 Task: Compose an email with the signature Isabelle Ramirez with the subject Thank you for a recommendation and the message We apologize for the delay in responding to your query and assure you of our prompt action going forward. from softage.8@softage.net to softage.10@softage.net Select the bulleted list and change the font typography to strikethroughSelect the bulleted list and remove the font typography strikethrough Send the email. Finally, move the email from Sent Items to the label Holiday cards
Action: Mouse moved to (1036, 56)
Screenshot: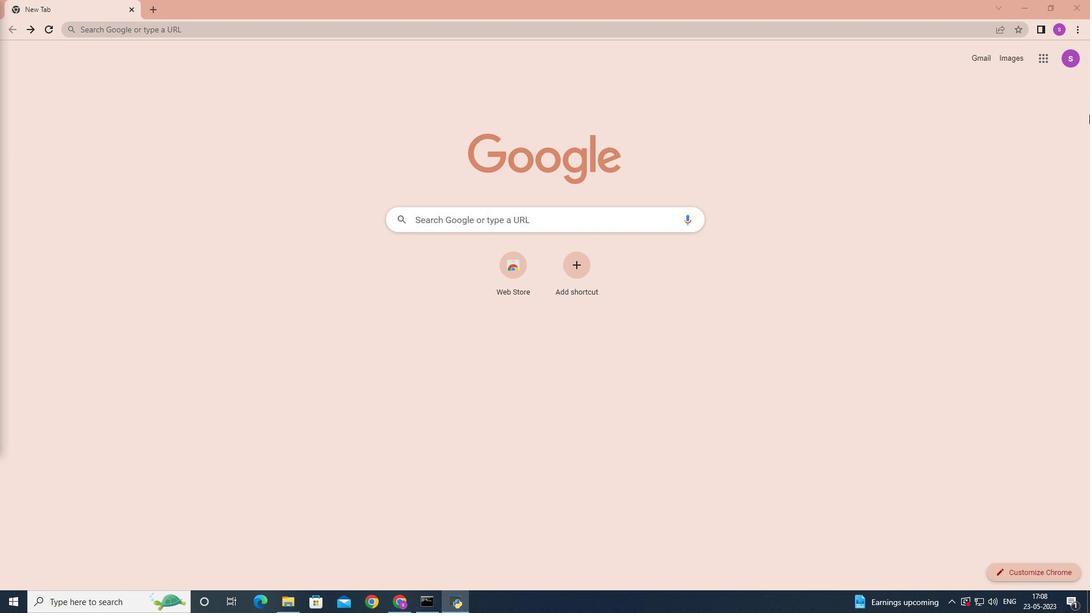 
Action: Mouse pressed left at (1036, 56)
Screenshot: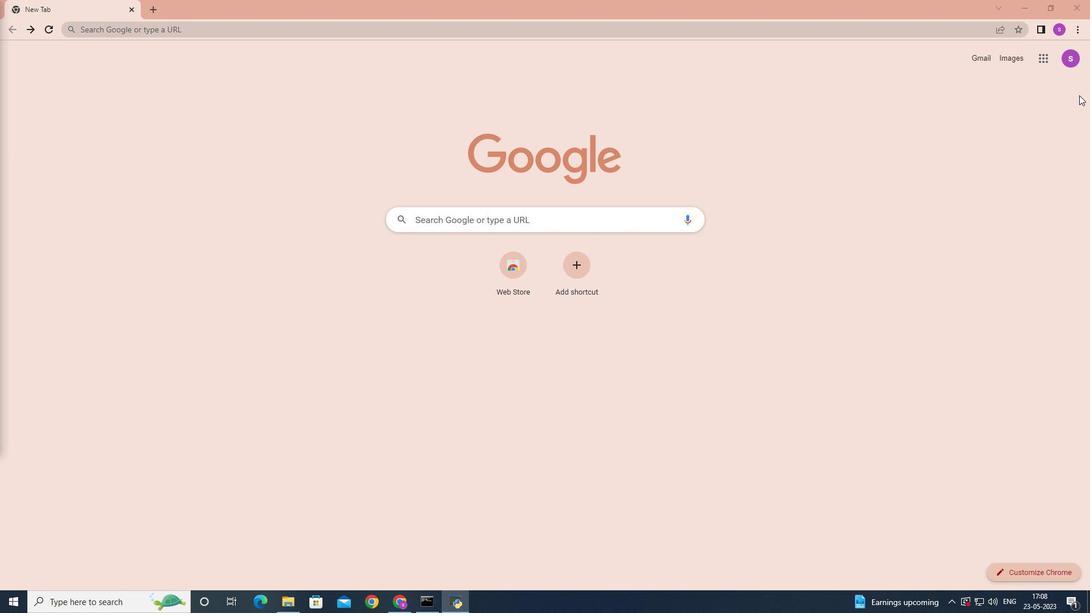 
Action: Mouse moved to (1005, 91)
Screenshot: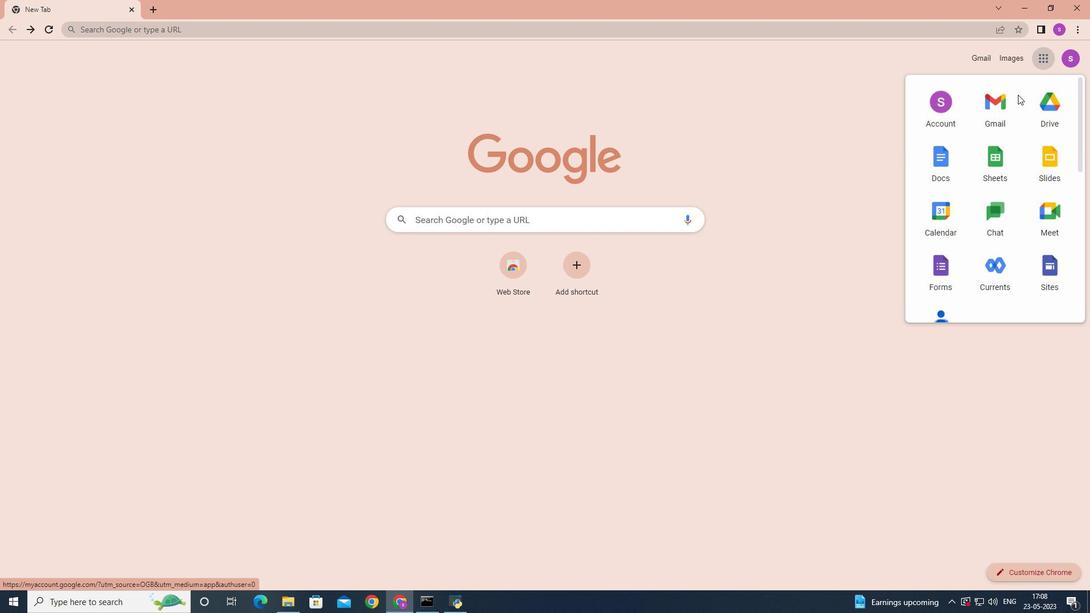 
Action: Mouse pressed left at (1005, 91)
Screenshot: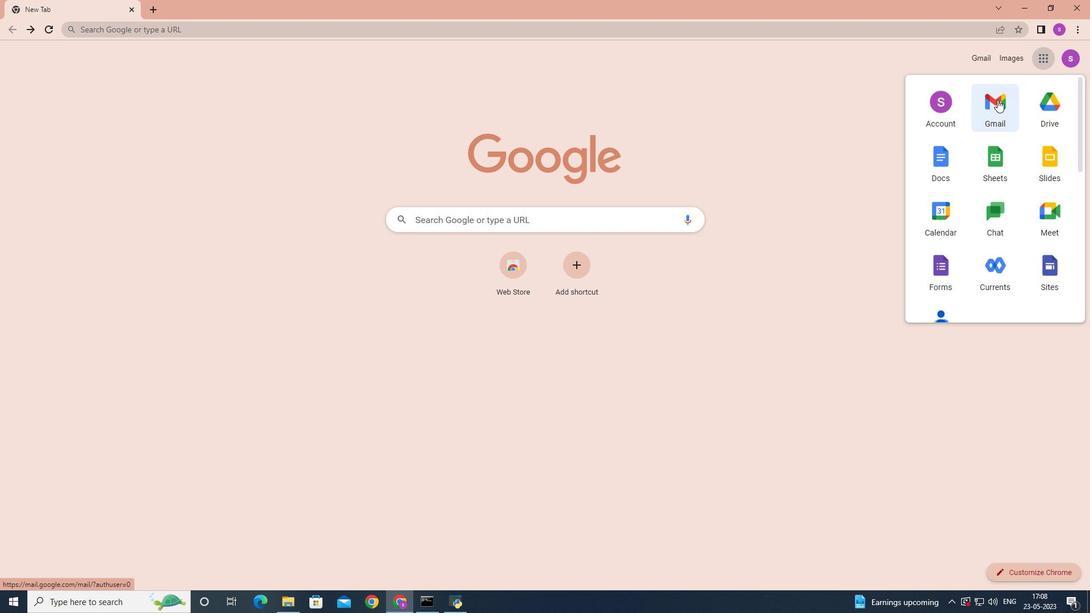 
Action: Mouse moved to (958, 62)
Screenshot: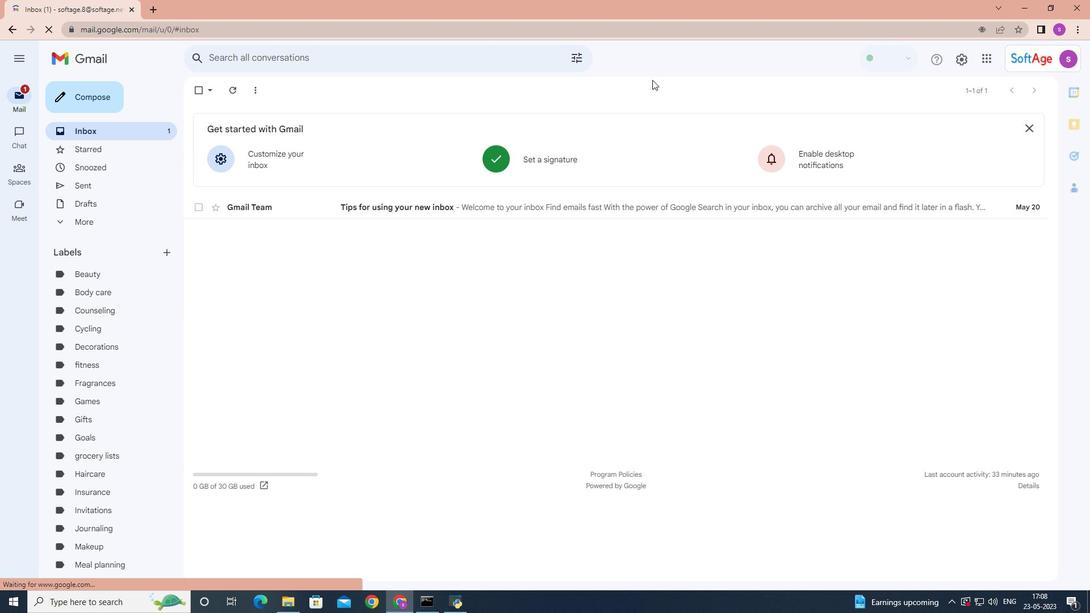 
Action: Mouse pressed left at (958, 62)
Screenshot: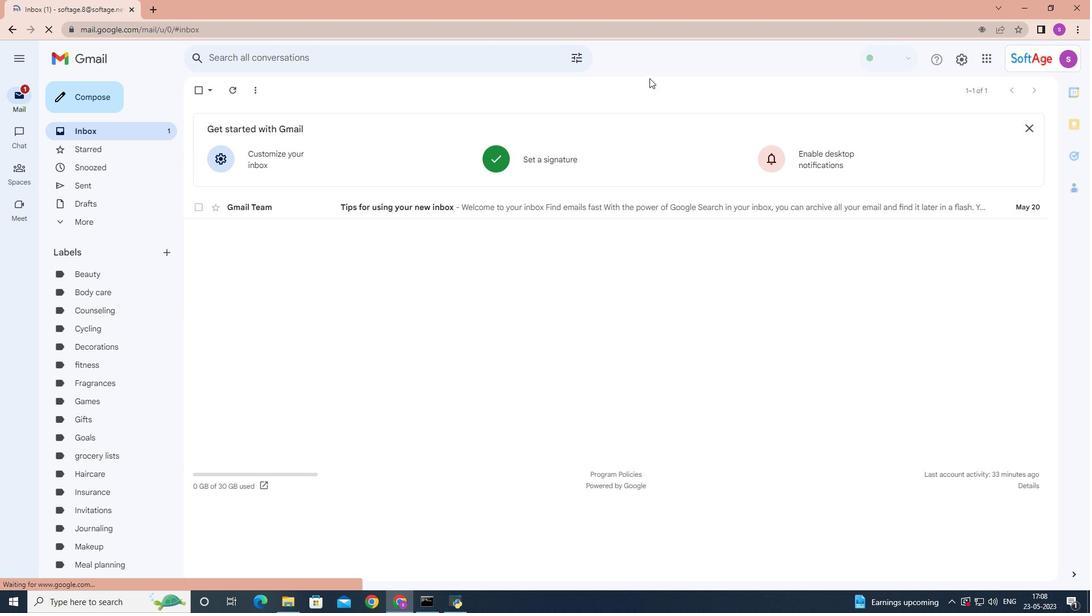 
Action: Mouse moved to (967, 110)
Screenshot: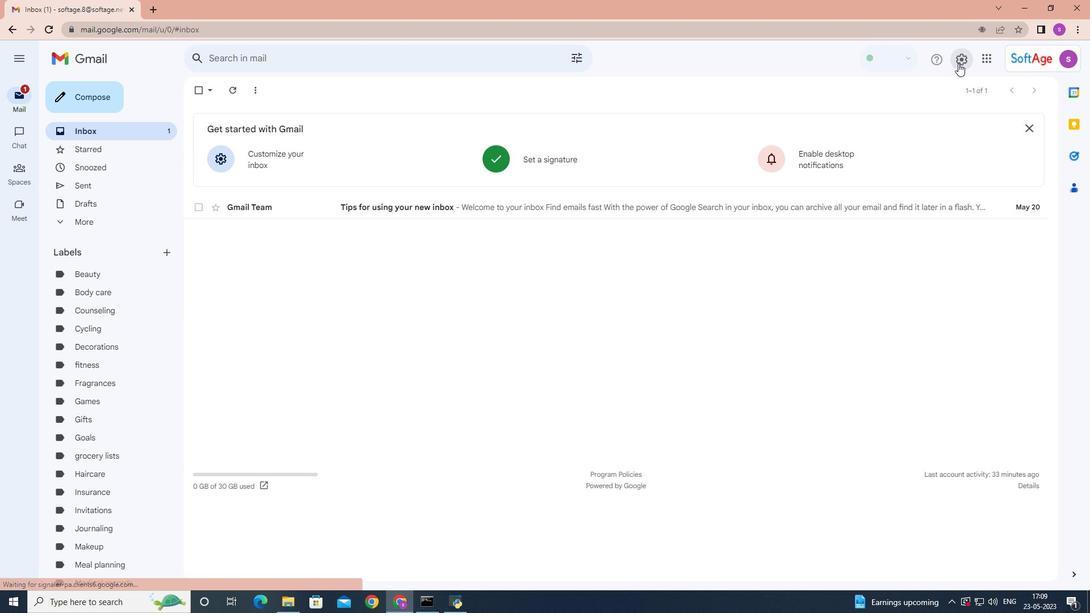 
Action: Mouse pressed left at (967, 110)
Screenshot: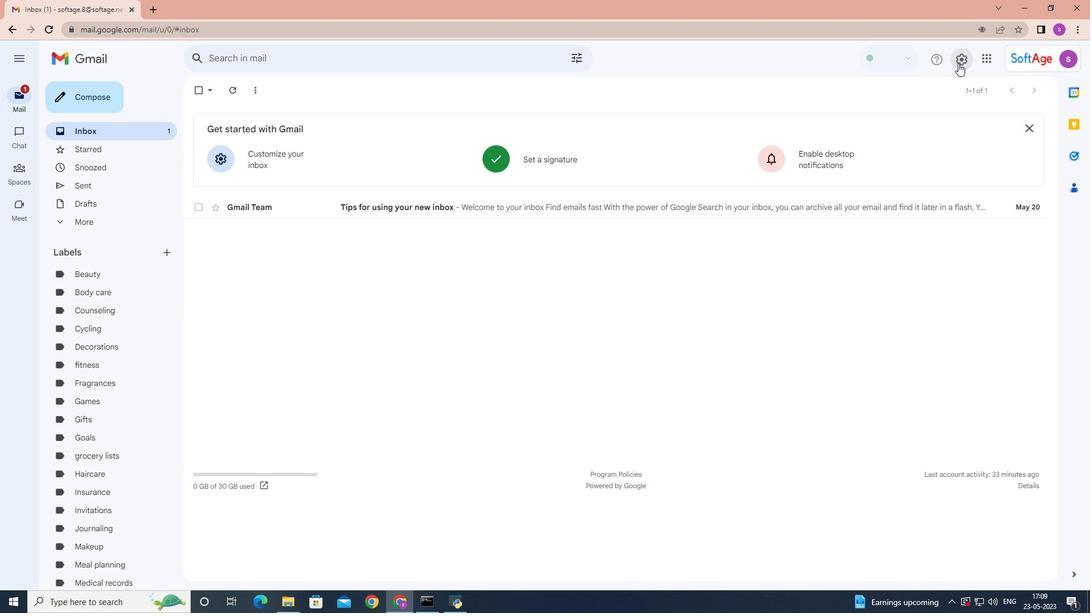 
Action: Mouse moved to (650, 147)
Screenshot: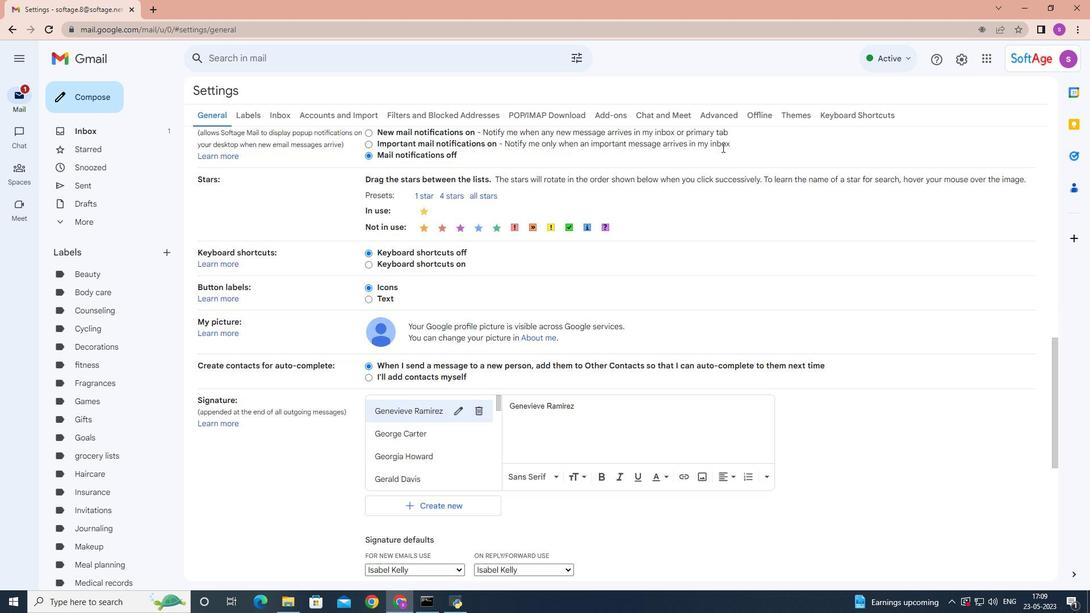 
Action: Mouse scrolled (650, 147) with delta (0, 0)
Screenshot: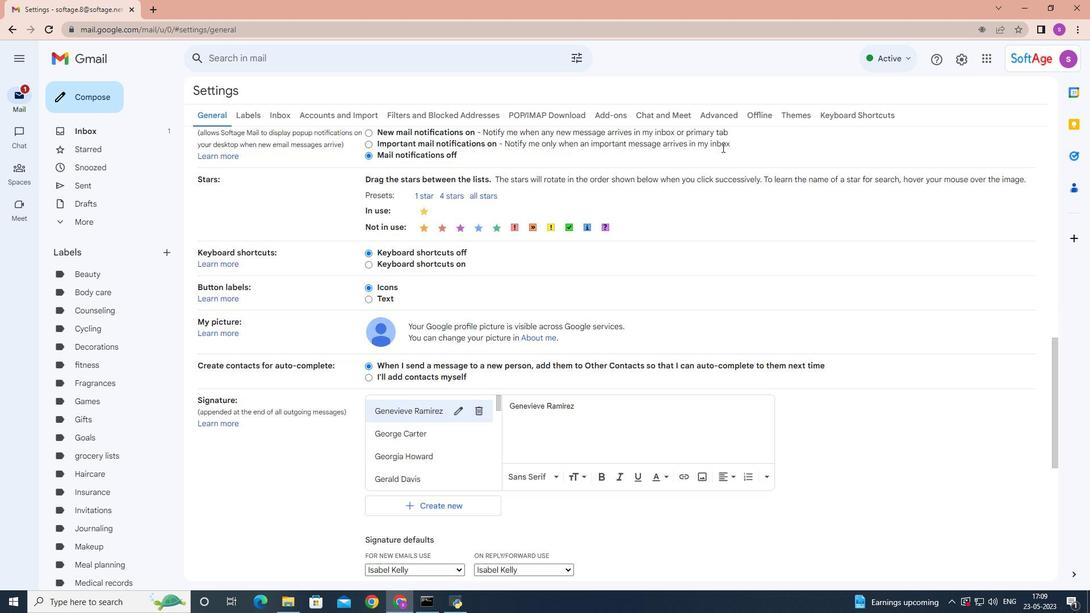 
Action: Mouse moved to (650, 148)
Screenshot: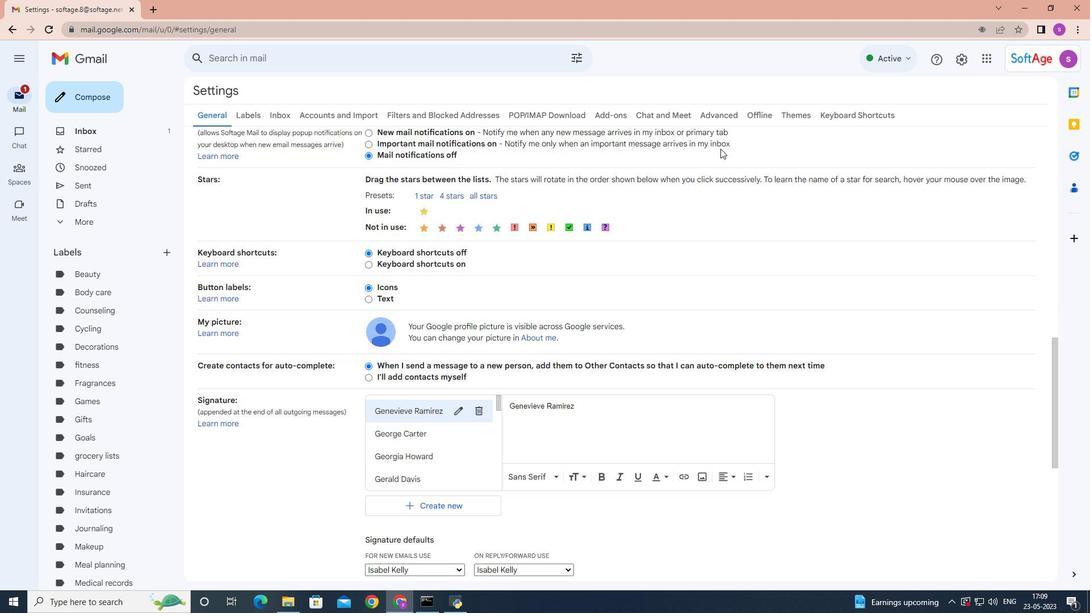 
Action: Mouse scrolled (650, 148) with delta (0, 0)
Screenshot: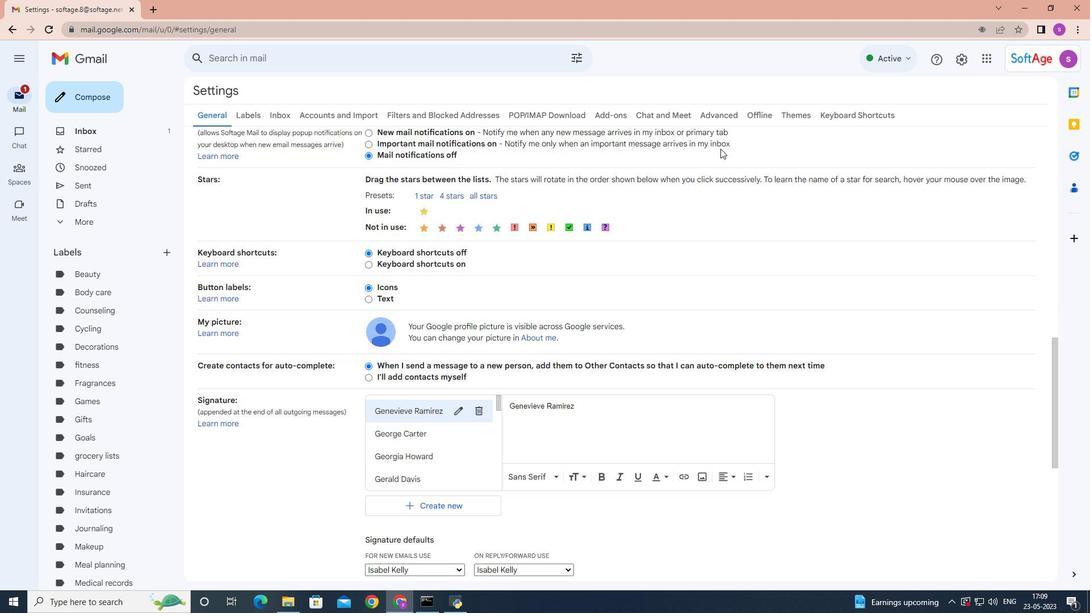 
Action: Mouse moved to (651, 149)
Screenshot: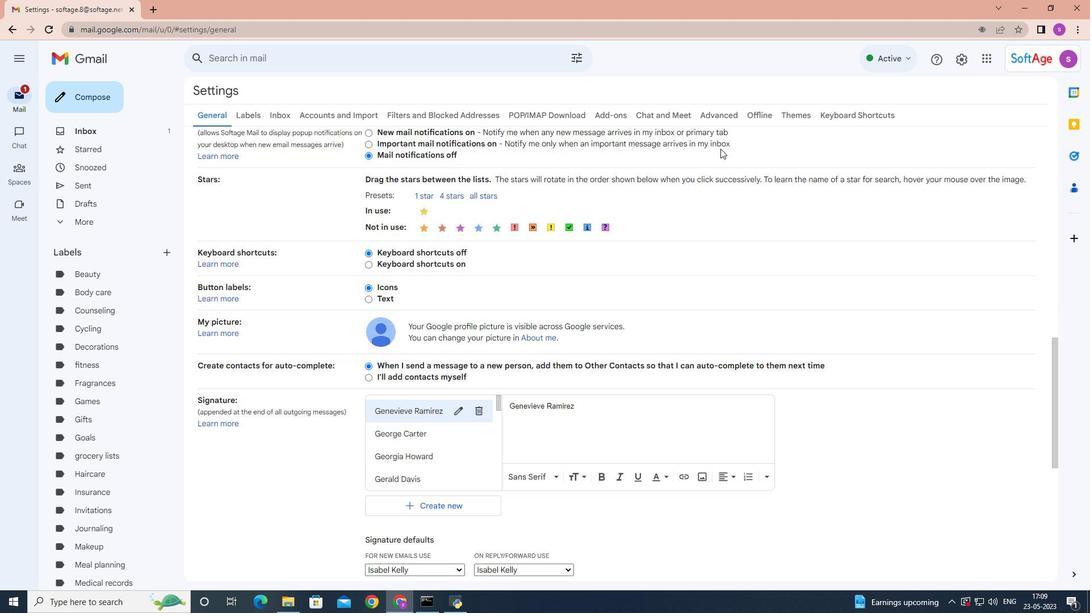 
Action: Mouse scrolled (651, 148) with delta (0, 0)
Screenshot: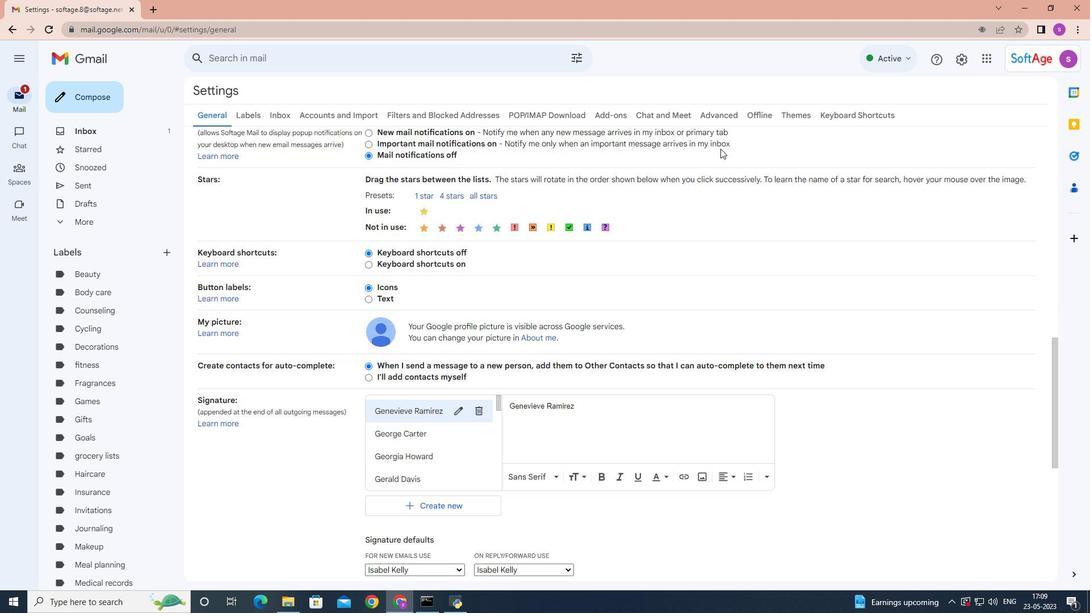 
Action: Mouse scrolled (651, 148) with delta (0, 0)
Screenshot: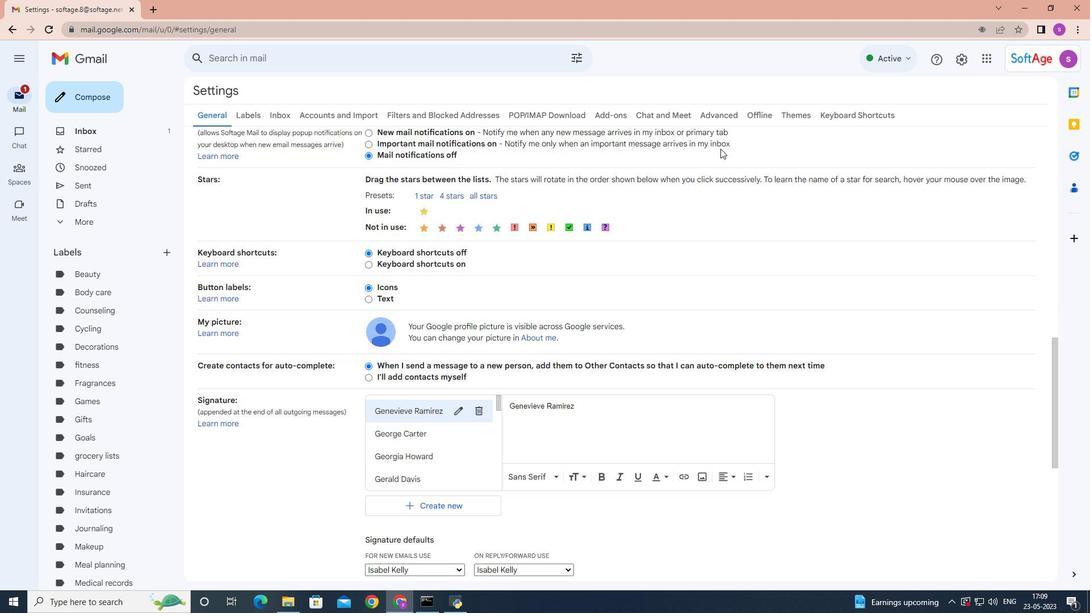 
Action: Mouse scrolled (651, 148) with delta (0, 0)
Screenshot: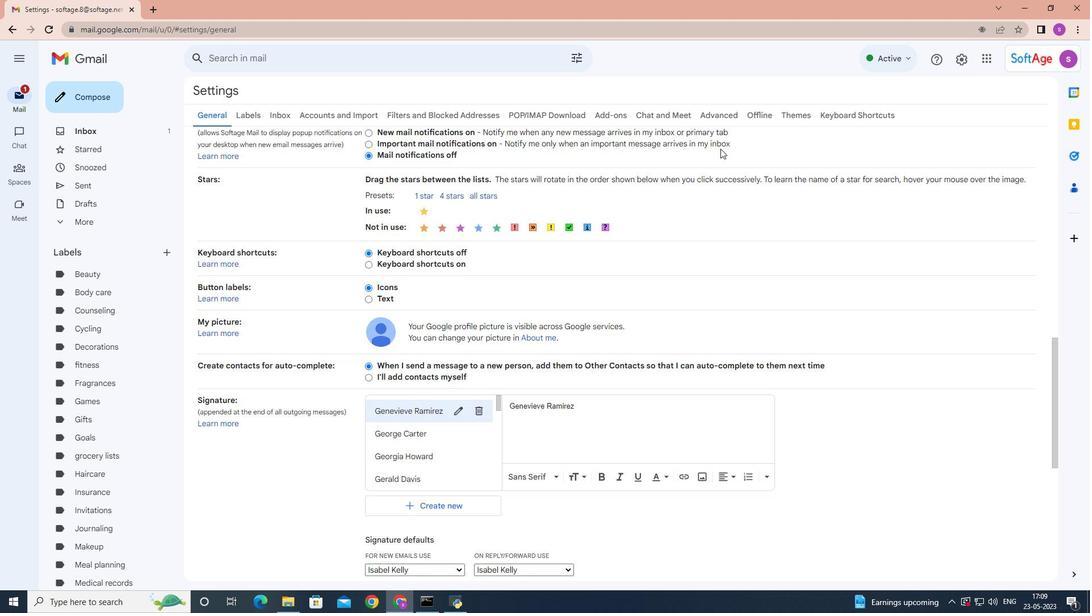 
Action: Mouse scrolled (651, 148) with delta (0, 0)
Screenshot: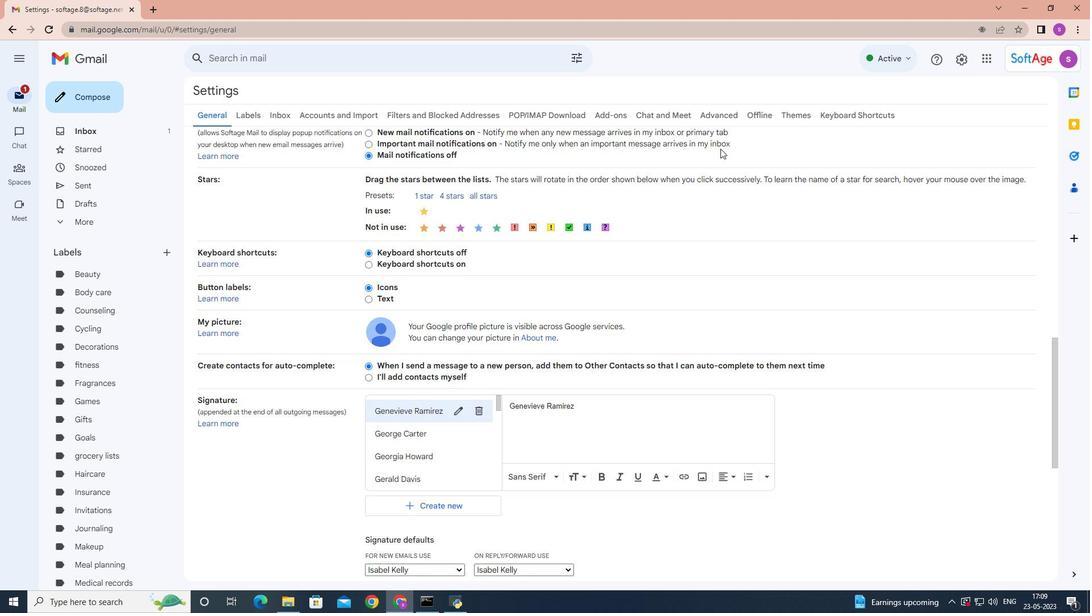 
Action: Mouse moved to (651, 149)
Screenshot: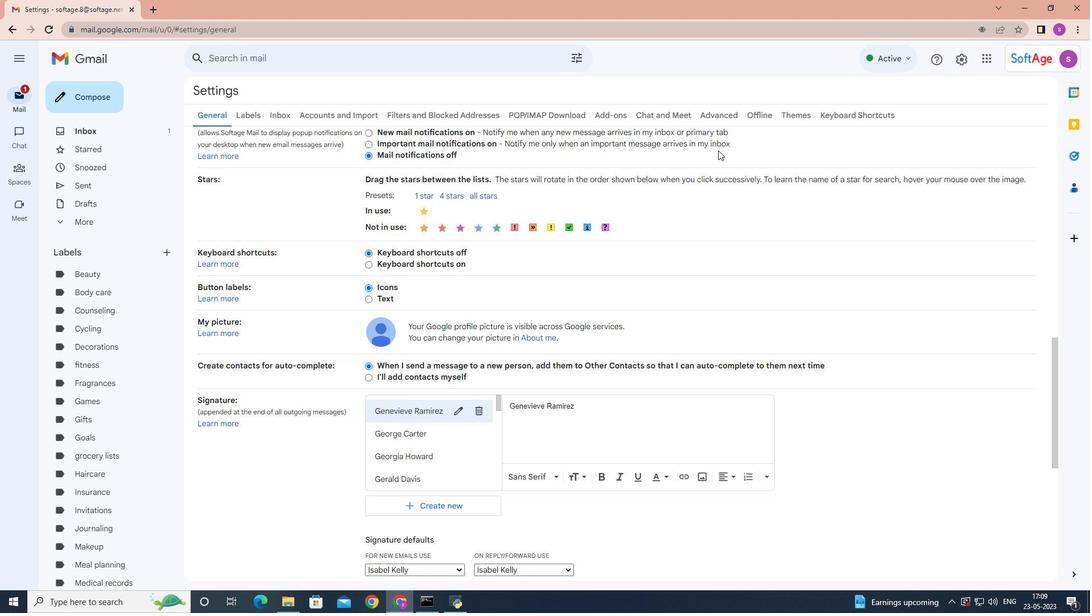 
Action: Mouse scrolled (651, 148) with delta (0, 0)
Screenshot: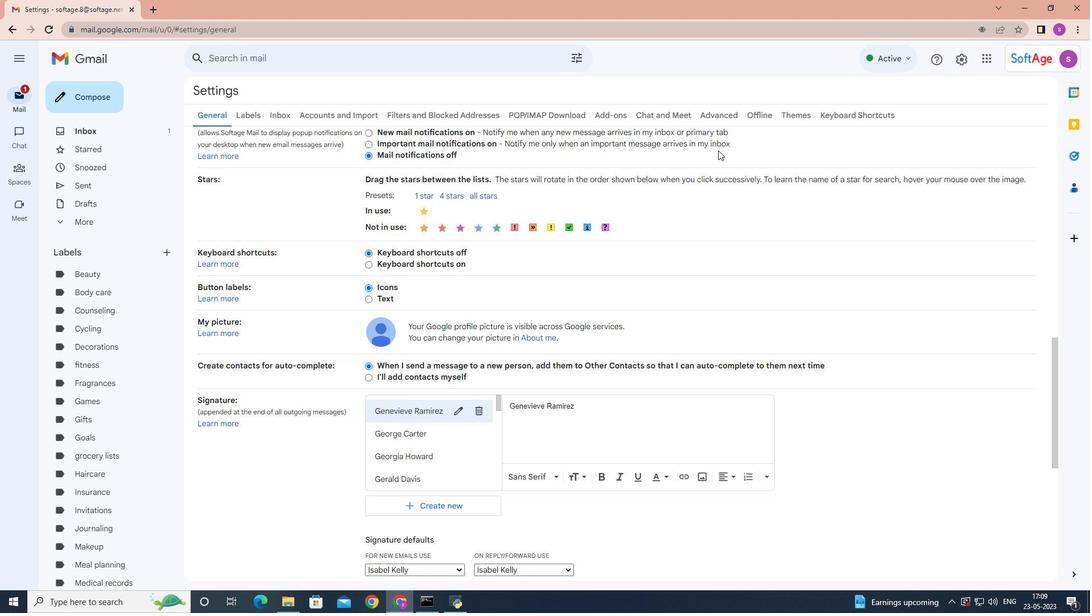 
Action: Mouse moved to (649, 150)
Screenshot: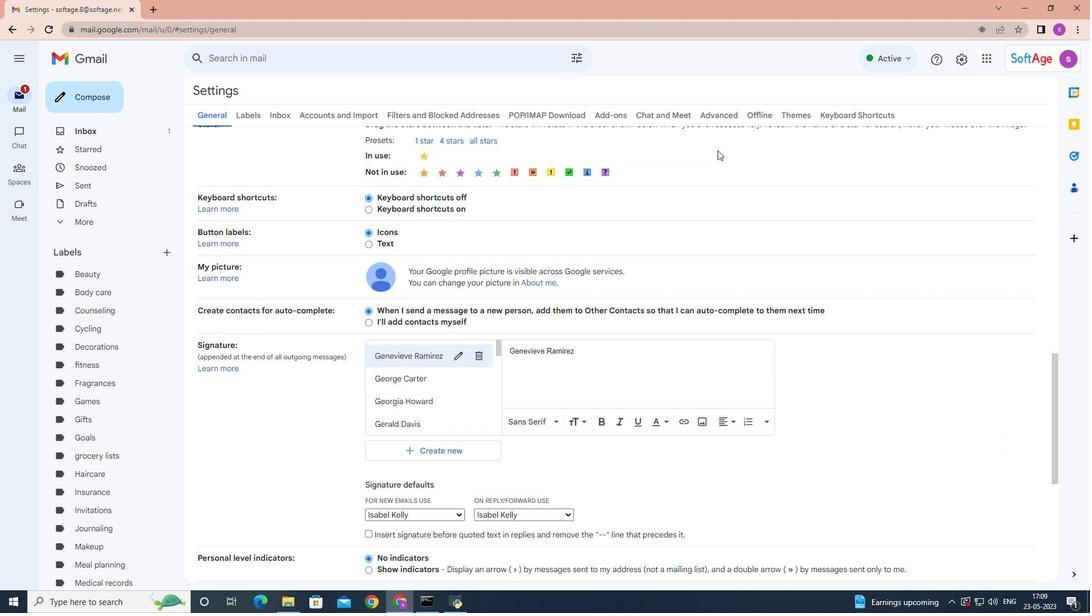
Action: Mouse scrolled (649, 149) with delta (0, 0)
Screenshot: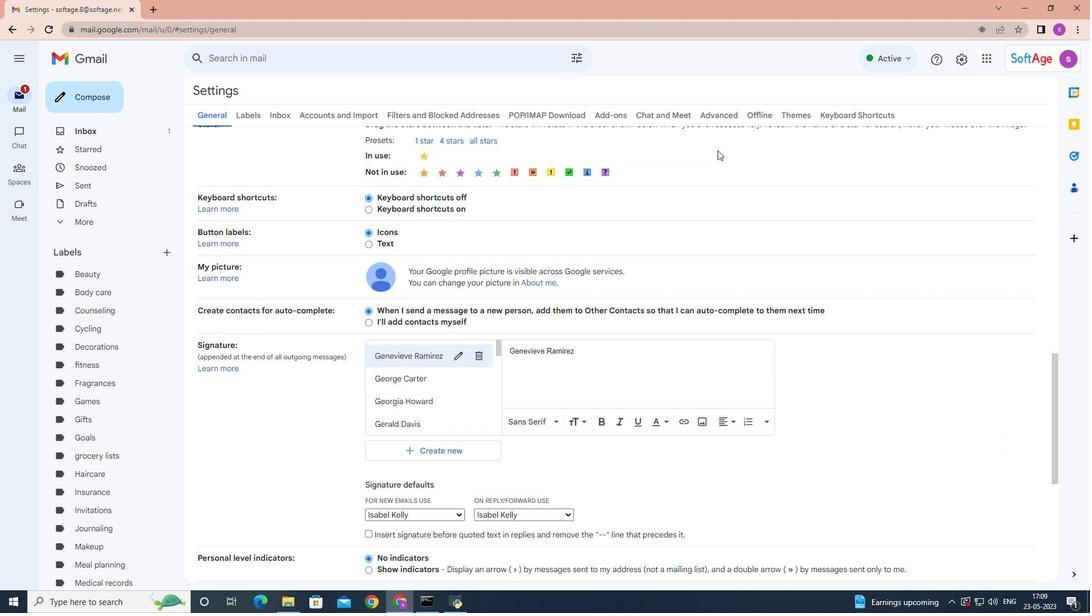 
Action: Mouse scrolled (649, 149) with delta (0, 0)
Screenshot: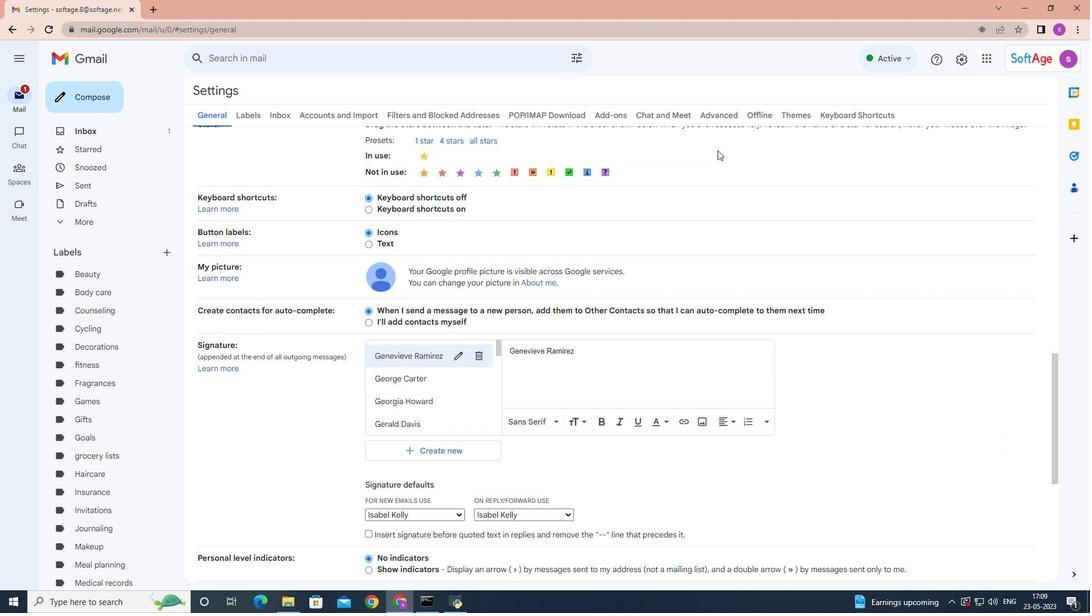 
Action: Mouse scrolled (649, 149) with delta (0, 0)
Screenshot: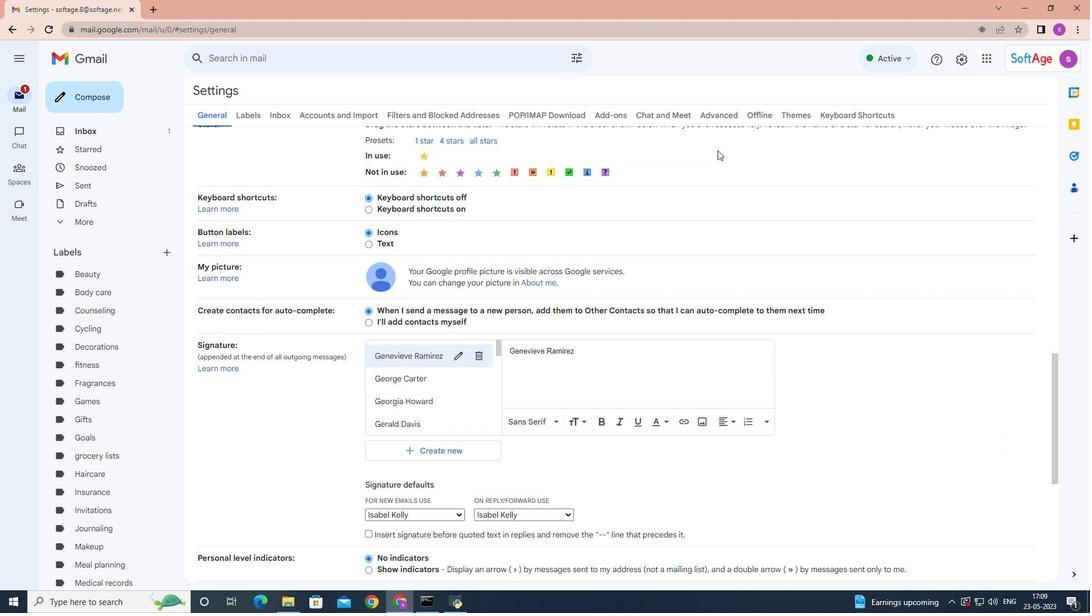 
Action: Mouse scrolled (649, 149) with delta (0, 0)
Screenshot: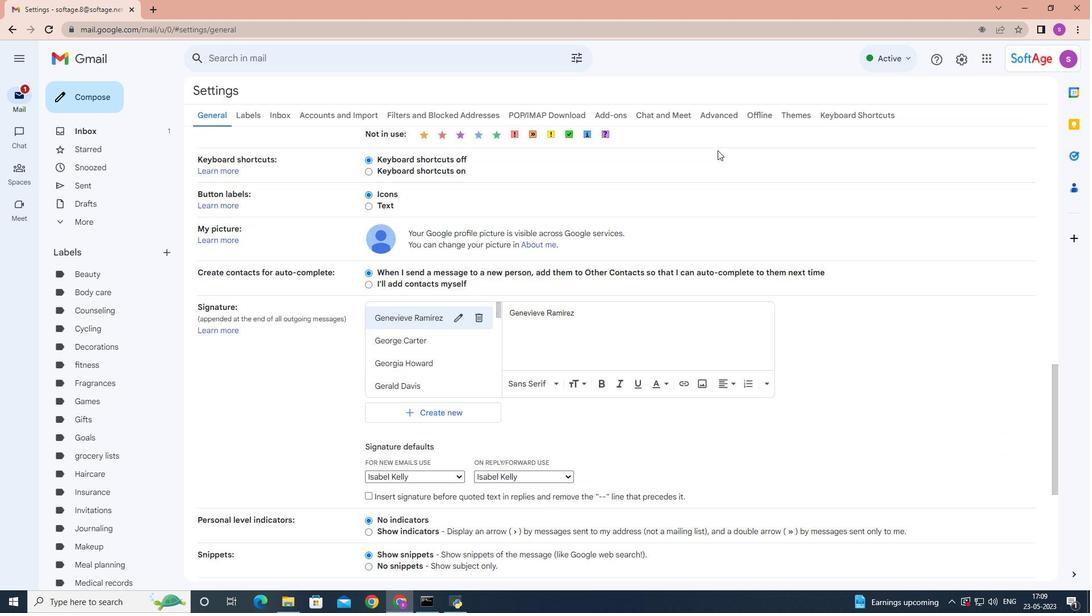 
Action: Mouse scrolled (649, 149) with delta (0, 0)
Screenshot: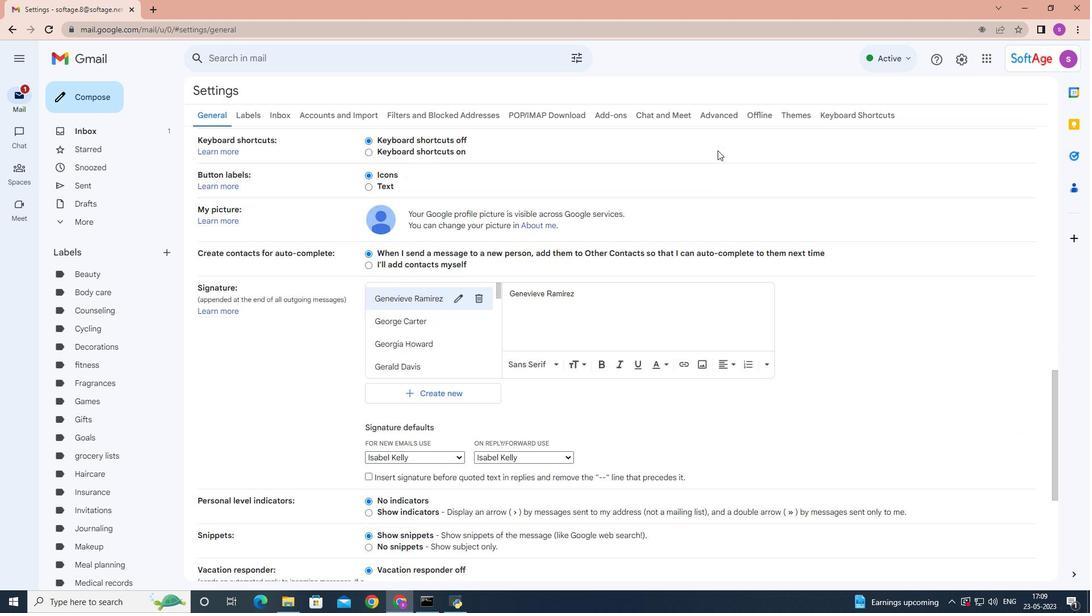 
Action: Mouse scrolled (649, 149) with delta (0, 0)
Screenshot: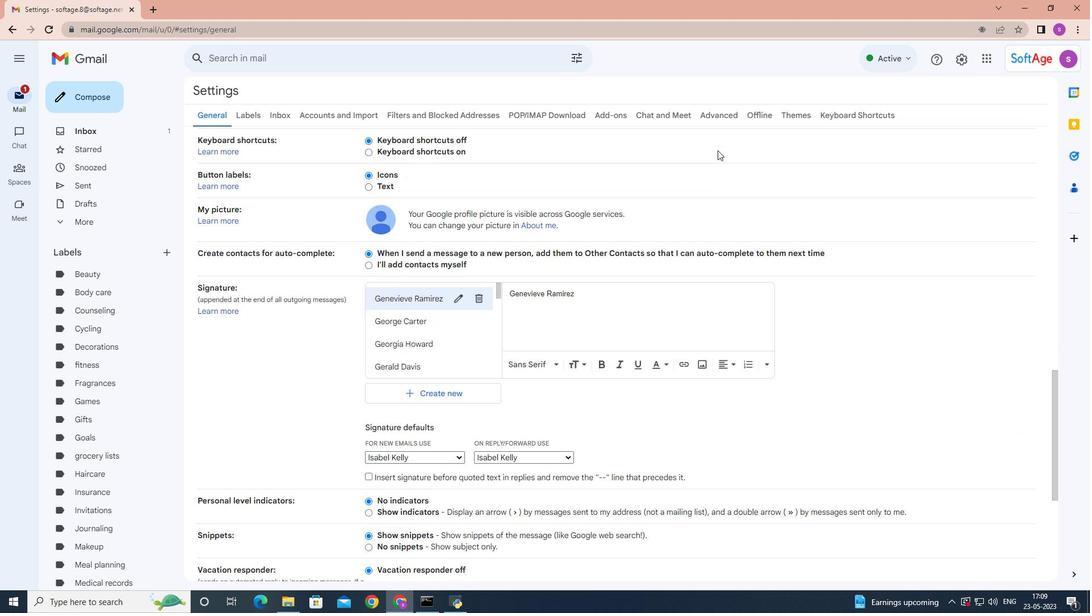 
Action: Mouse scrolled (649, 149) with delta (0, 0)
Screenshot: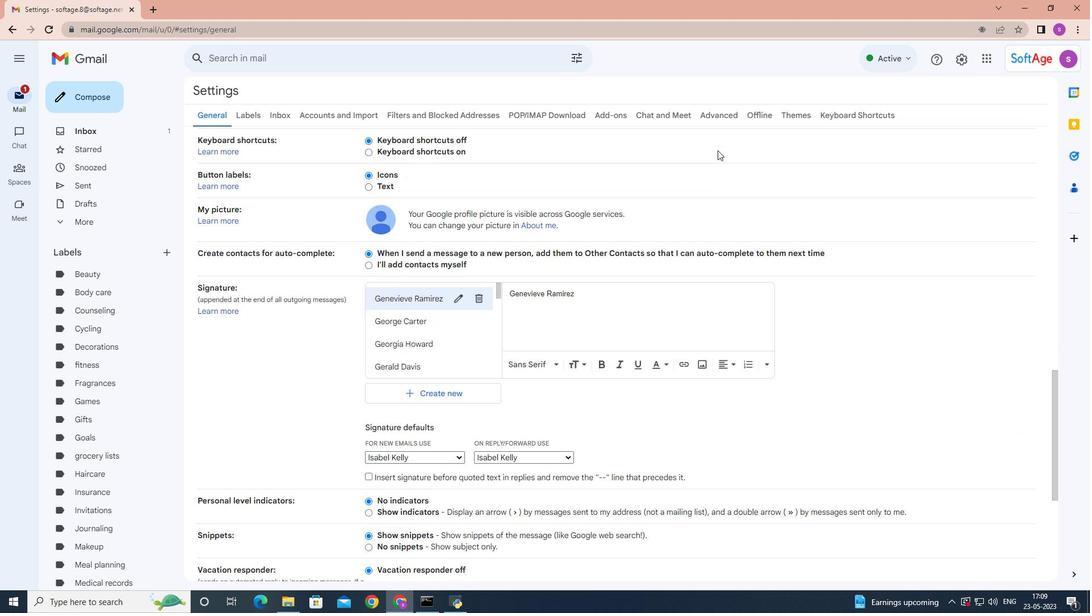 
Action: Mouse moved to (647, 151)
Screenshot: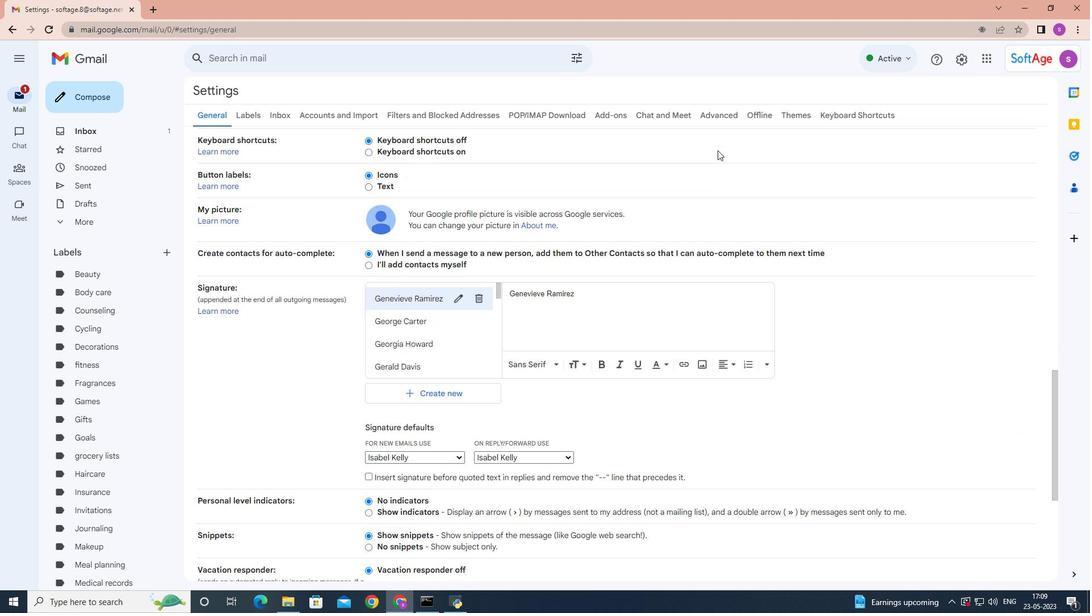
Action: Mouse scrolled (647, 150) with delta (0, 0)
Screenshot: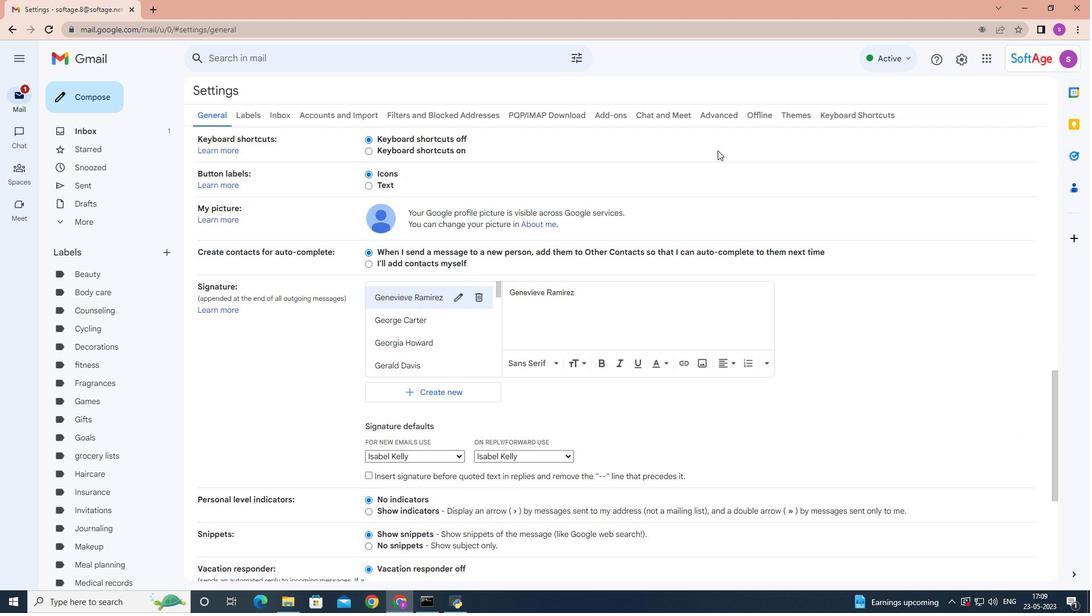 
Action: Mouse moved to (450, 385)
Screenshot: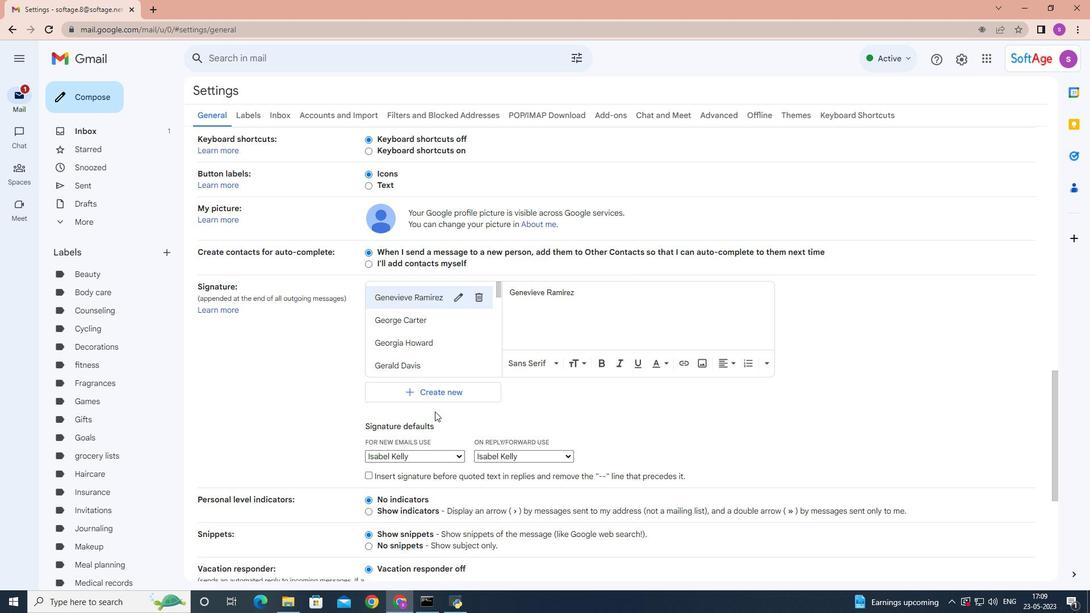 
Action: Mouse pressed left at (450, 385)
Screenshot: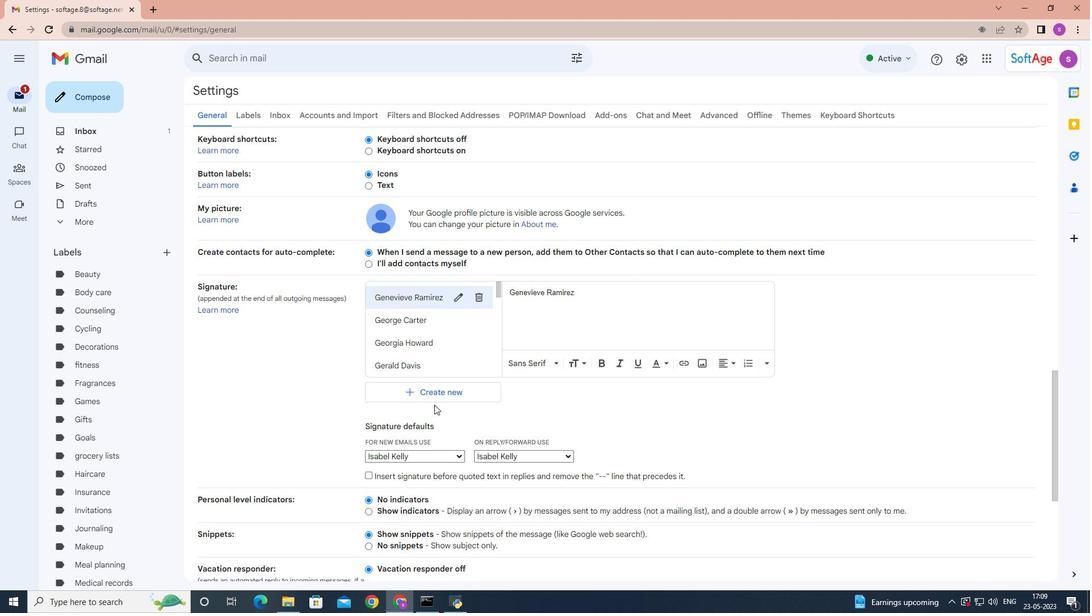 
Action: Mouse moved to (485, 337)
Screenshot: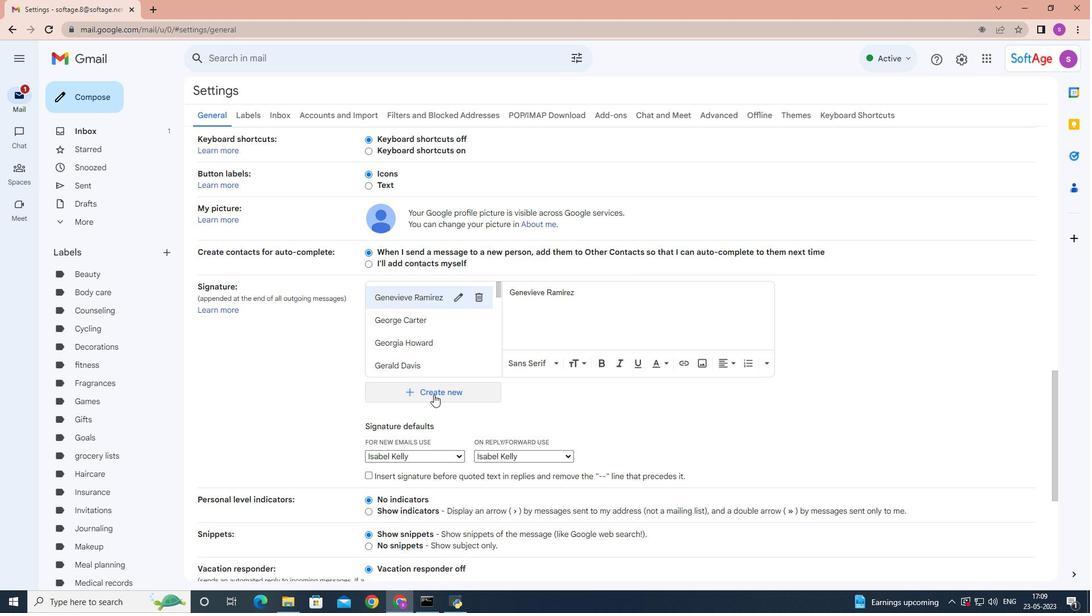 
Action: Key pressed <Key.shift>Isabelle<Key.space><Key.shift>Ramirez
Screenshot: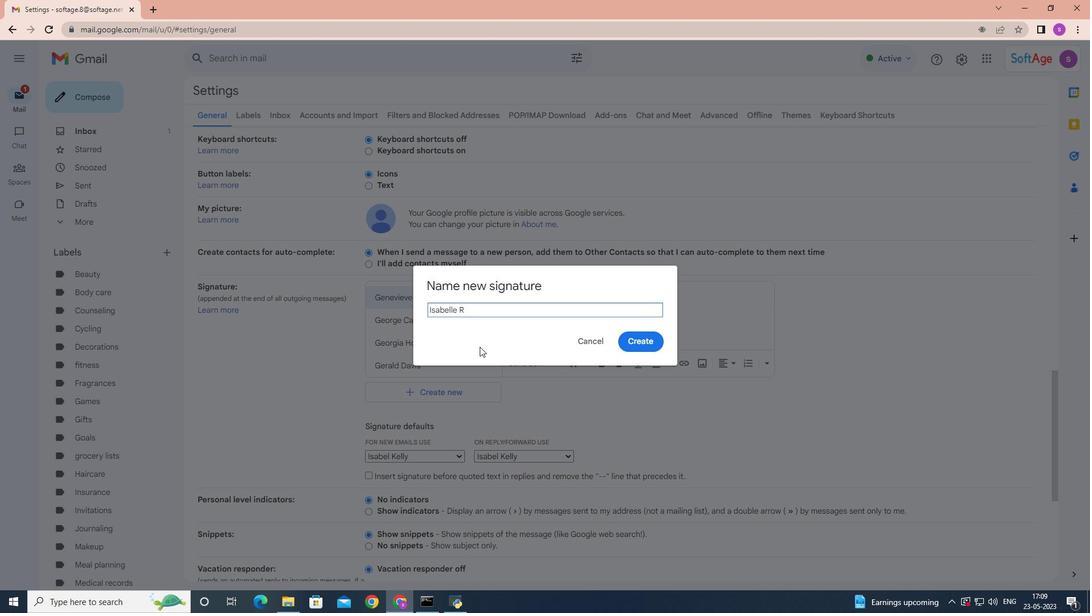 
Action: Mouse moved to (644, 337)
Screenshot: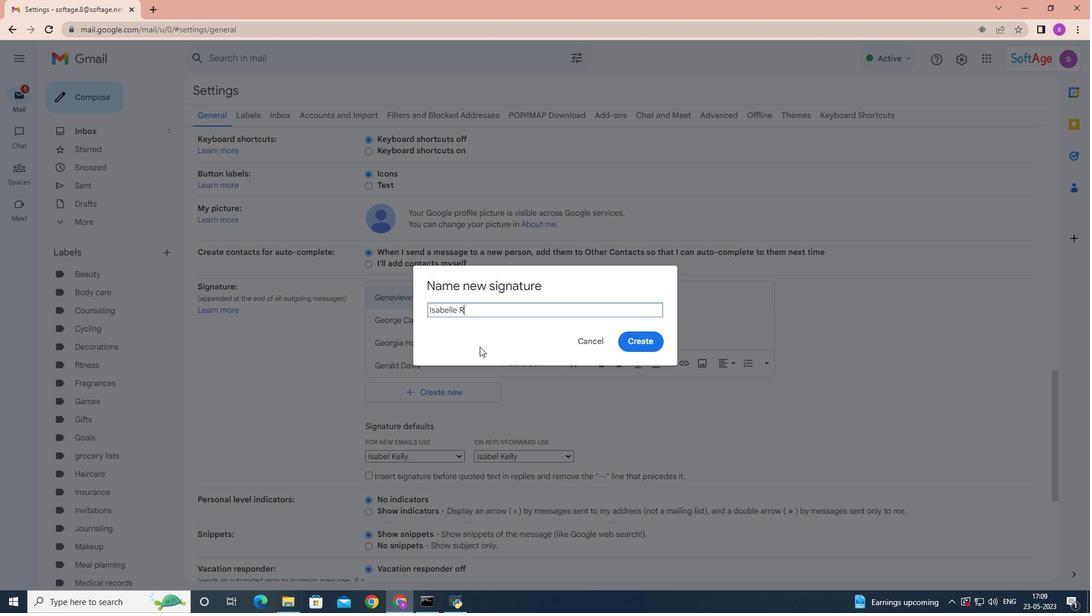 
Action: Mouse pressed left at (644, 337)
Screenshot: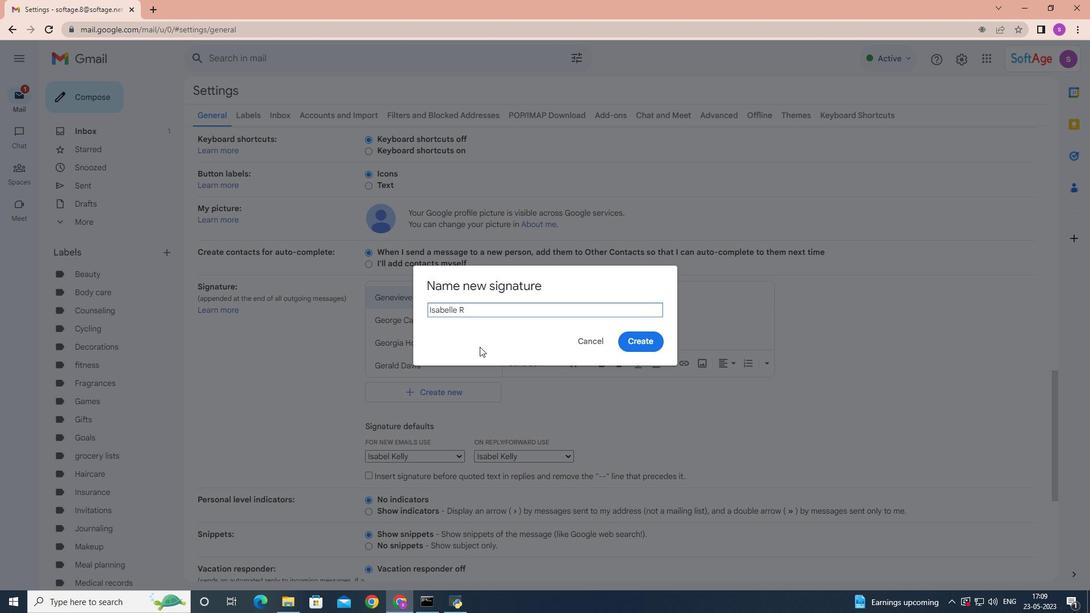 
Action: Key pressed <Key.shift>Isabelle<Key.space><Key.shift>Ramirez
Screenshot: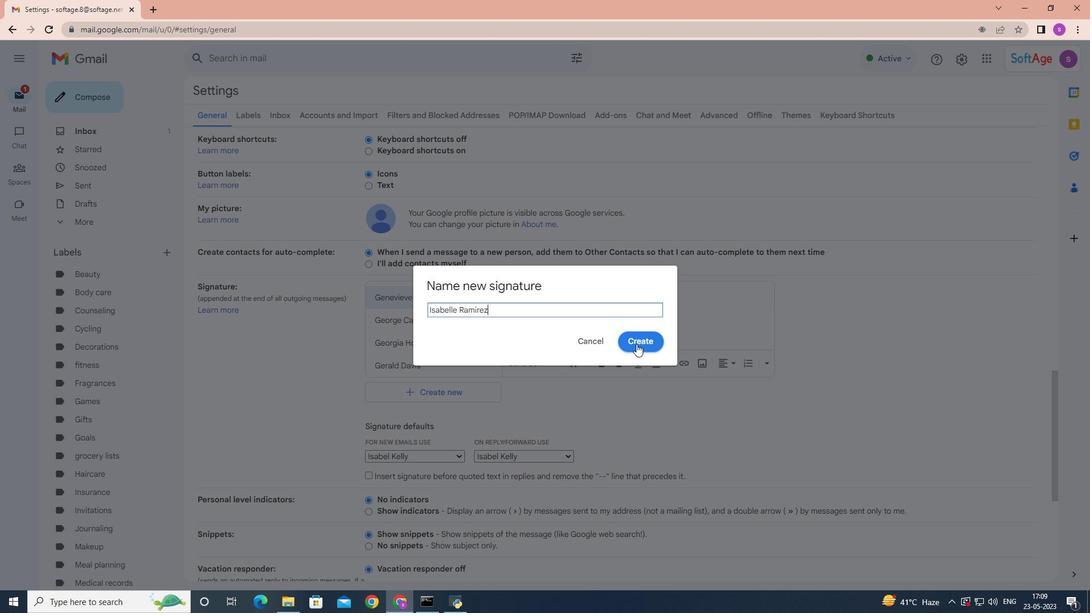 
Action: Mouse moved to (507, 389)
Screenshot: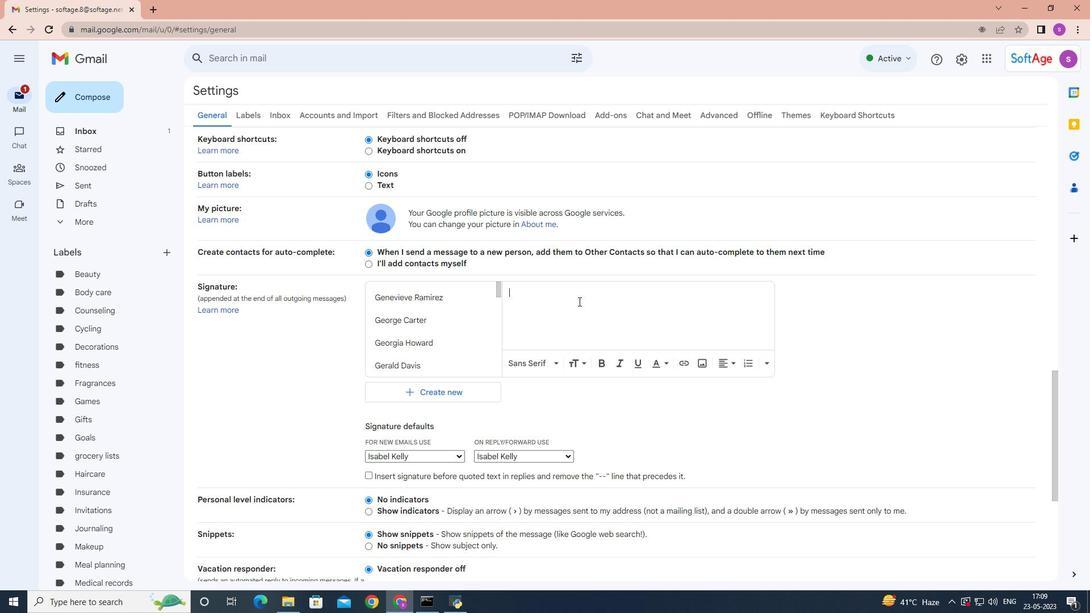 
Action: Mouse scrolled (507, 388) with delta (0, 0)
Screenshot: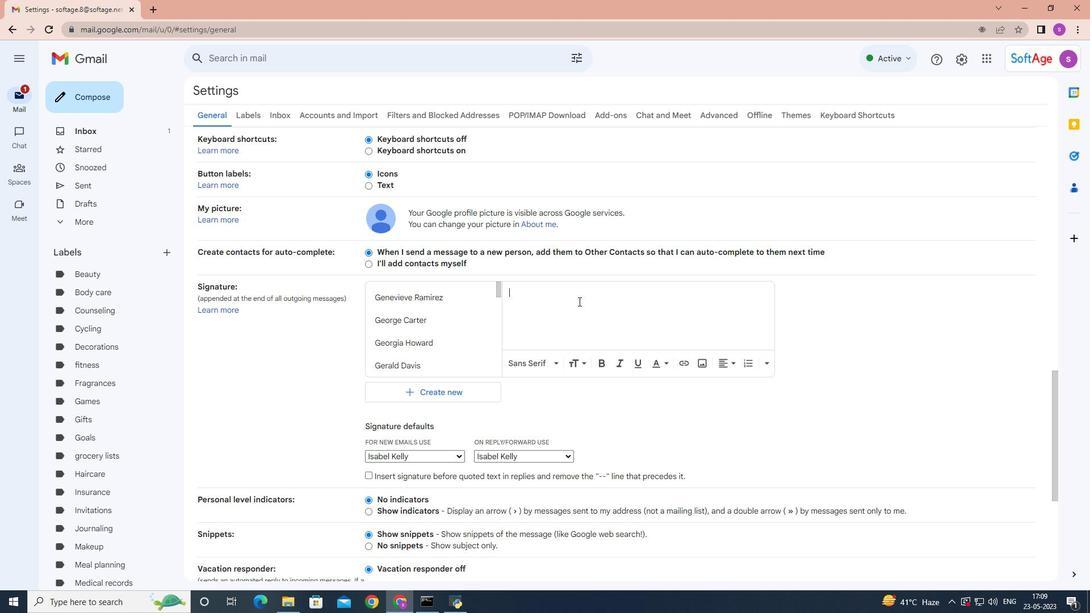 
Action: Mouse moved to (460, 398)
Screenshot: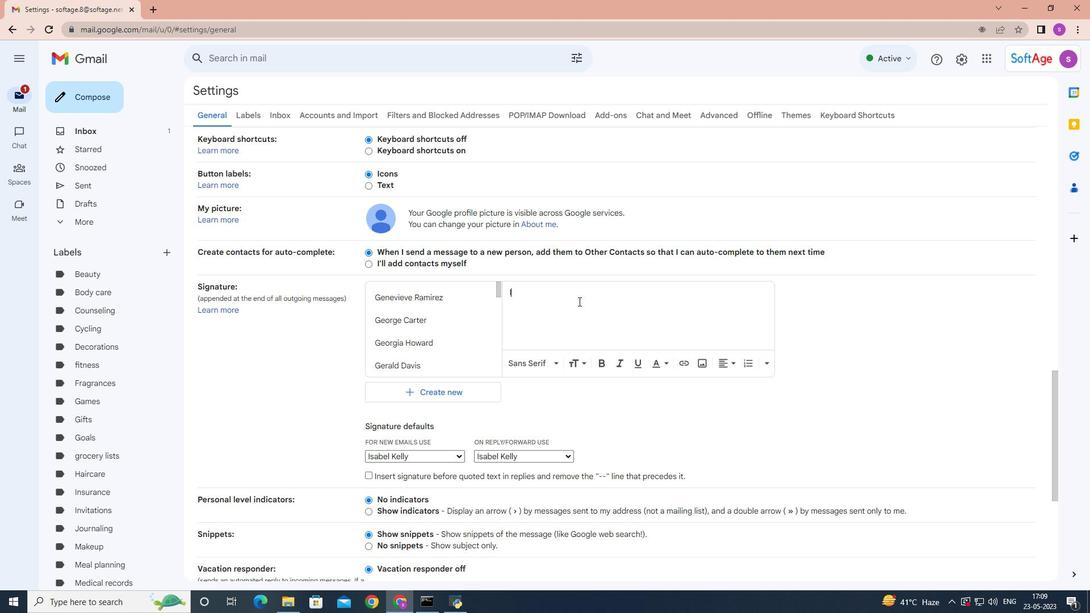 
Action: Mouse pressed left at (460, 398)
Screenshot: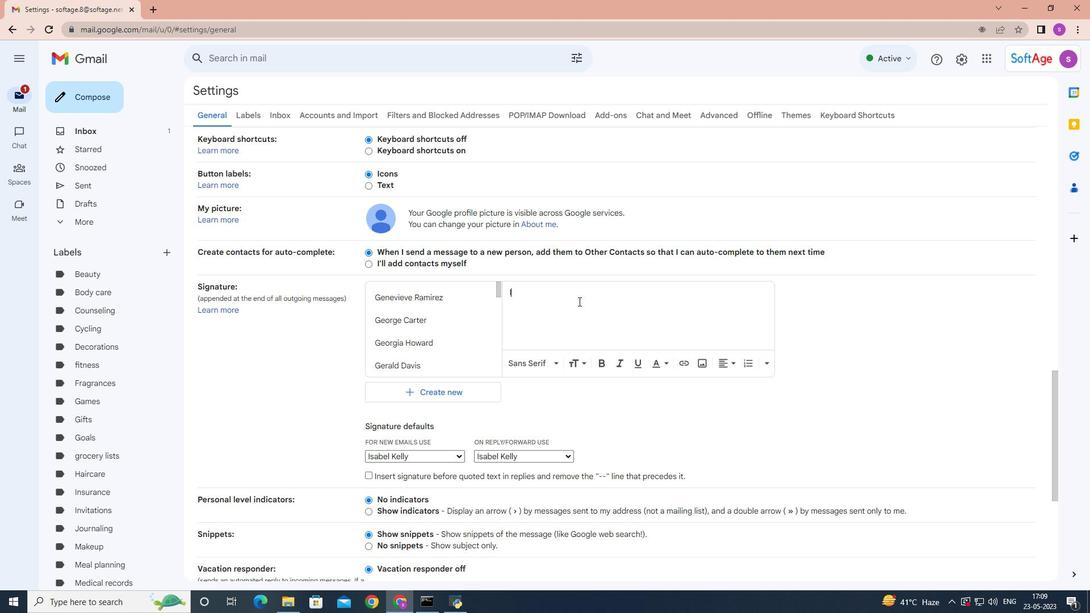 
Action: Mouse moved to (429, 384)
Screenshot: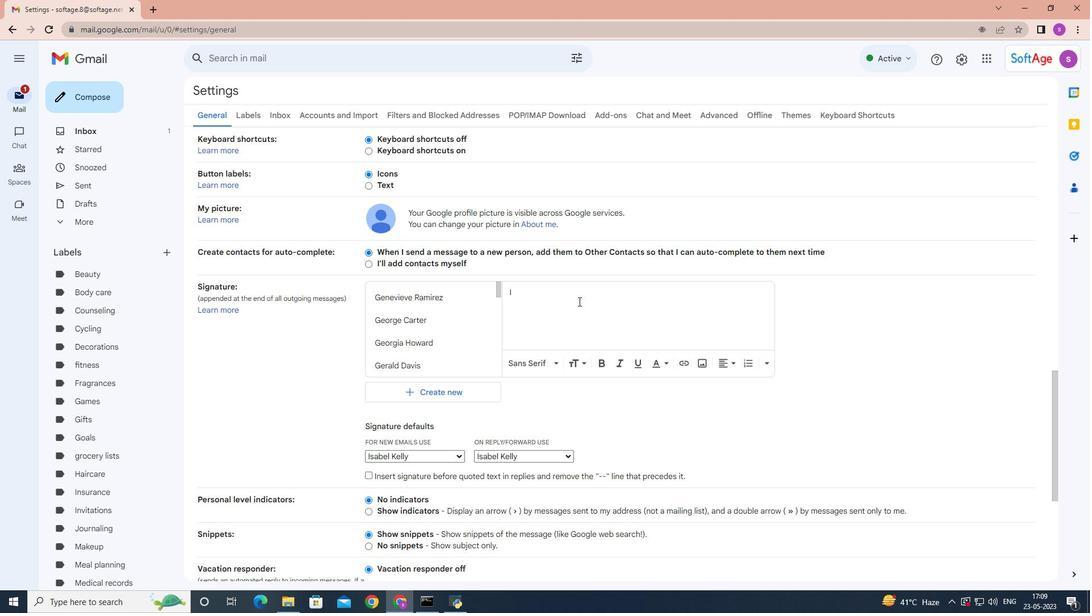 
Action: Mouse scrolled (429, 383) with delta (0, 0)
Screenshot: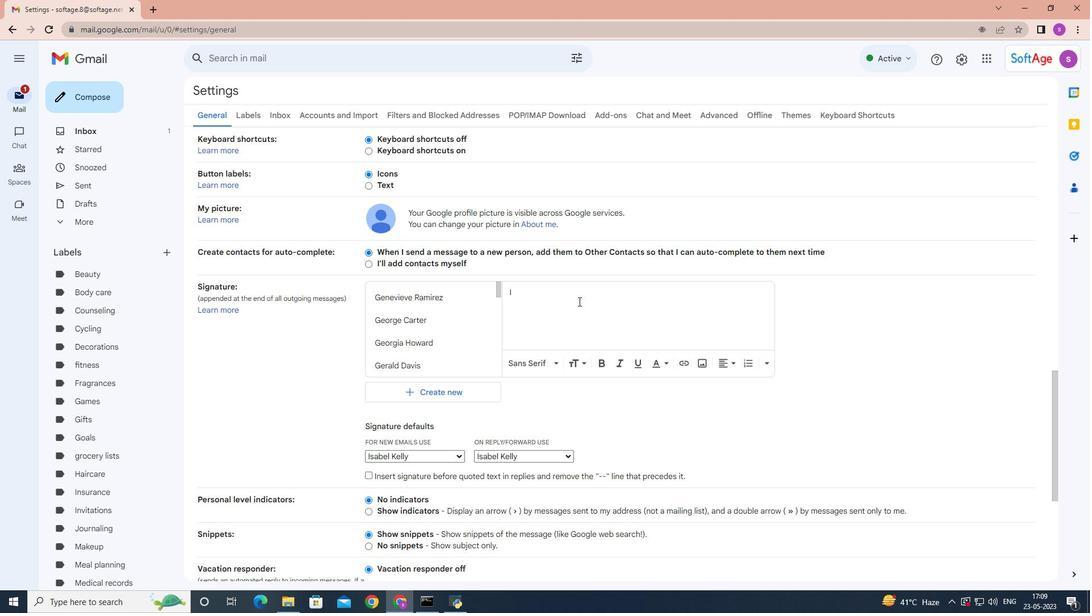 
Action: Mouse moved to (429, 383)
Screenshot: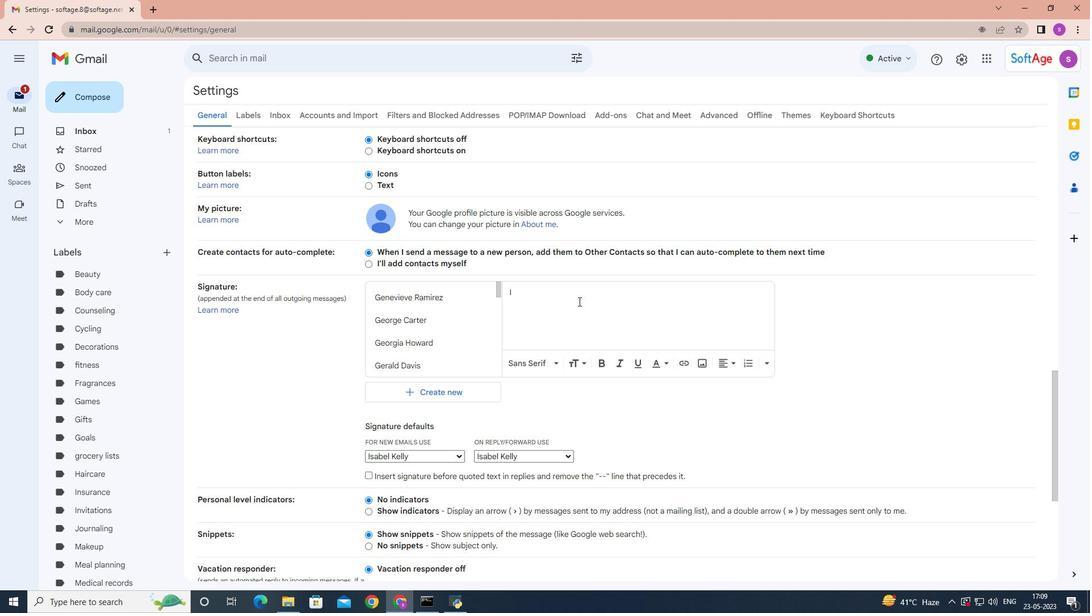 
Action: Mouse scrolled (429, 383) with delta (0, 0)
Screenshot: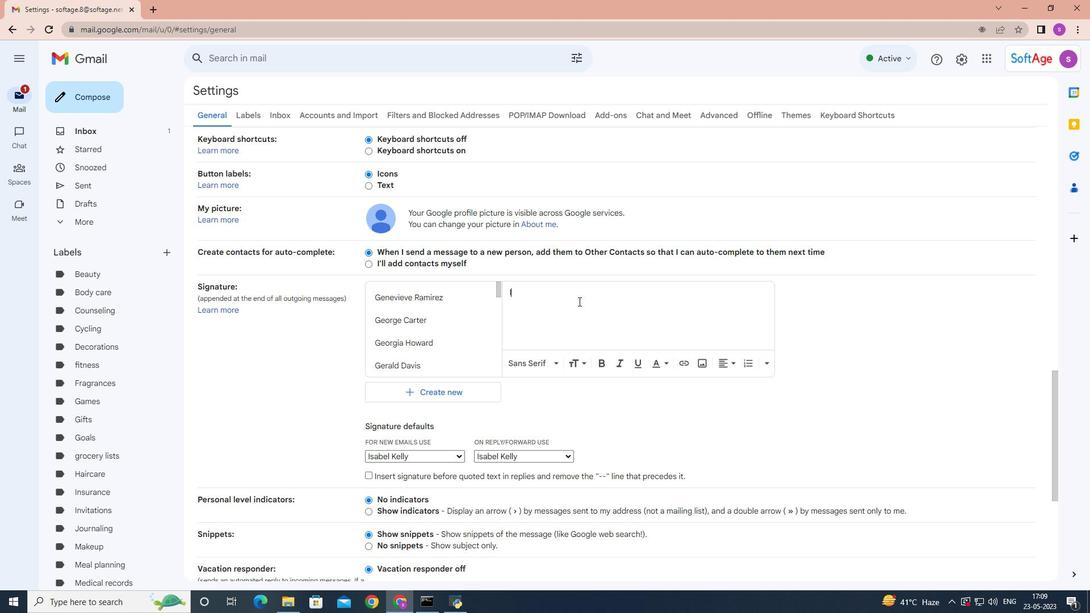 
Action: Mouse moved to (422, 376)
Screenshot: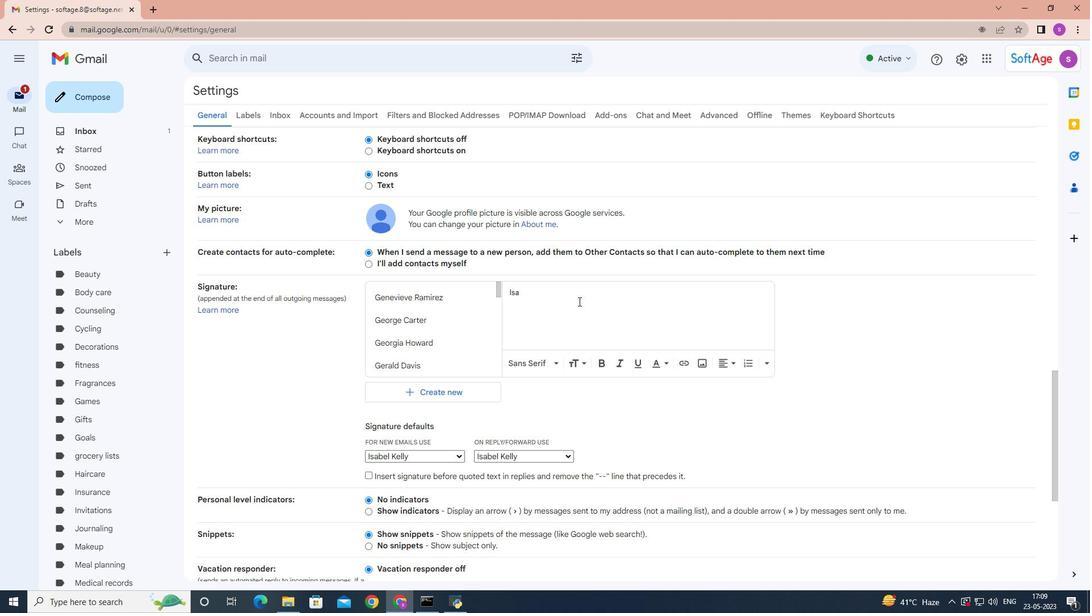
Action: Mouse pressed left at (422, 376)
Screenshot: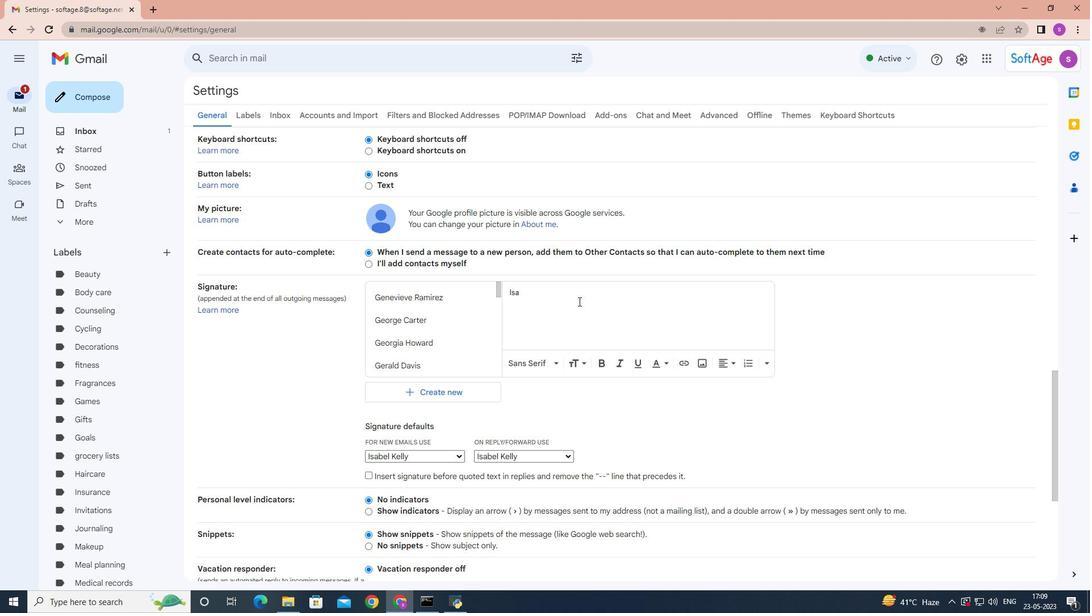 
Action: Mouse moved to (564, 403)
Screenshot: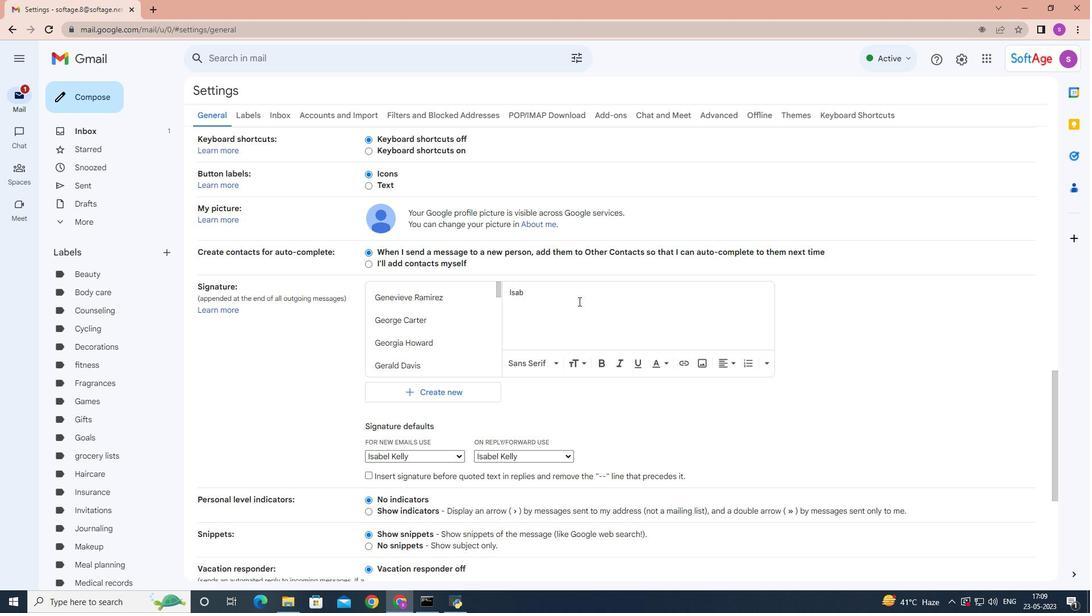
Action: Mouse pressed left at (564, 403)
Screenshot: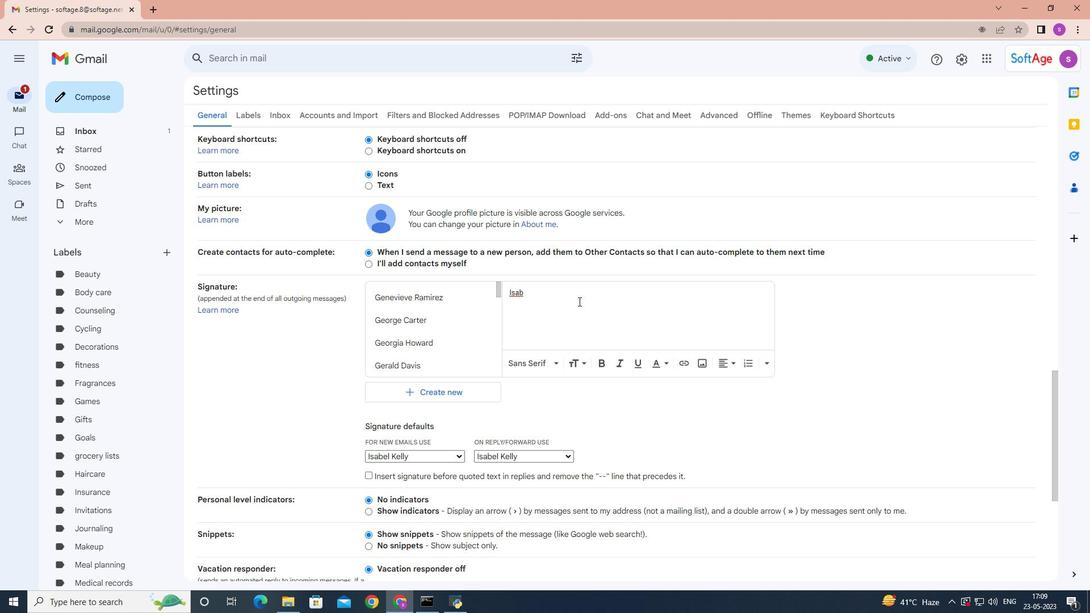 
Action: Mouse moved to (549, 376)
Screenshot: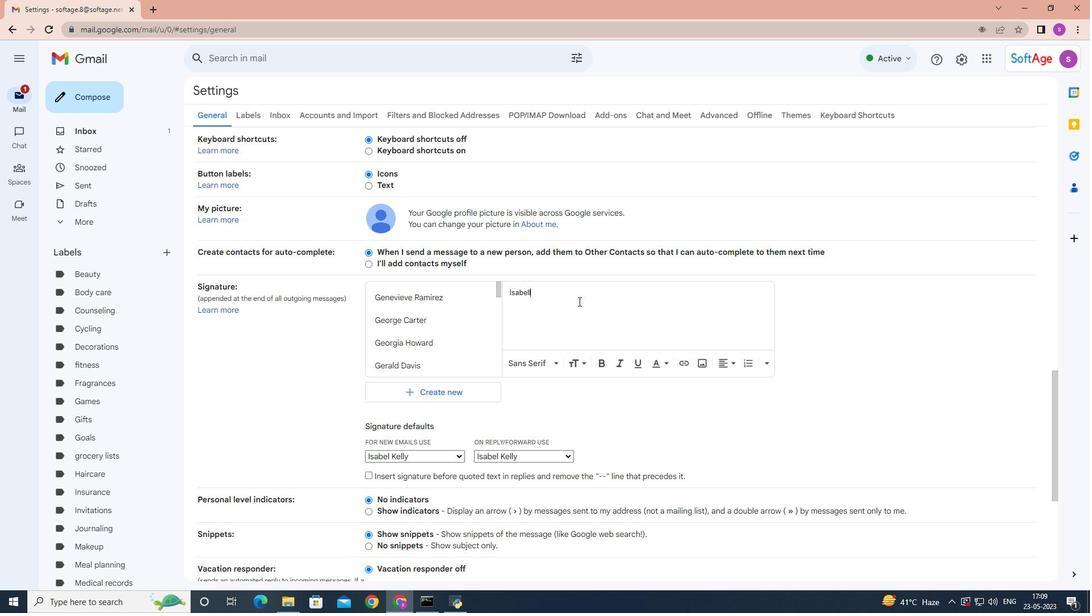 
Action: Mouse scrolled (549, 376) with delta (0, 0)
Screenshot: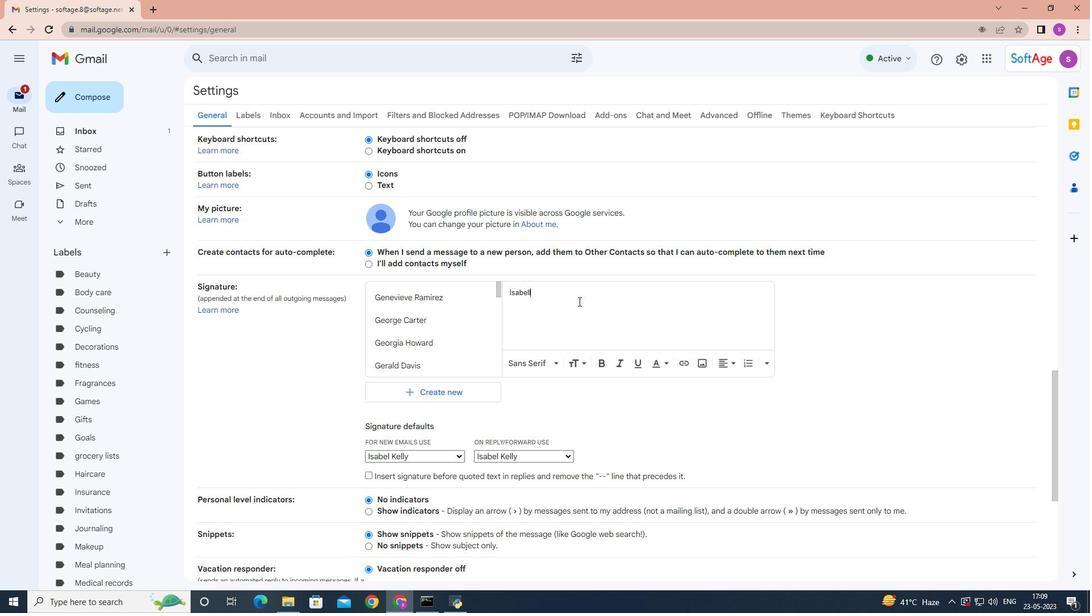 
Action: Mouse scrolled (549, 376) with delta (0, 0)
Screenshot: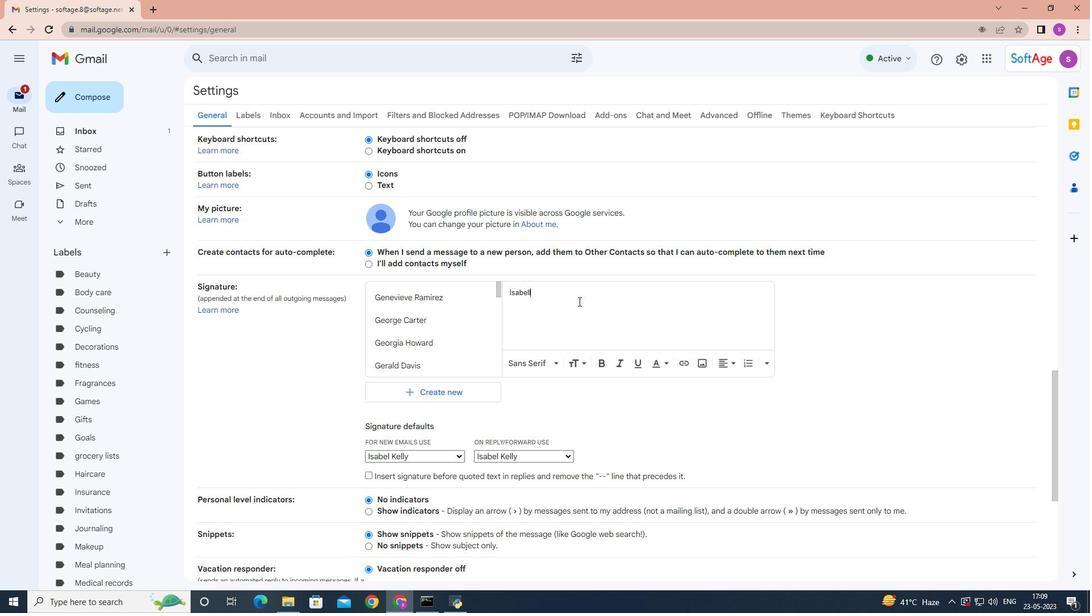 
Action: Mouse moved to (533, 375)
Screenshot: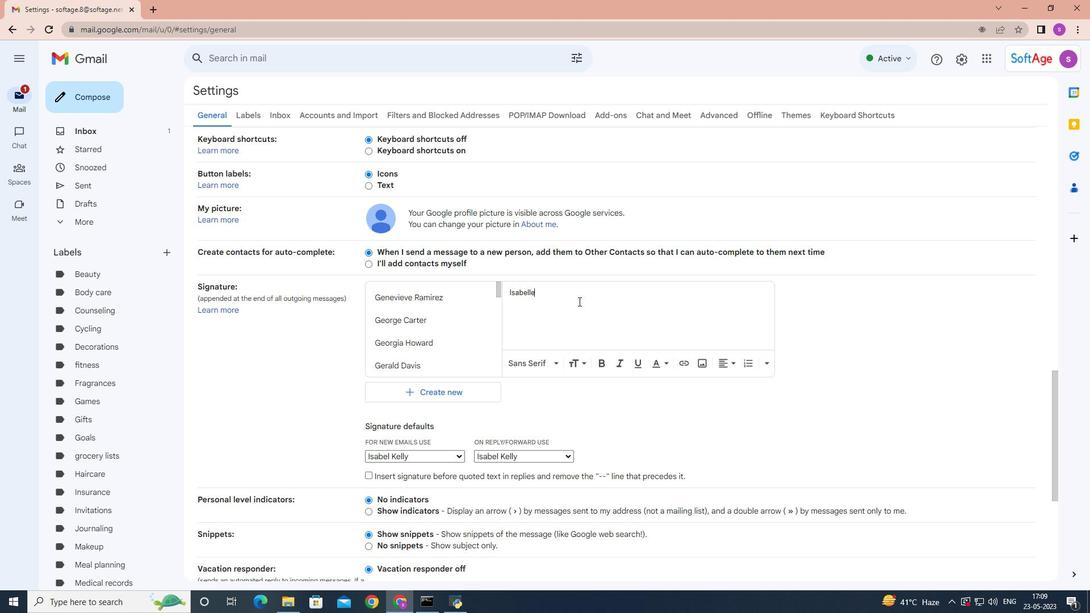 
Action: Mouse pressed left at (533, 375)
Screenshot: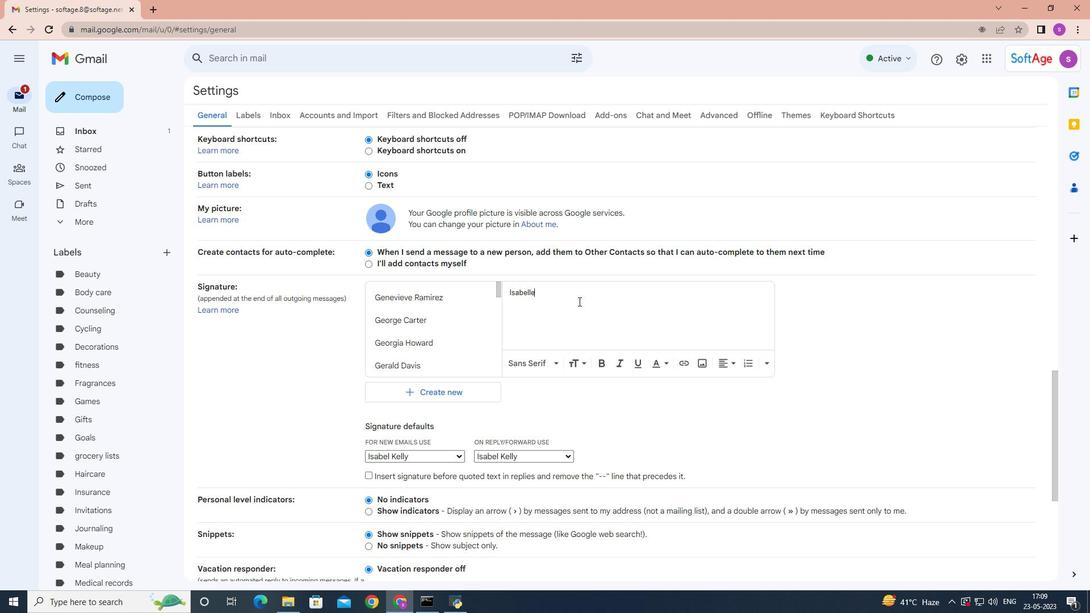 
Action: Mouse moved to (746, 373)
Screenshot: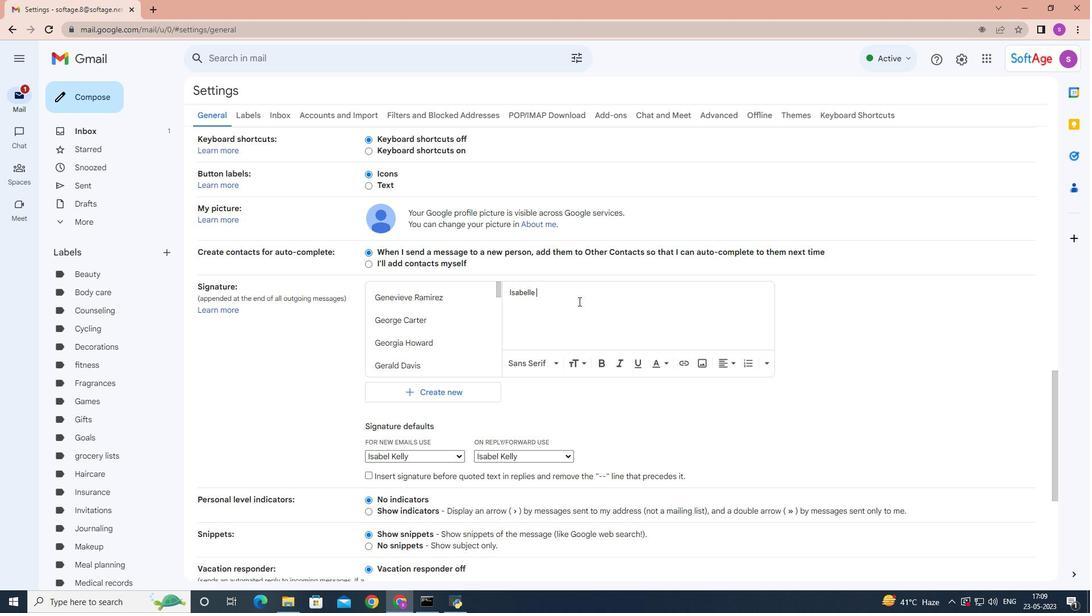 
Action: Mouse scrolled (746, 372) with delta (0, 0)
Screenshot: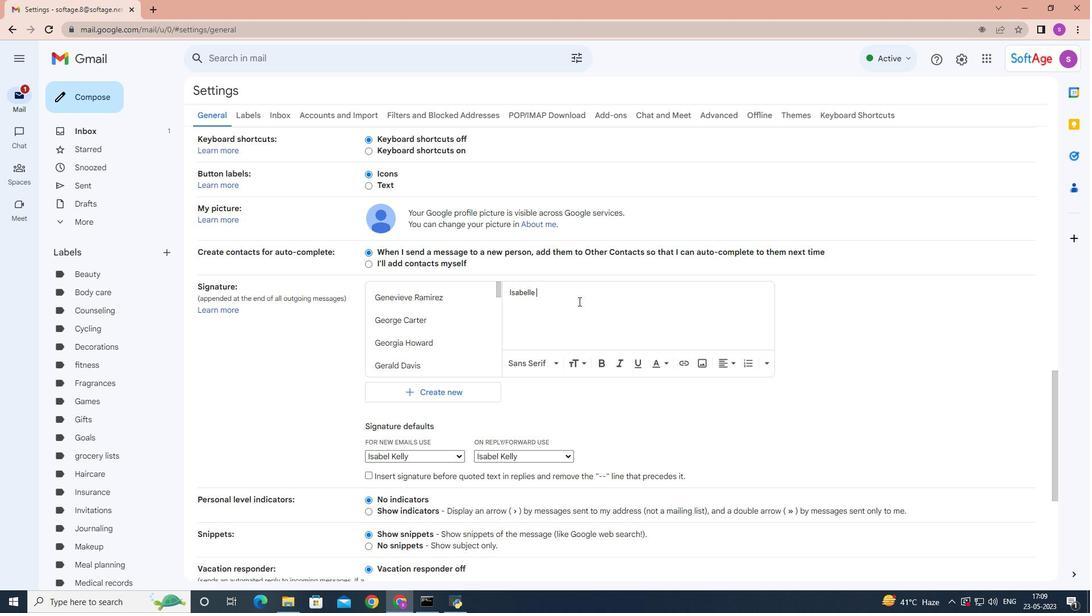 
Action: Mouse scrolled (746, 372) with delta (0, 0)
Screenshot: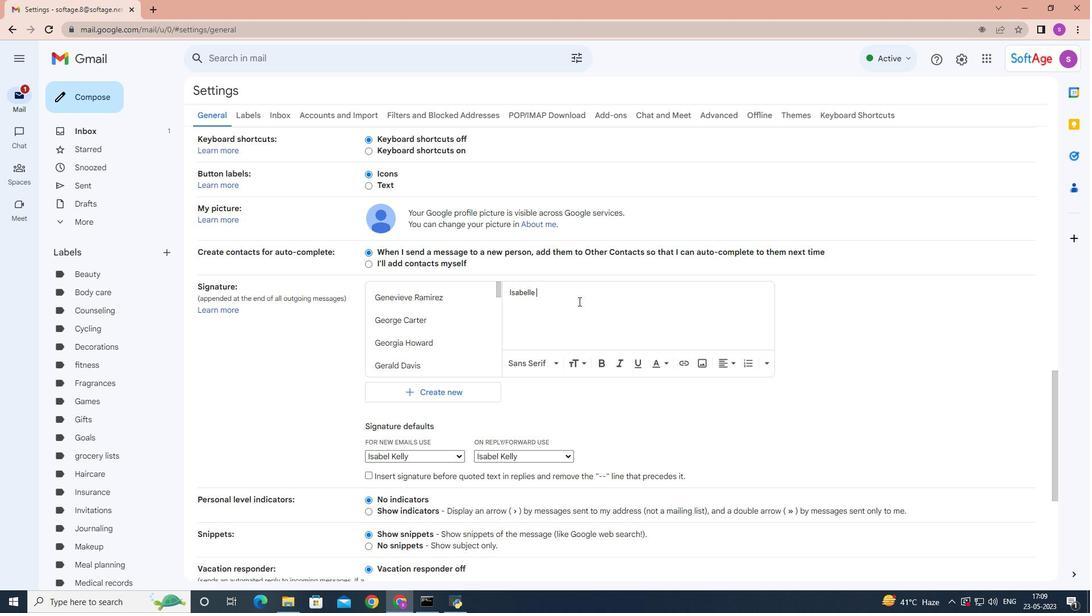 
Action: Mouse moved to (746, 373)
Screenshot: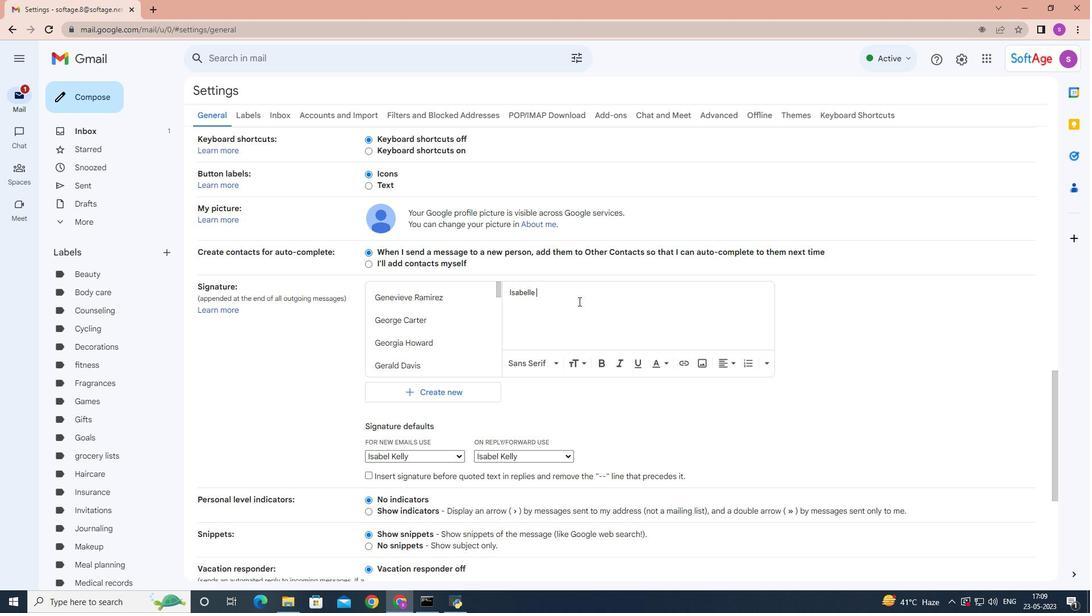
Action: Mouse scrolled (746, 372) with delta (0, 0)
Screenshot: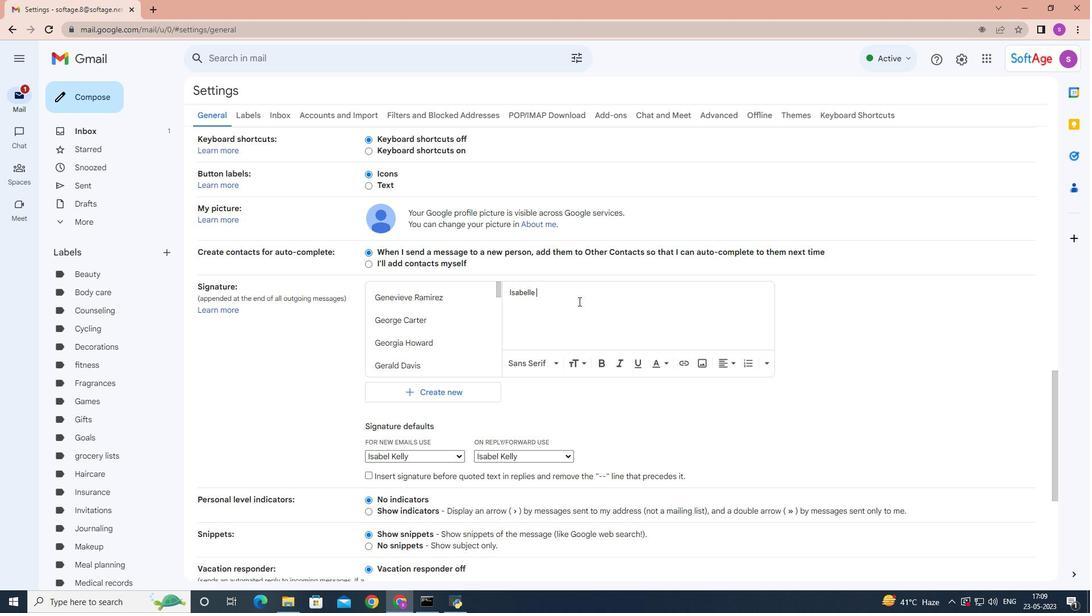 
Action: Mouse moved to (746, 371)
Screenshot: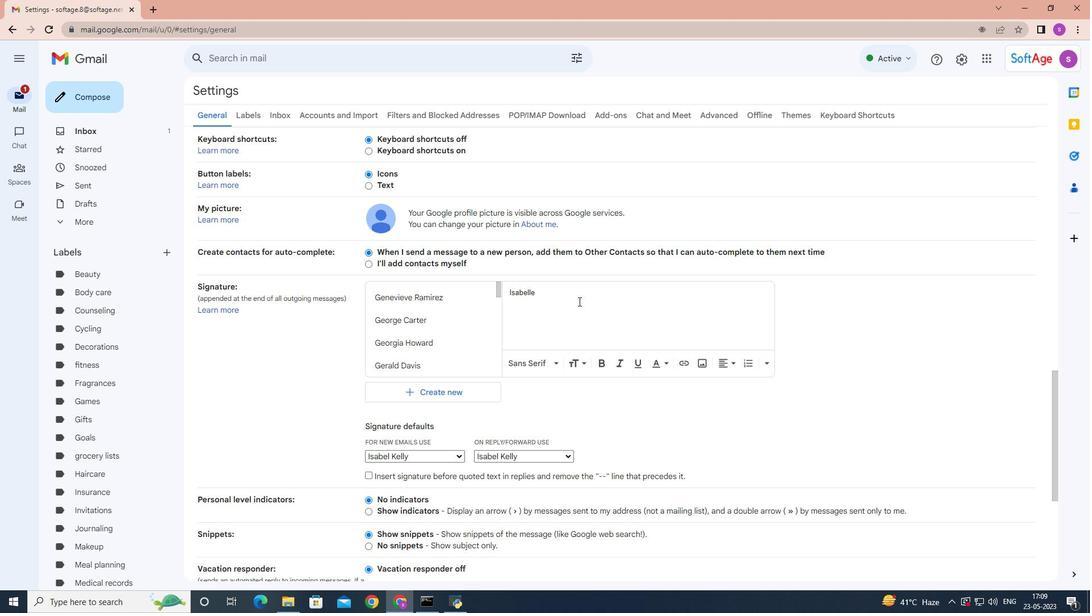 
Action: Mouse scrolled (746, 371) with delta (0, 0)
Screenshot: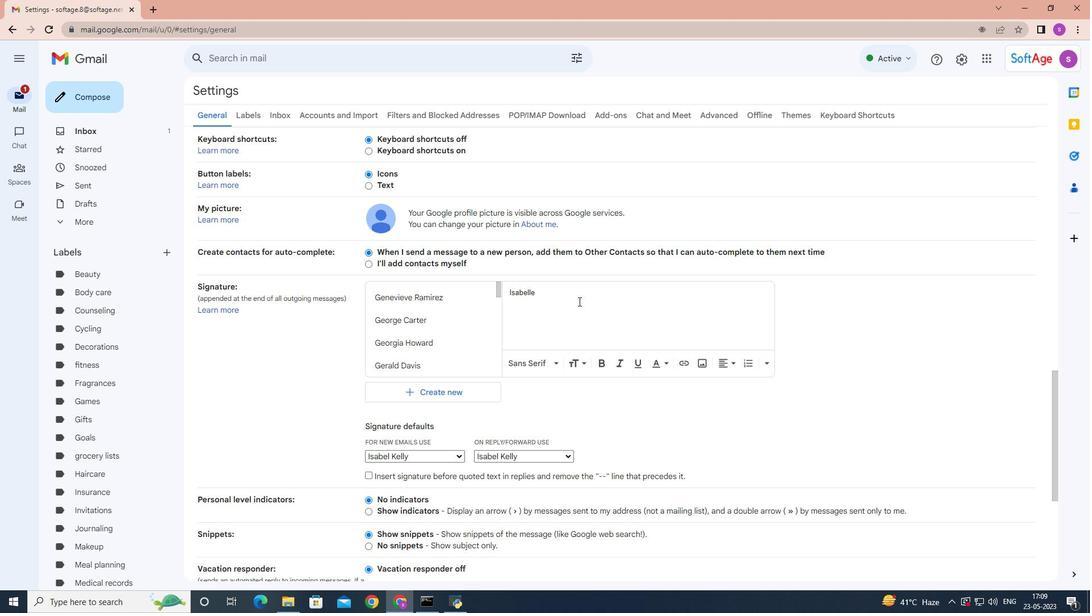 
Action: Mouse moved to (609, 518)
Screenshot: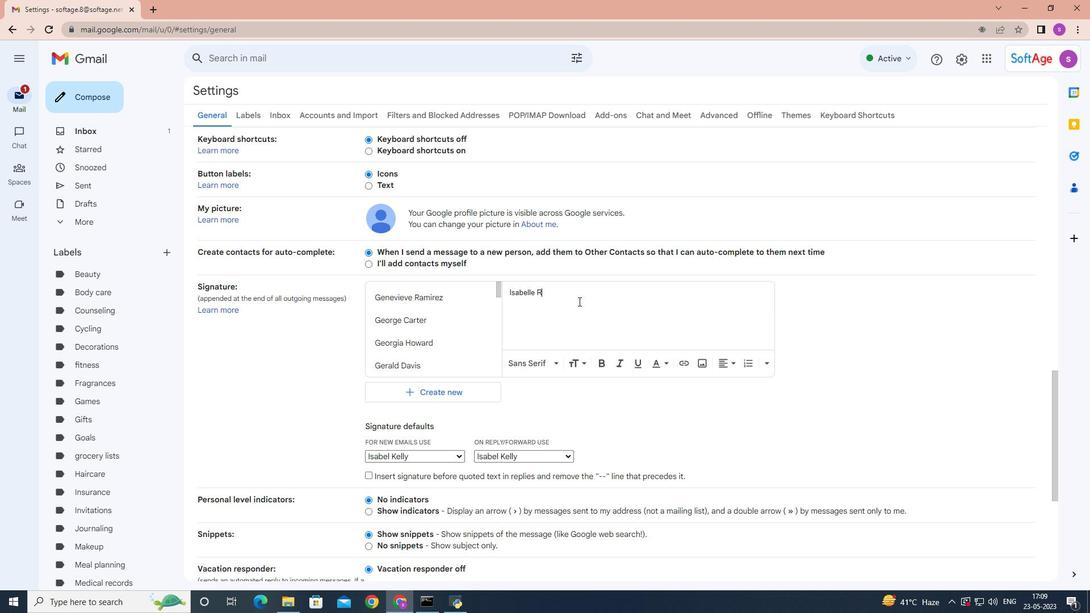 
Action: Mouse pressed left at (609, 518)
Screenshot: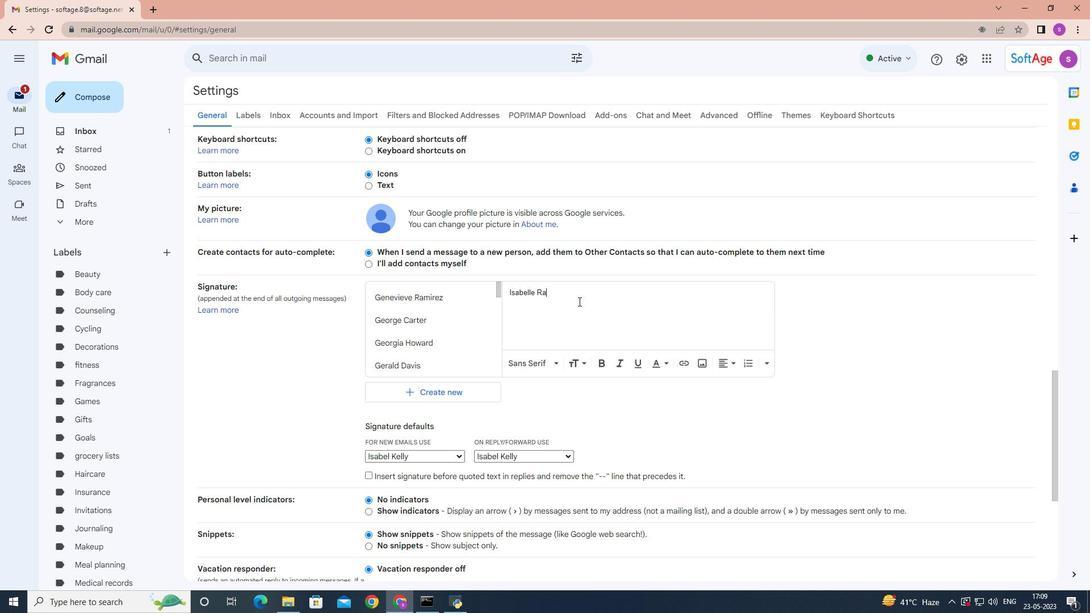 
Action: Mouse moved to (756, 450)
Screenshot: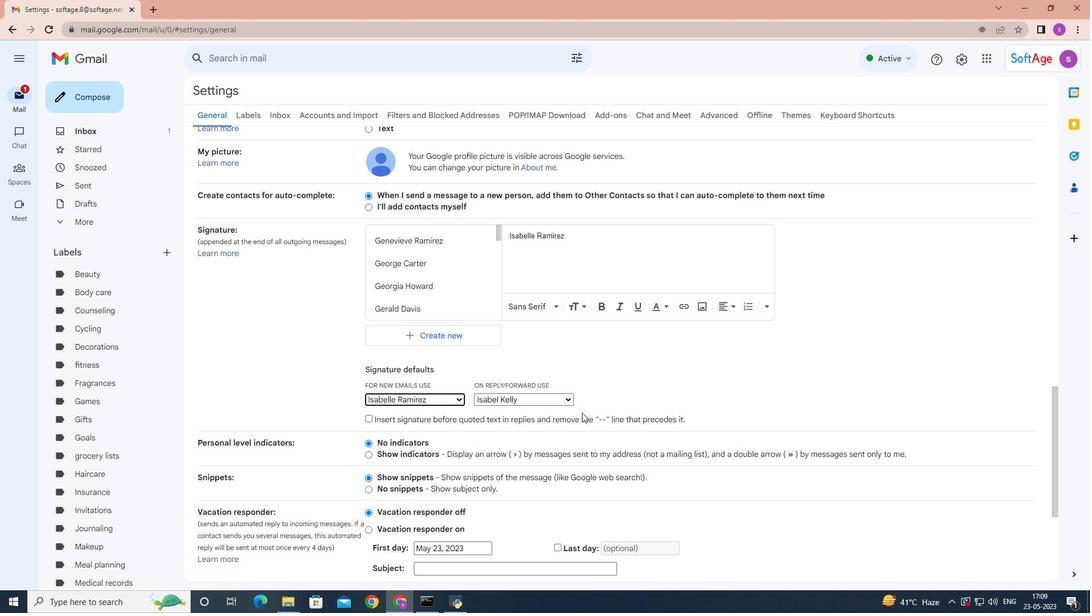 
Action: Mouse scrolled (756, 450) with delta (0, 0)
Screenshot: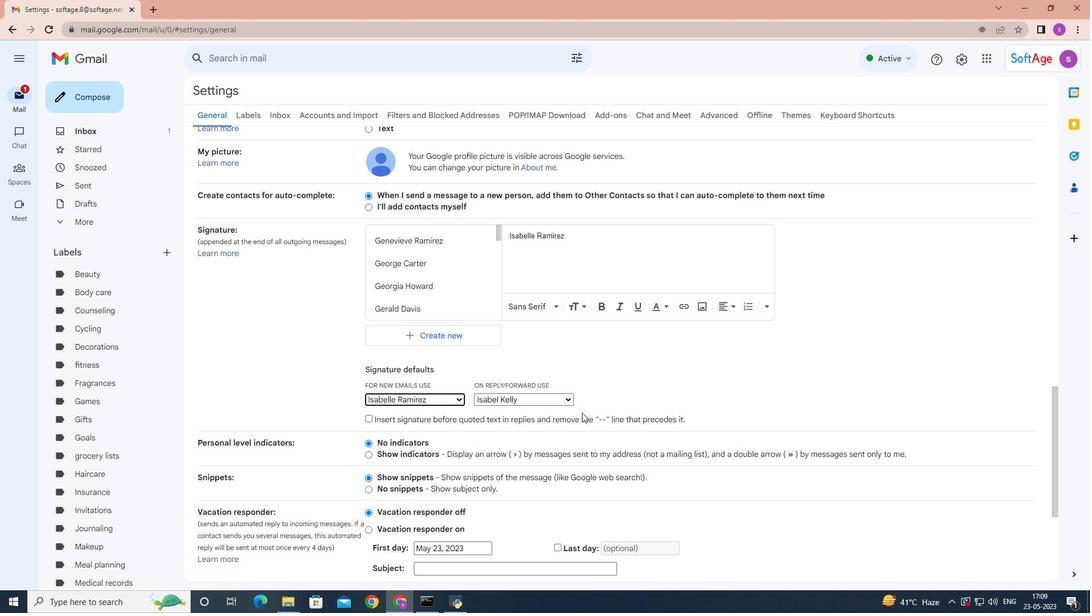 
Action: Mouse moved to (768, 450)
Screenshot: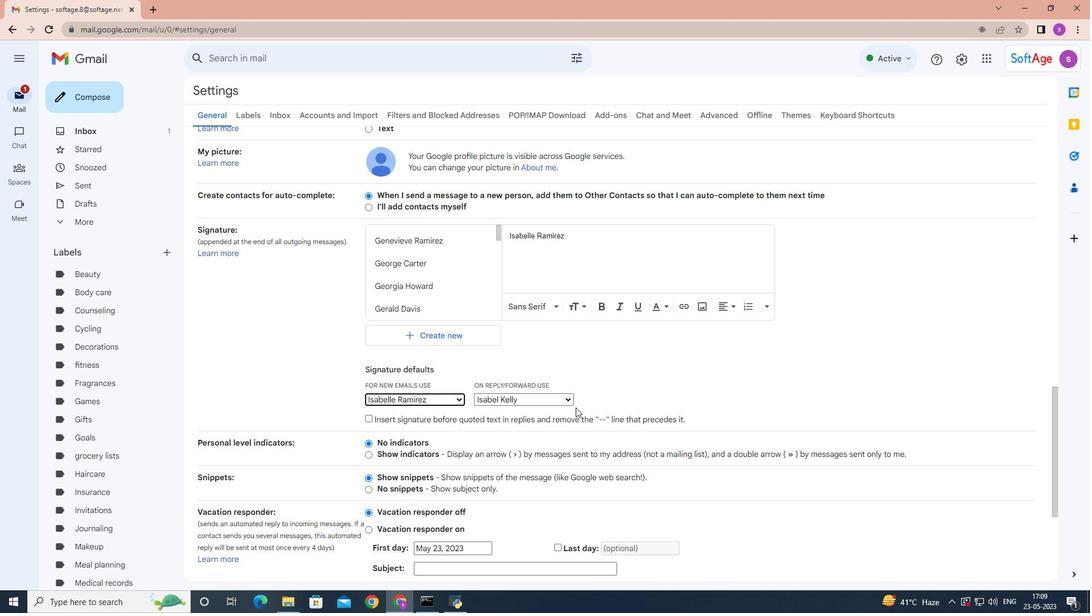 
Action: Mouse scrolled (766, 450) with delta (0, 0)
Screenshot: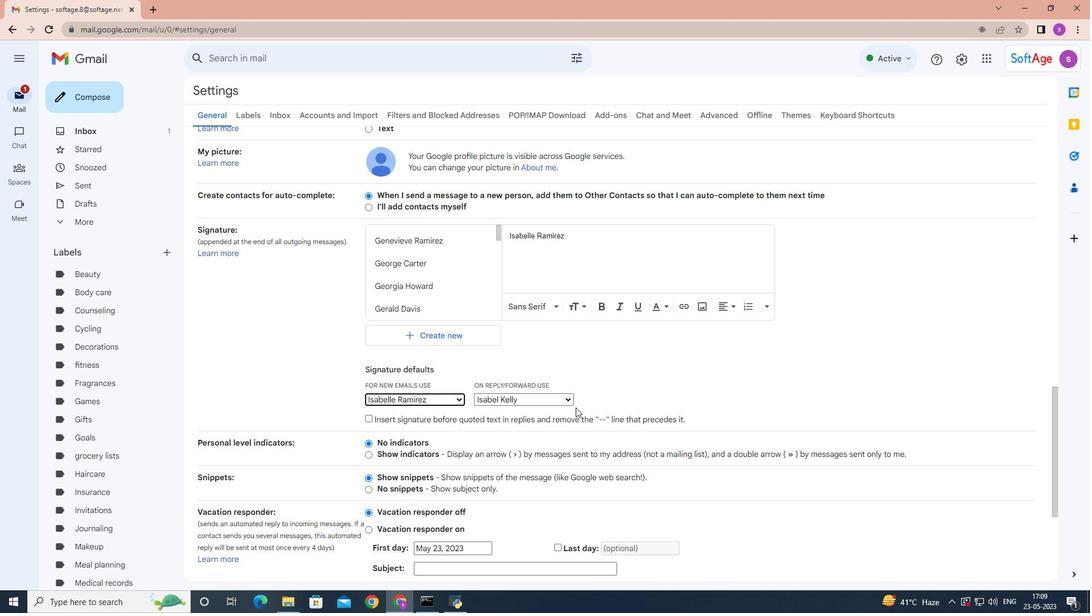 
Action: Mouse moved to (774, 450)
Screenshot: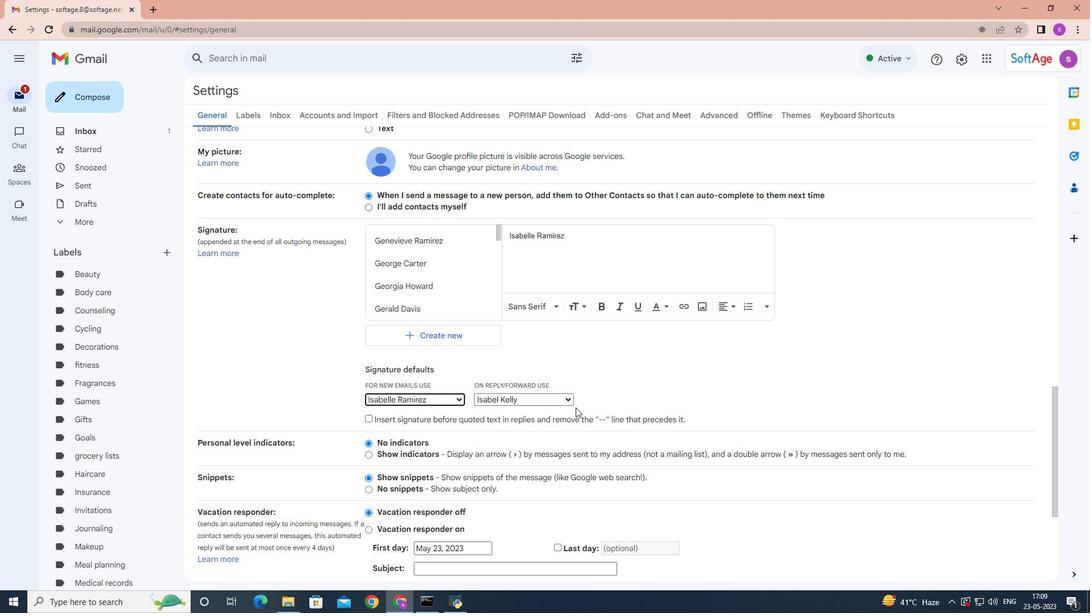 
Action: Mouse scrolled (774, 450) with delta (0, 0)
Screenshot: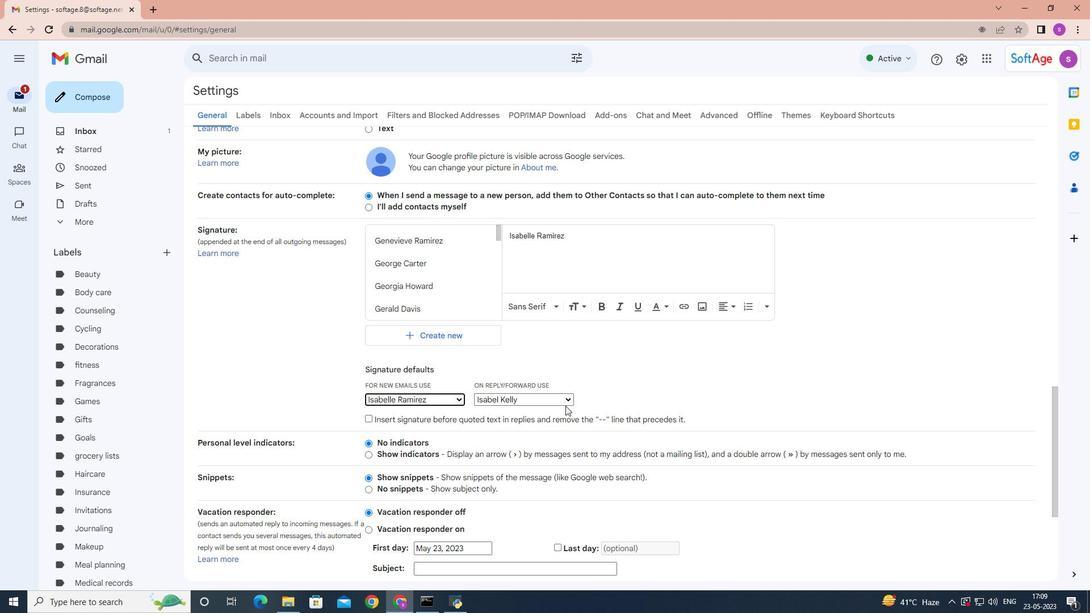 
Action: Mouse moved to (775, 450)
Screenshot: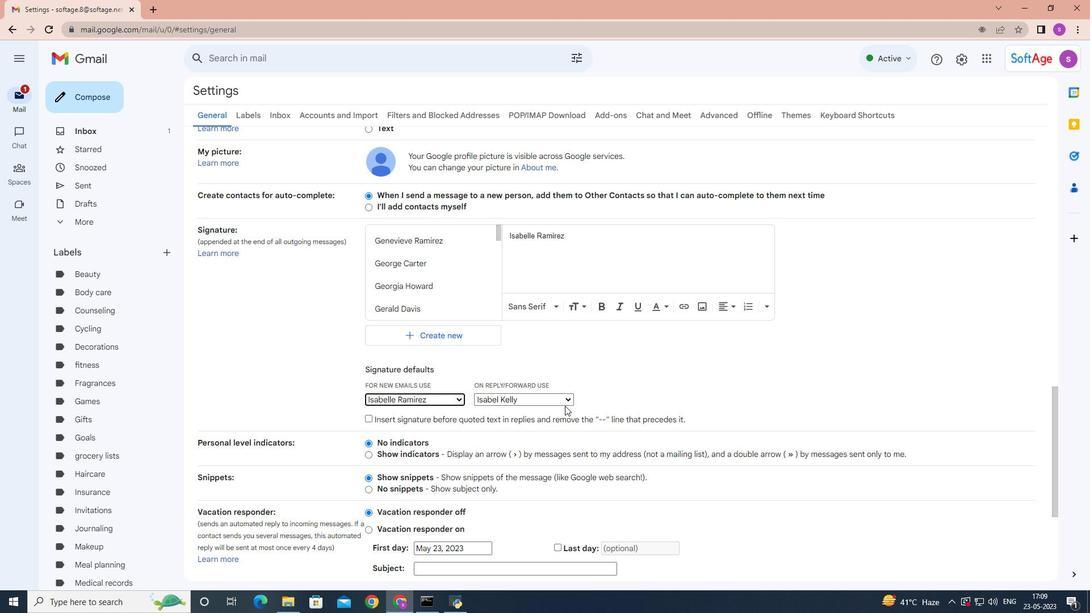 
Action: Mouse scrolled (775, 450) with delta (0, 0)
Screenshot: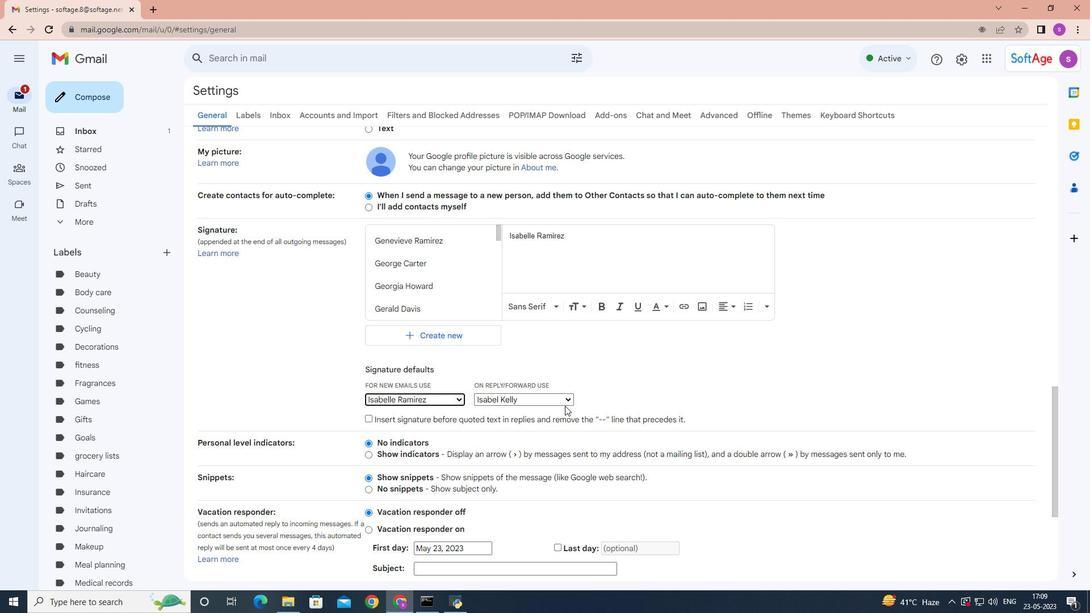 
Action: Mouse moved to (829, 425)
Screenshot: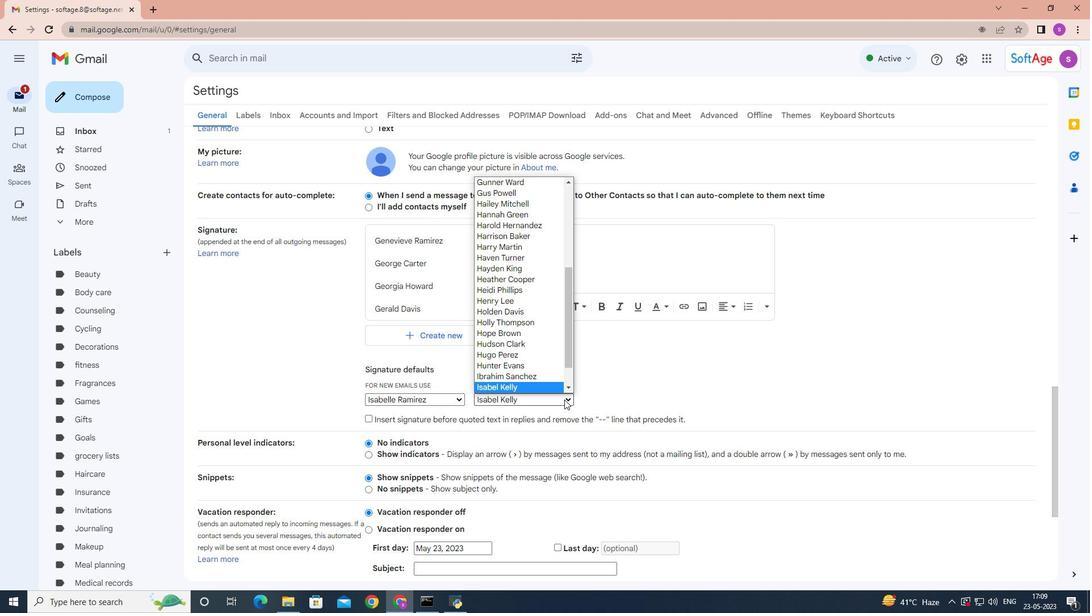 
Action: Mouse scrolled (829, 425) with delta (0, 0)
Screenshot: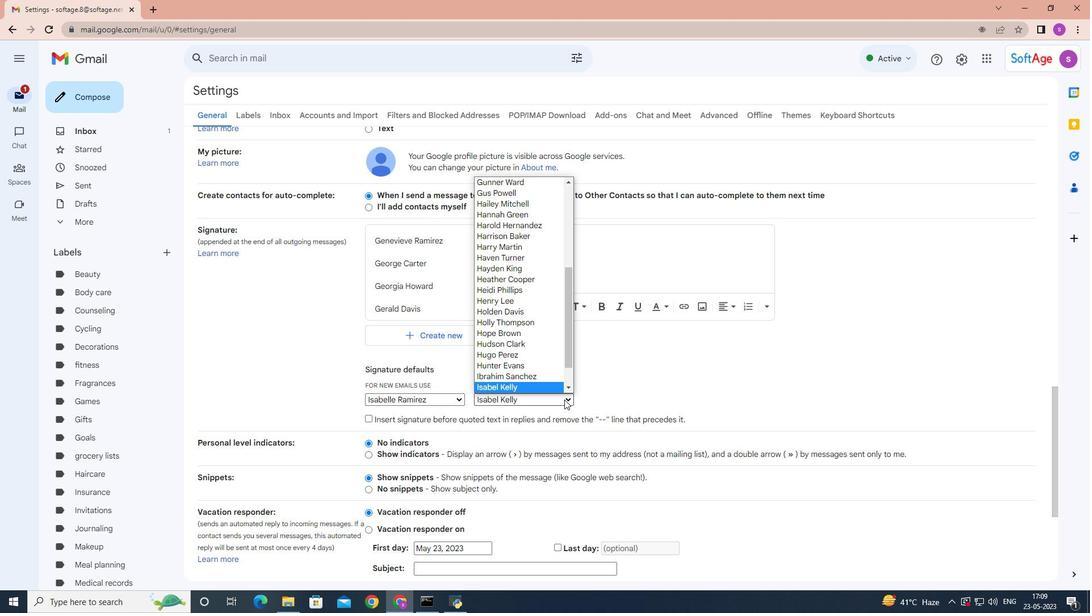 
Action: Mouse moved to (828, 424)
Screenshot: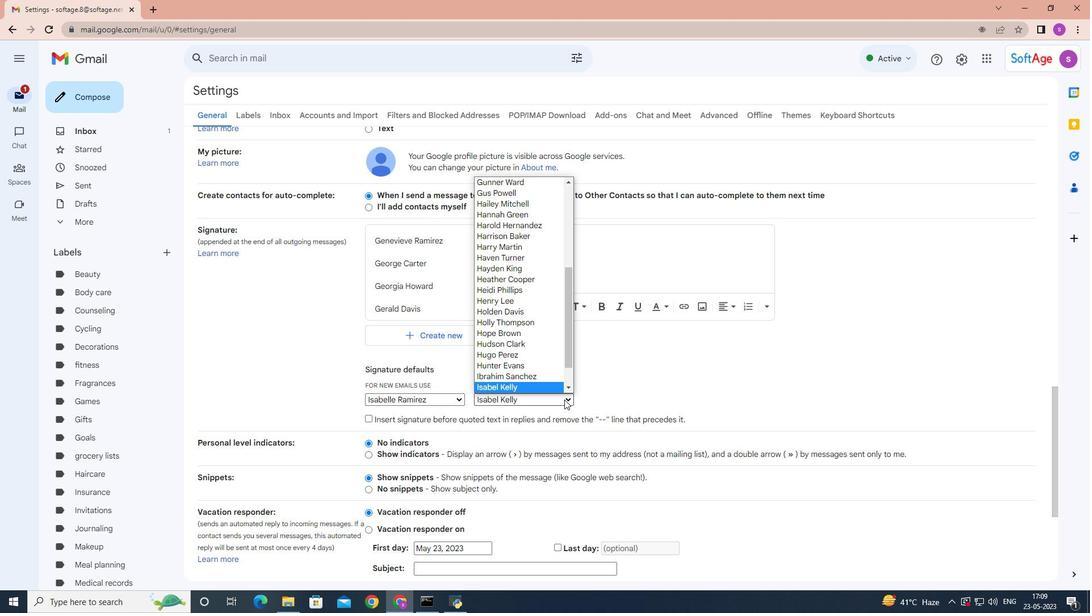 
Action: Mouse scrolled (828, 425) with delta (0, 0)
Screenshot: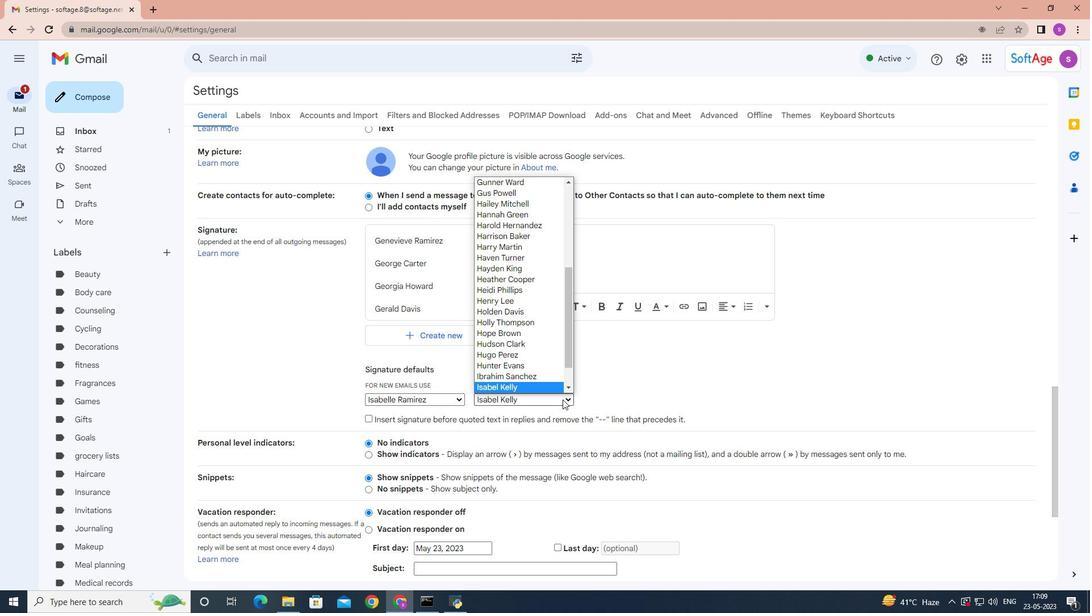 
Action: Mouse moved to (828, 424)
Screenshot: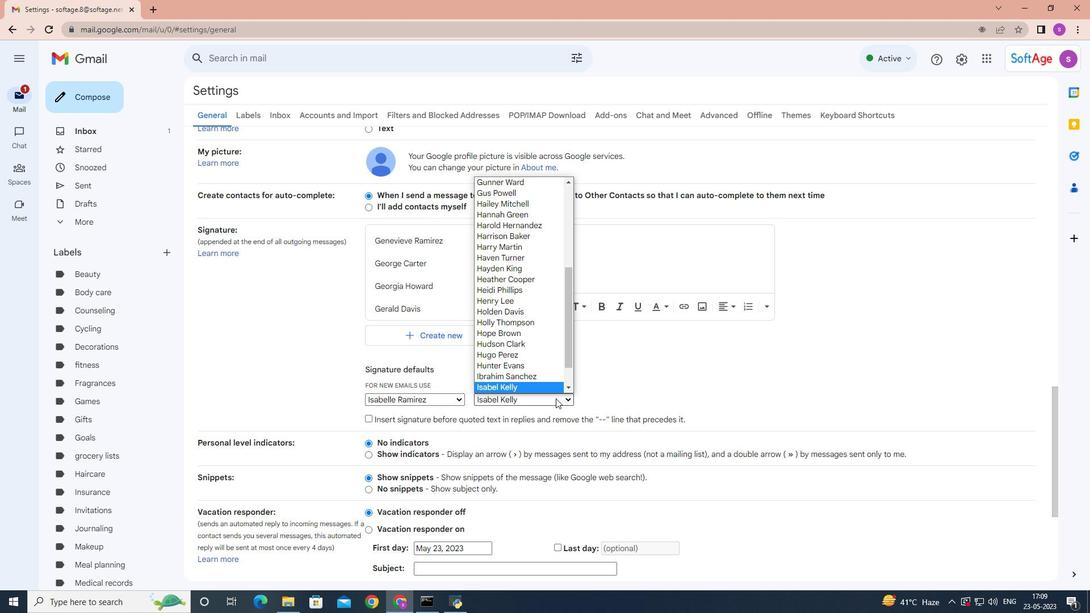 
Action: Mouse scrolled (828, 425) with delta (0, 0)
Screenshot: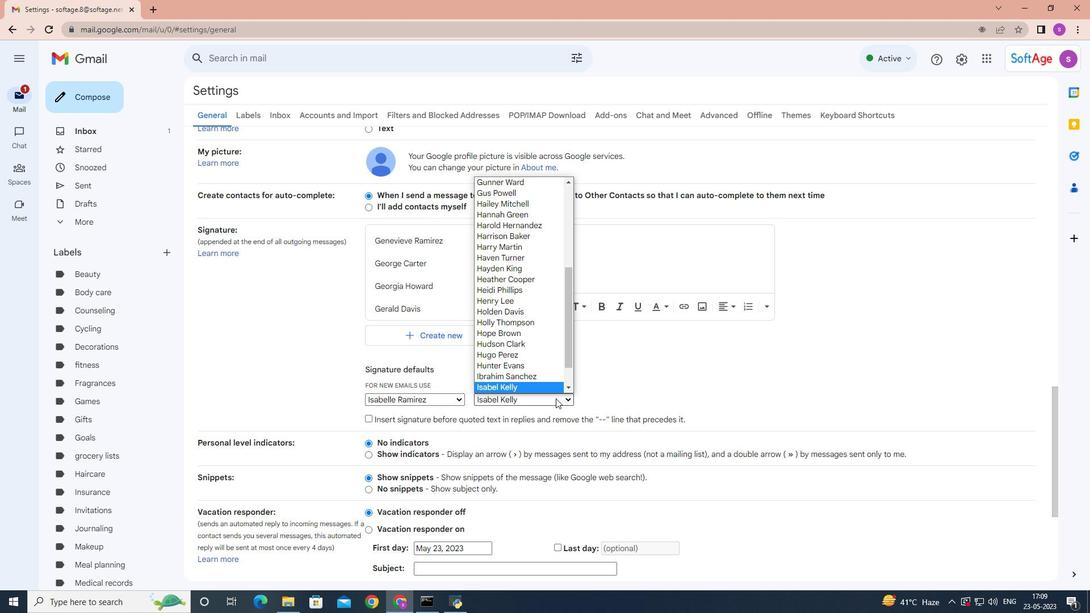 
Action: Mouse moved to (827, 424)
Screenshot: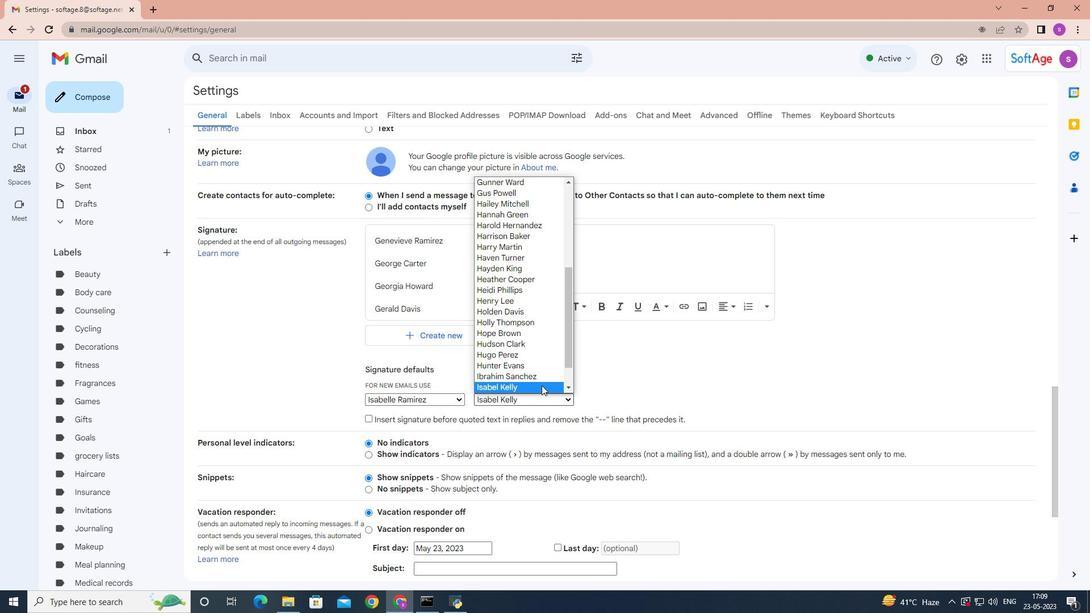 
Action: Mouse scrolled (827, 425) with delta (0, 0)
Screenshot: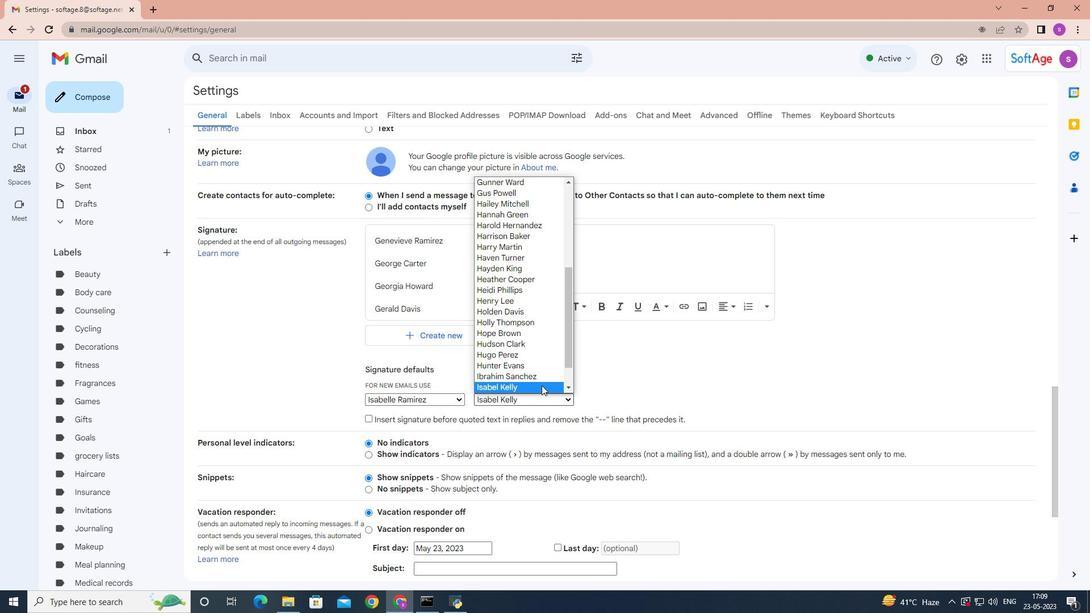 
Action: Mouse moved to (782, 392)
Screenshot: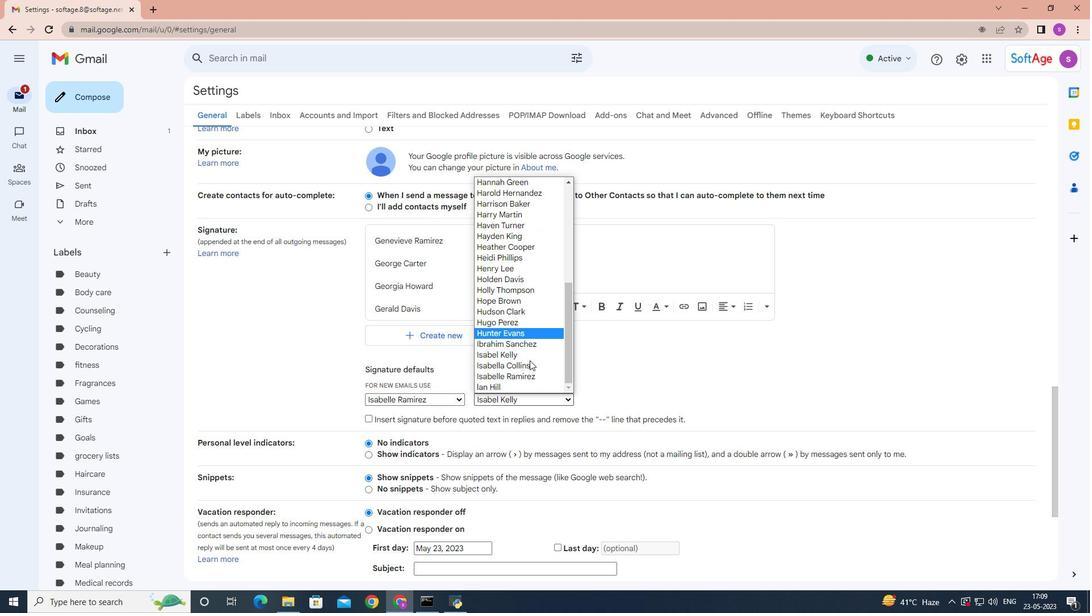 
Action: Mouse scrolled (782, 391) with delta (0, 0)
Screenshot: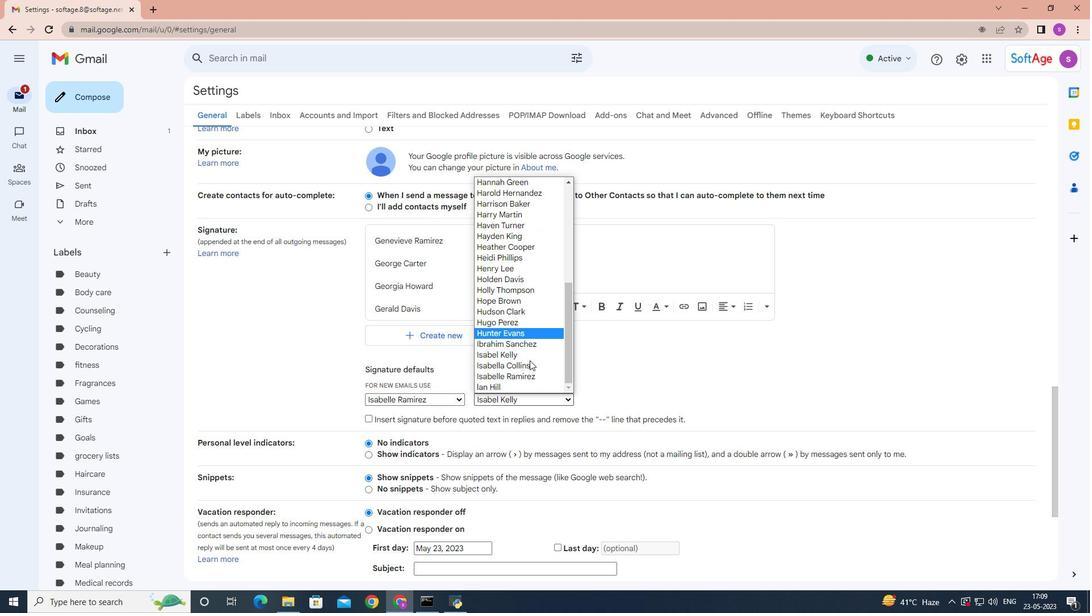 
Action: Mouse moved to (782, 392)
Screenshot: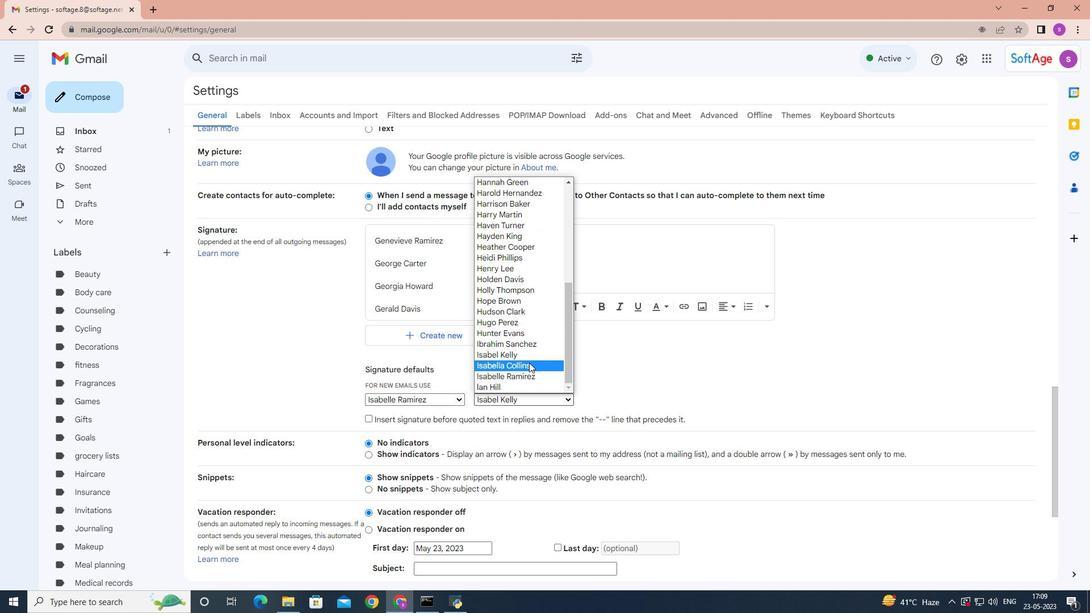 
Action: Mouse scrolled (782, 392) with delta (0, 0)
Screenshot: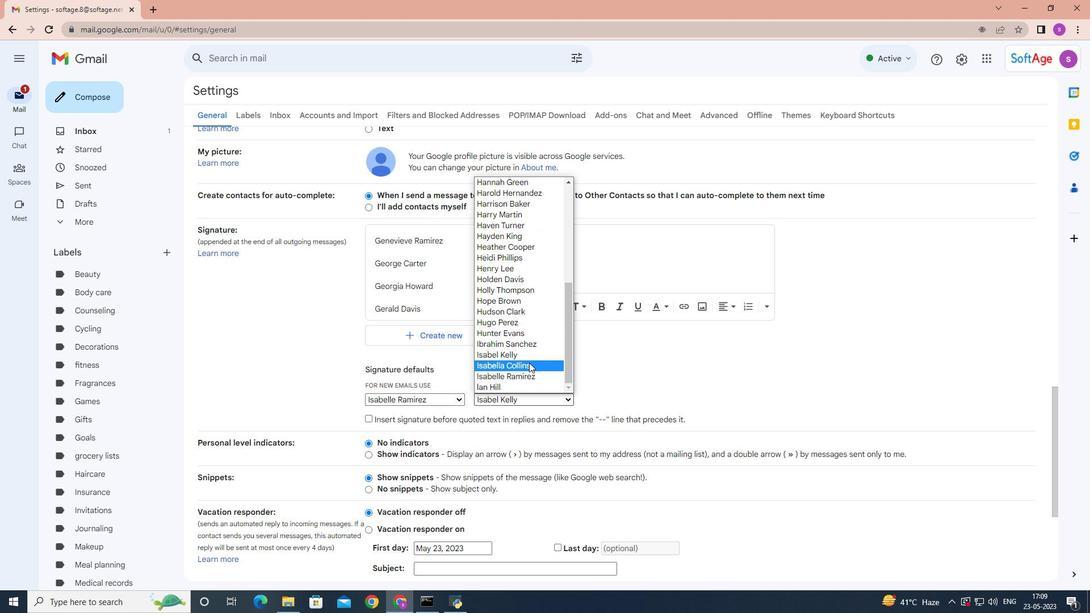
Action: Mouse moved to (783, 392)
Screenshot: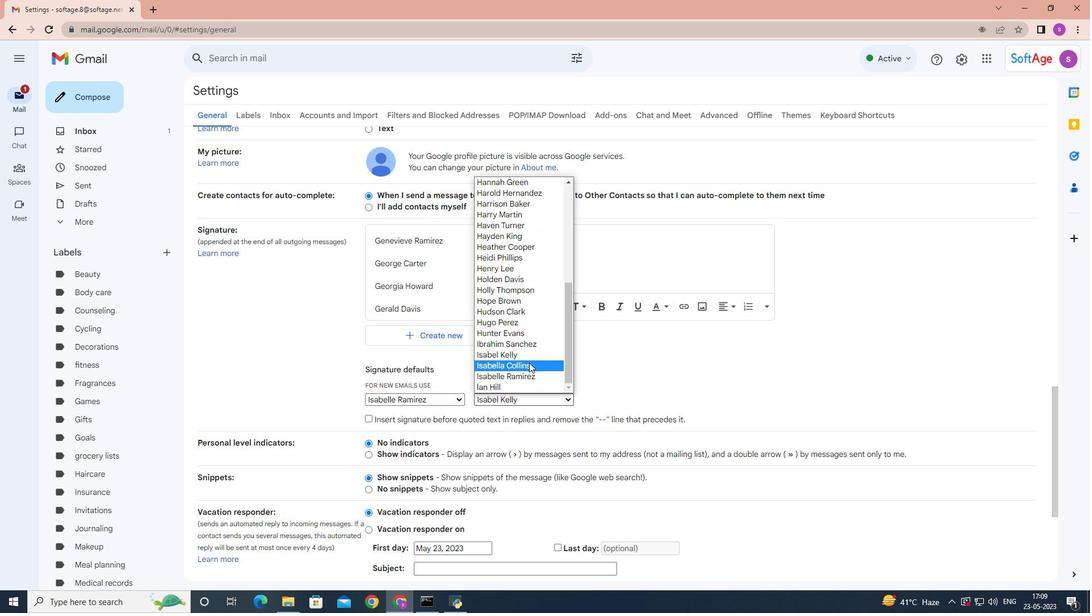 
Action: Mouse scrolled (783, 392) with delta (0, 0)
Screenshot: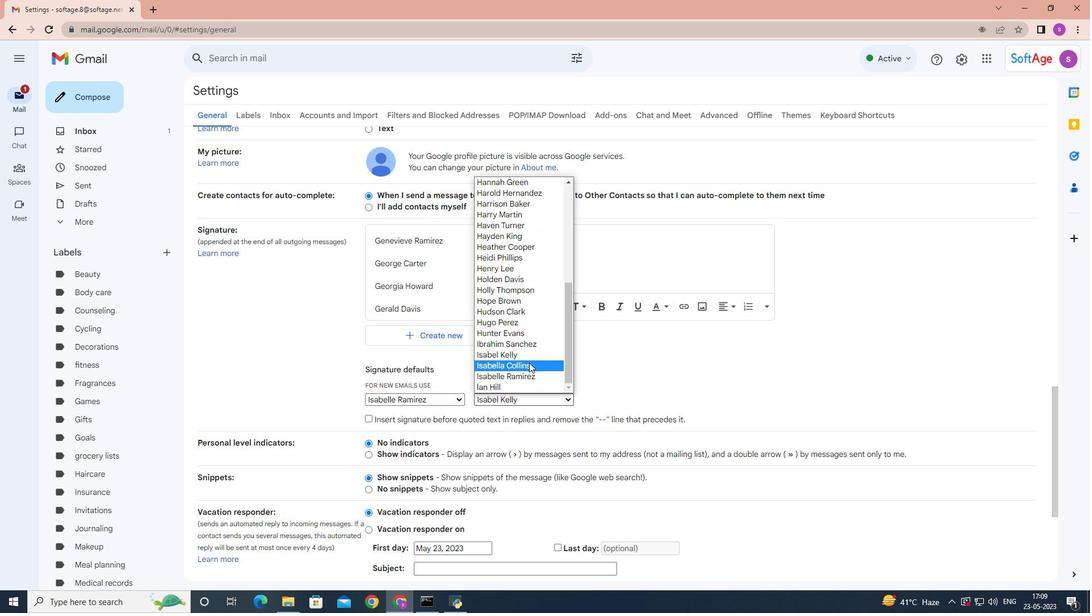 
Action: Mouse moved to (783, 392)
Screenshot: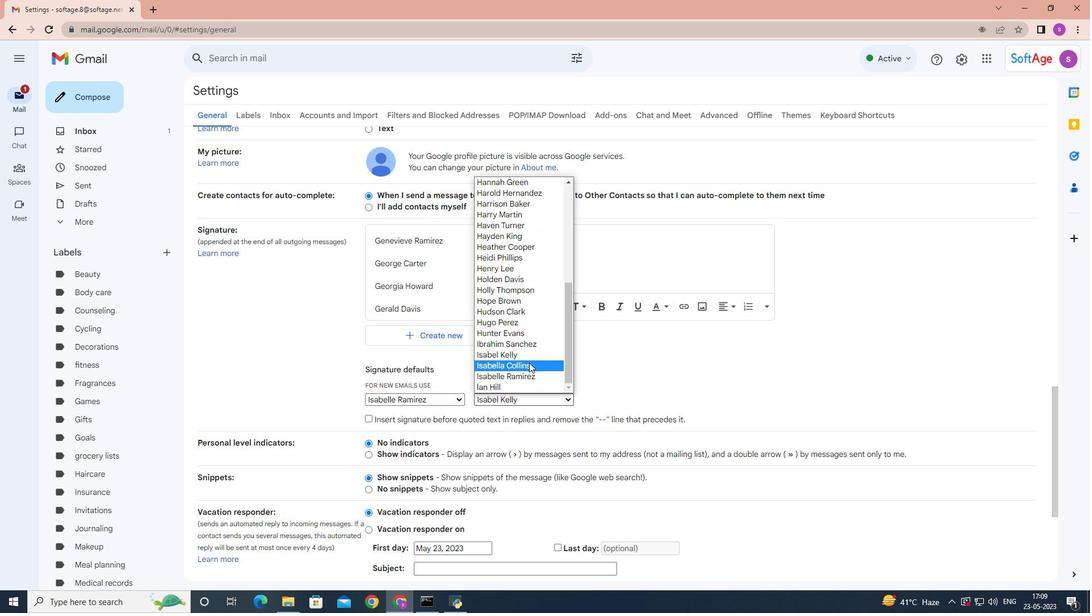 
Action: Mouse scrolled (783, 392) with delta (0, 0)
Screenshot: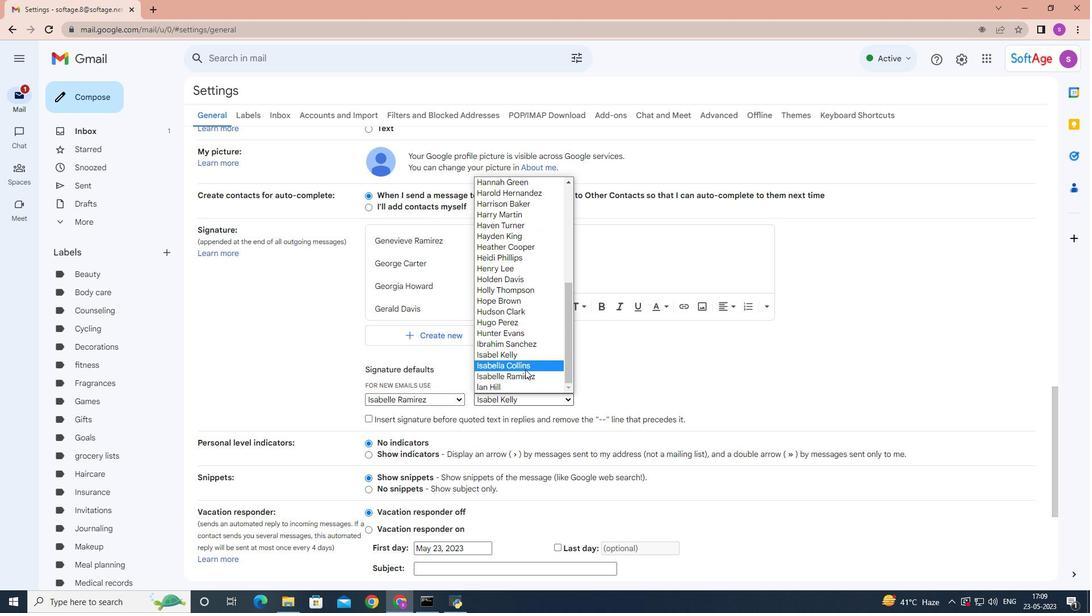 
Action: Mouse scrolled (783, 392) with delta (0, 0)
Screenshot: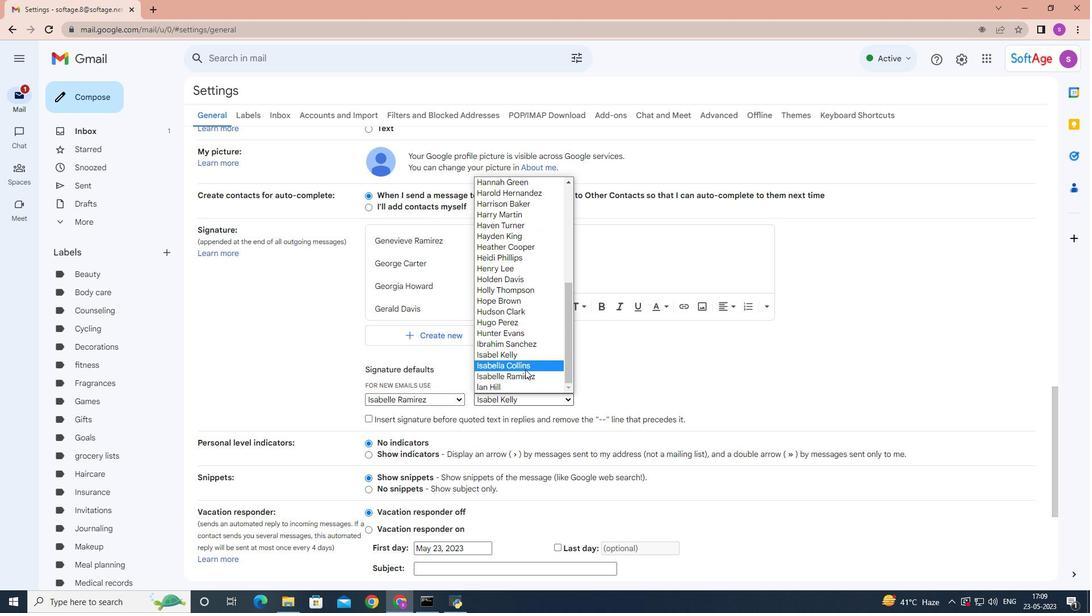 
Action: Mouse moved to (783, 393)
Screenshot: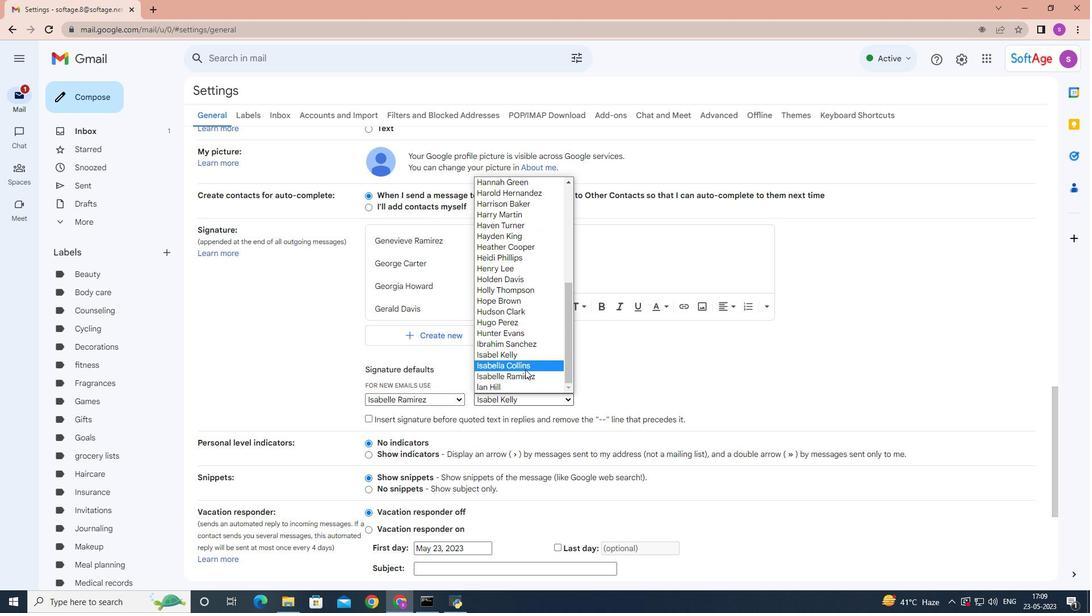 
Action: Mouse scrolled (783, 392) with delta (0, 0)
Screenshot: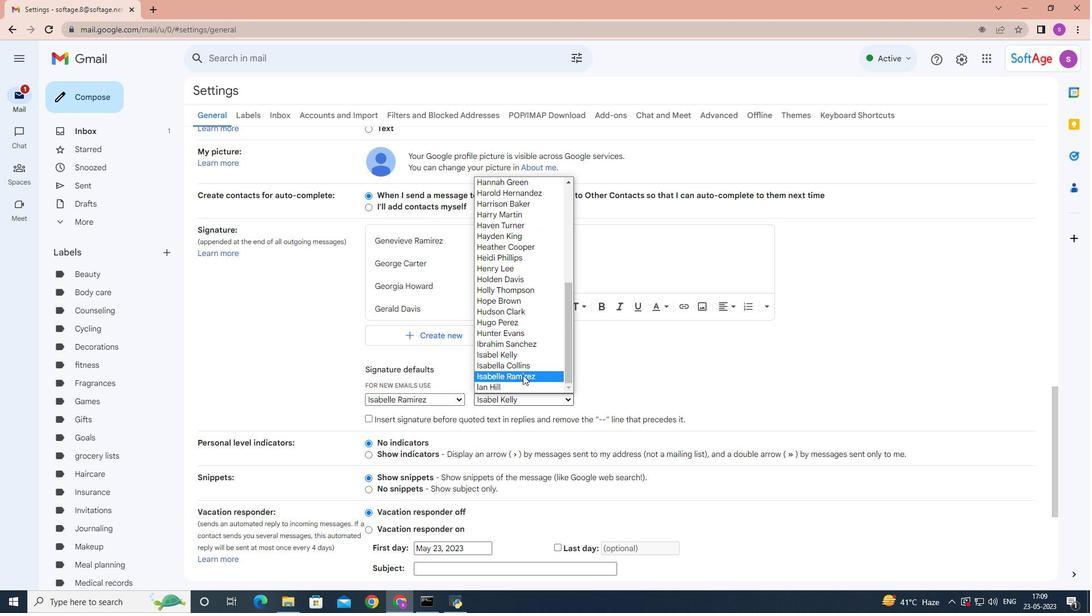 
Action: Mouse moved to (759, 391)
Screenshot: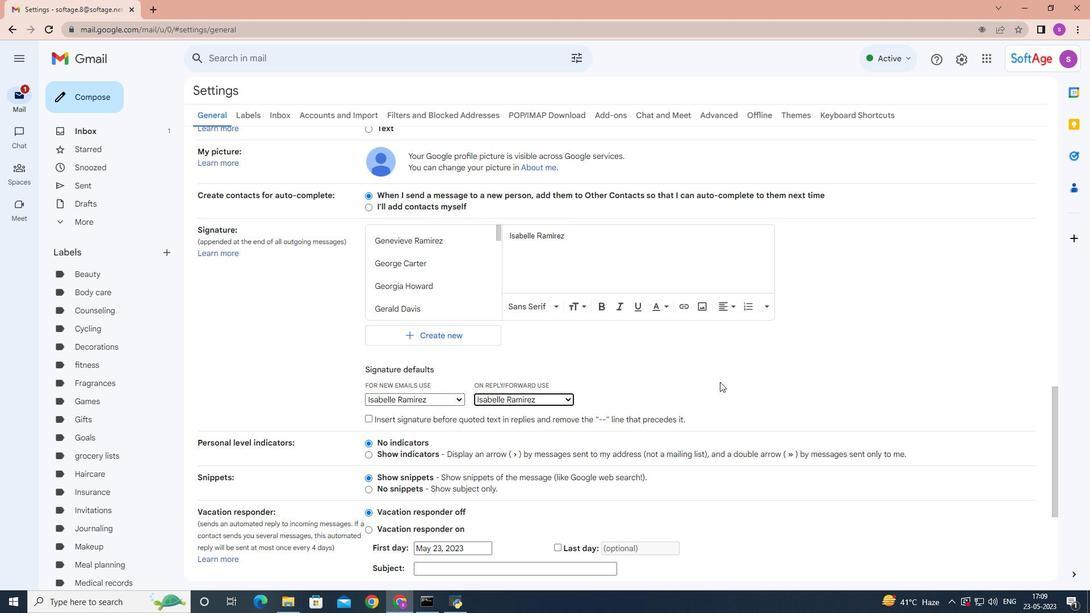 
Action: Mouse scrolled (759, 390) with delta (0, 0)
Screenshot: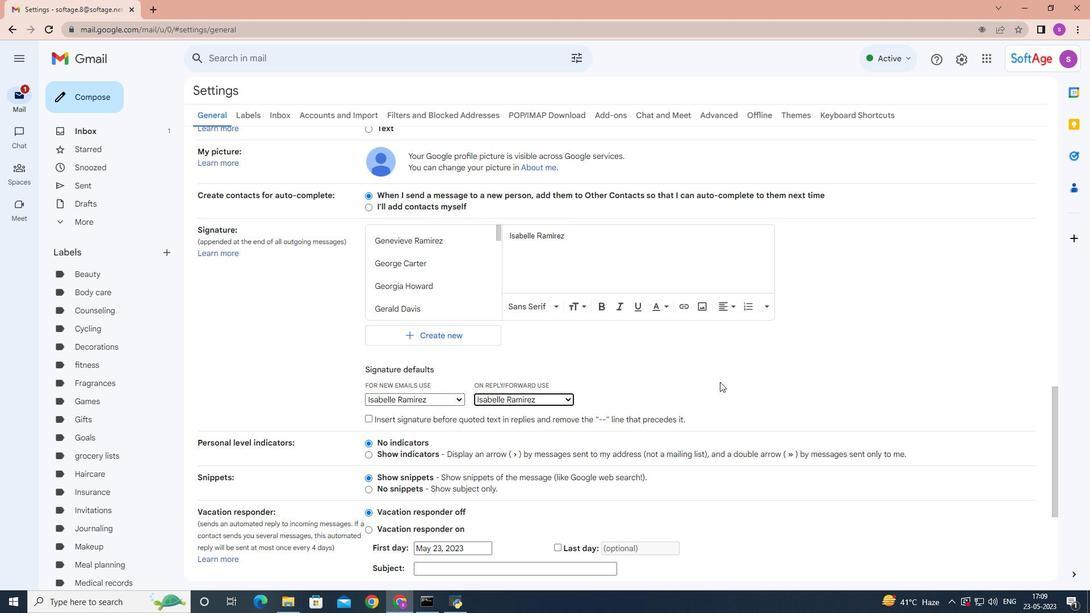 
Action: Mouse scrolled (759, 390) with delta (0, 0)
Screenshot: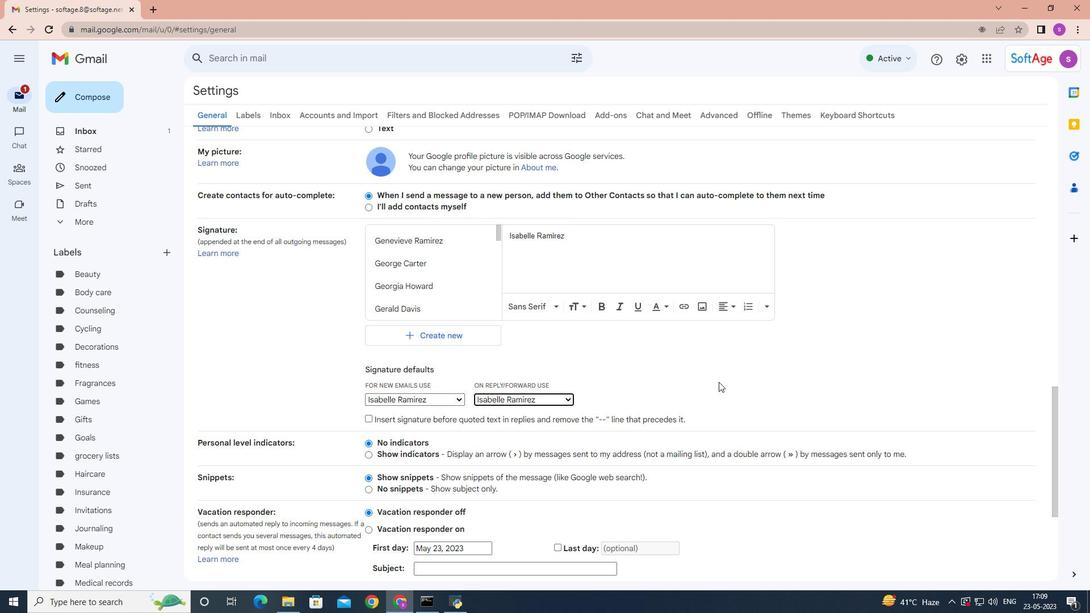 
Action: Mouse scrolled (759, 390) with delta (0, 0)
Screenshot: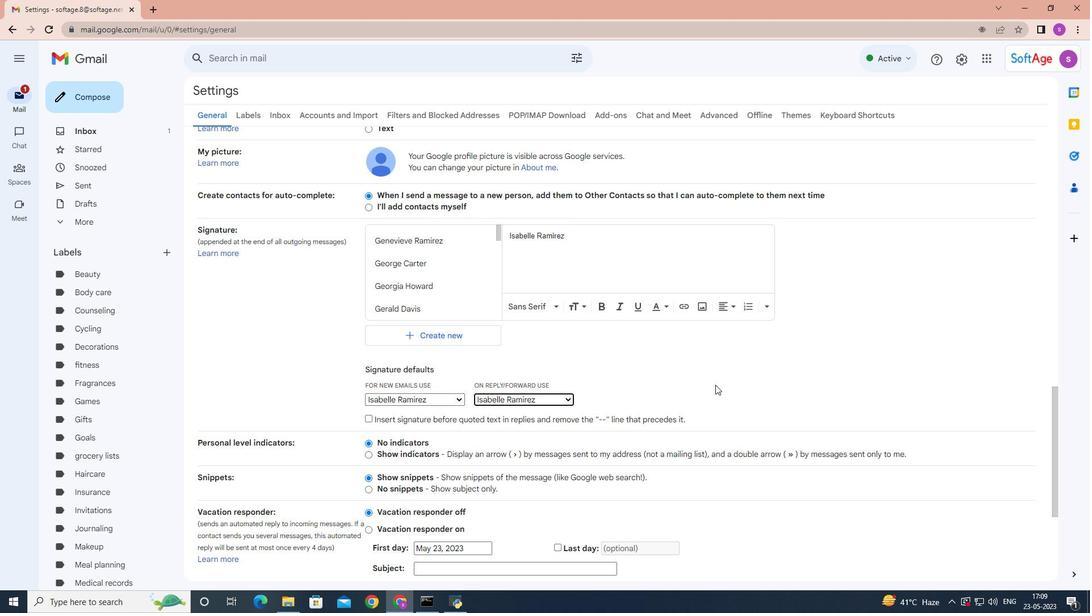 
Action: Mouse scrolled (759, 390) with delta (0, 0)
Screenshot: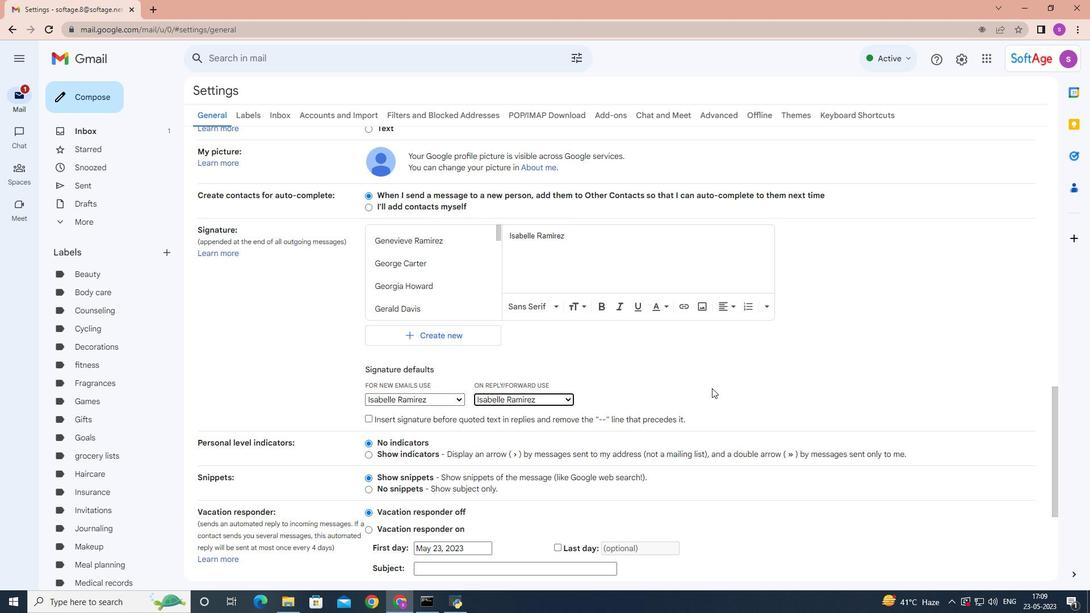 
Action: Mouse moved to (657, 333)
Screenshot: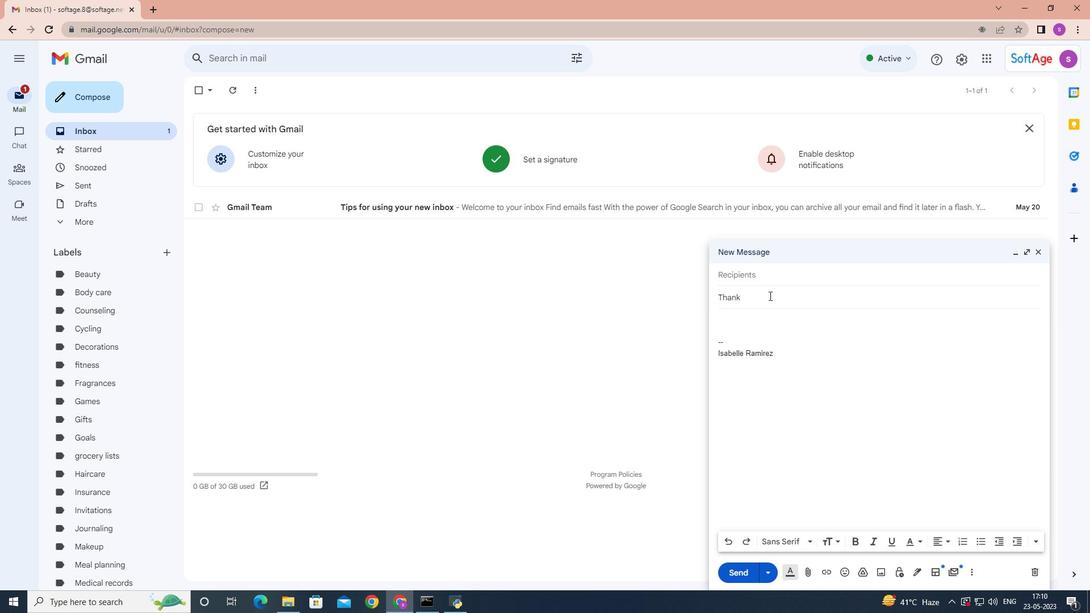 
Action: Mouse pressed left at (657, 333)
Screenshot: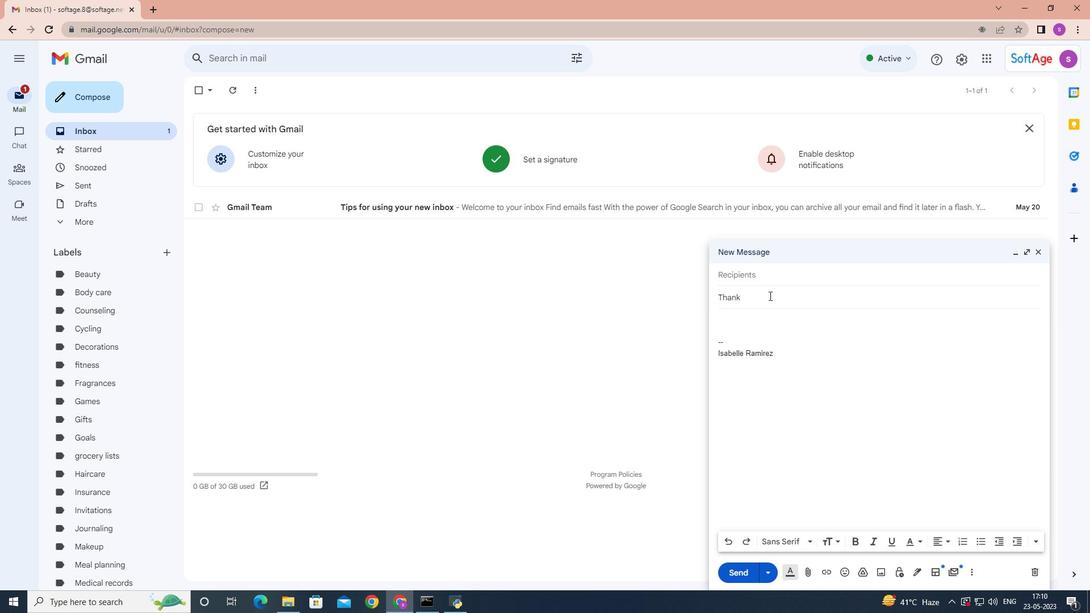 
Action: Mouse moved to (611, 524)
Screenshot: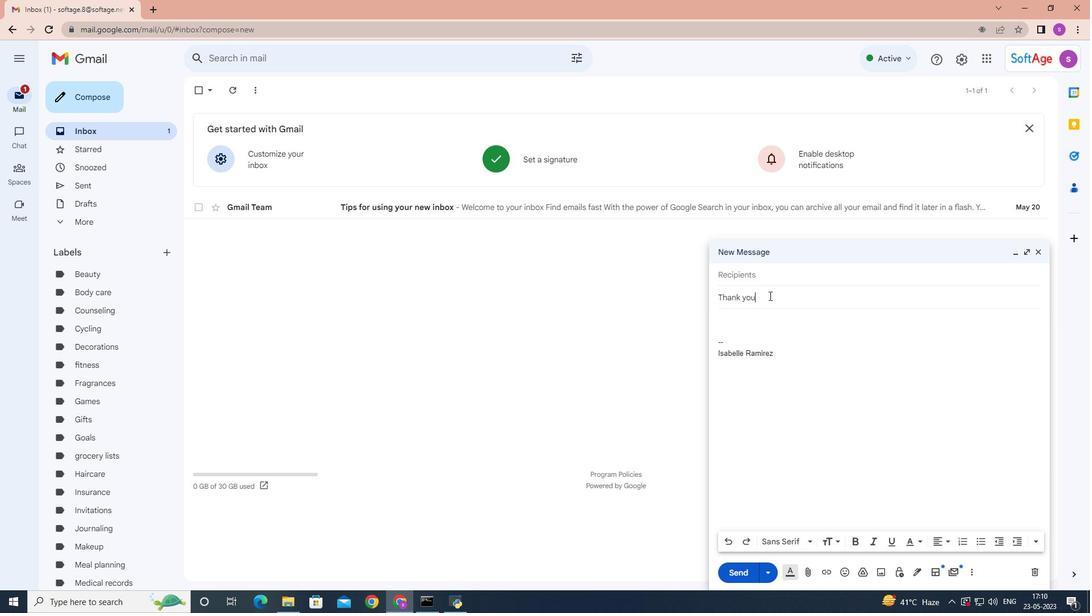 
Action: Mouse pressed left at (611, 524)
Screenshot: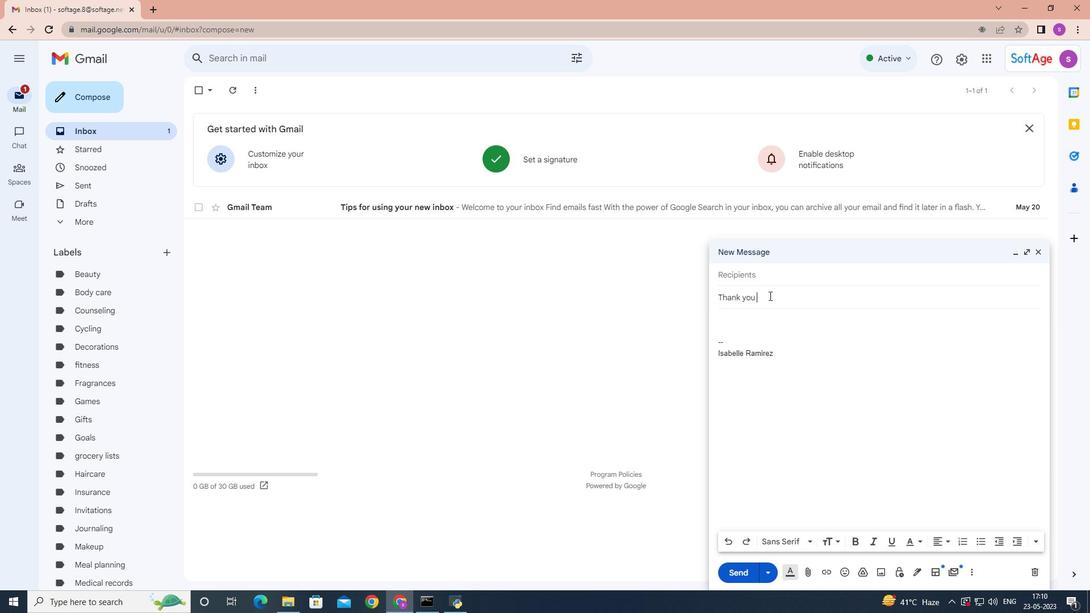 
Action: Mouse moved to (506, 595)
Screenshot: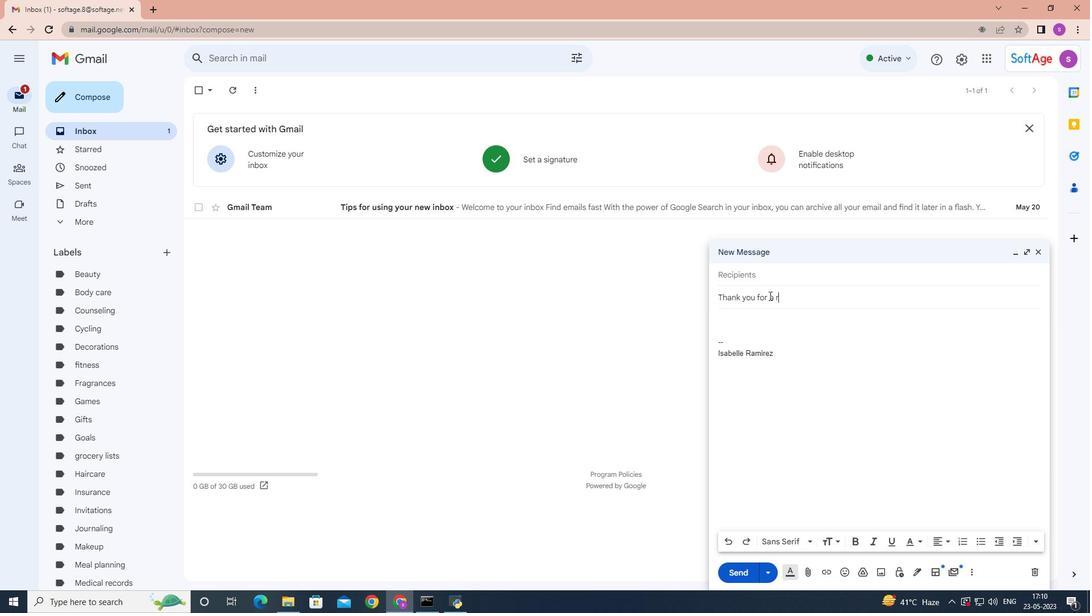 
Action: Mouse pressed left at (506, 595)
Screenshot: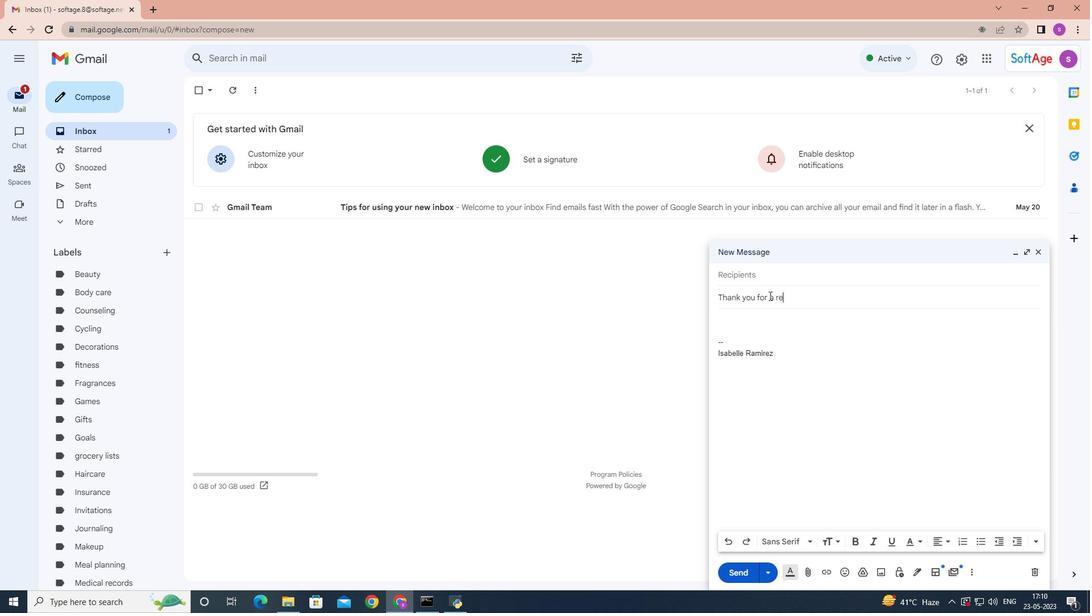 
Action: Mouse moved to (1075, 7)
Screenshot: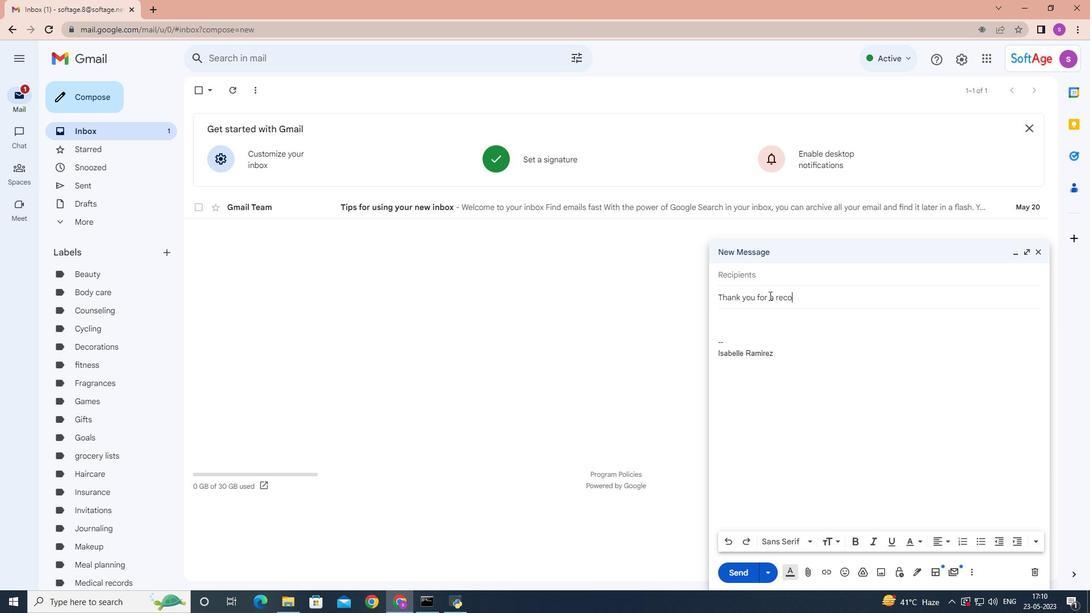
Action: Mouse pressed left at (1075, 7)
Screenshot: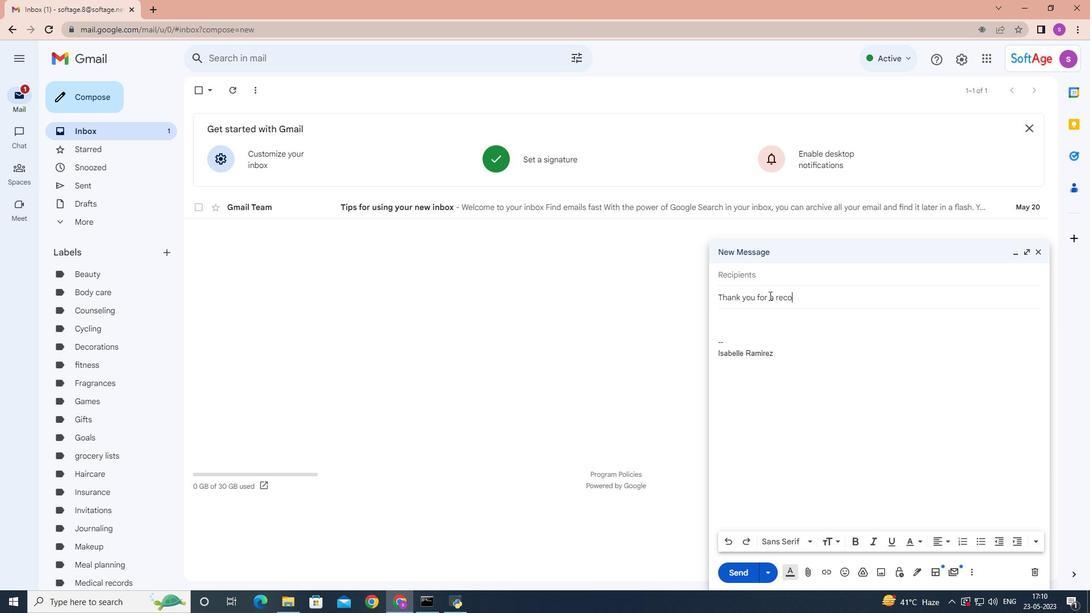 
Action: Mouse moved to (508, 519)
Screenshot: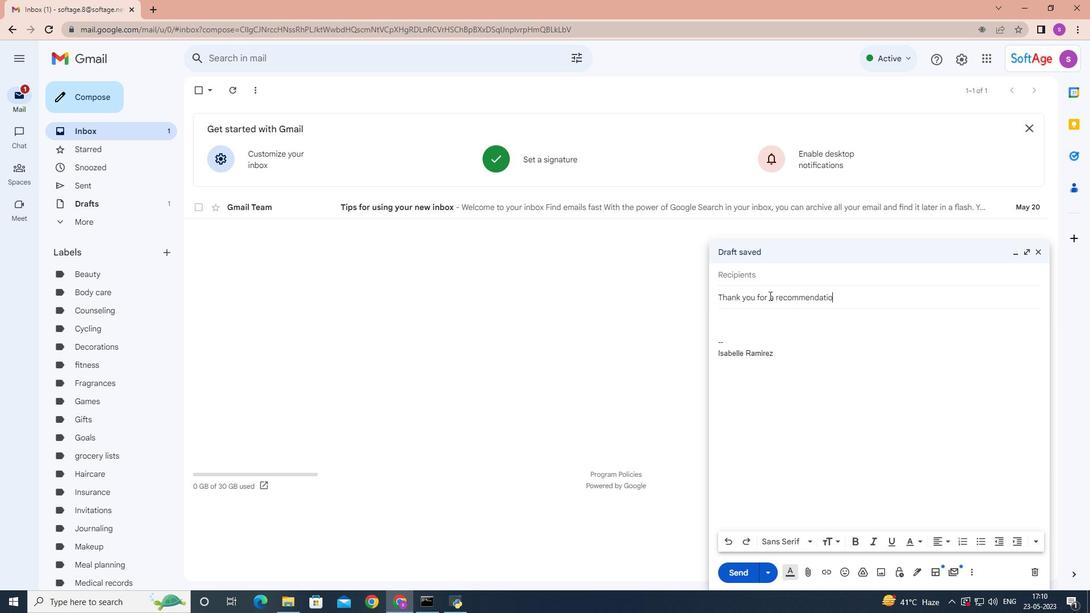 
Action: Mouse pressed left at (508, 519)
Screenshot: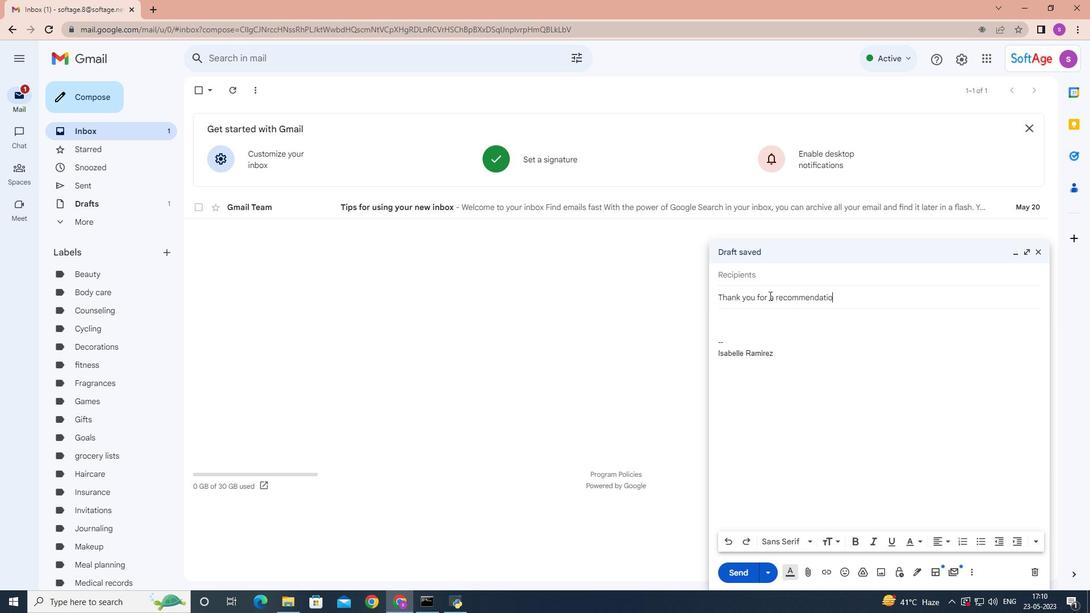 
Action: Mouse moved to (507, 516)
Screenshot: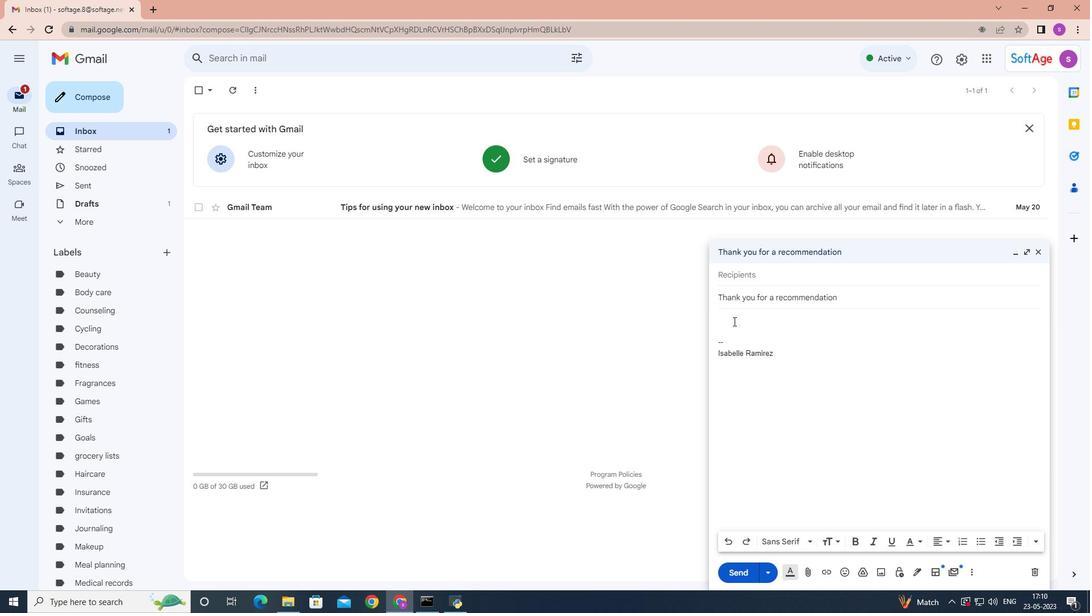 
Action: Mouse pressed left at (507, 516)
Screenshot: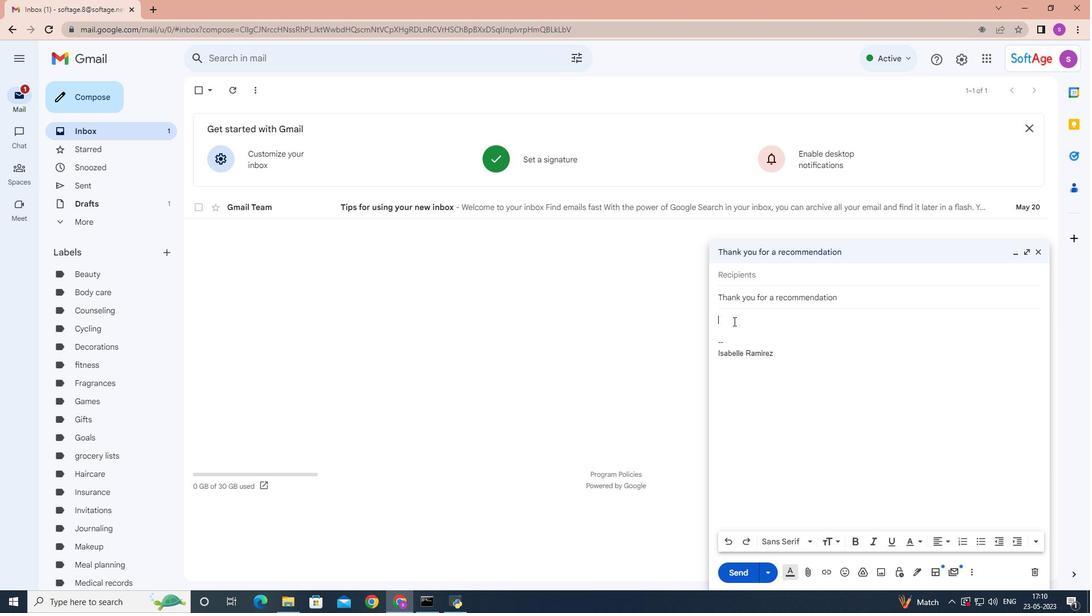 
Action: Mouse moved to (756, 480)
Screenshot: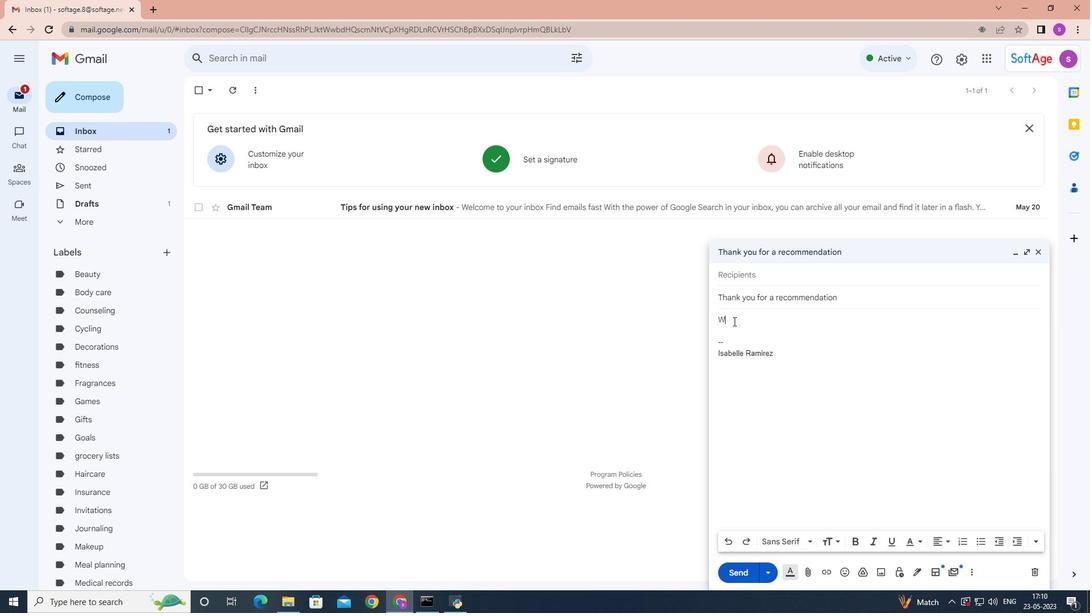 
Action: Mouse scrolled (756, 480) with delta (0, 0)
Screenshot: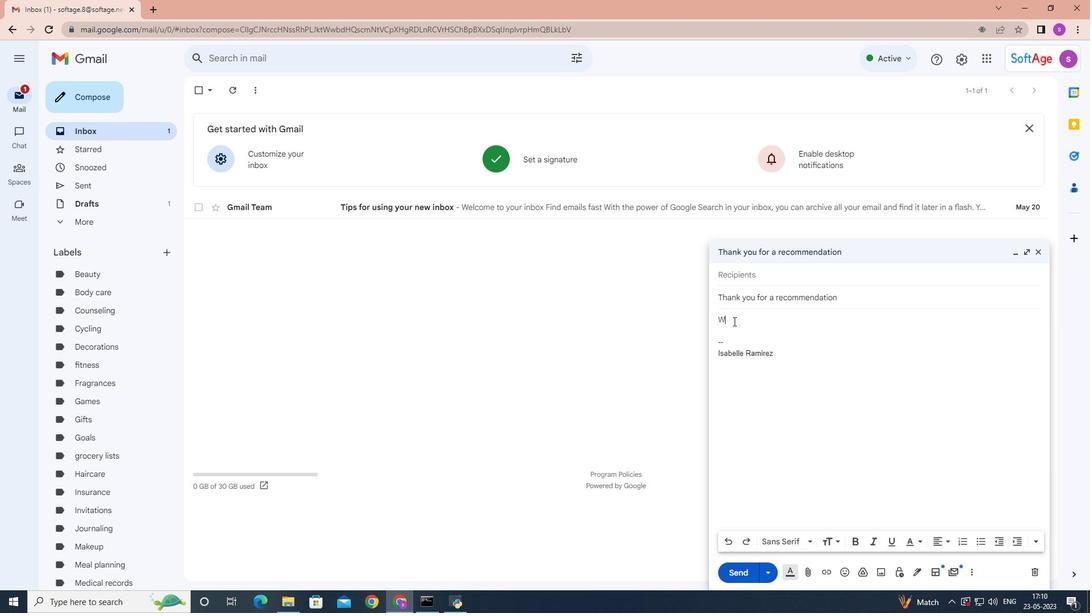 
Action: Mouse moved to (798, 475)
Screenshot: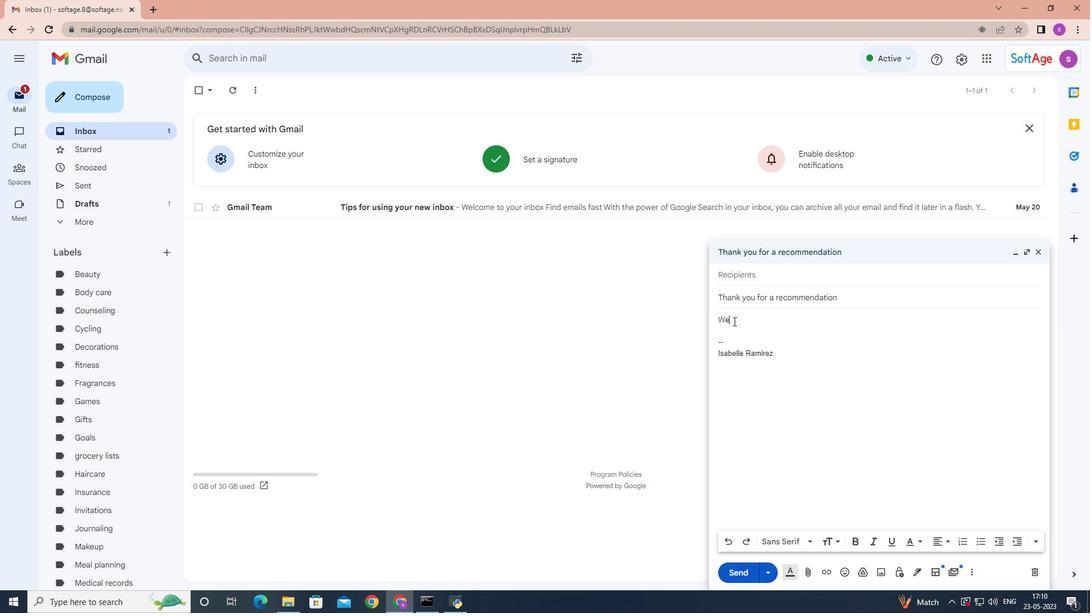 
Action: Mouse scrolled (798, 475) with delta (0, 0)
Screenshot: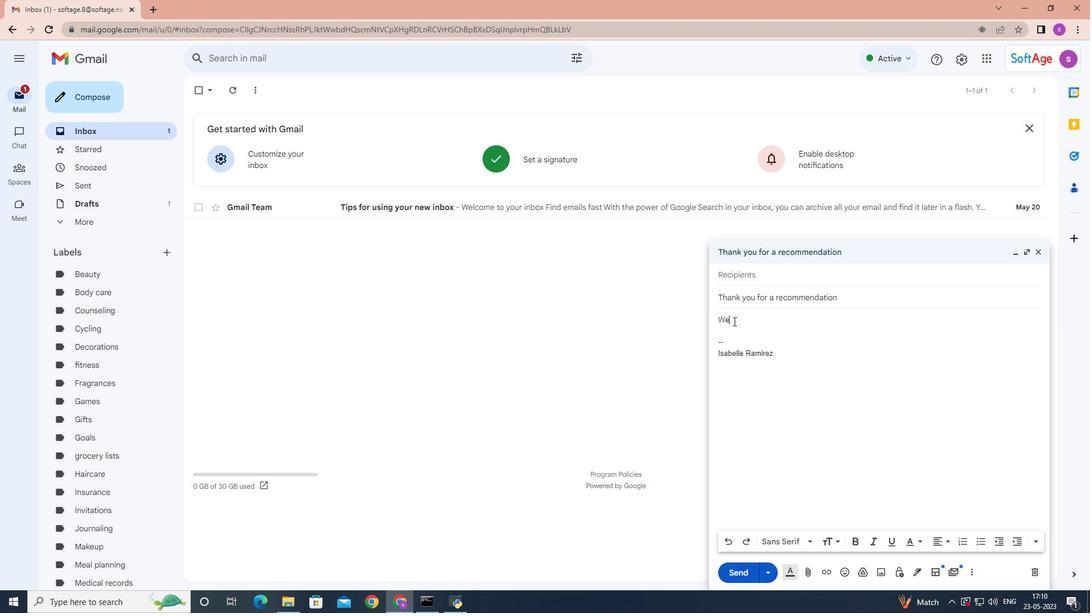 
Action: Mouse moved to (799, 474)
Screenshot: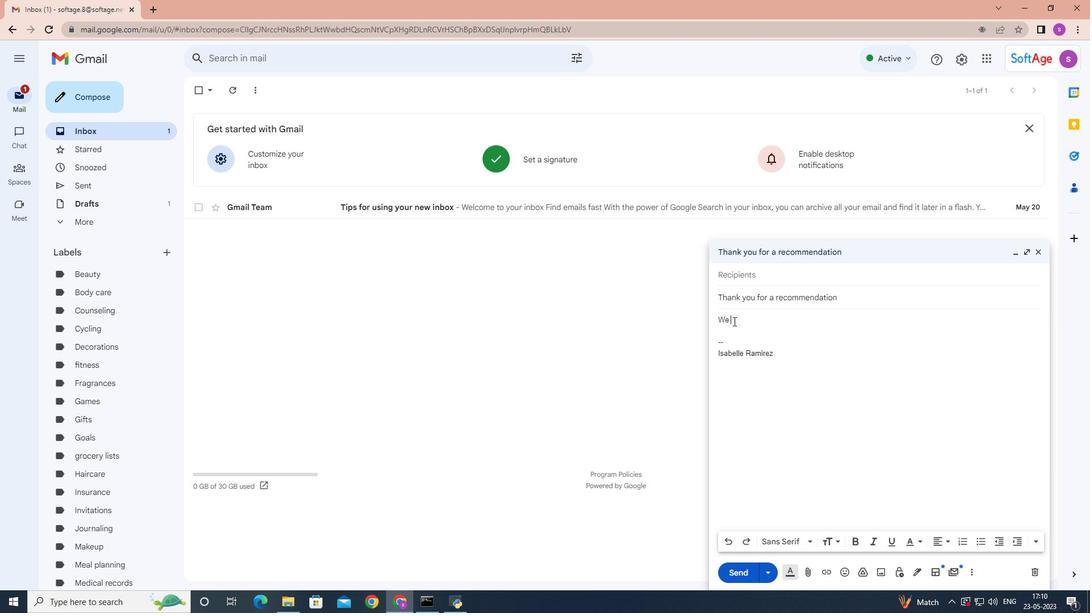 
Action: Mouse scrolled (799, 475) with delta (0, 0)
Screenshot: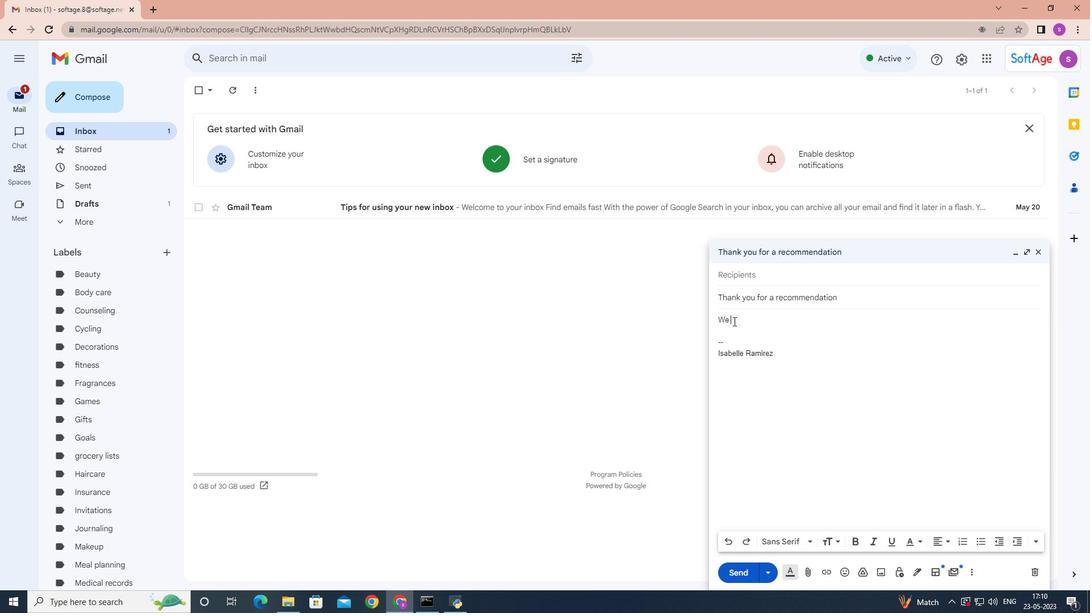 
Action: Mouse scrolled (799, 475) with delta (0, 0)
Screenshot: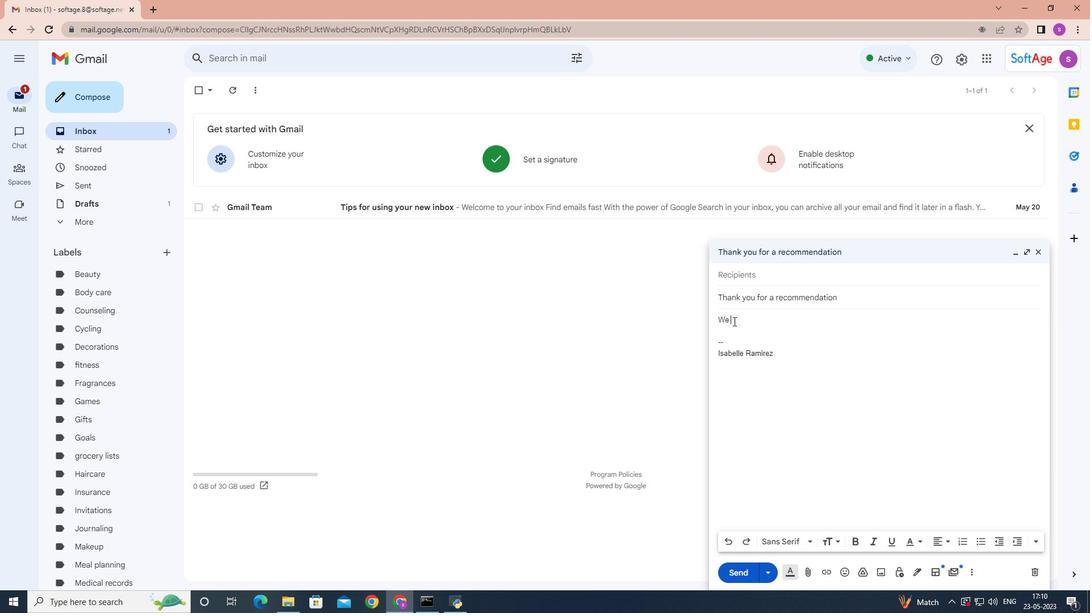 
Action: Mouse scrolled (799, 475) with delta (0, 0)
Screenshot: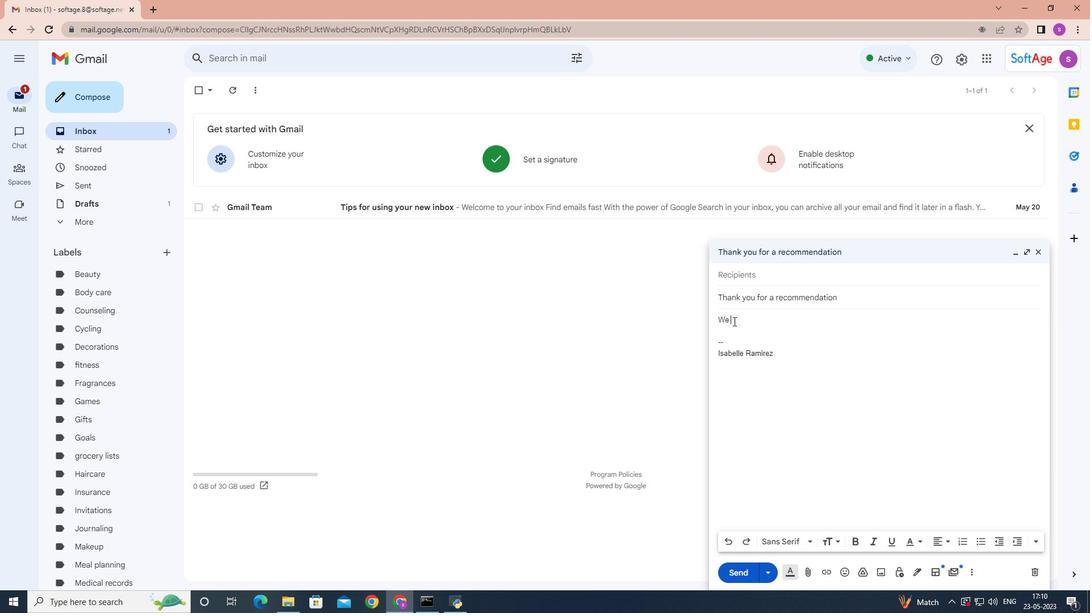 
Action: Mouse scrolled (799, 475) with delta (0, 0)
Screenshot: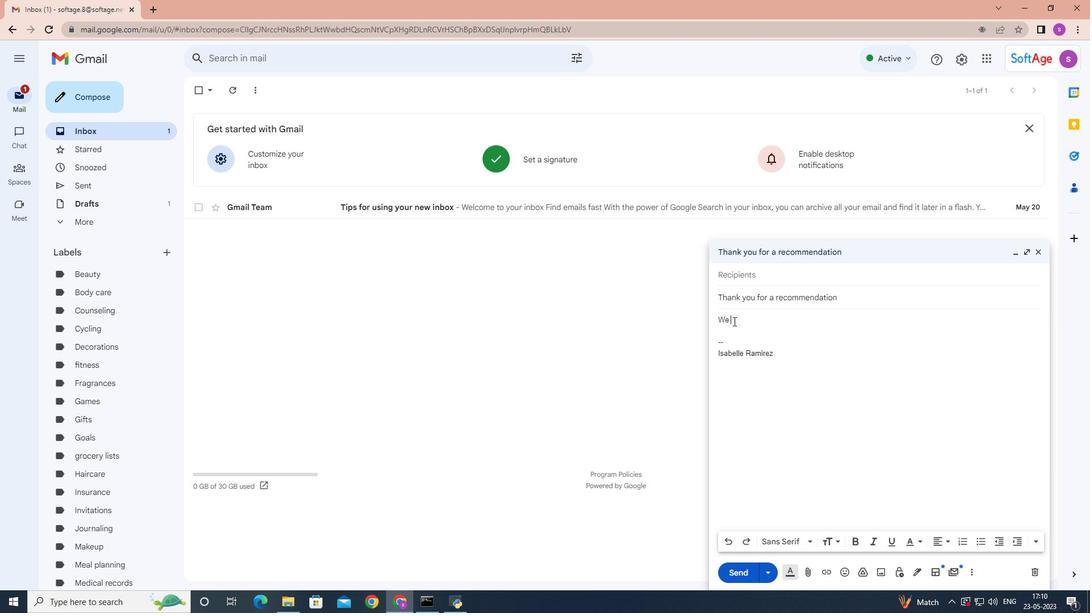 
Action: Mouse moved to (800, 420)
Screenshot: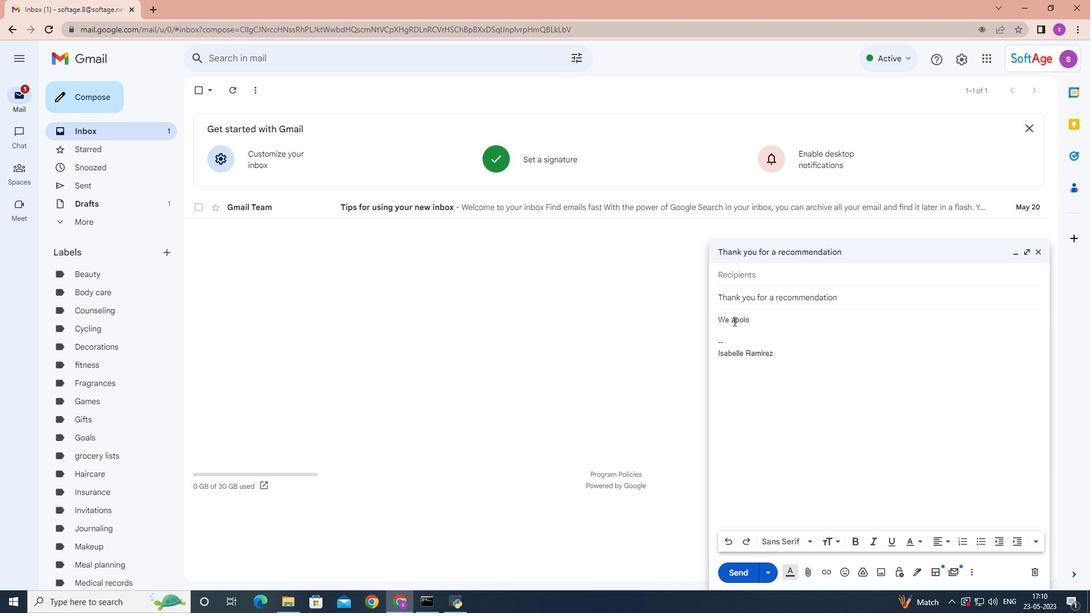 
Action: Mouse scrolled (800, 419) with delta (0, 0)
Screenshot: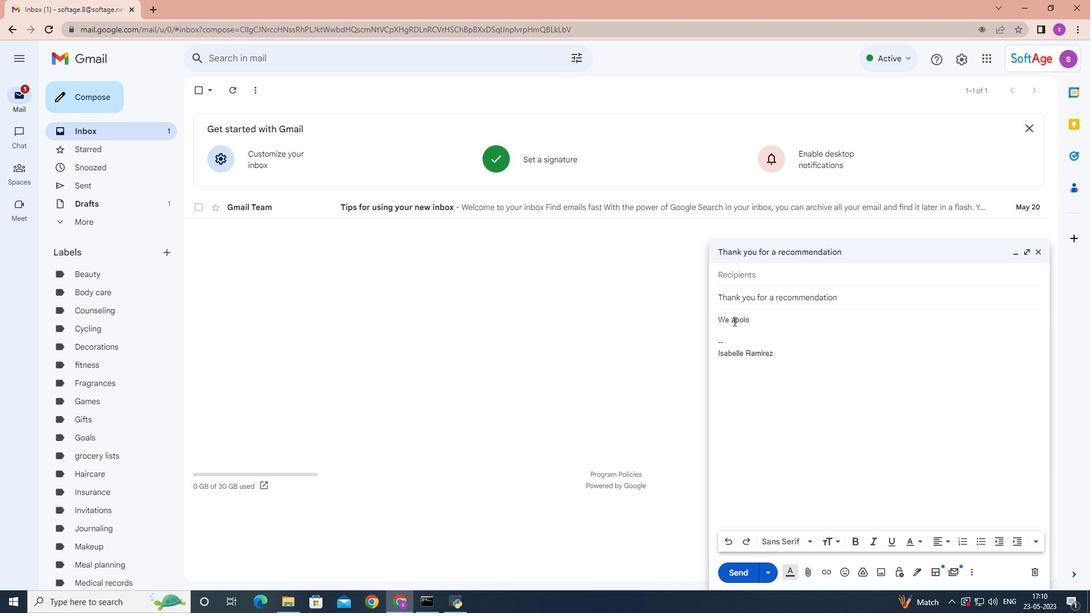 
Action: Mouse moved to (801, 420)
Screenshot: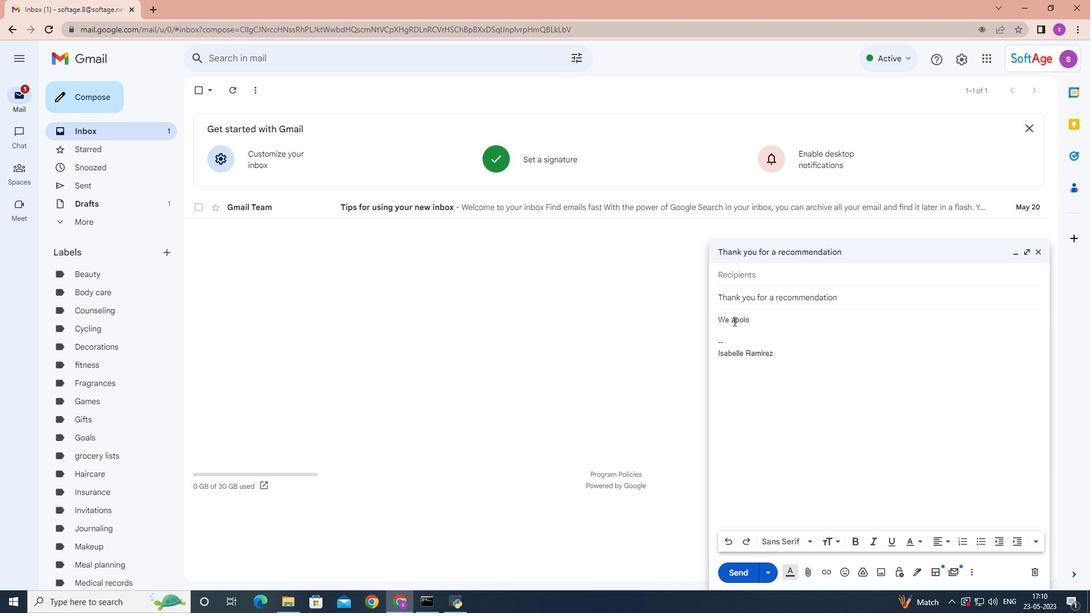
Action: Mouse scrolled (801, 420) with delta (0, 0)
Screenshot: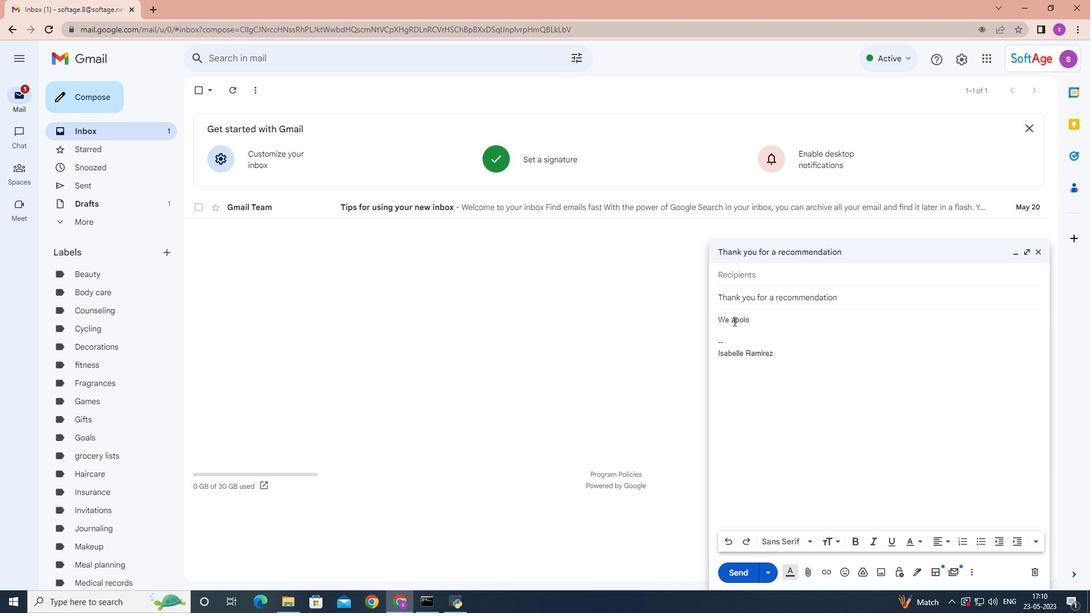 
Action: Mouse scrolled (801, 420) with delta (0, 0)
Screenshot: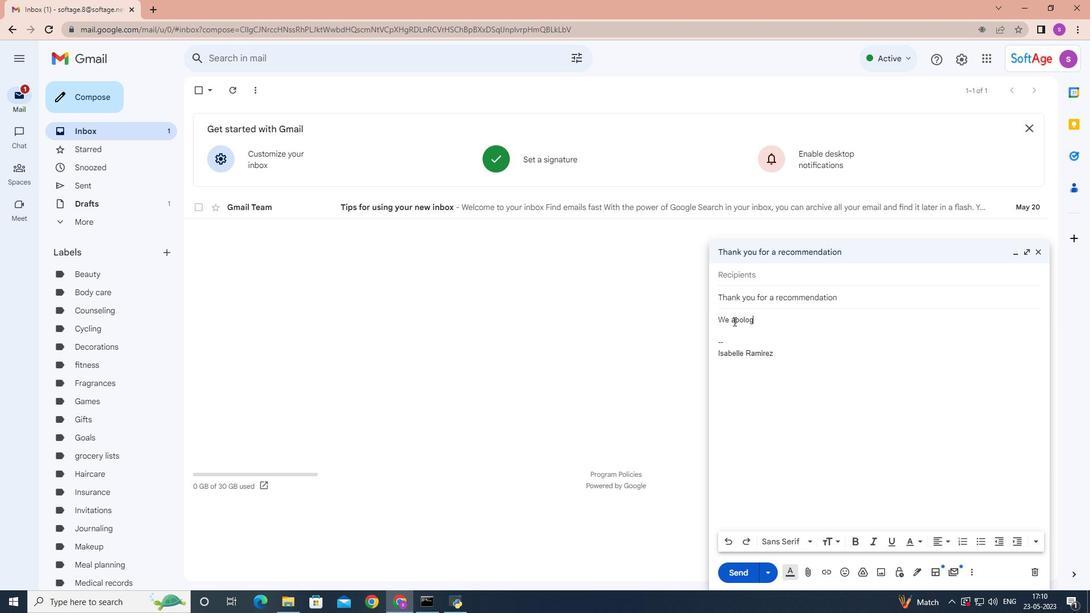 
Action: Mouse moved to (824, 440)
Screenshot: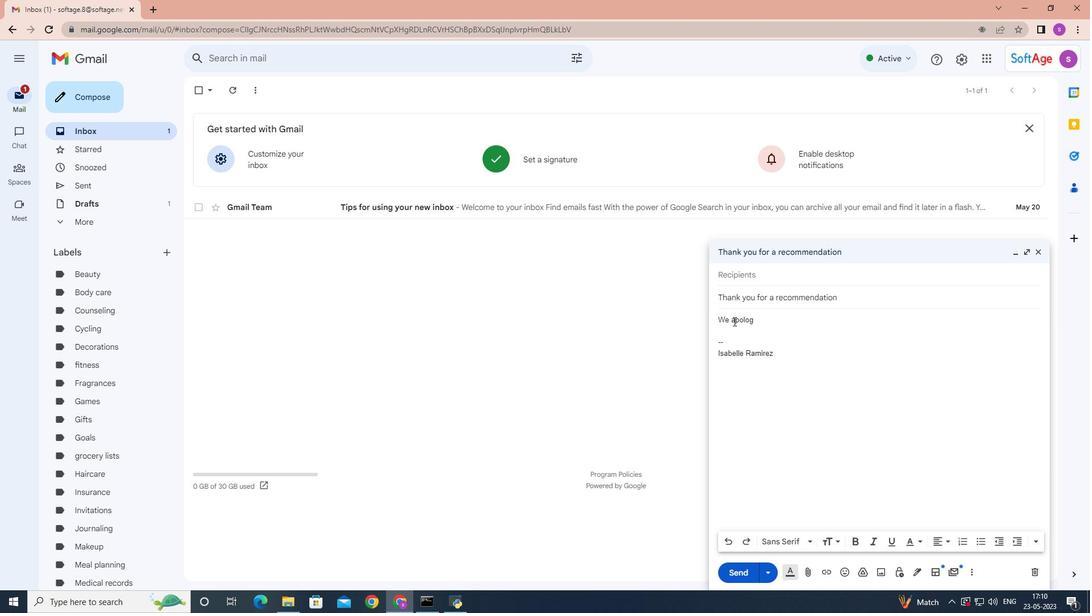 
Action: Mouse scrolled (824, 439) with delta (0, 0)
Screenshot: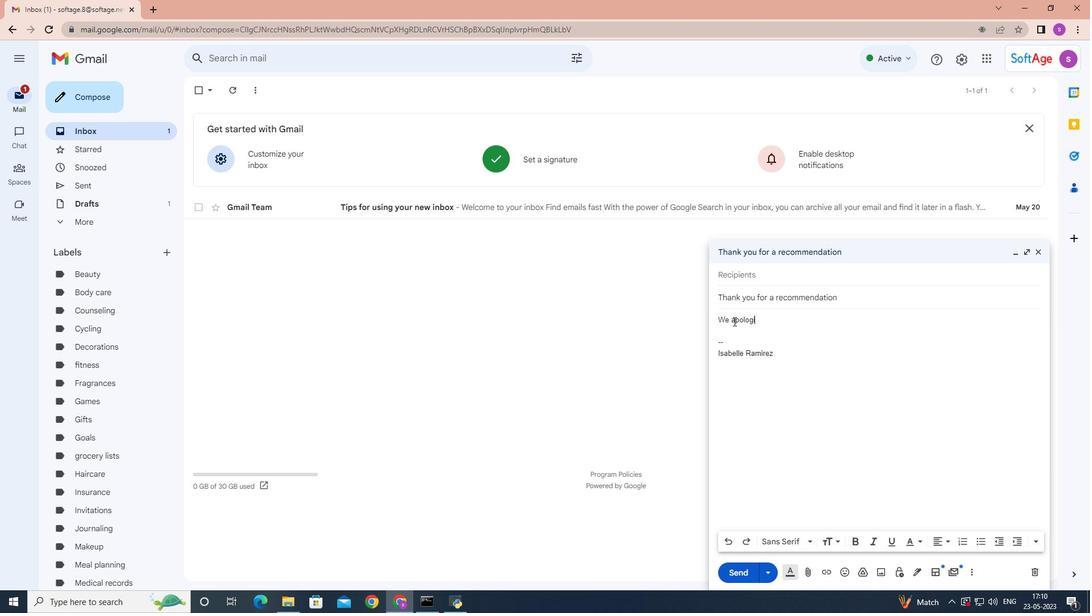 
Action: Mouse moved to (916, 414)
Screenshot: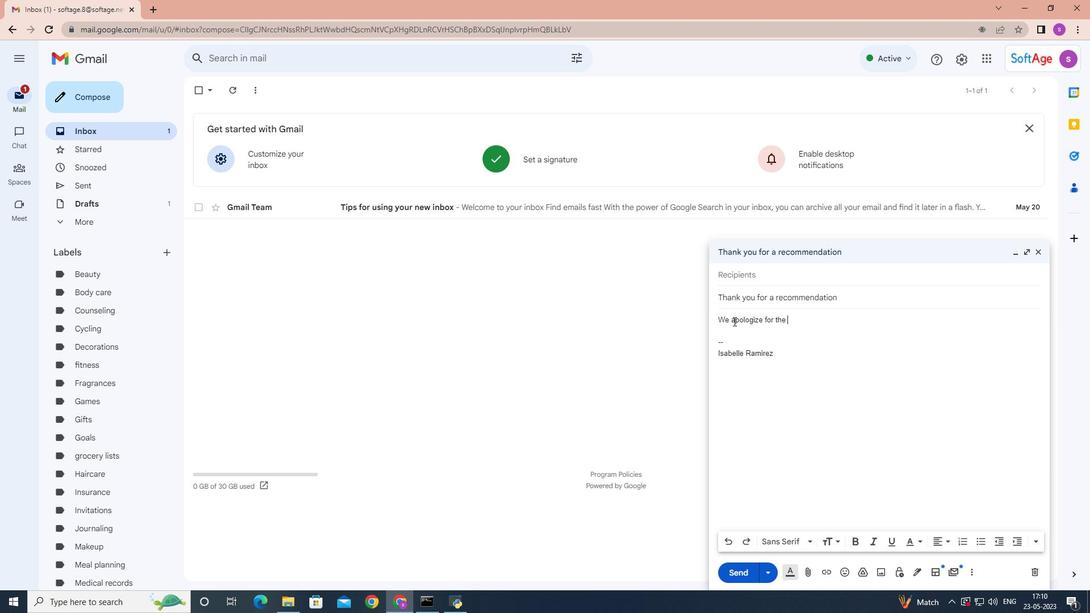 
Action: Mouse scrolled (916, 415) with delta (0, 0)
Screenshot: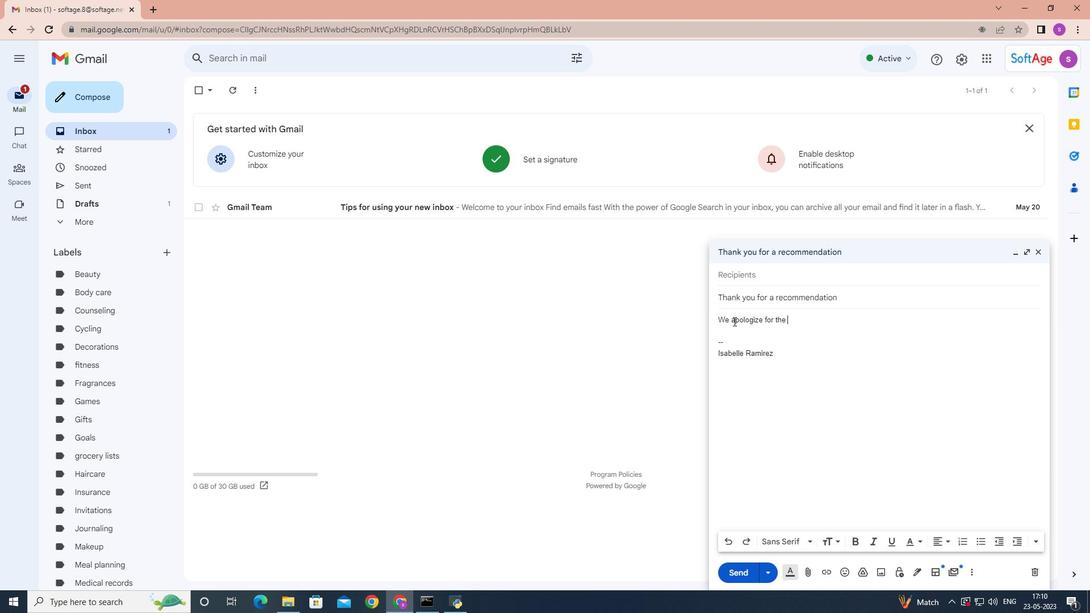 
Action: Mouse moved to (920, 411)
Screenshot: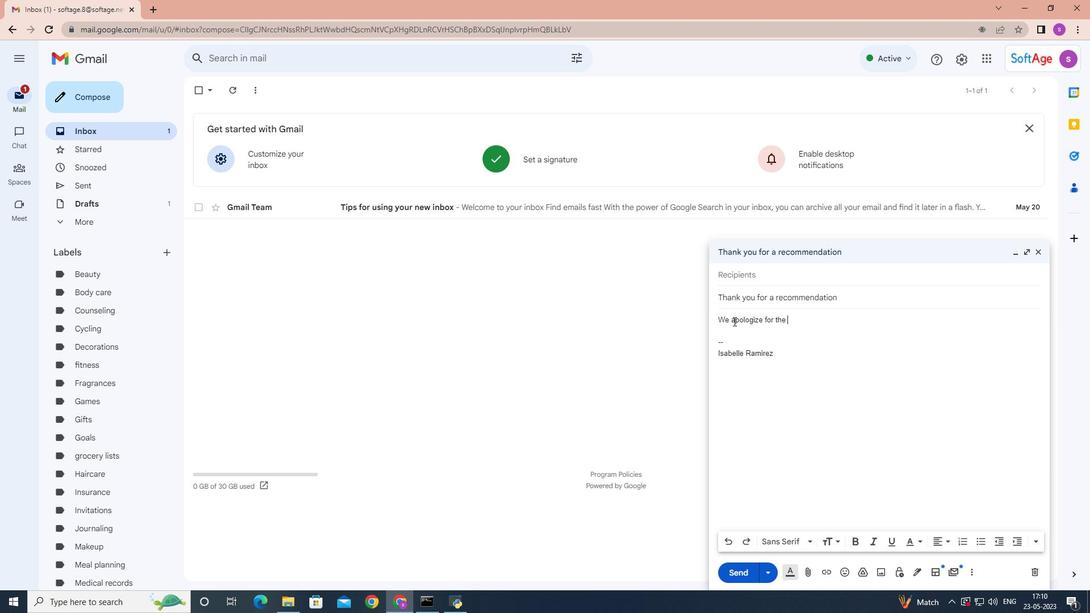 
Action: Mouse scrolled (920, 412) with delta (0, 0)
Screenshot: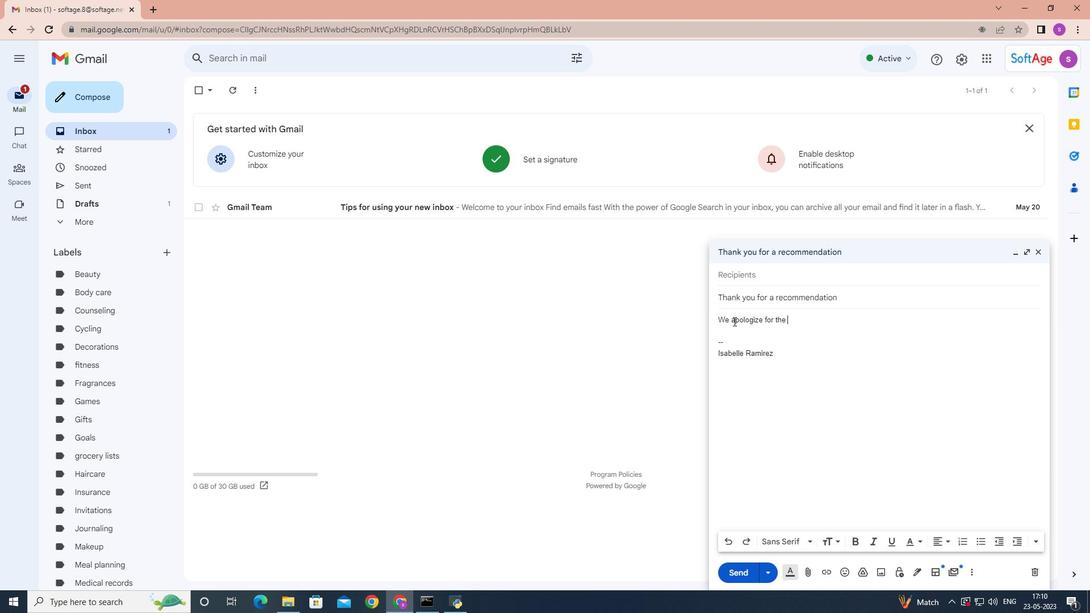 
Action: Mouse moved to (918, 412)
Screenshot: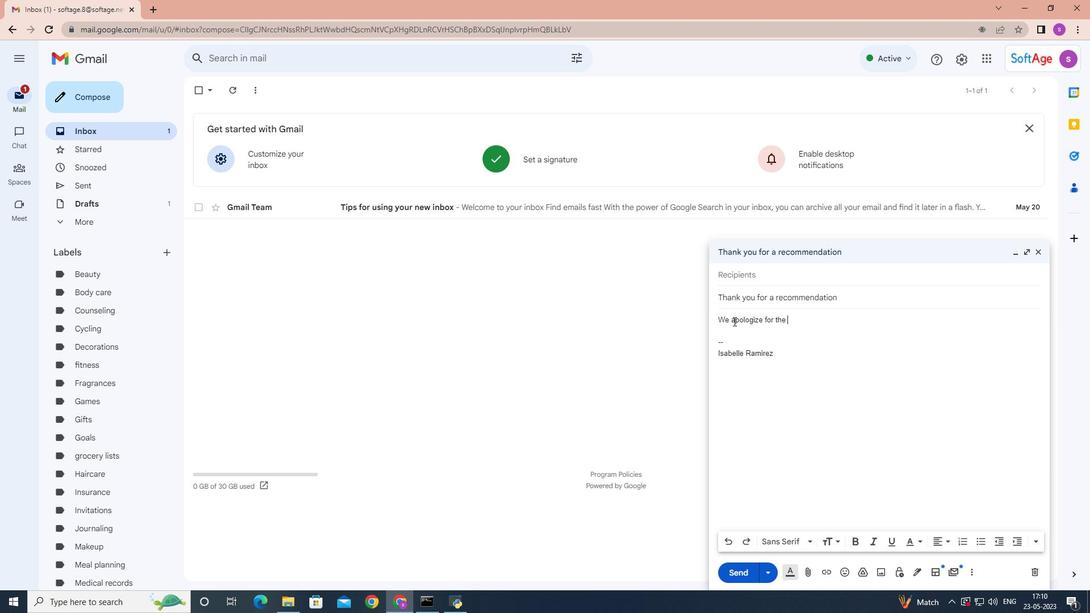 
Action: Mouse scrolled (918, 412) with delta (0, 0)
Screenshot: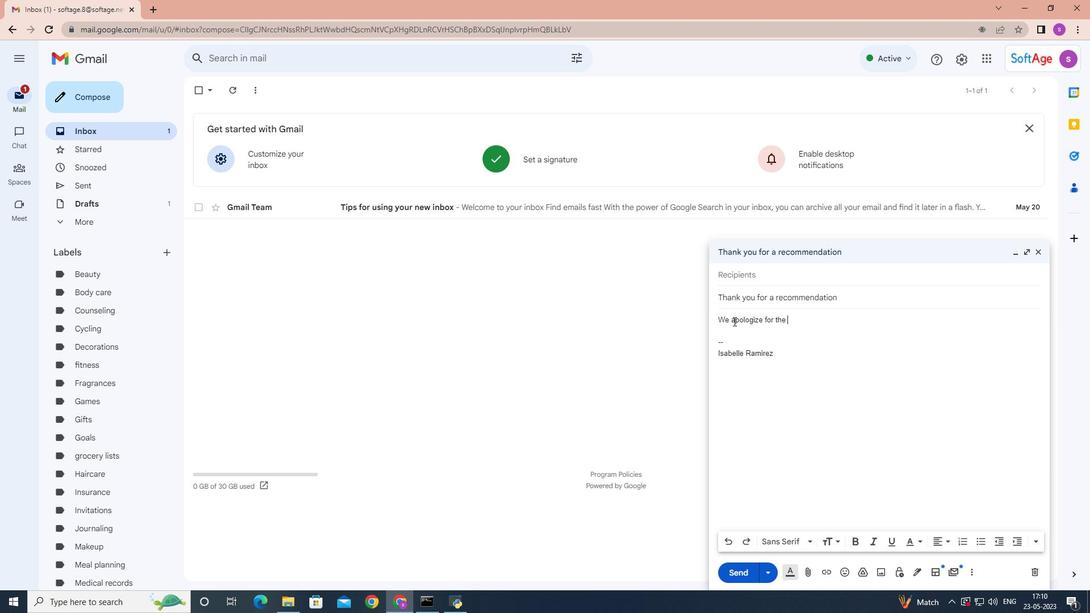 
Action: Mouse moved to (917, 412)
Screenshot: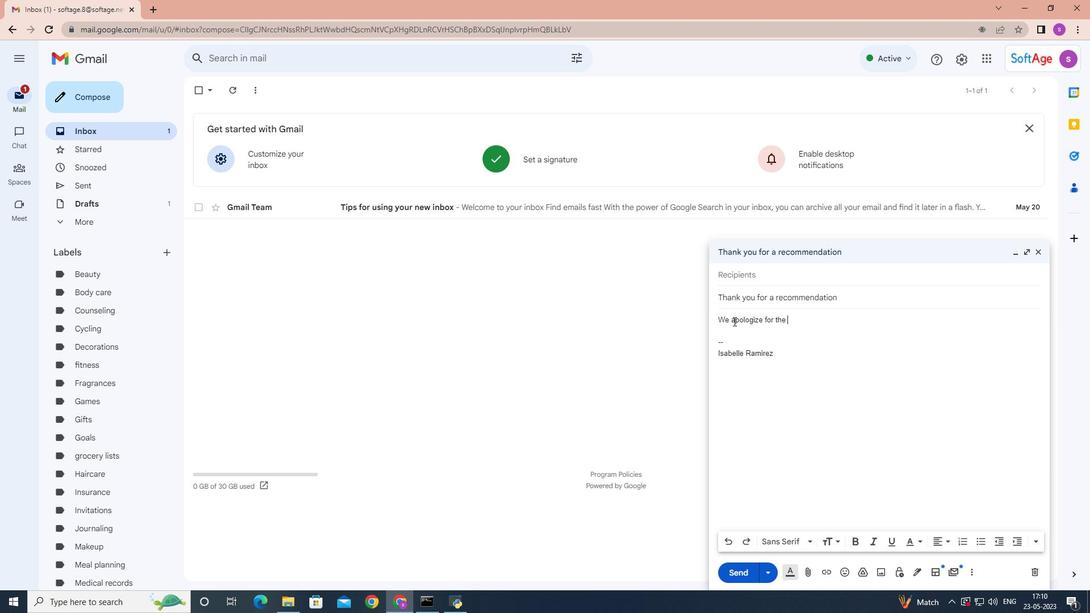 
Action: Mouse scrolled (917, 413) with delta (0, 0)
Screenshot: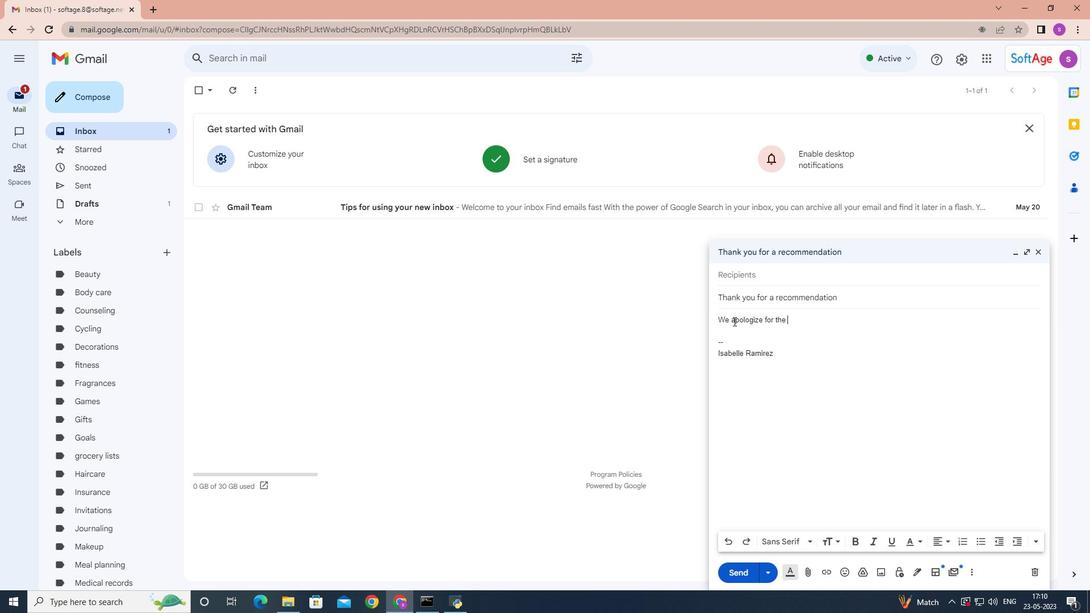 
Action: Mouse scrolled (917, 413) with delta (0, 0)
Screenshot: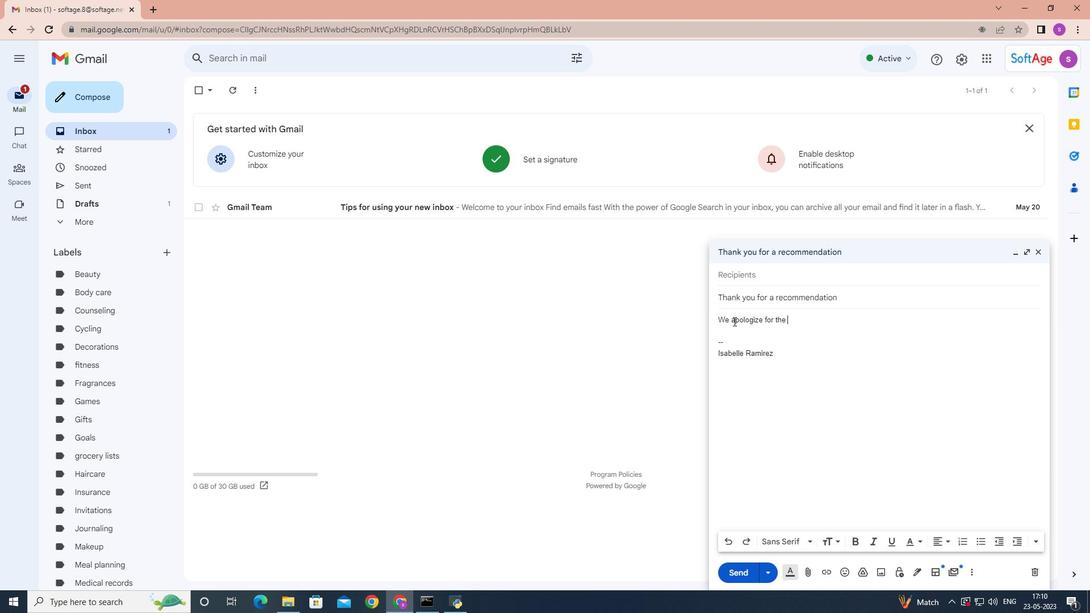 
Action: Mouse scrolled (917, 413) with delta (0, 0)
Screenshot: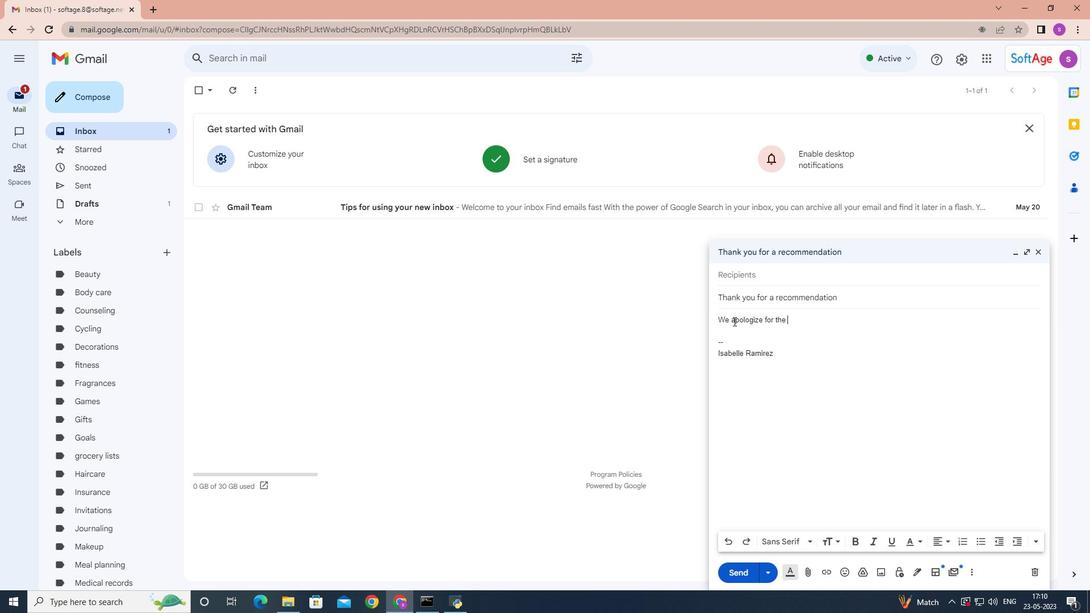 
Action: Mouse scrolled (917, 413) with delta (0, 0)
Screenshot: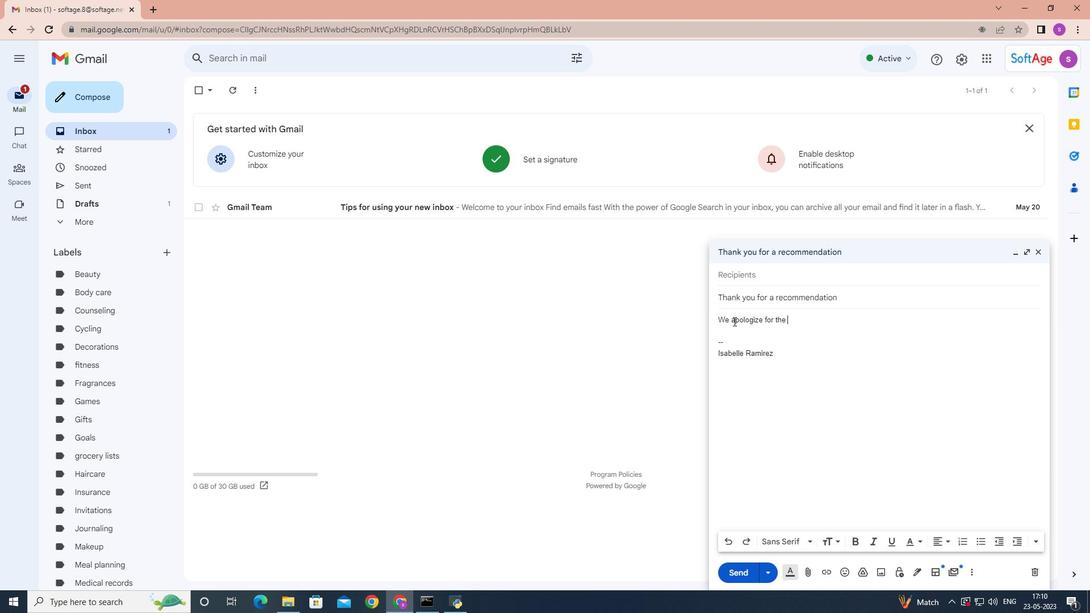 
Action: Mouse moved to (923, 410)
Screenshot: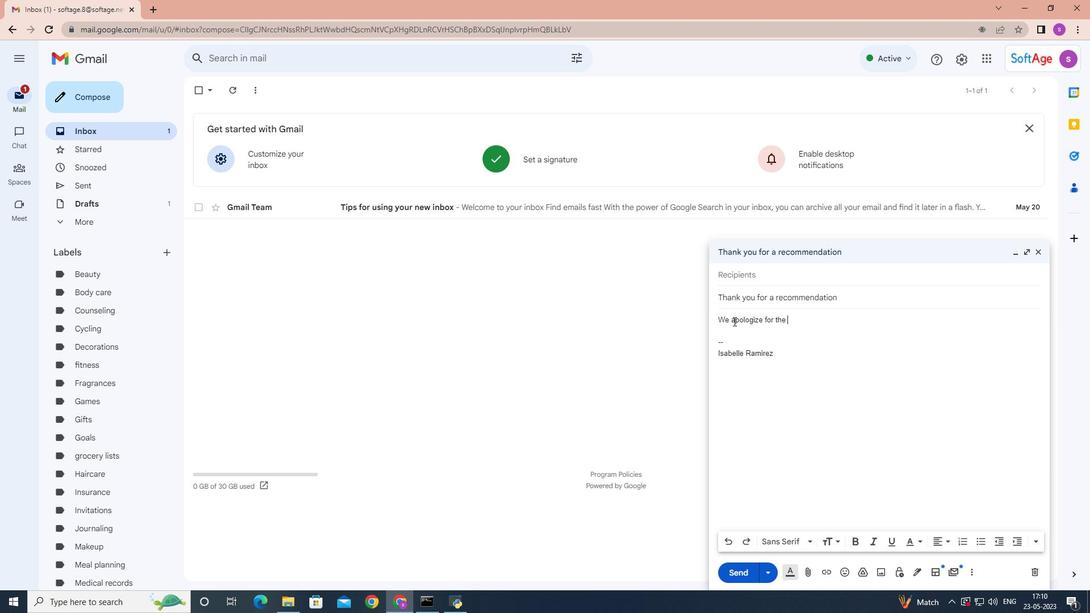 
Action: Mouse scrolled (923, 409) with delta (0, 0)
Screenshot: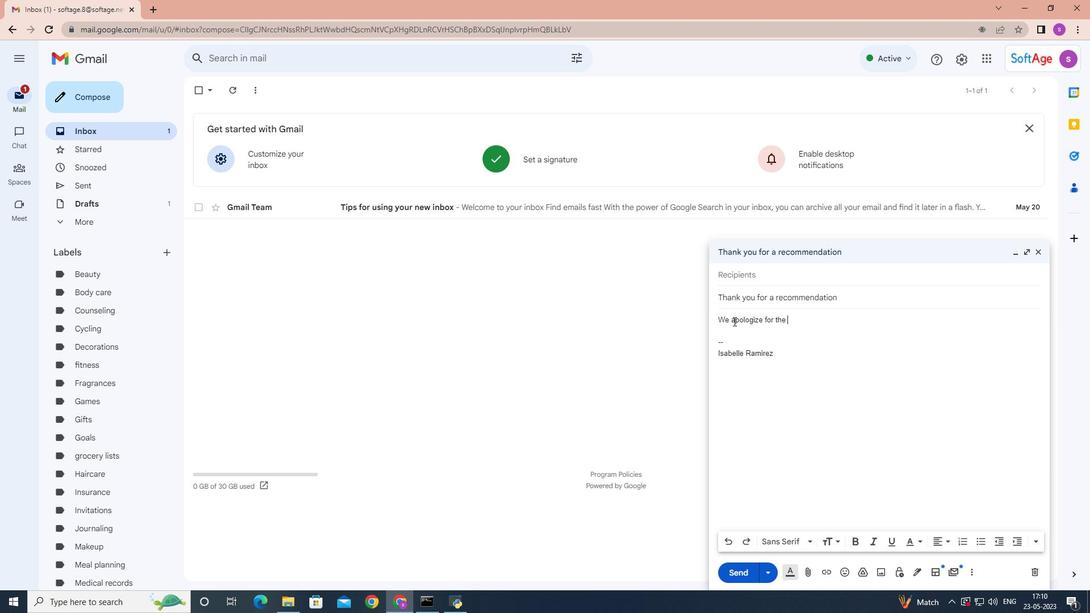 
Action: Mouse moved to (920, 411)
Screenshot: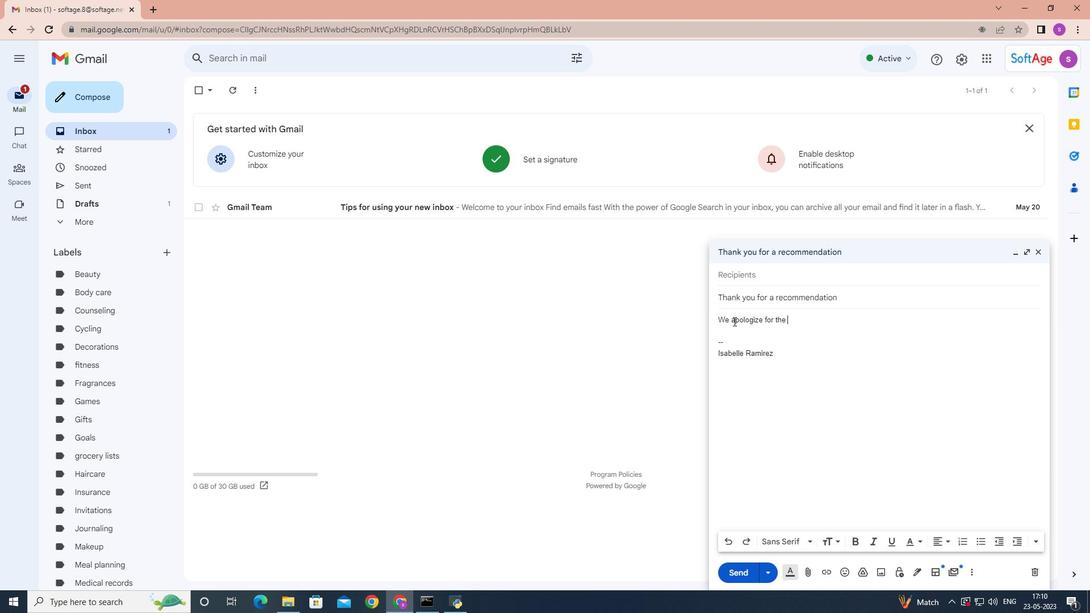 
Action: Mouse scrolled (920, 410) with delta (0, 0)
Screenshot: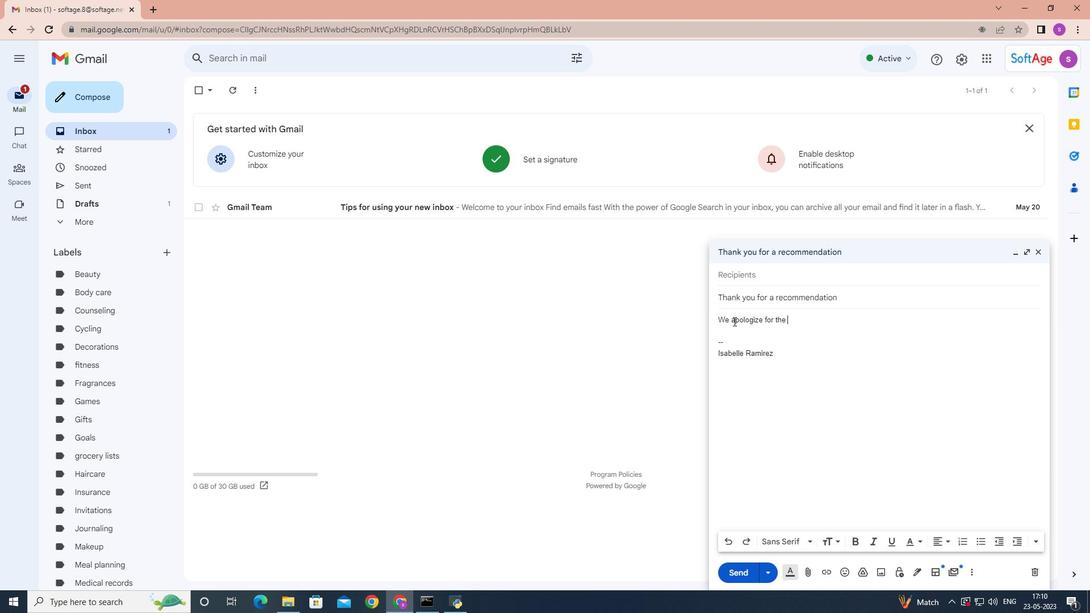 
Action: Mouse moved to (917, 412)
Screenshot: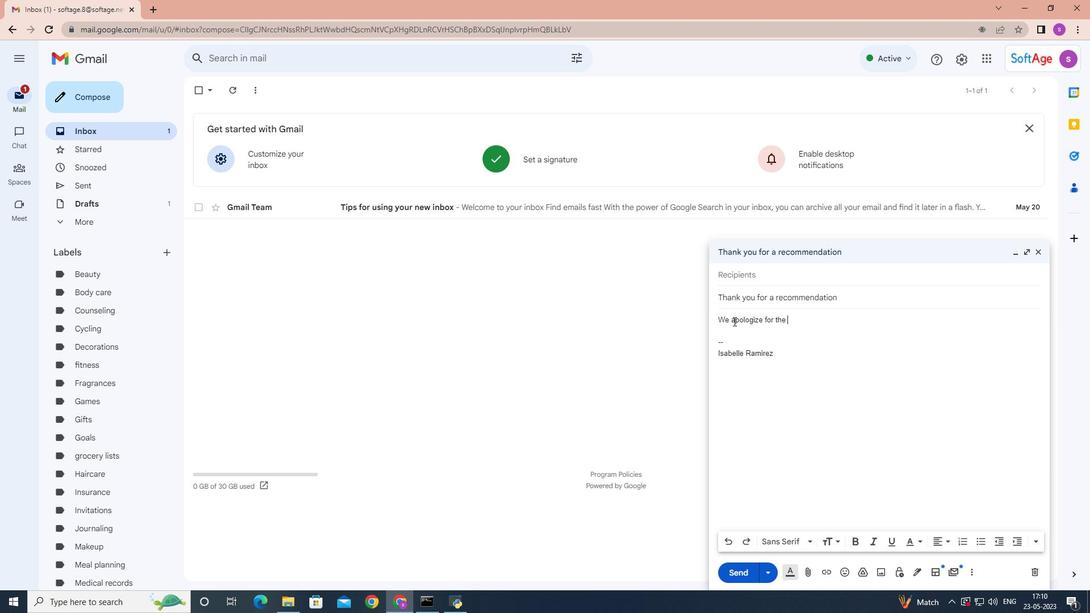 
Action: Mouse scrolled (917, 411) with delta (0, 0)
Screenshot: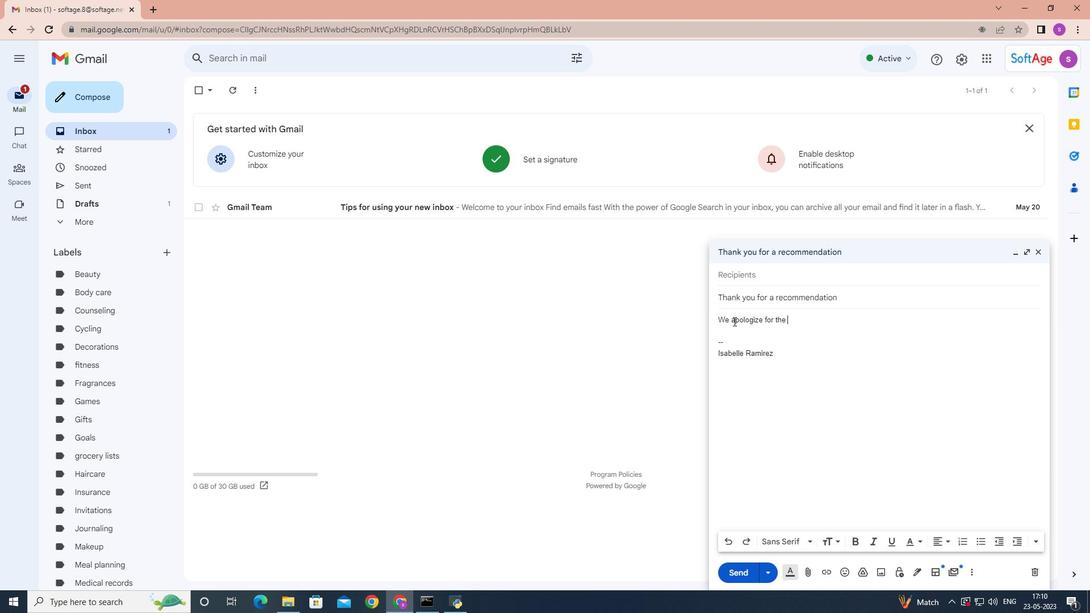 
Action: Mouse moved to (915, 411)
Screenshot: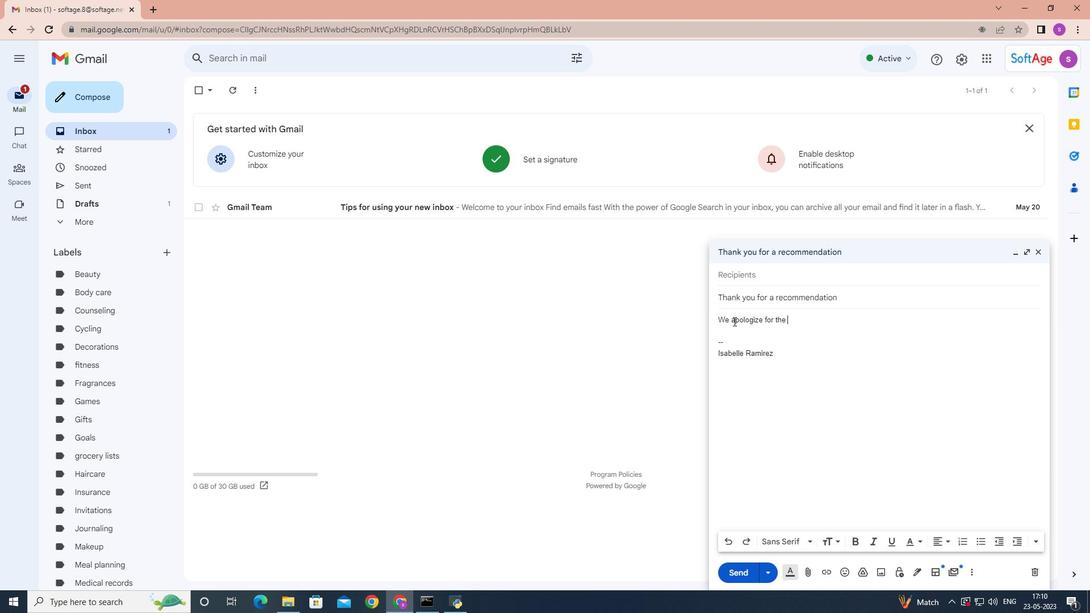
Action: Mouse scrolled (915, 410) with delta (0, 0)
Screenshot: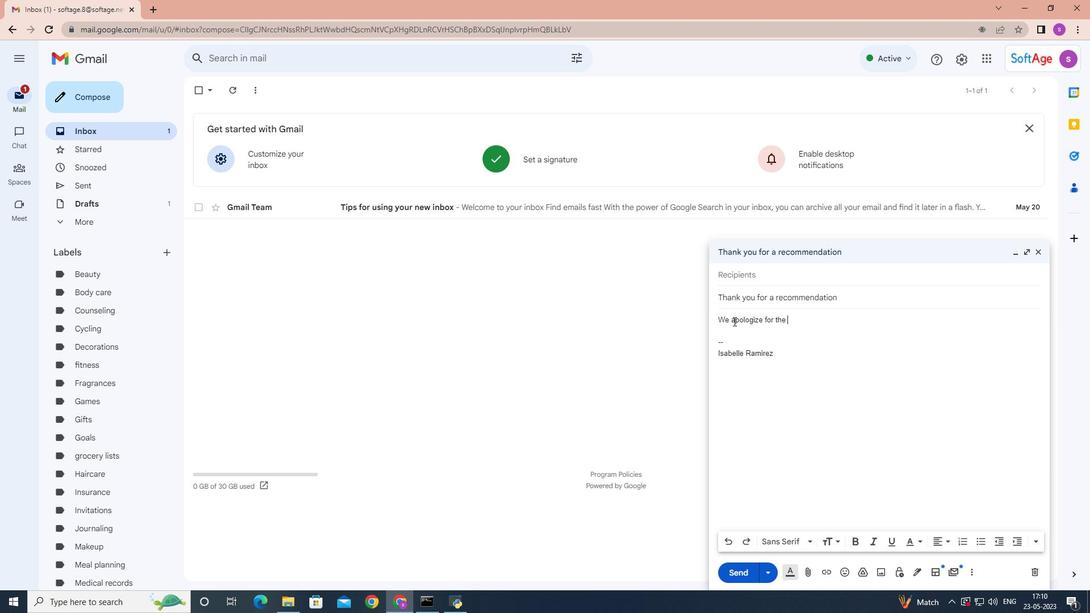 
Action: Mouse moved to (910, 408)
Screenshot: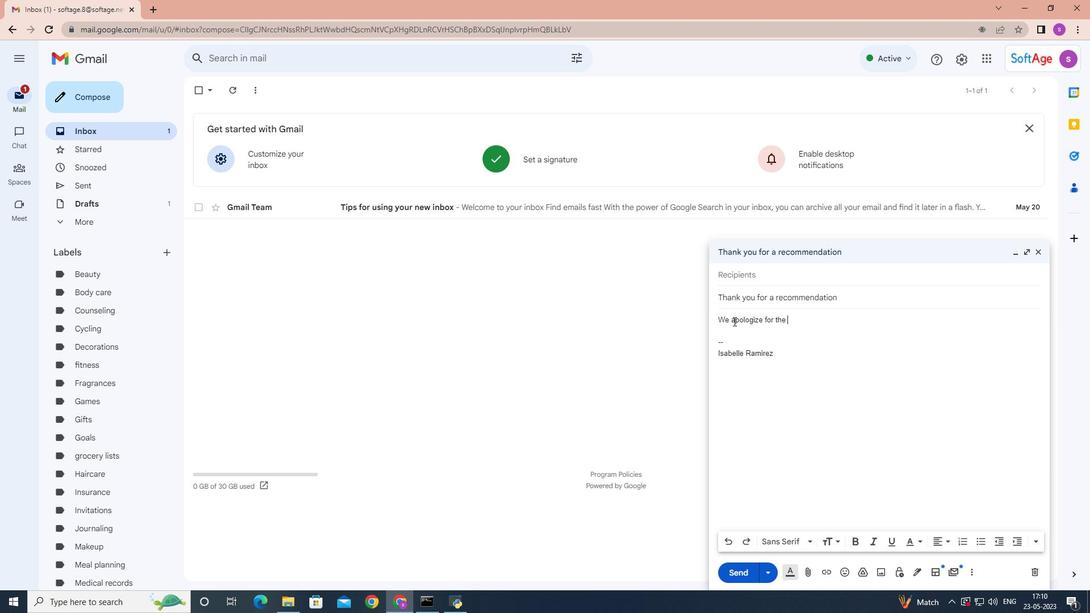 
Action: Mouse scrolled (910, 407) with delta (0, 0)
Screenshot: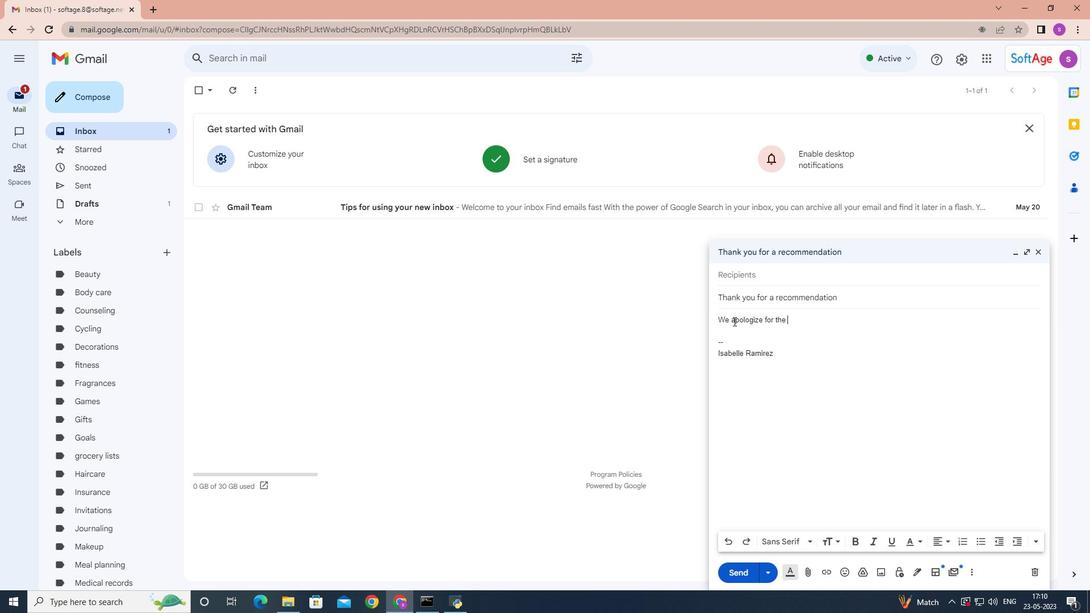 
Action: Mouse moved to (908, 407)
Screenshot: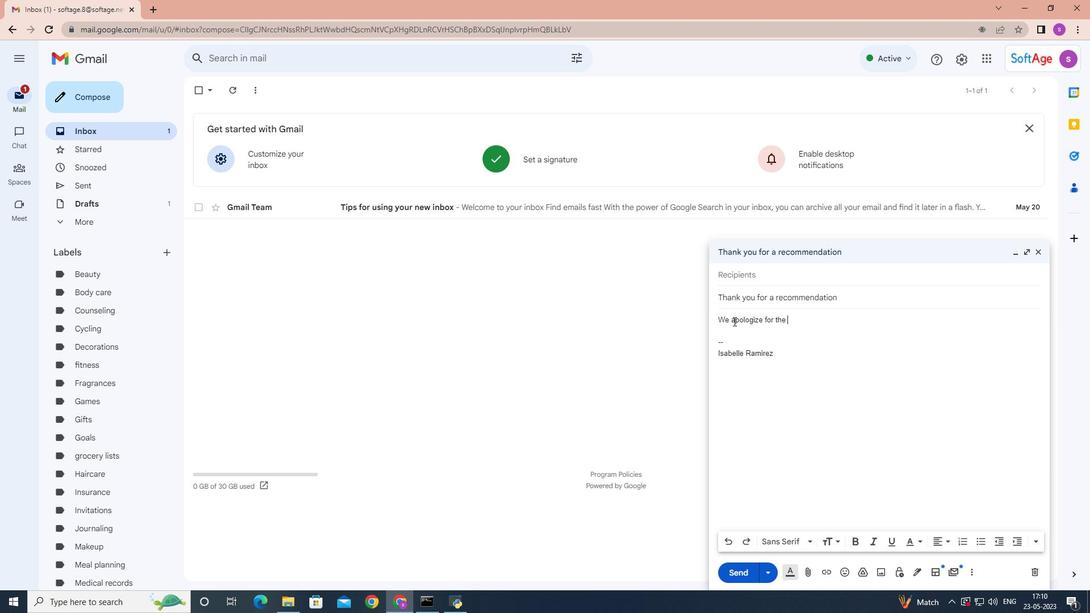 
Action: Mouse scrolled (908, 405) with delta (0, -1)
Screenshot: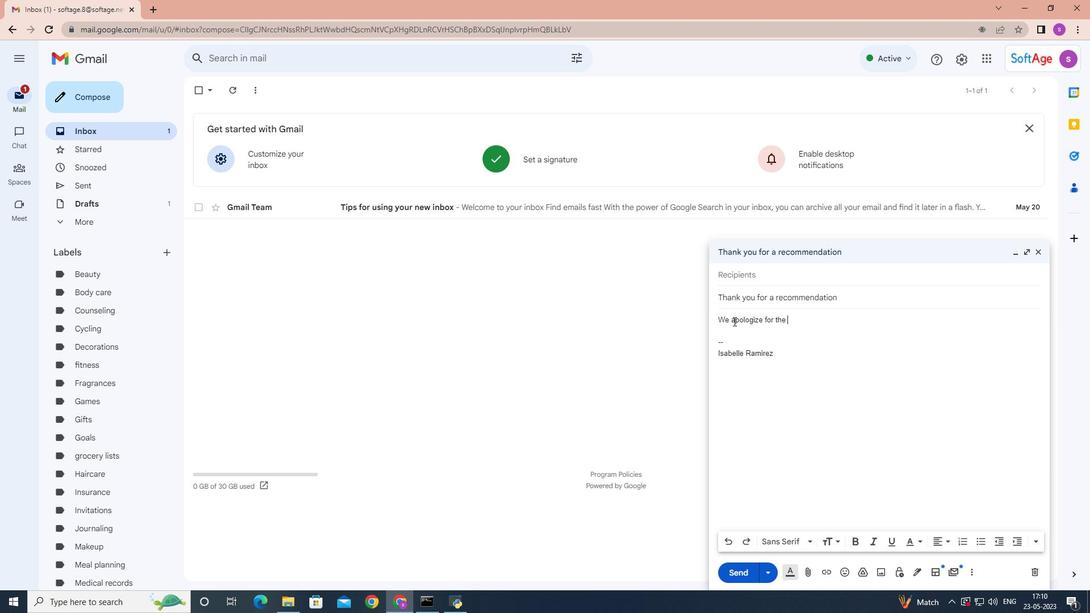 
Action: Mouse moved to (906, 404)
Screenshot: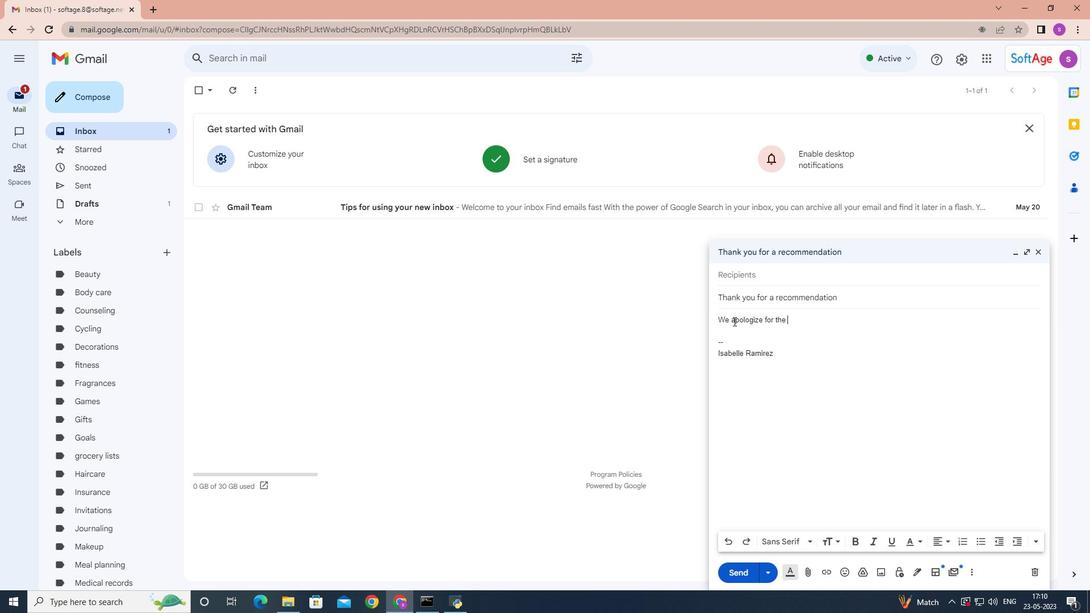 
Action: Mouse scrolled (906, 404) with delta (0, 0)
Screenshot: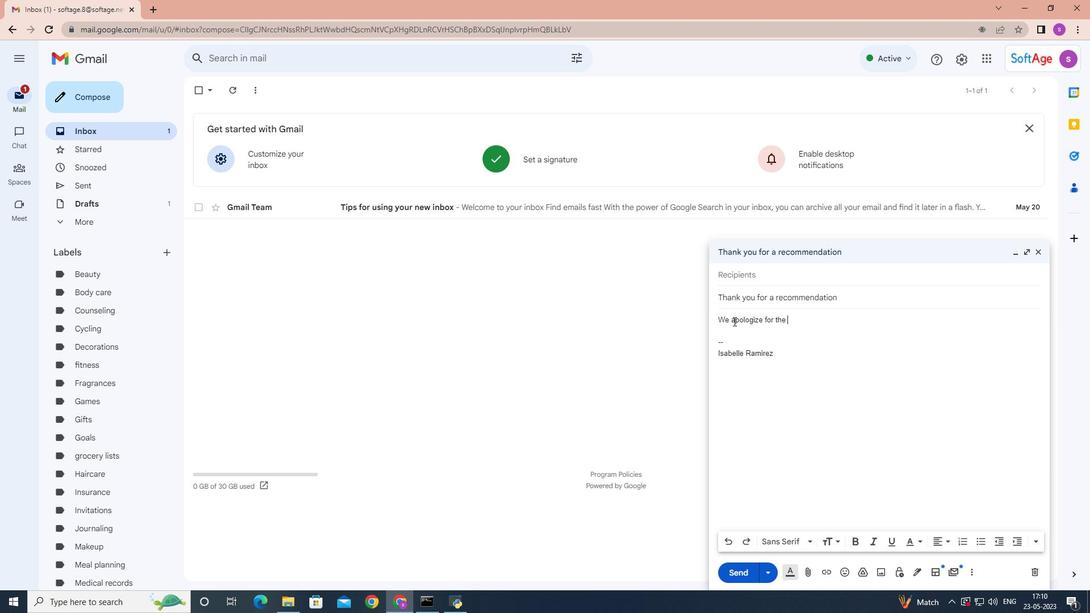 
Action: Mouse moved to (905, 404)
Screenshot: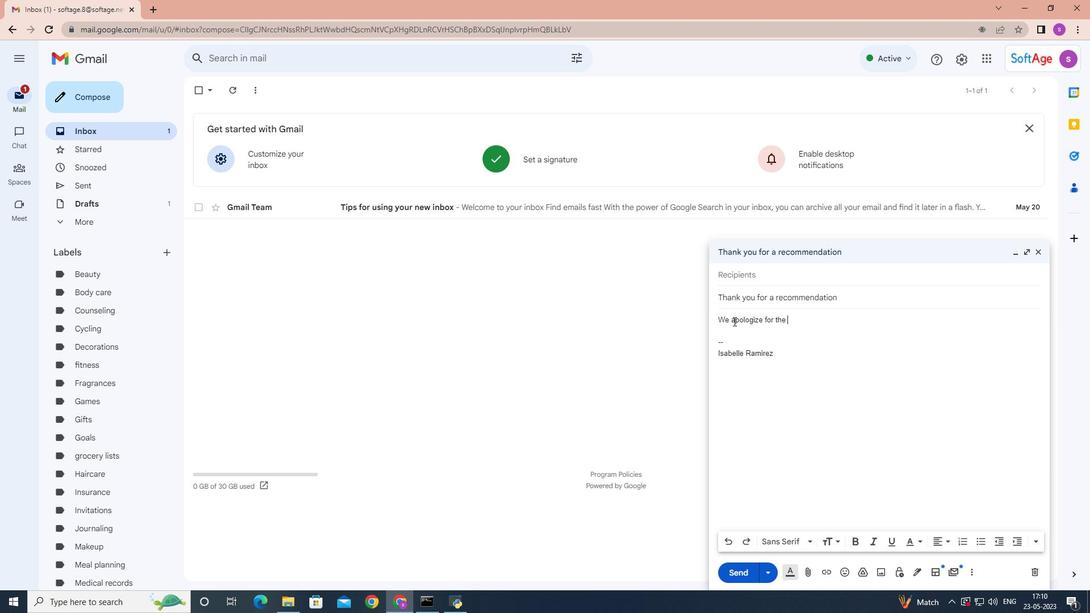 
Action: Mouse scrolled (906, 404) with delta (0, 0)
Screenshot: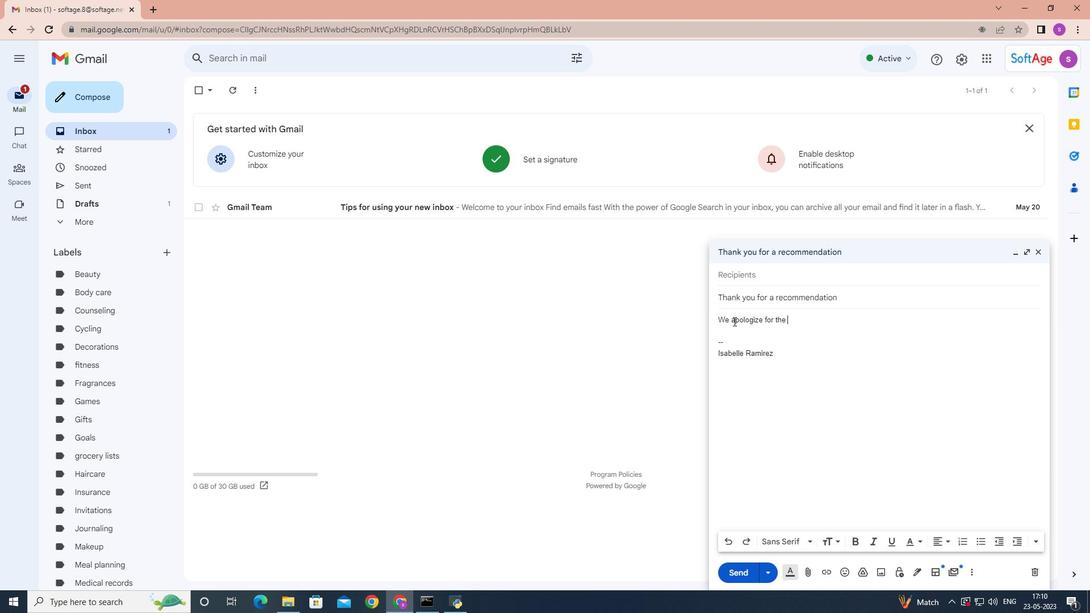 
Action: Mouse moved to (901, 403)
Screenshot: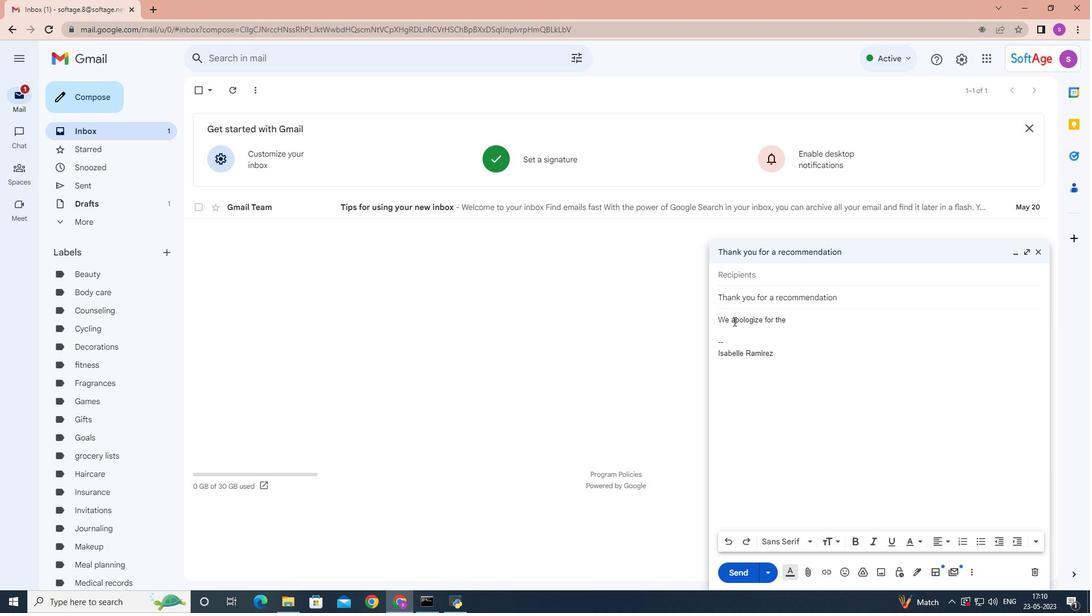 
Action: Mouse scrolled (901, 403) with delta (0, 0)
Screenshot: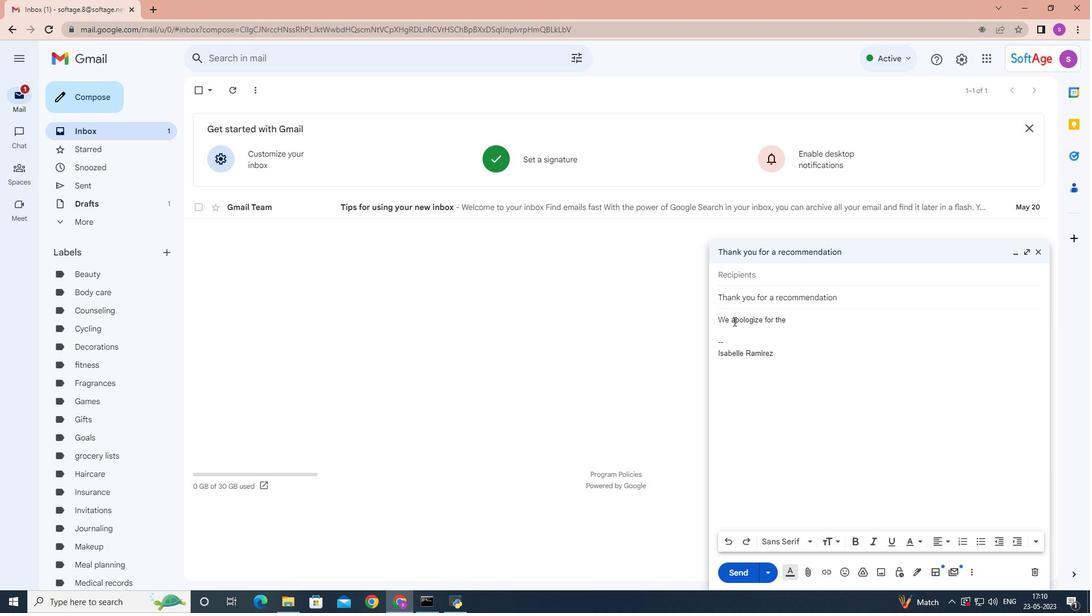 
Action: Mouse moved to (885, 460)
Screenshot: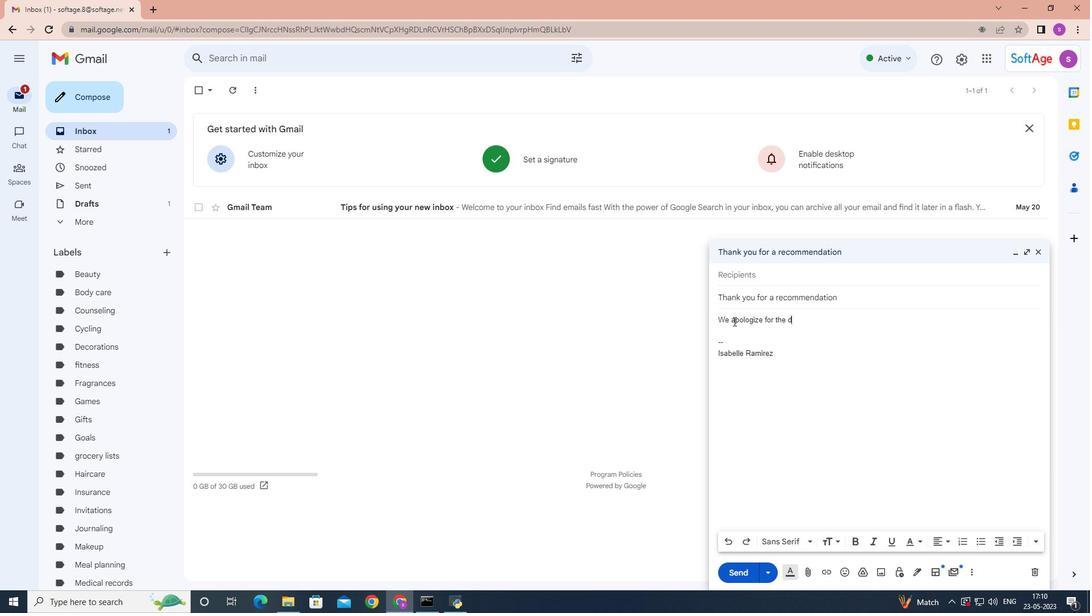 
Action: Mouse scrolled (885, 459) with delta (0, 0)
Screenshot: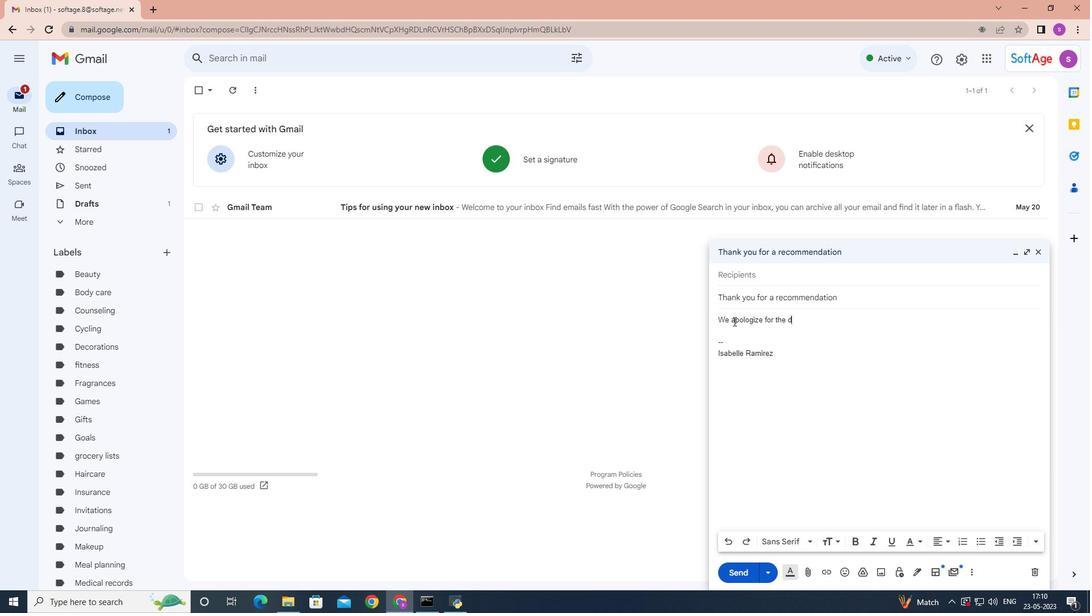 
Action: Mouse moved to (883, 463)
Screenshot: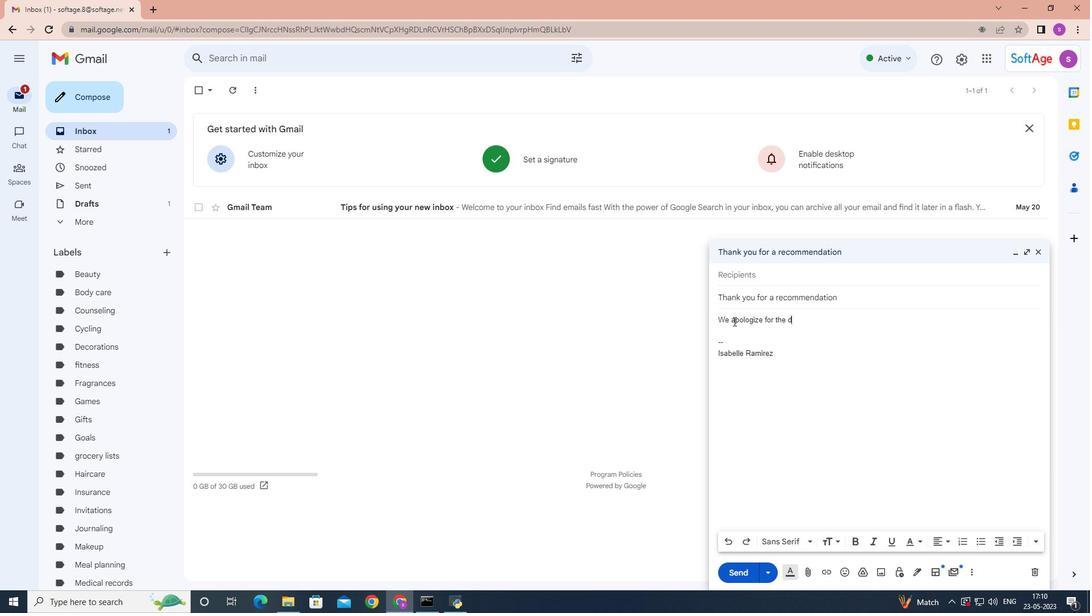 
Action: Mouse scrolled (883, 462) with delta (0, 0)
Screenshot: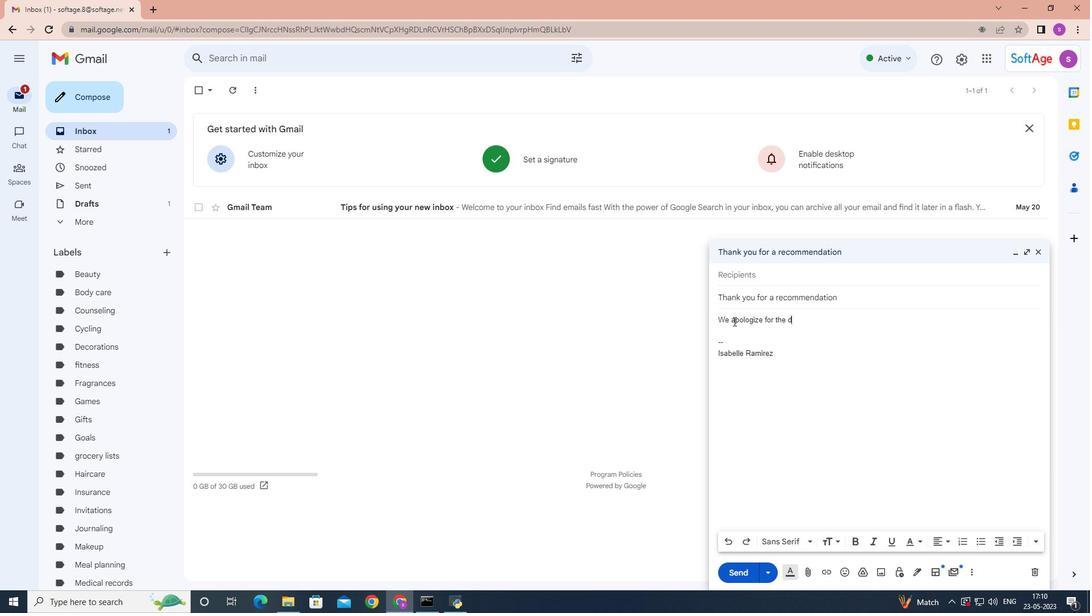 
Action: Mouse moved to (882, 463)
Screenshot: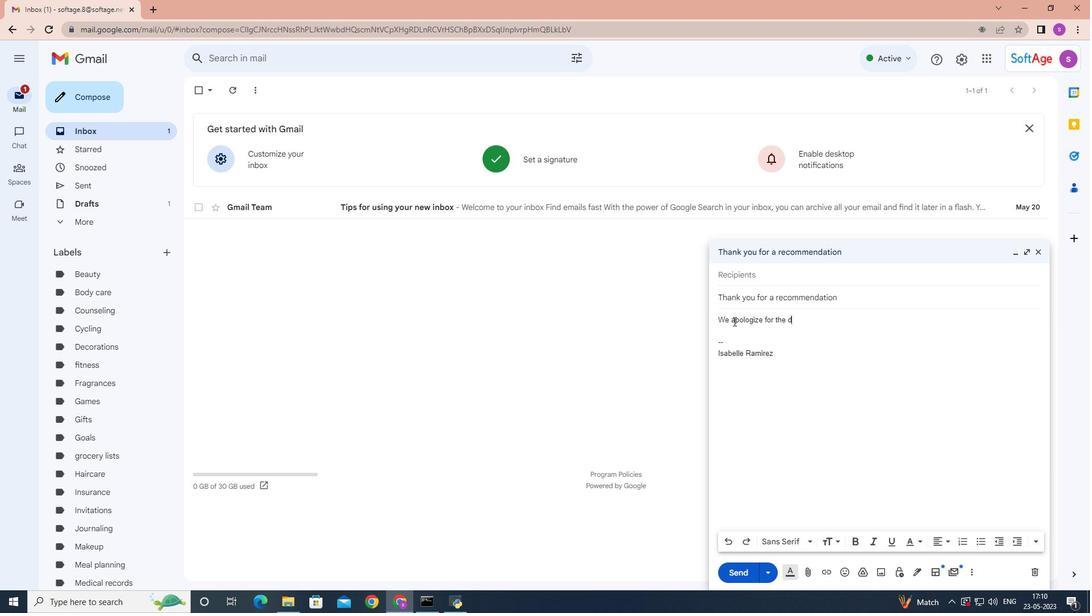 
Action: Mouse scrolled (882, 463) with delta (0, 0)
Screenshot: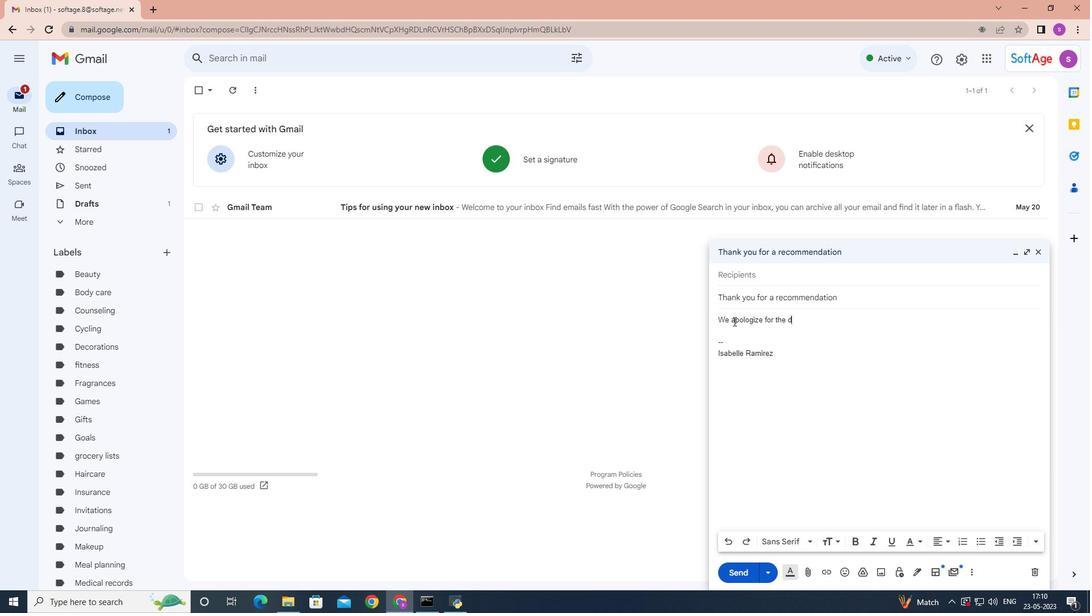 
Action: Mouse moved to (880, 464)
Screenshot: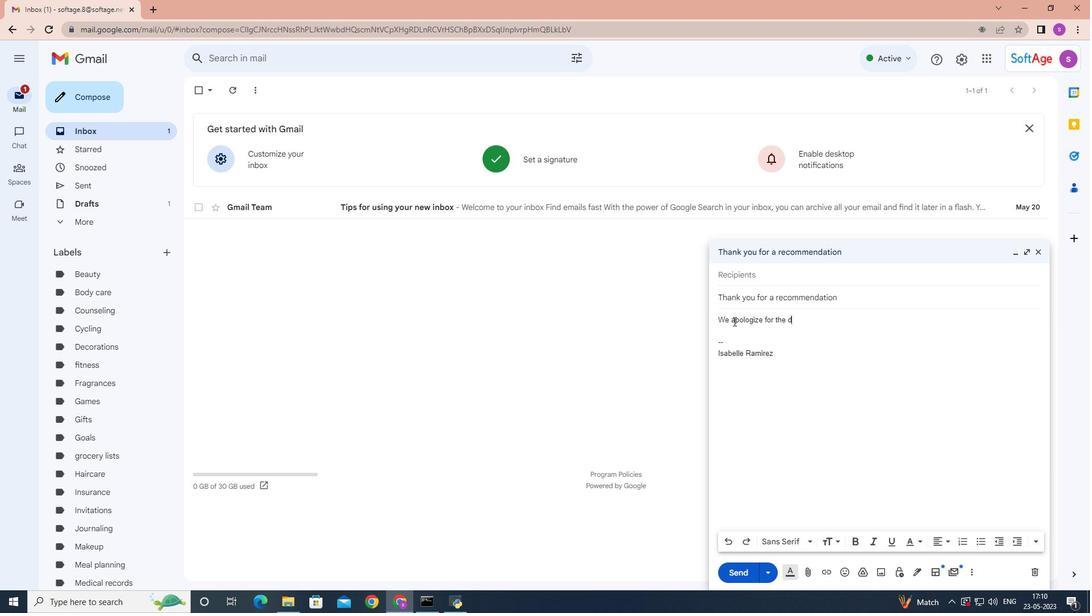 
Action: Mouse scrolled (880, 463) with delta (0, 0)
Screenshot: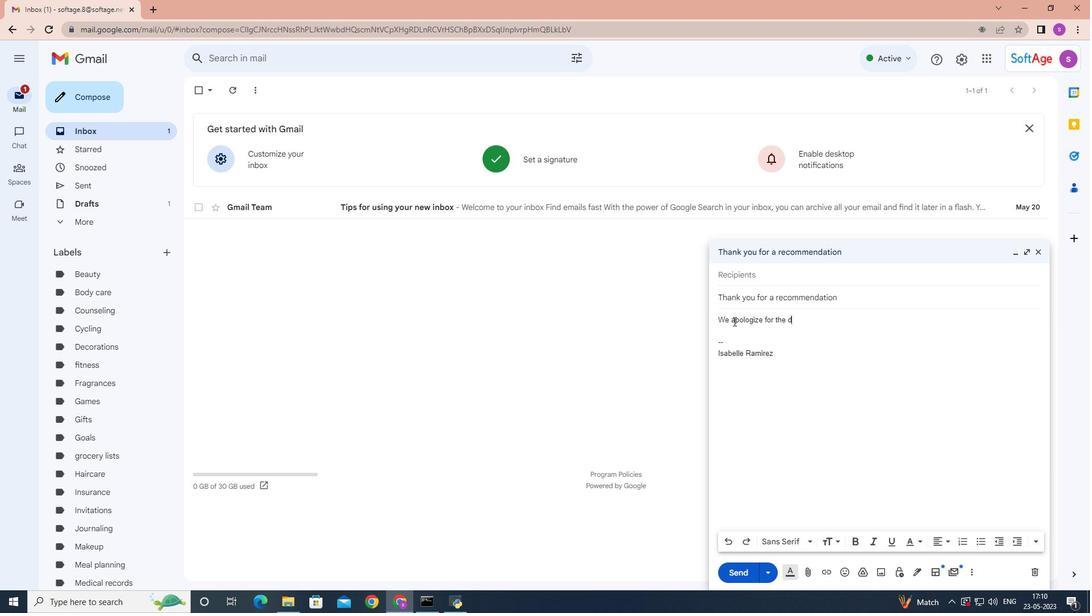 
Action: Mouse moved to (1031, 496)
Screenshot: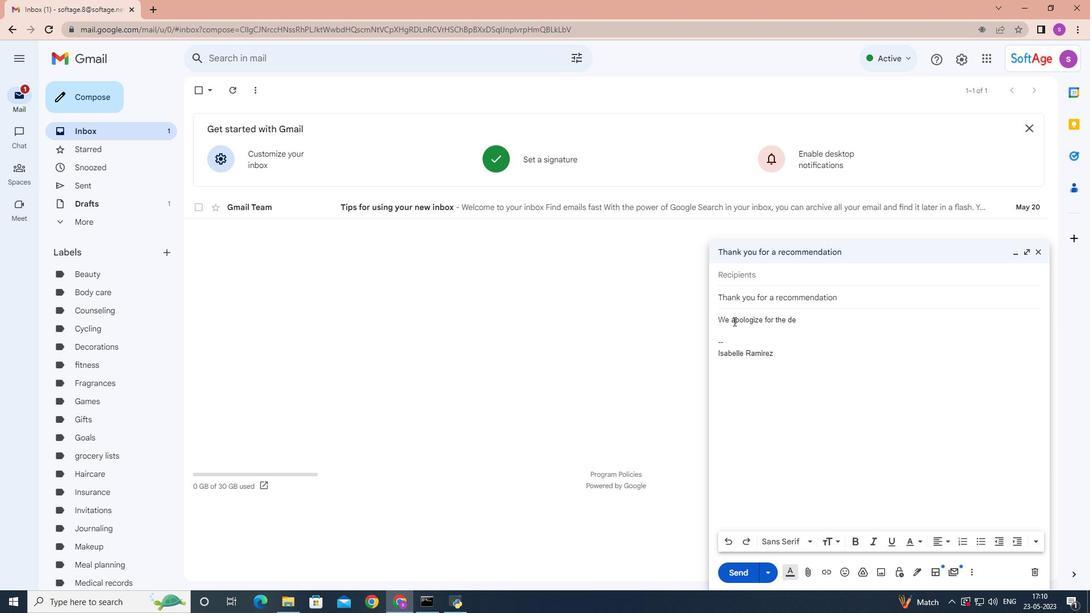 
Action: Mouse scrolled (1031, 496) with delta (0, 0)
Screenshot: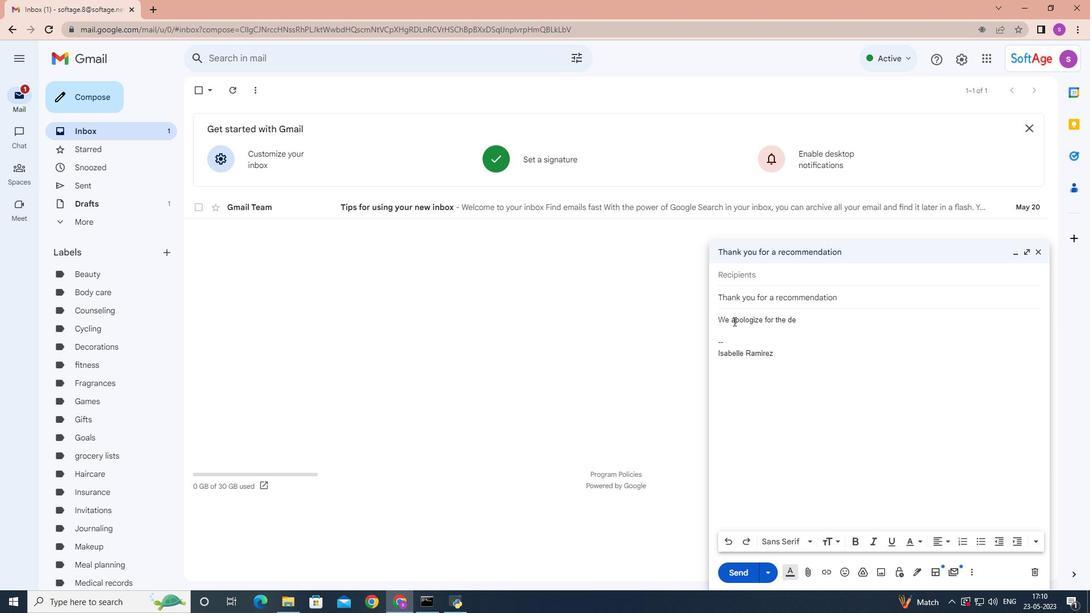 
Action: Mouse scrolled (1031, 496) with delta (0, 0)
Screenshot: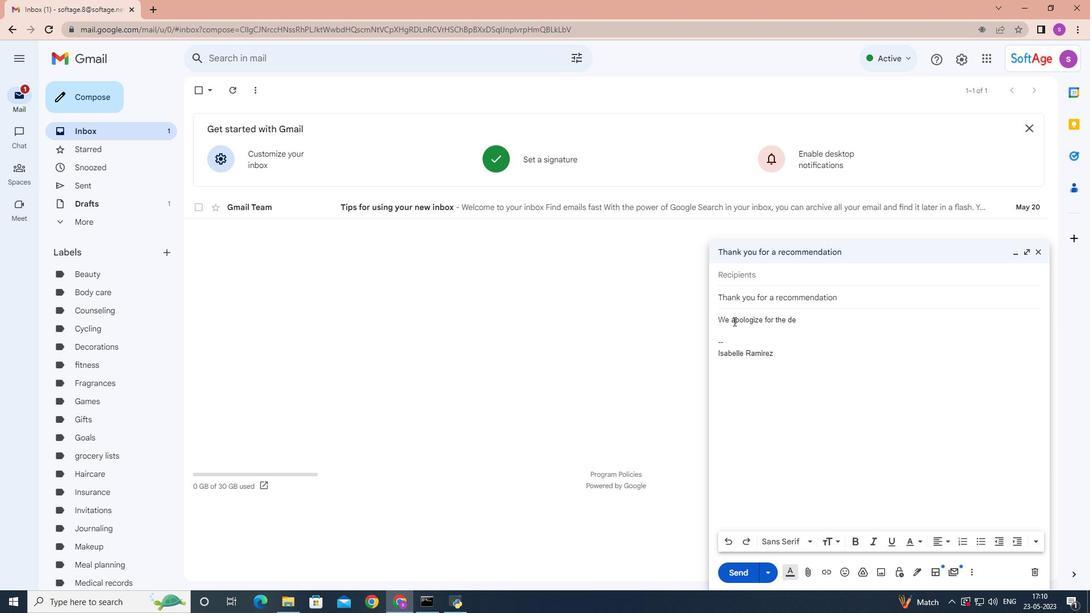 
Action: Mouse moved to (928, 388)
Screenshot: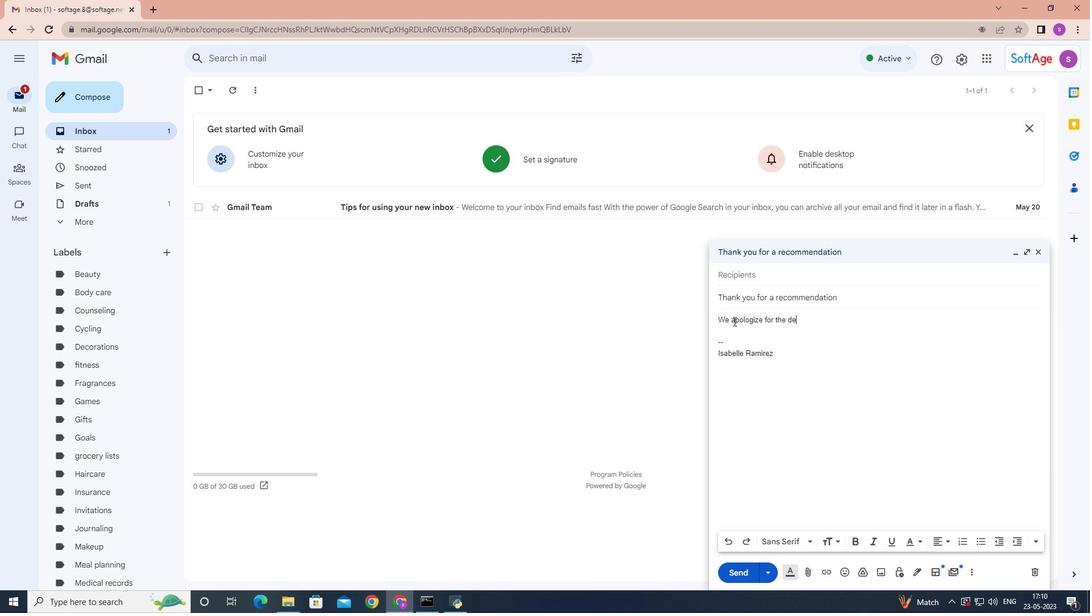 
Action: Mouse scrolled (928, 388) with delta (0, 0)
Screenshot: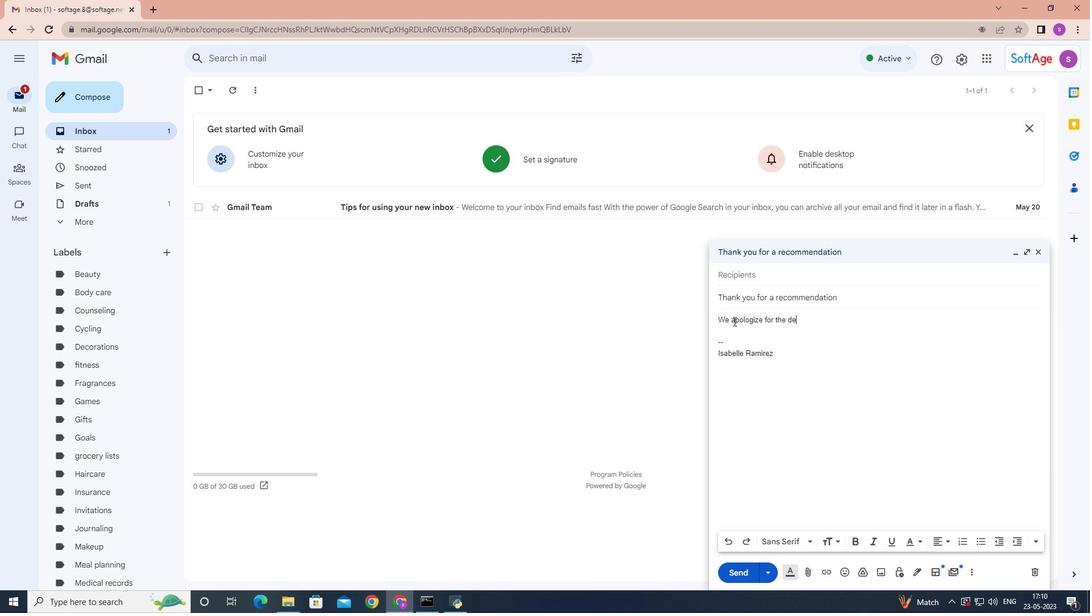 
Action: Mouse scrolled (928, 388) with delta (0, 0)
Screenshot: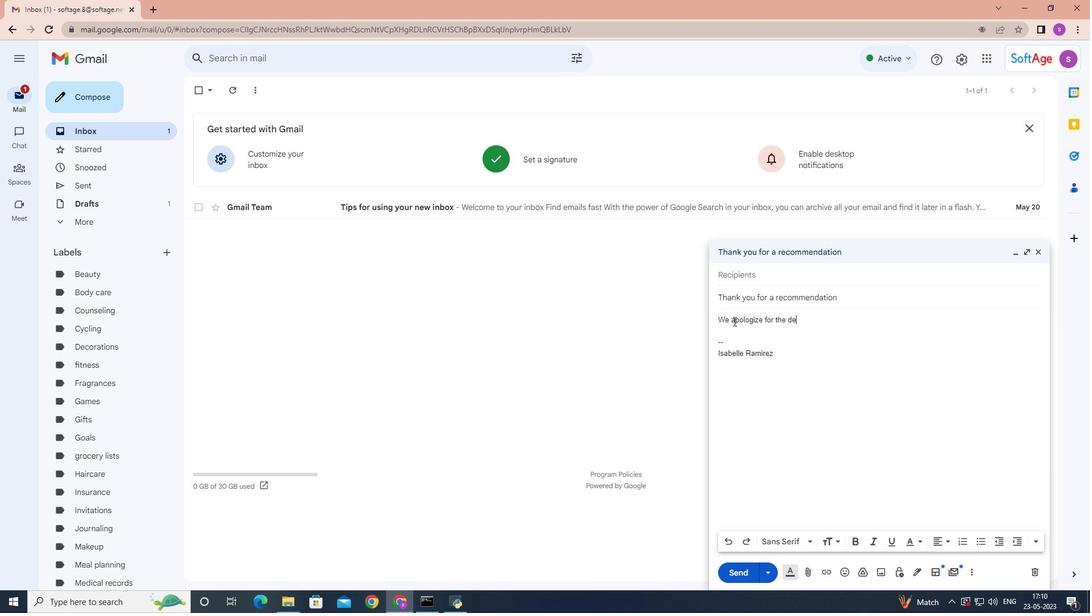 
Action: Mouse moved to (928, 388)
Screenshot: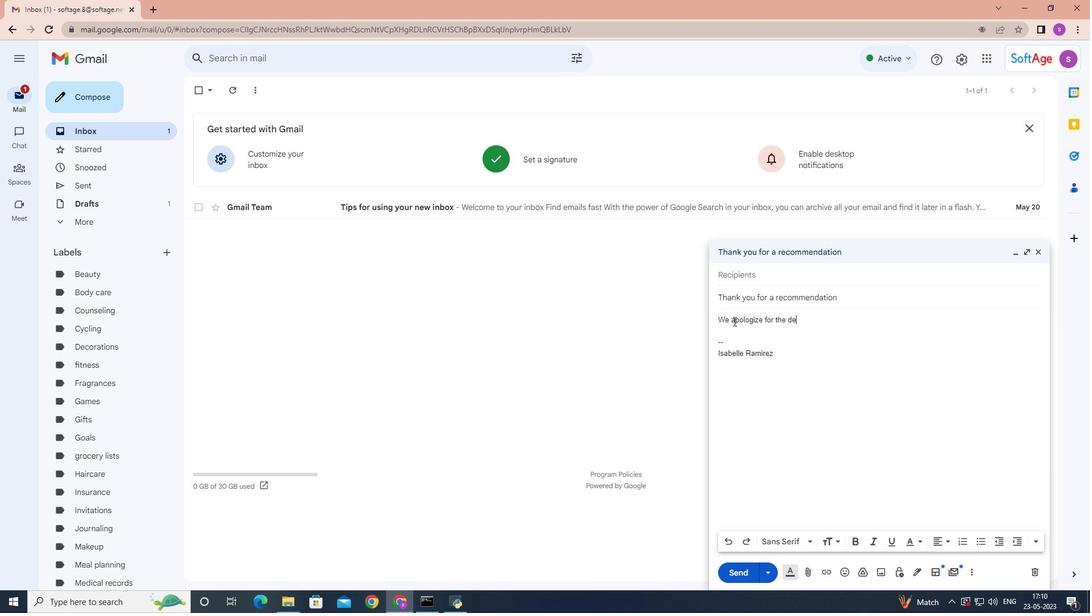 
Action: Mouse scrolled (928, 388) with delta (0, 0)
Screenshot: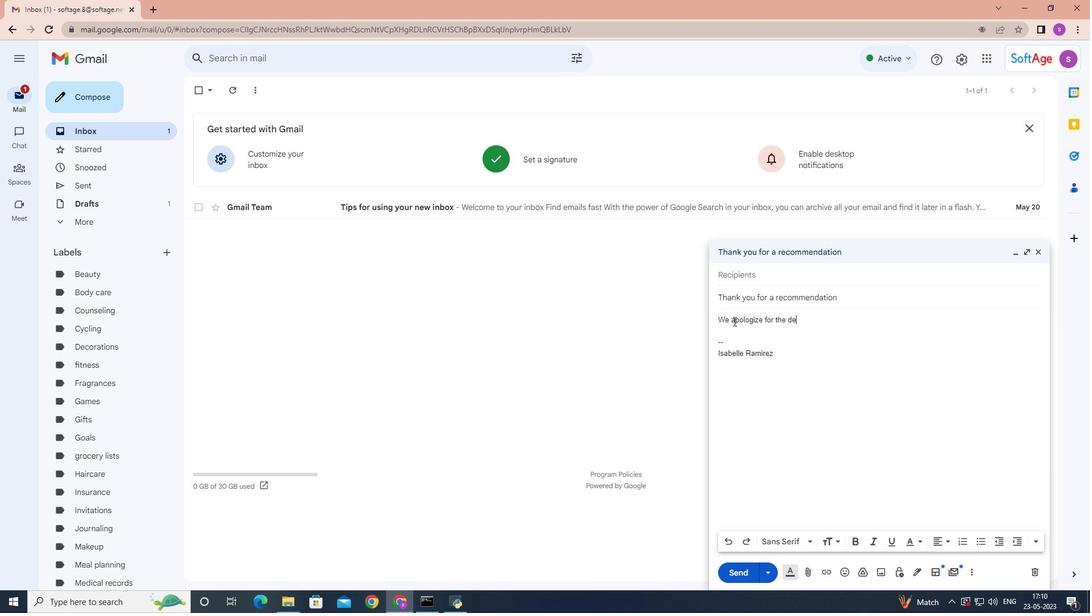 
Action: Mouse moved to (933, 396)
Screenshot: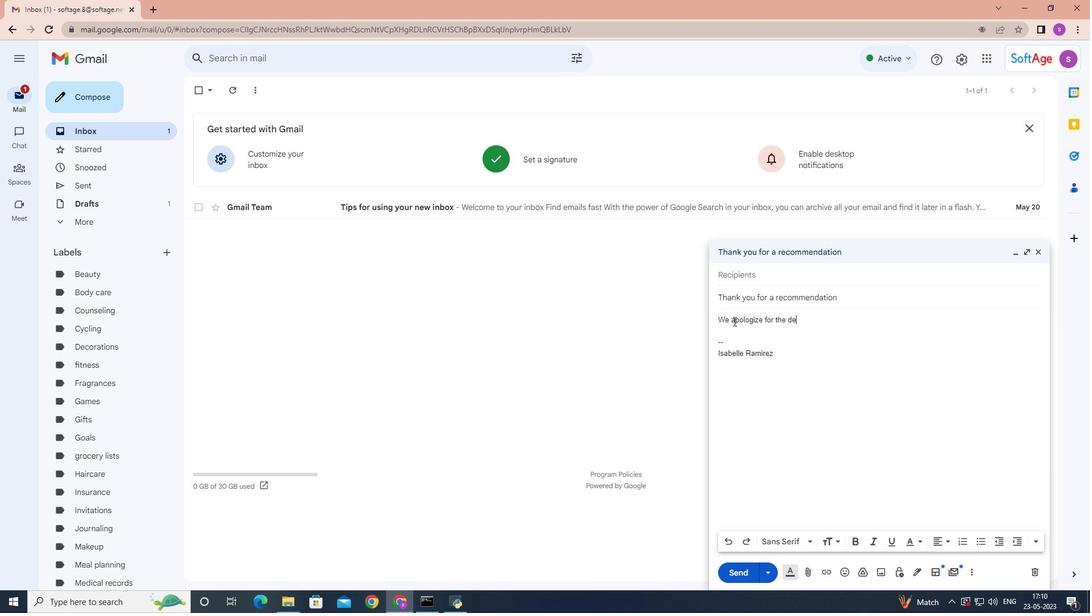 
Action: Mouse scrolled (933, 397) with delta (0, 0)
Screenshot: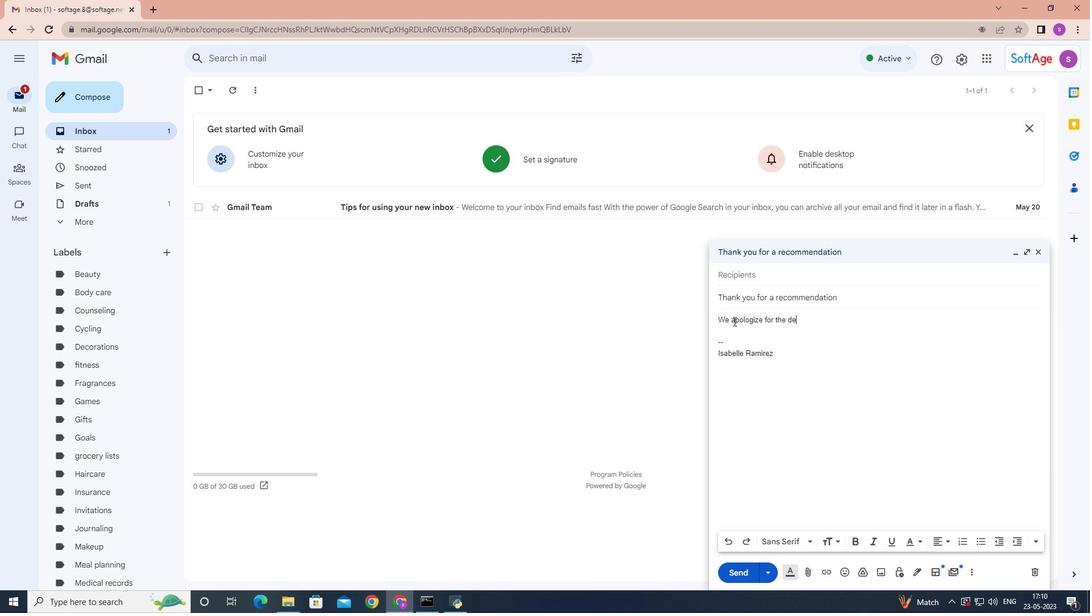 
Action: Mouse moved to (946, 402)
Screenshot: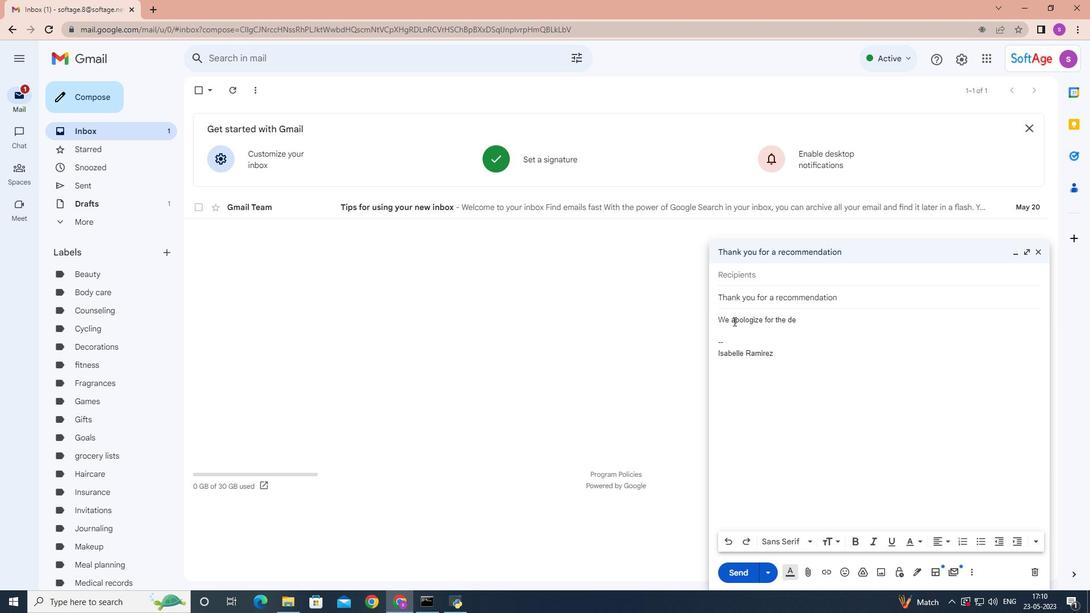 
Action: Mouse scrolled (946, 403) with delta (0, 0)
Screenshot: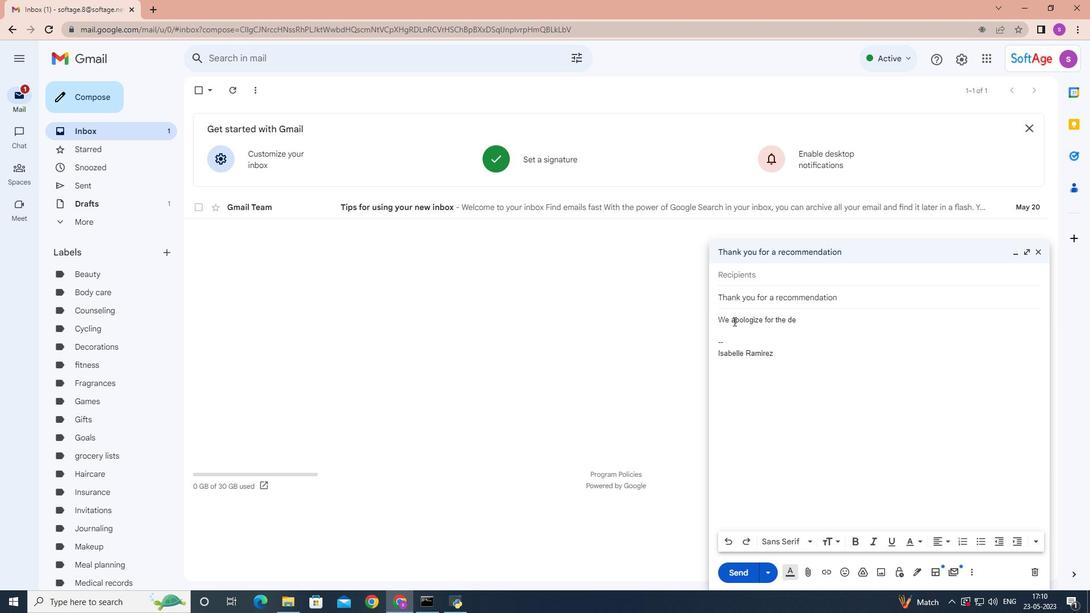 
Action: Mouse moved to (945, 400)
Screenshot: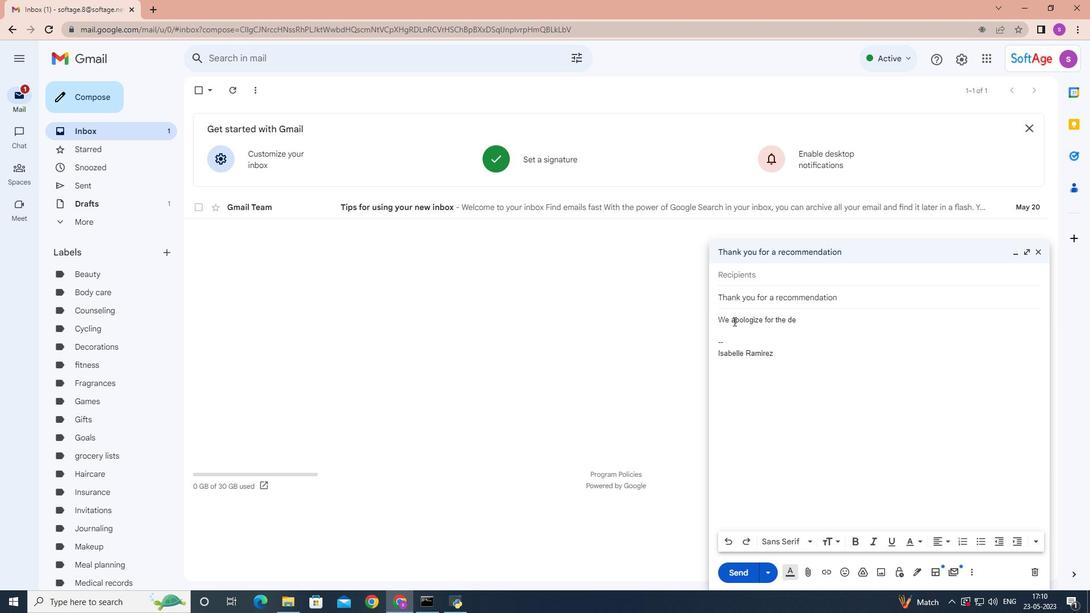 
Action: Mouse scrolled (945, 401) with delta (0, 0)
Screenshot: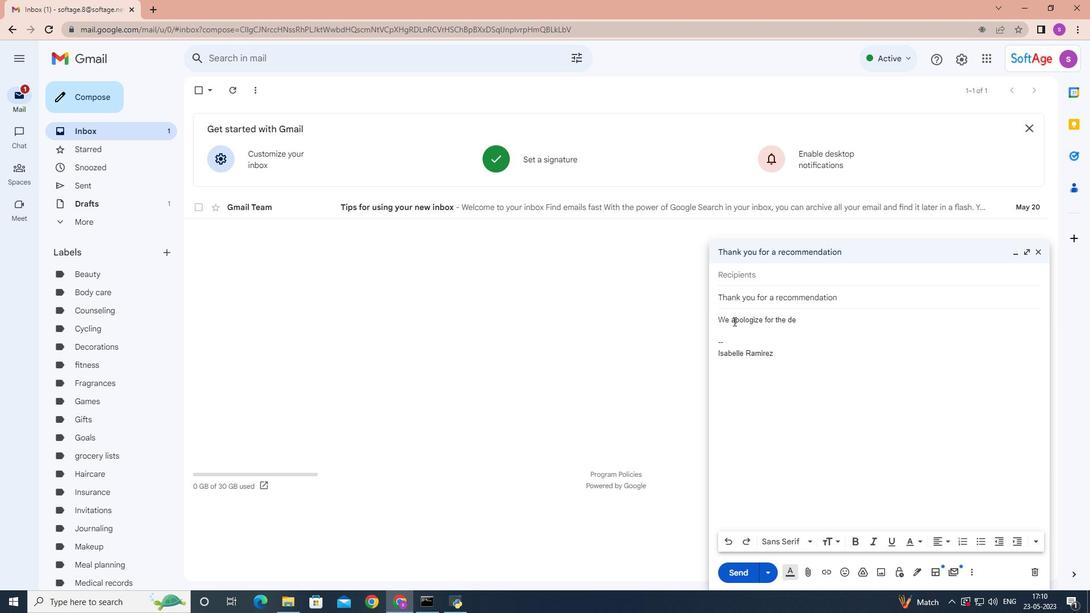 
Action: Mouse moved to (944, 398)
Screenshot: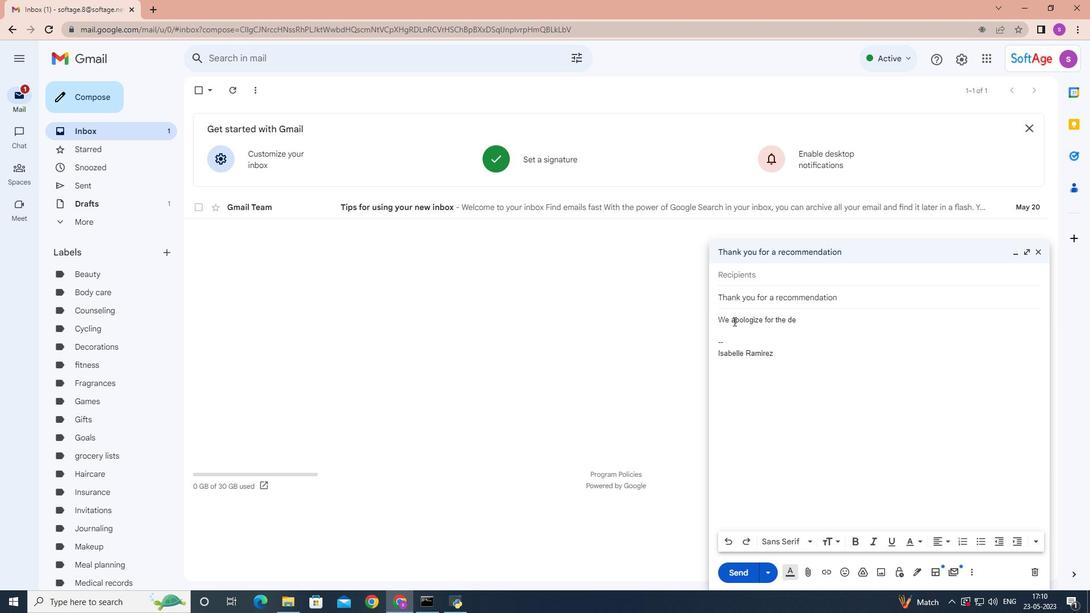 
Action: Mouse scrolled (944, 399) with delta (0, 0)
Screenshot: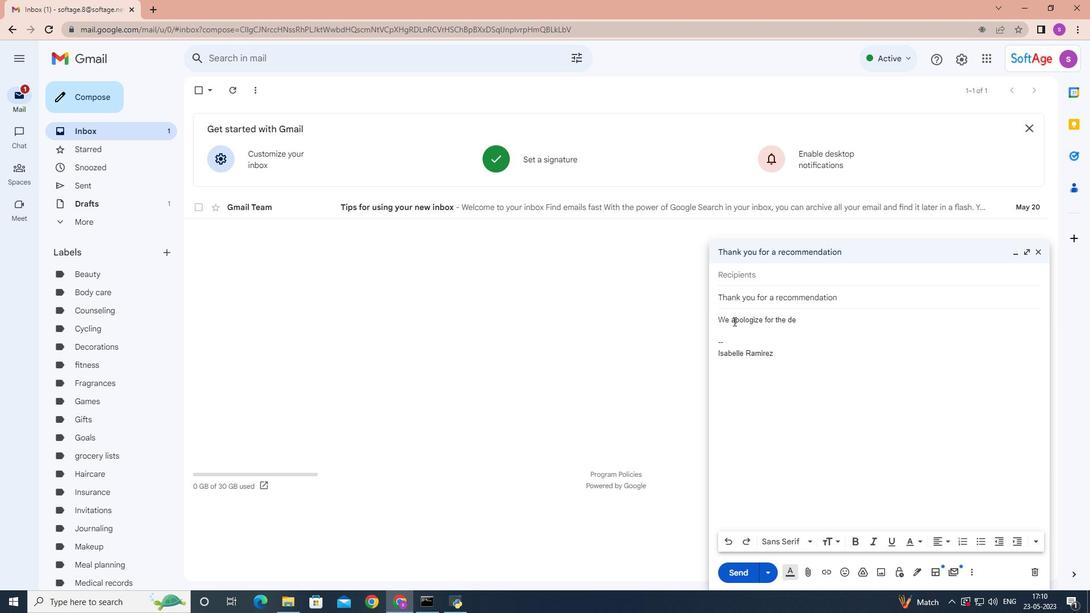 
Action: Mouse moved to (942, 395)
Screenshot: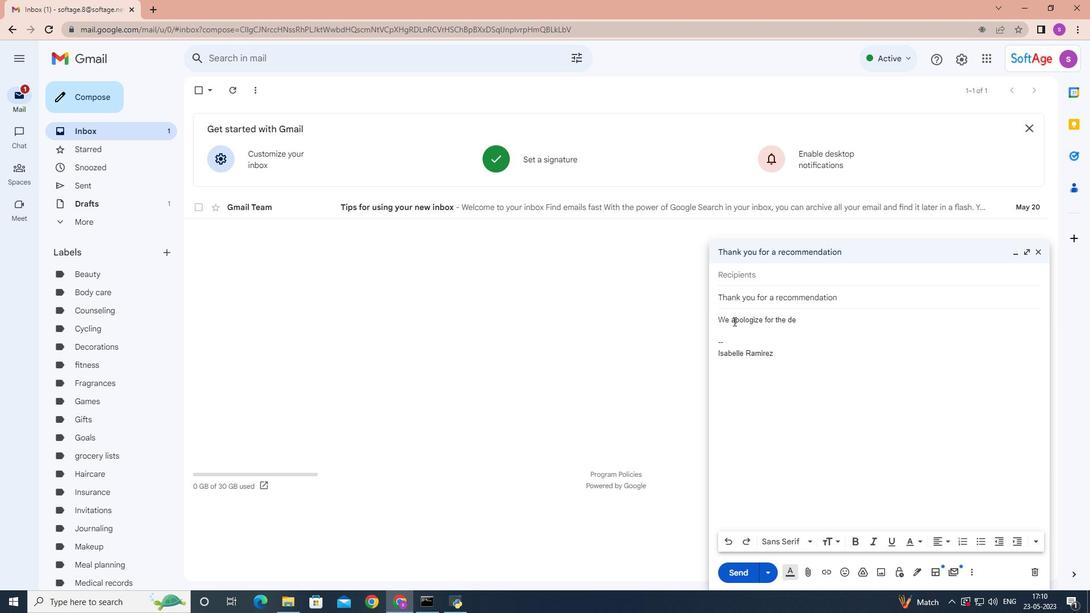 
Action: Mouse scrolled (942, 395) with delta (0, 0)
Screenshot: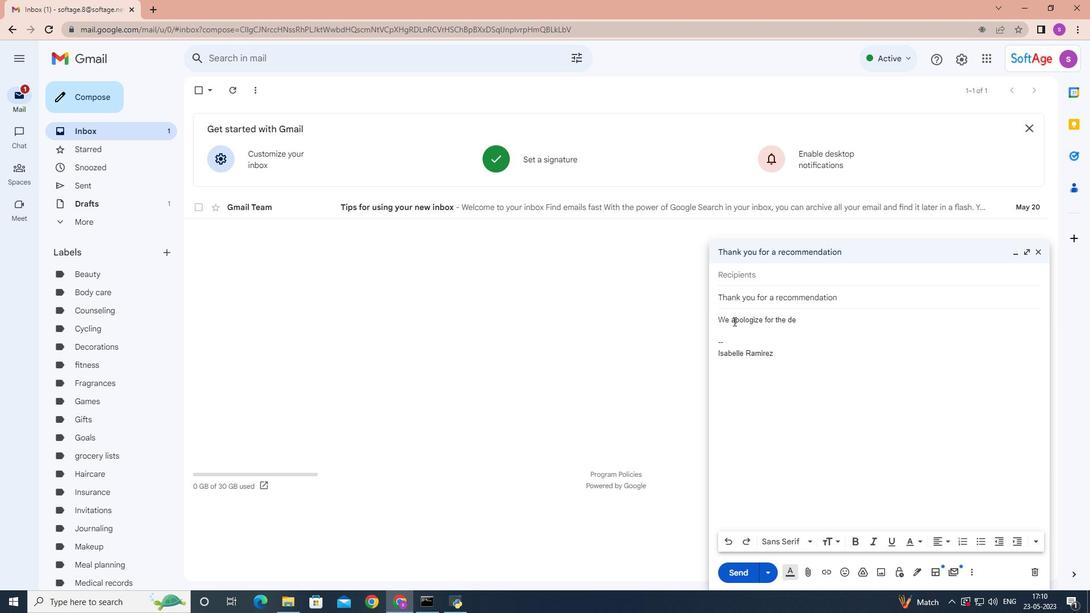 
Action: Mouse moved to (939, 386)
Screenshot: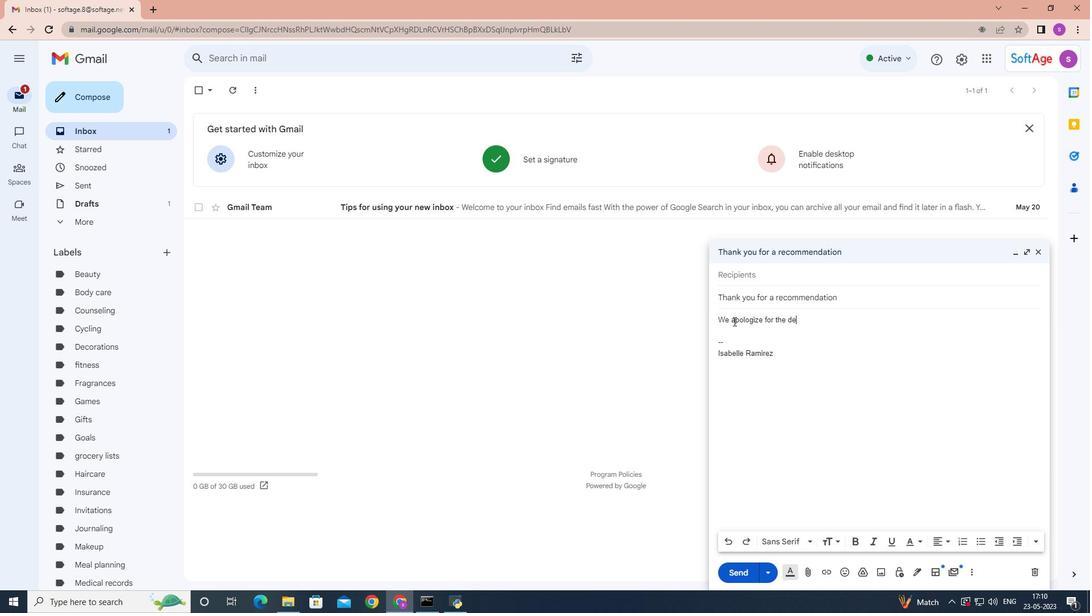 
Action: Mouse scrolled (939, 385) with delta (0, 0)
Screenshot: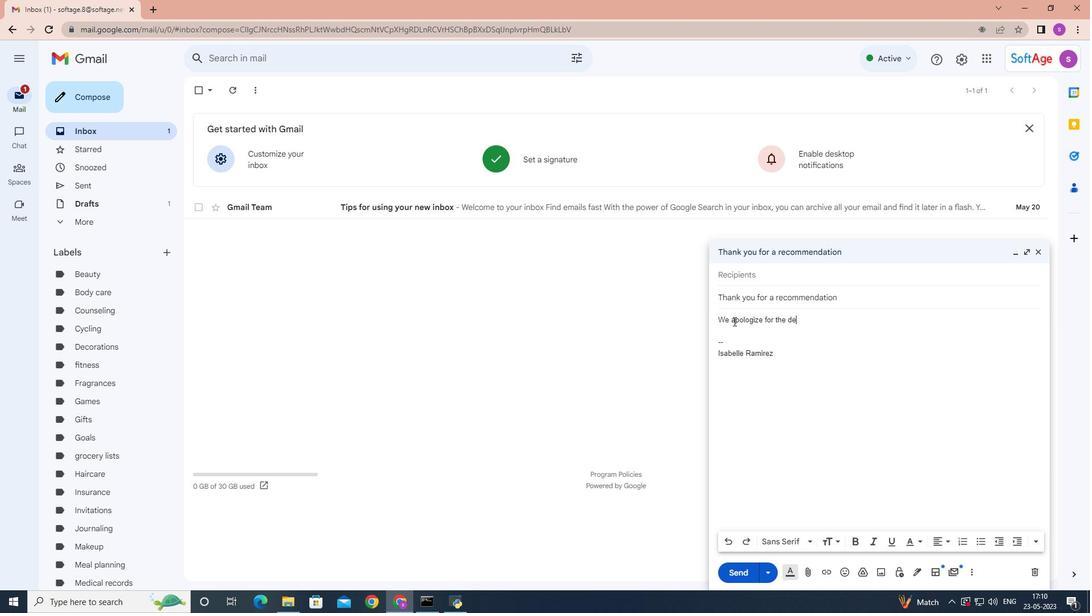 
Action: Mouse scrolled (939, 385) with delta (0, 0)
Screenshot: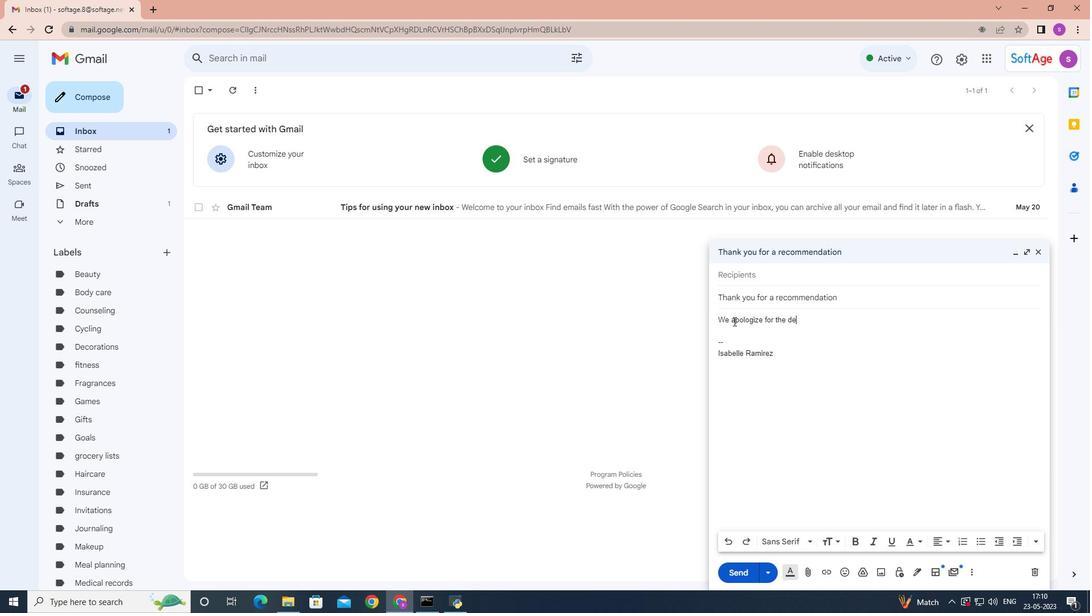 
Action: Mouse scrolled (939, 385) with delta (0, 0)
Screenshot: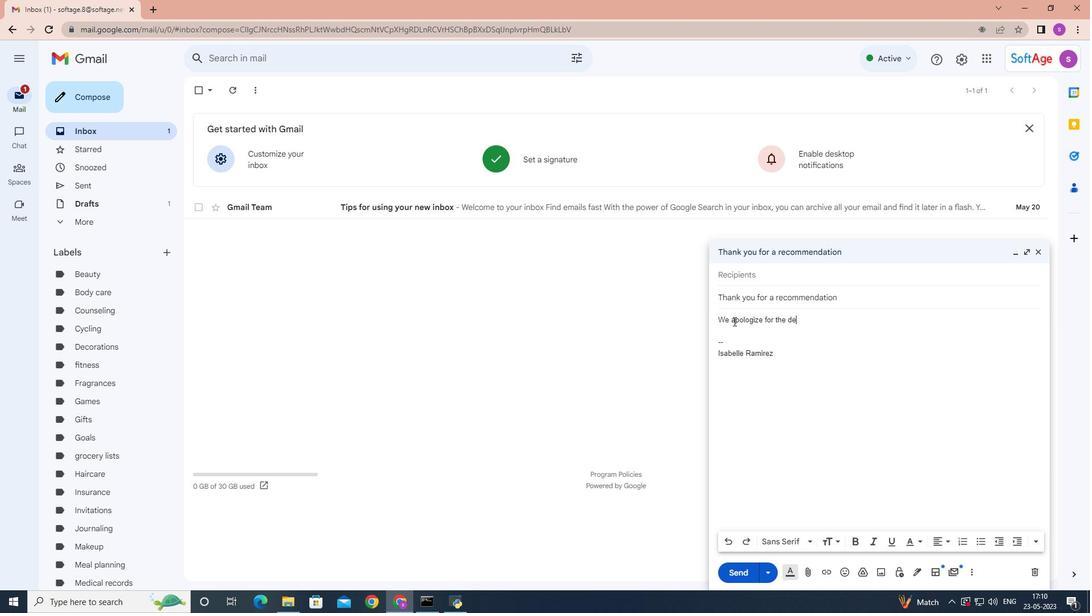 
Action: Mouse scrolled (939, 385) with delta (0, 0)
Screenshot: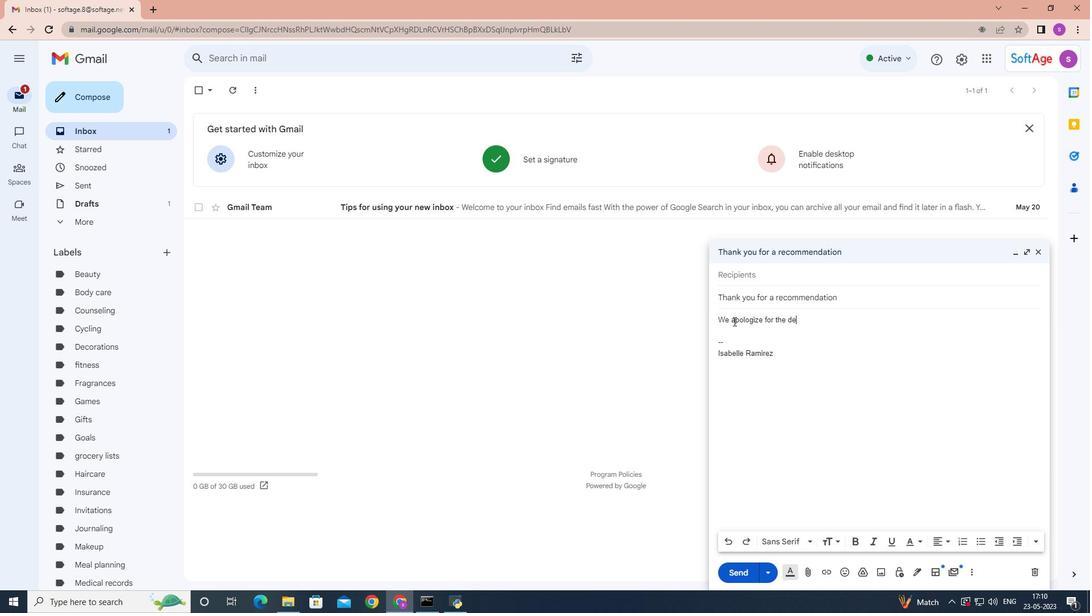 
Action: Mouse scrolled (939, 385) with delta (0, 0)
Screenshot: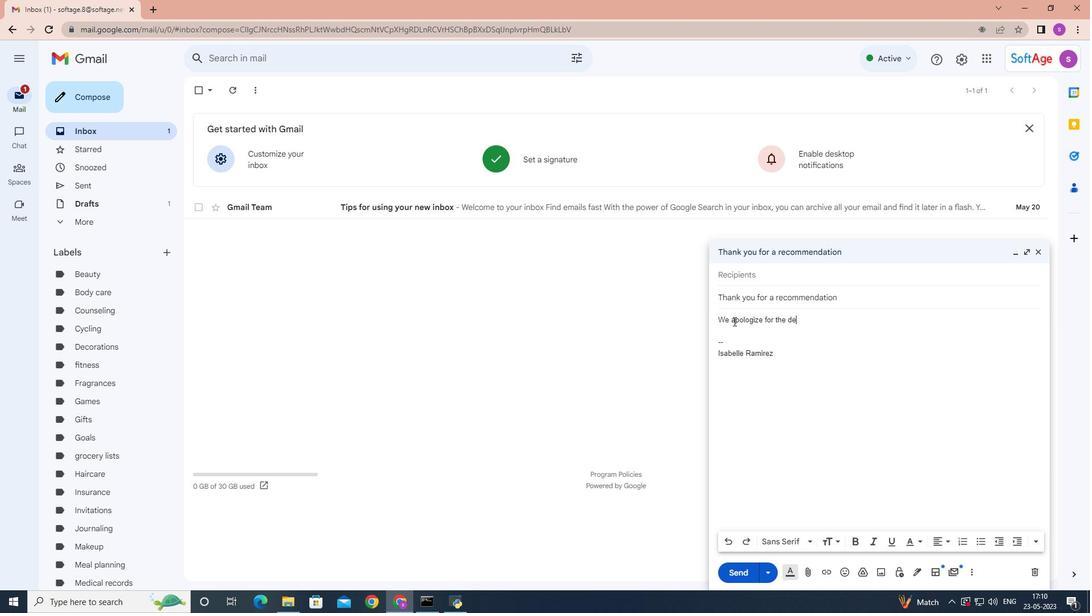 
Action: Mouse moved to (923, 376)
Screenshot: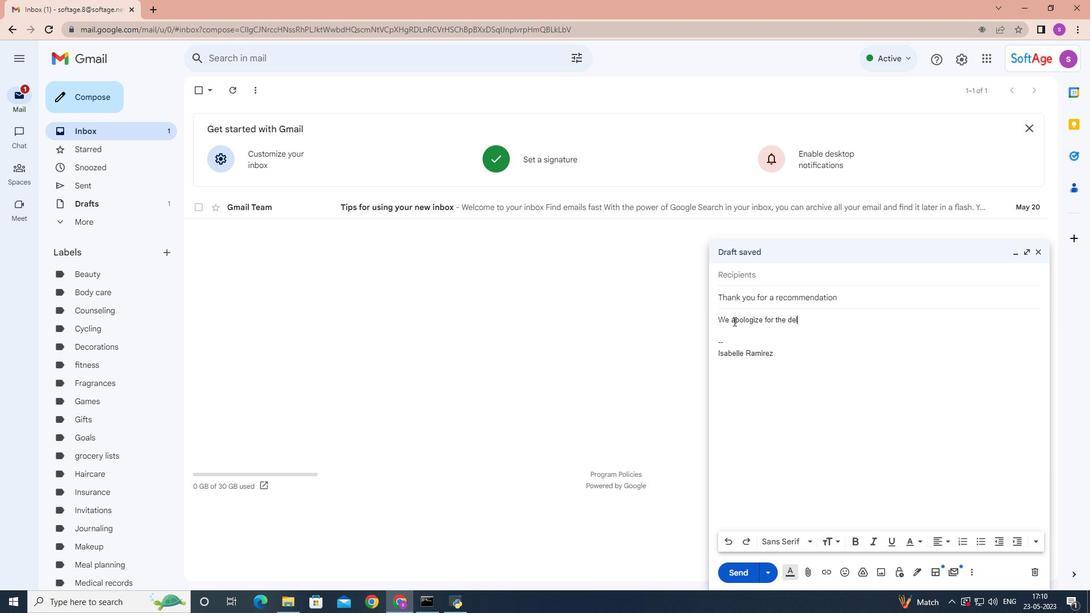 
Action: Mouse scrolled (923, 376) with delta (0, 0)
Screenshot: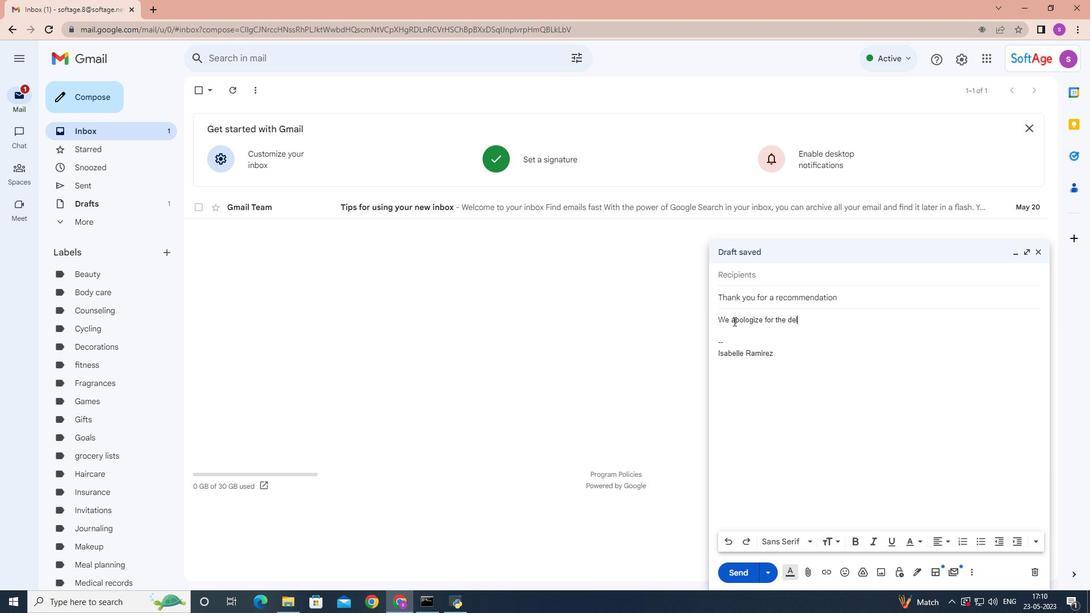 
Action: Mouse scrolled (923, 376) with delta (0, 0)
Screenshot: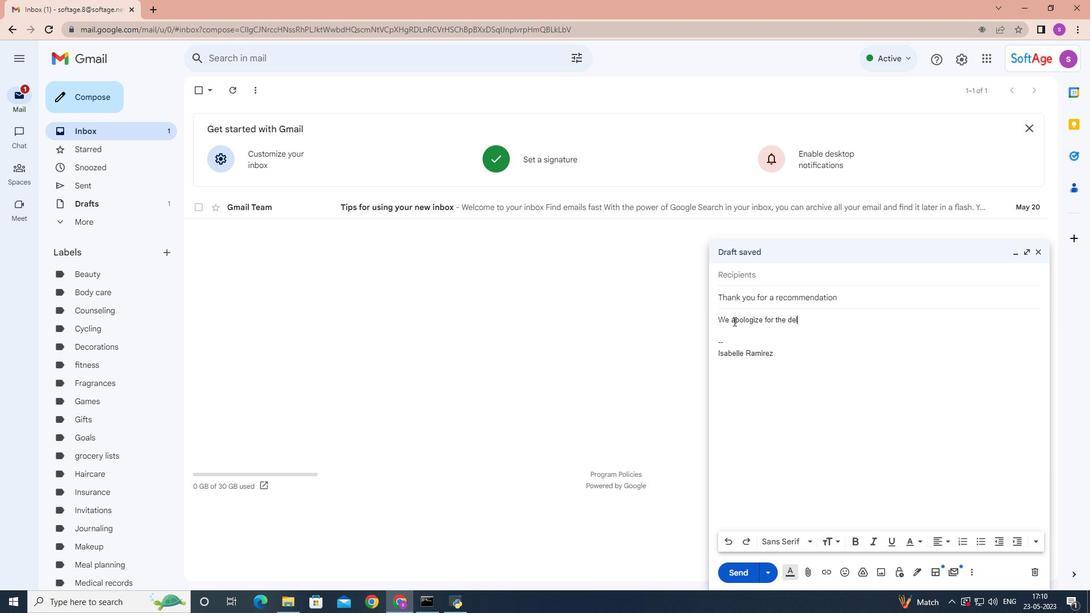 
Action: Mouse scrolled (923, 376) with delta (0, 0)
Screenshot: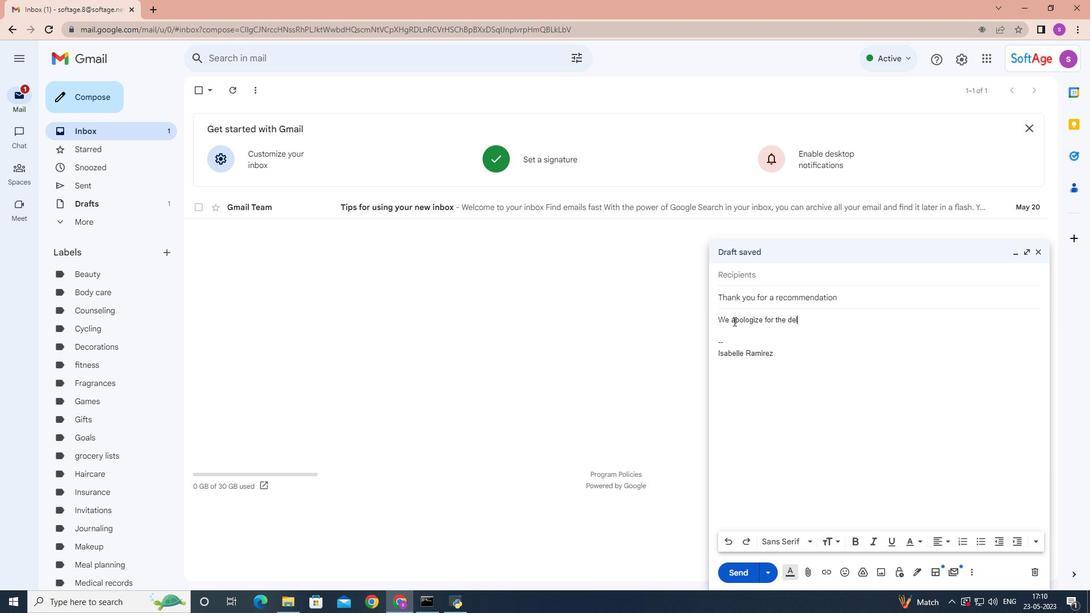 
Action: Mouse scrolled (923, 376) with delta (0, 0)
Screenshot: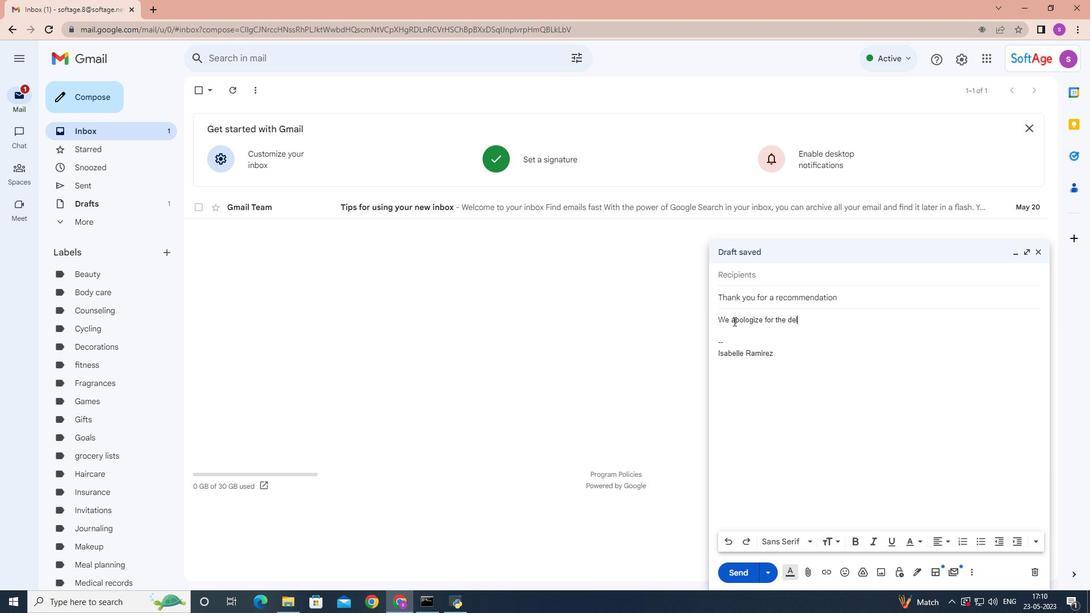 
Action: Mouse scrolled (923, 376) with delta (0, 0)
Screenshot: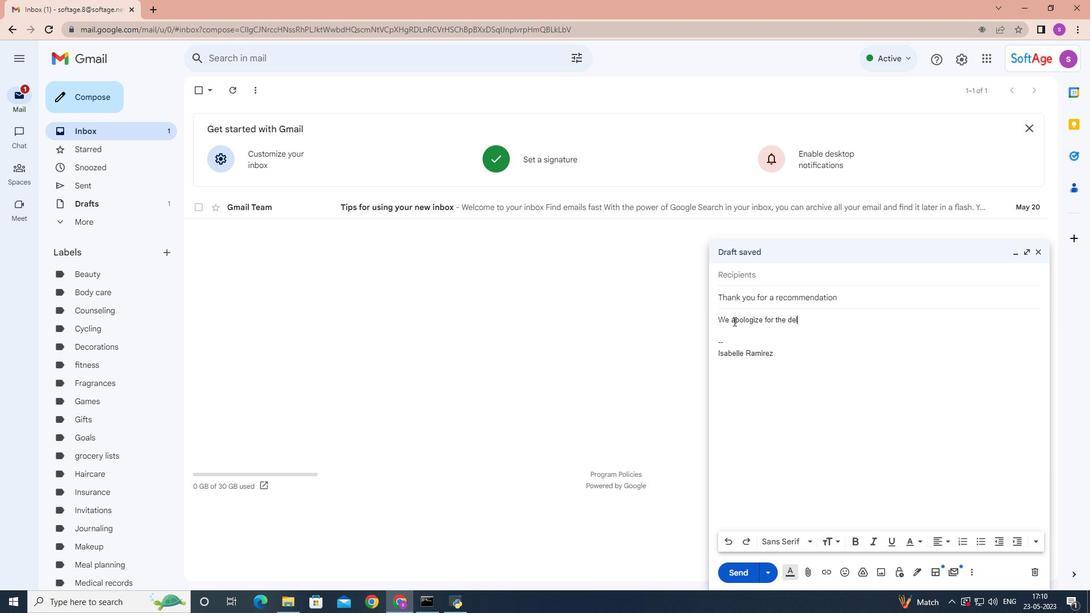 
Action: Mouse moved to (920, 375)
Screenshot: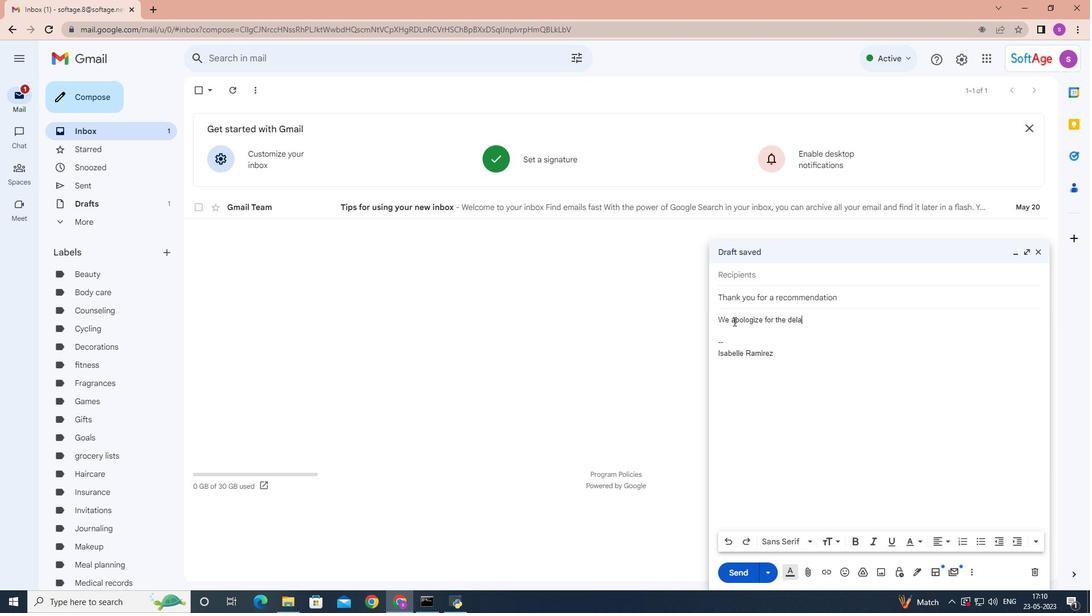 
Action: Mouse scrolled (920, 376) with delta (0, 0)
Screenshot: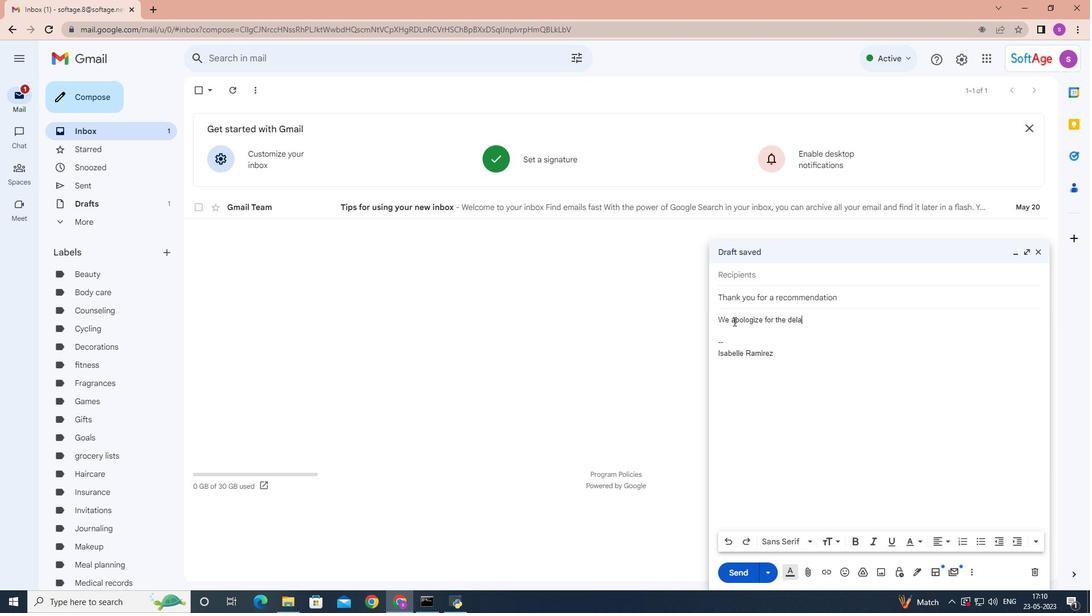 
Action: Mouse scrolled (920, 376) with delta (0, 0)
Screenshot: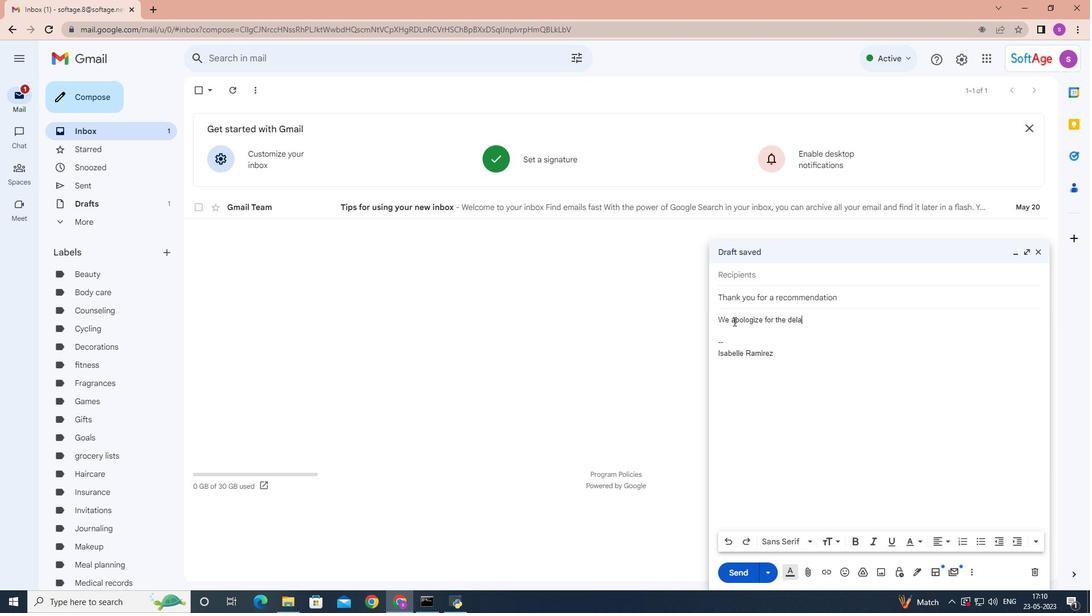 
Action: Mouse scrolled (920, 376) with delta (0, 0)
Screenshot: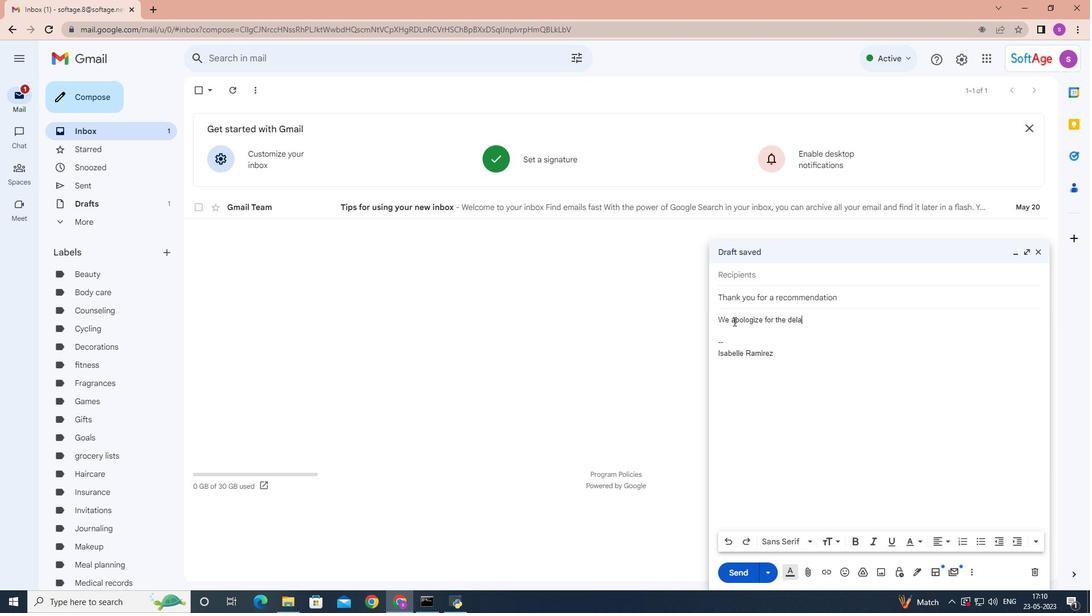 
Action: Mouse scrolled (920, 376) with delta (0, 0)
Screenshot: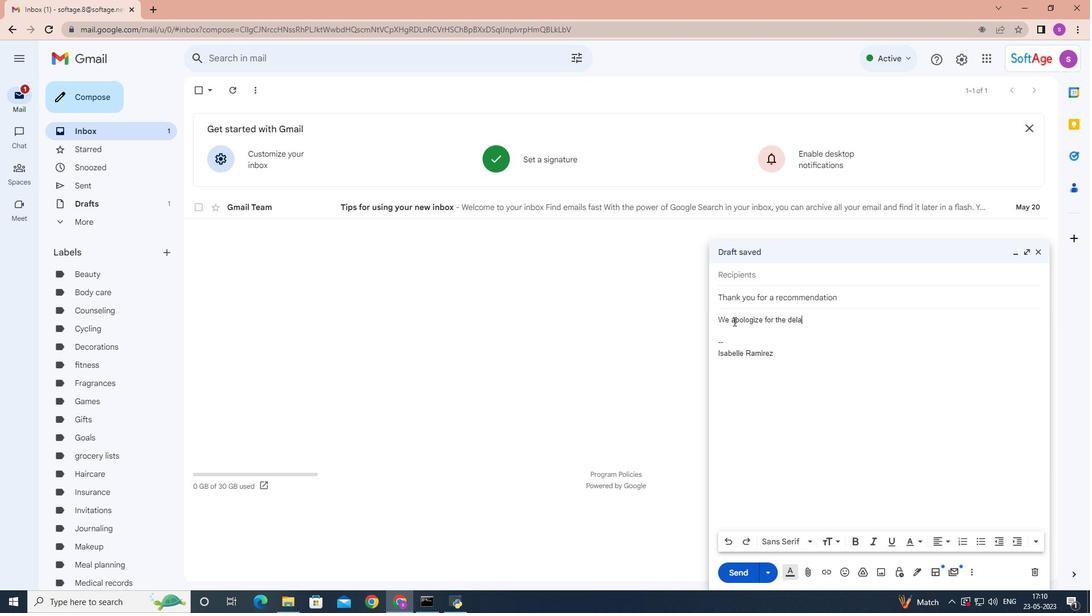 
Action: Mouse scrolled (920, 376) with delta (0, 0)
Screenshot: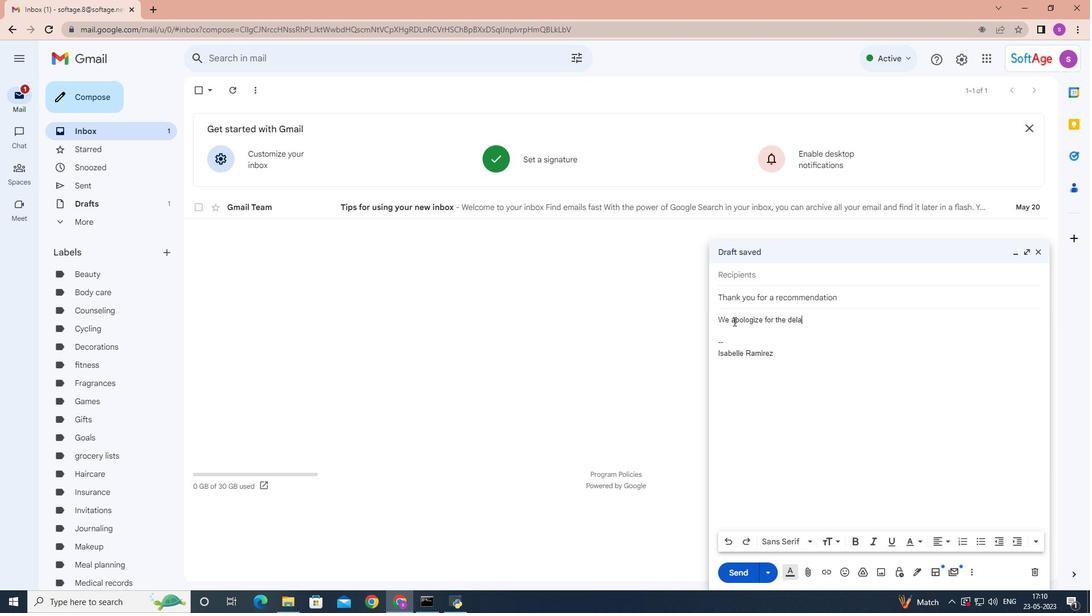 
Action: Mouse scrolled (920, 376) with delta (0, 0)
Screenshot: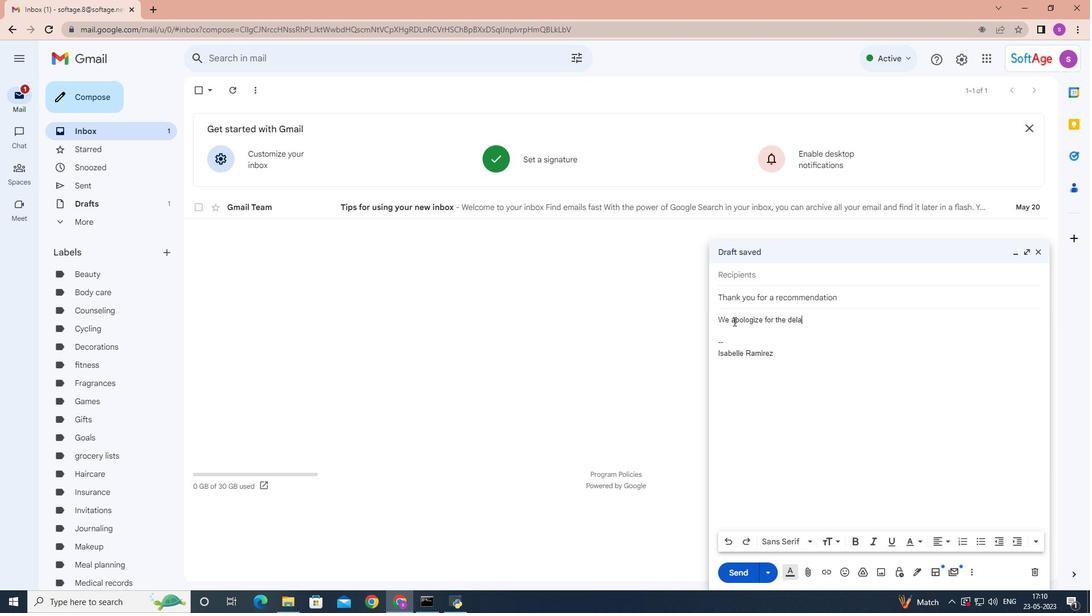
Action: Mouse scrolled (920, 376) with delta (0, 0)
Screenshot: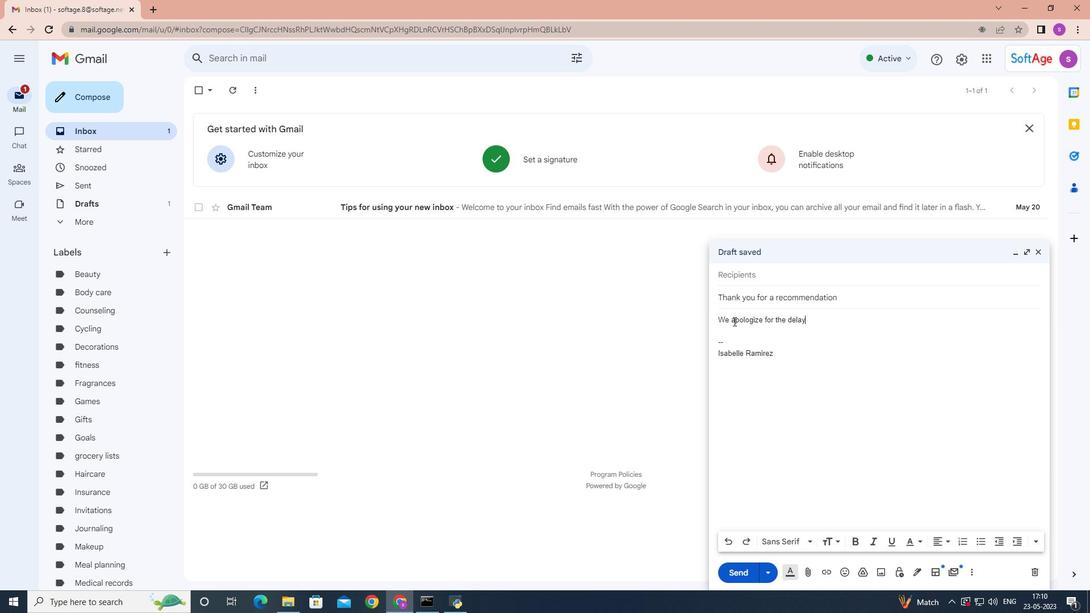 
Action: Mouse moved to (921, 371)
Screenshot: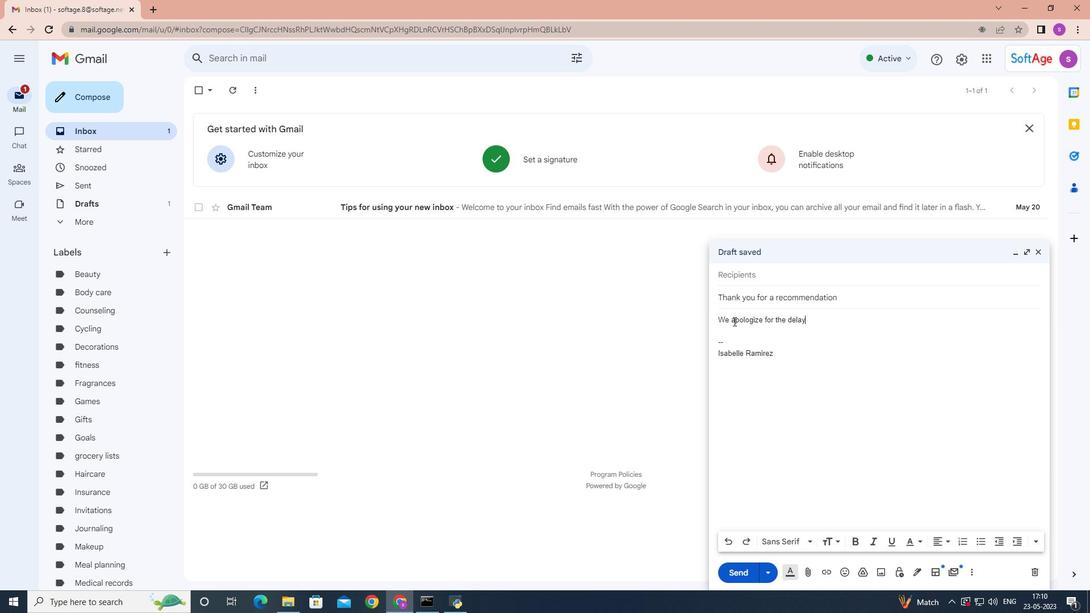 
Action: Mouse scrolled (921, 371) with delta (0, 0)
Screenshot: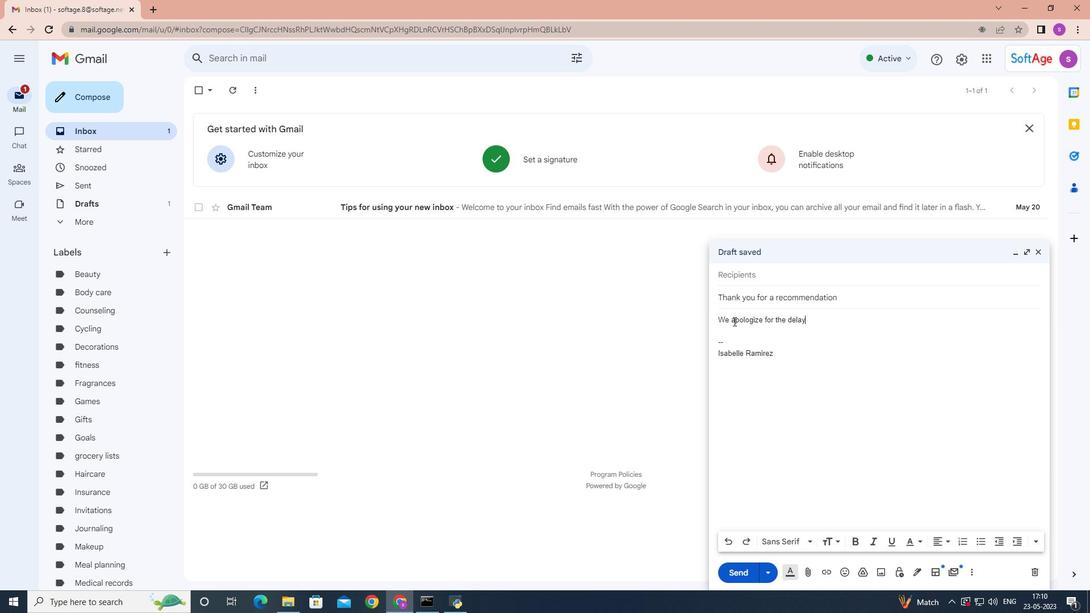 
Action: Mouse scrolled (921, 371) with delta (0, 0)
Screenshot: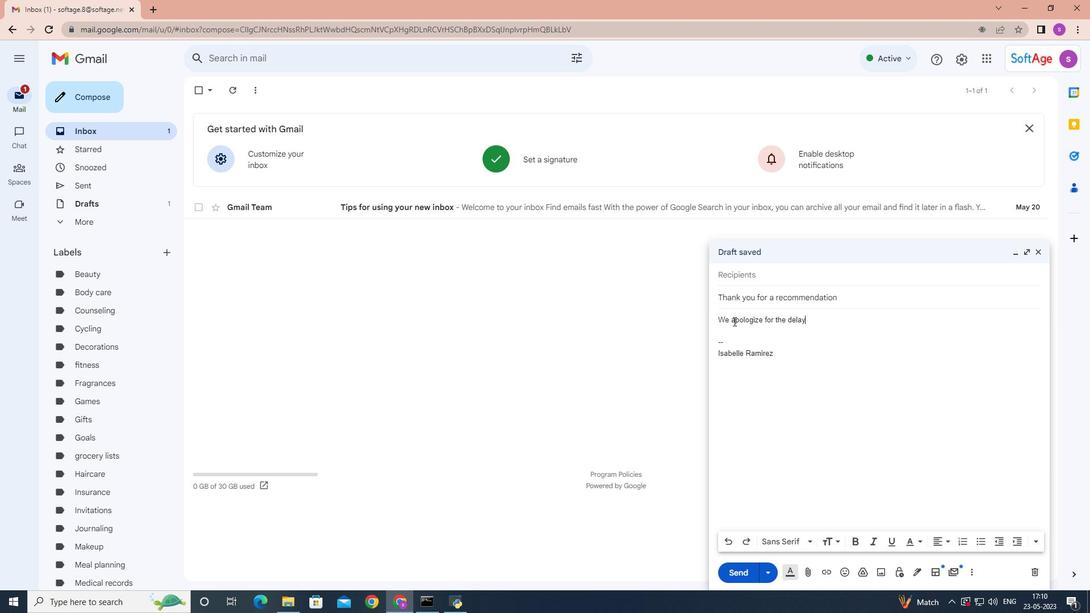 
Action: Mouse scrolled (921, 371) with delta (0, 0)
Screenshot: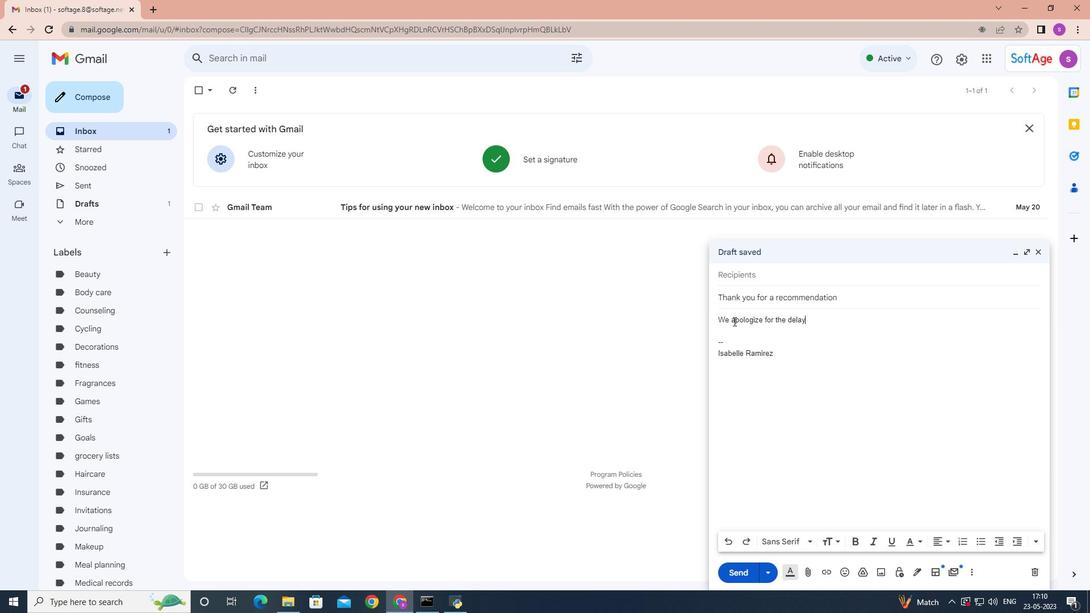 
Action: Mouse scrolled (921, 371) with delta (0, 0)
Screenshot: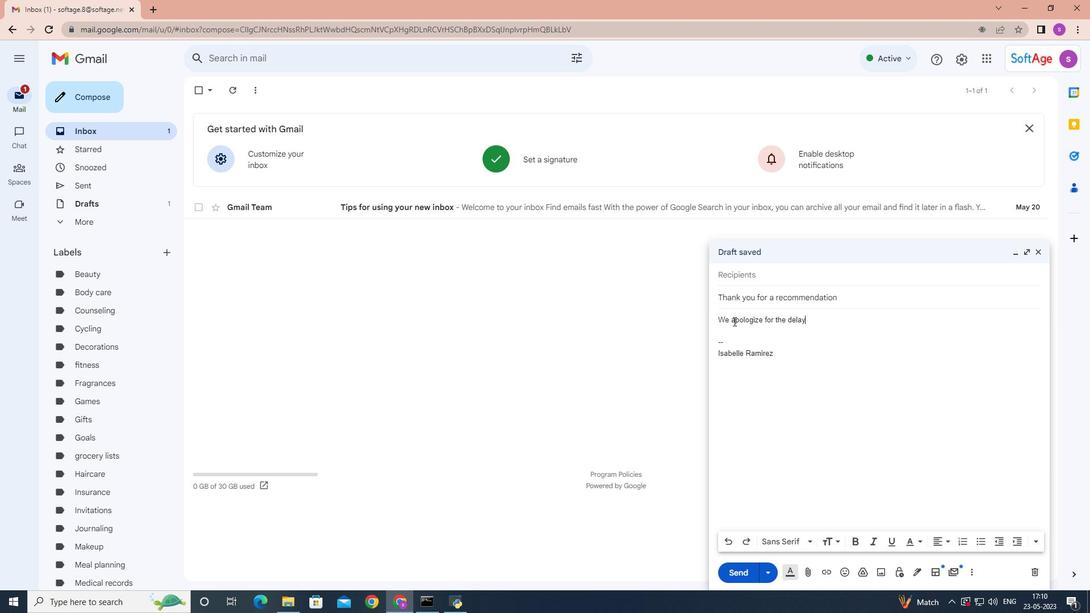 
Action: Mouse scrolled (921, 371) with delta (0, 0)
Screenshot: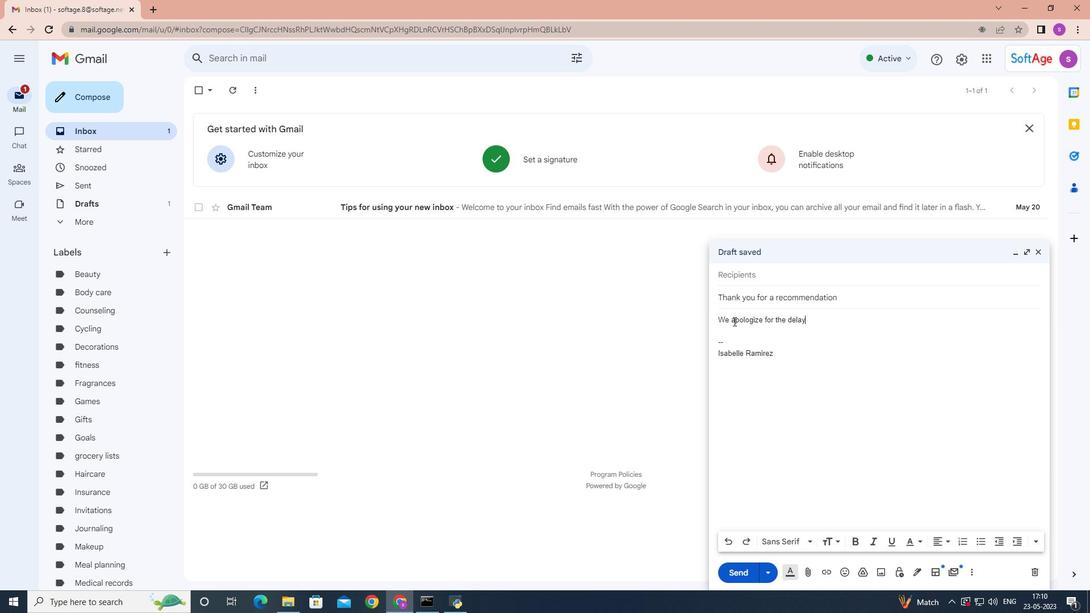 
Action: Mouse scrolled (921, 371) with delta (0, 0)
Screenshot: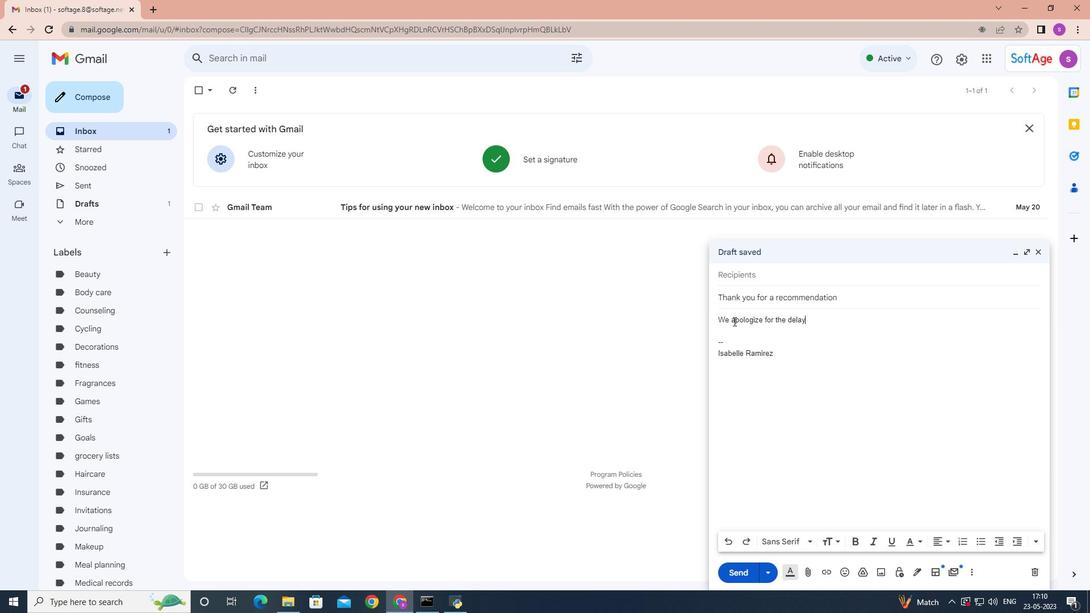 
Action: Mouse scrolled (921, 371) with delta (0, 0)
Screenshot: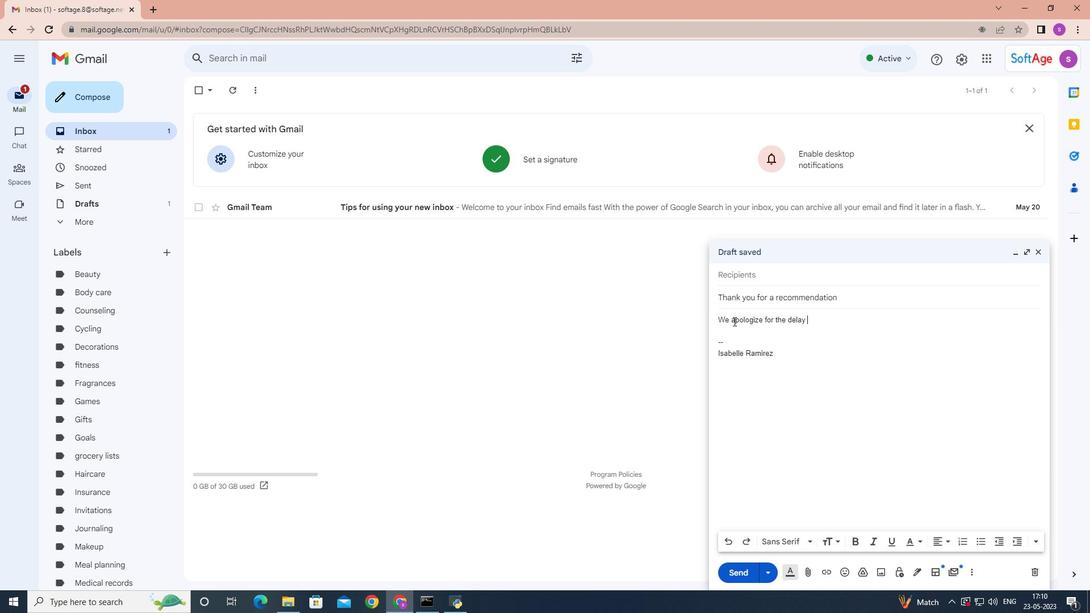
Action: Mouse moved to (909, 362)
Screenshot: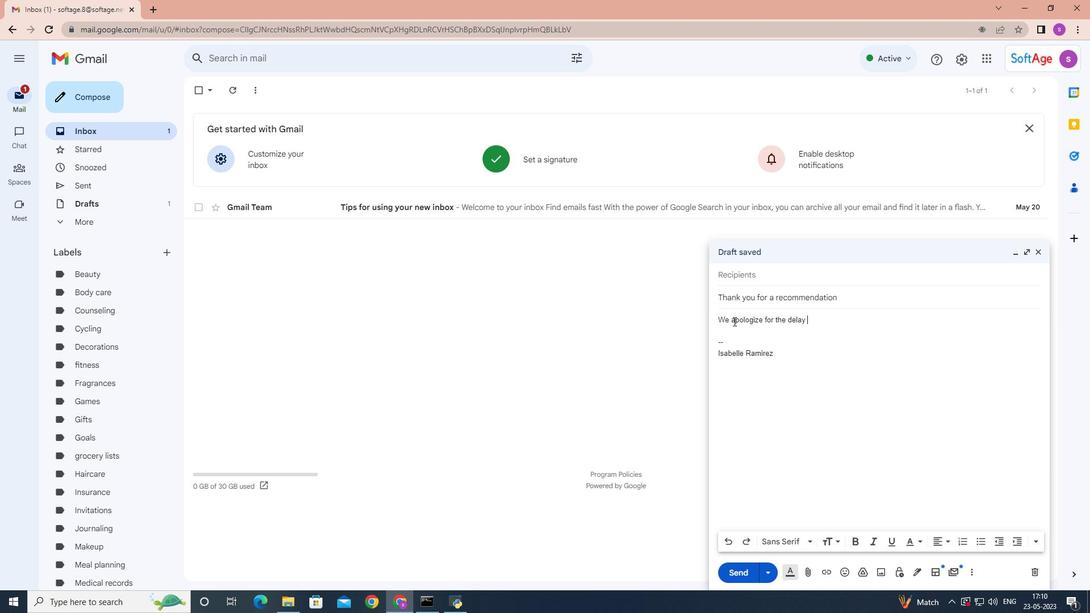 
Action: Mouse scrolled (909, 363) with delta (0, 0)
Screenshot: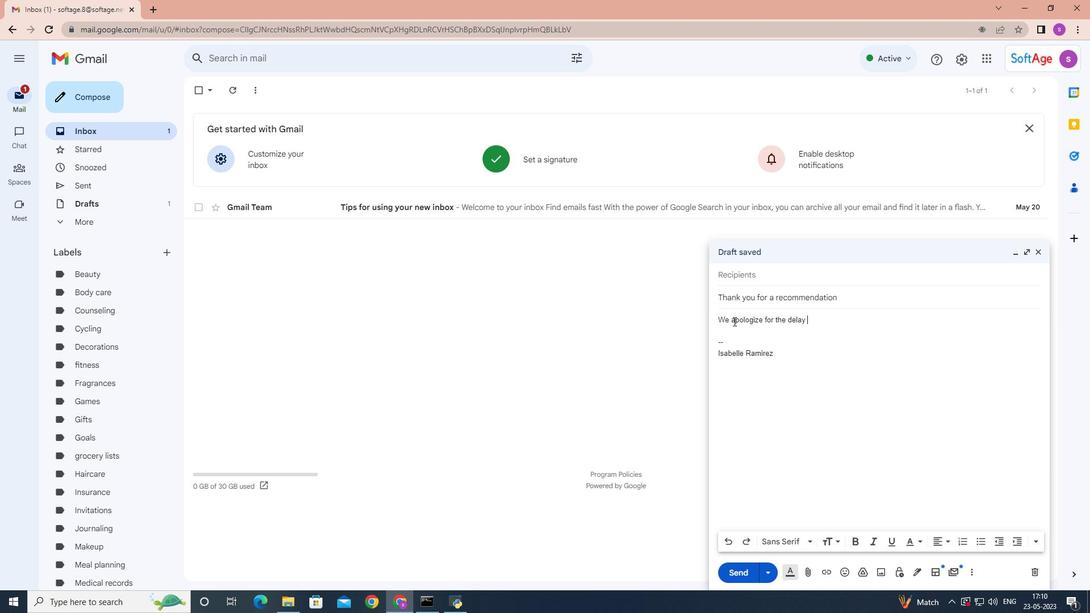 
Action: Mouse moved to (908, 362)
Screenshot: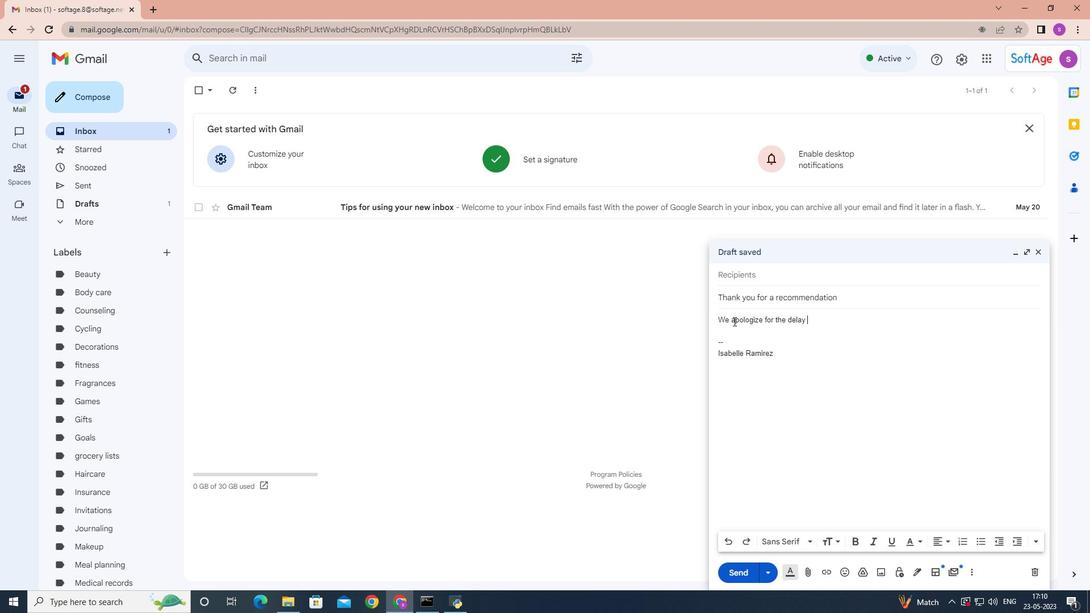 
Action: Mouse scrolled (908, 363) with delta (0, 0)
Screenshot: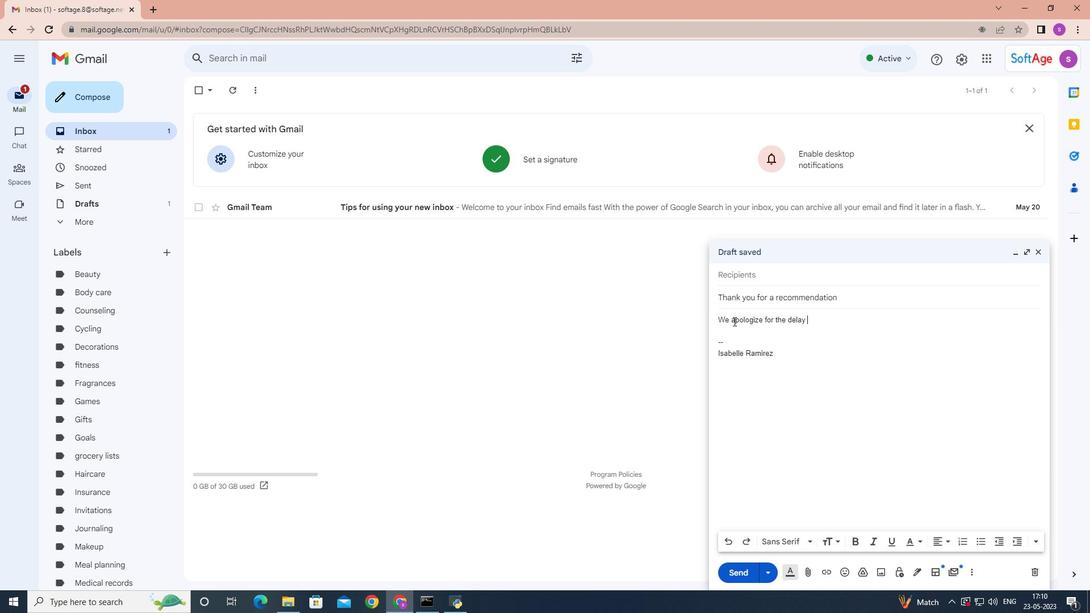 
Action: Mouse scrolled (908, 363) with delta (0, 0)
Screenshot: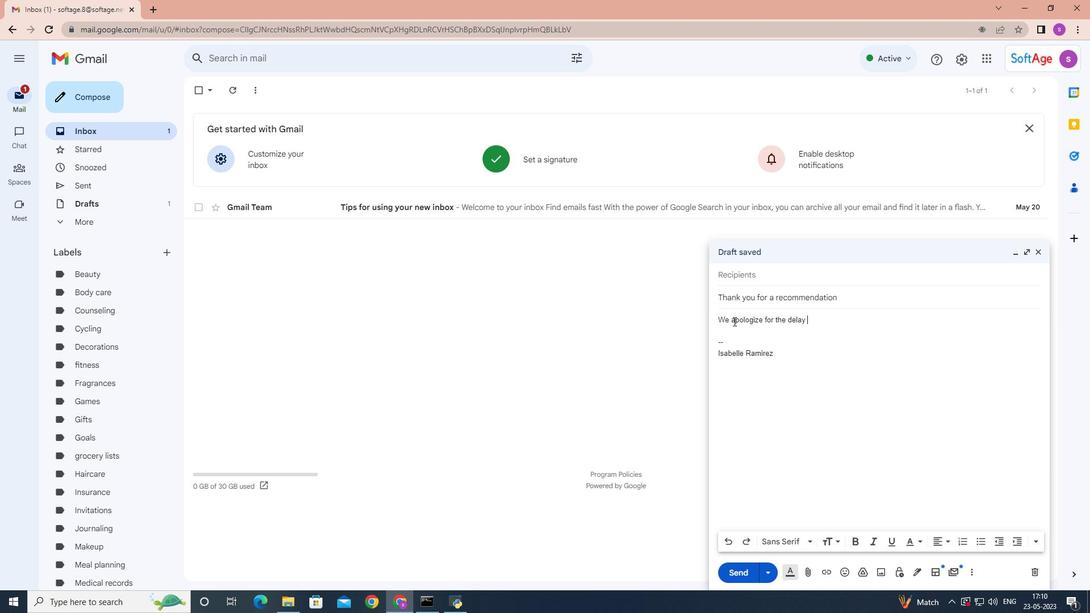 
Action: Mouse scrolled (908, 363) with delta (0, 0)
Screenshot: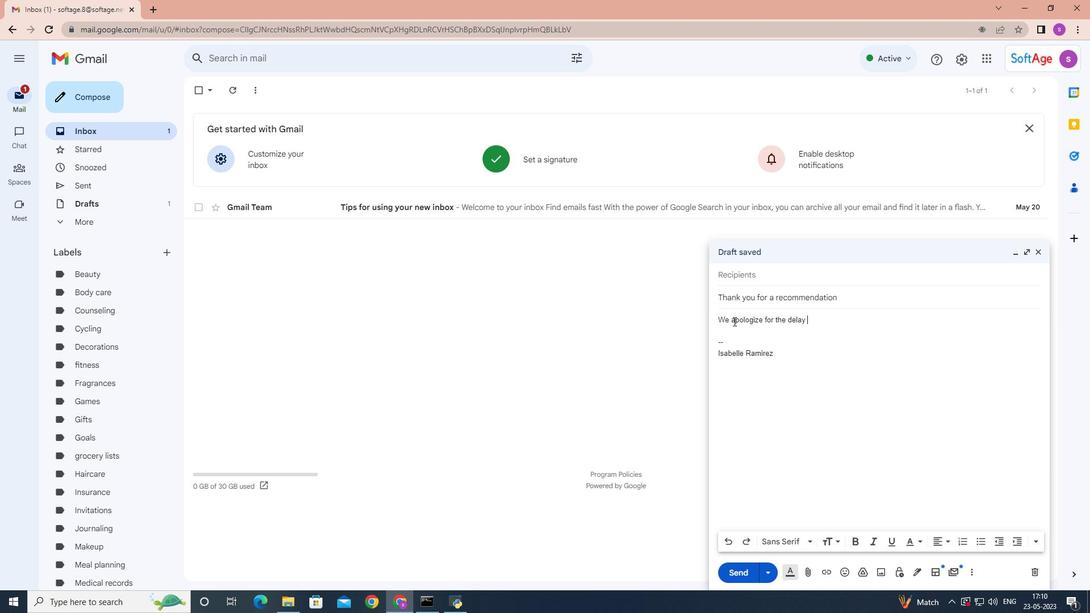 
Action: Mouse scrolled (908, 363) with delta (0, 0)
Screenshot: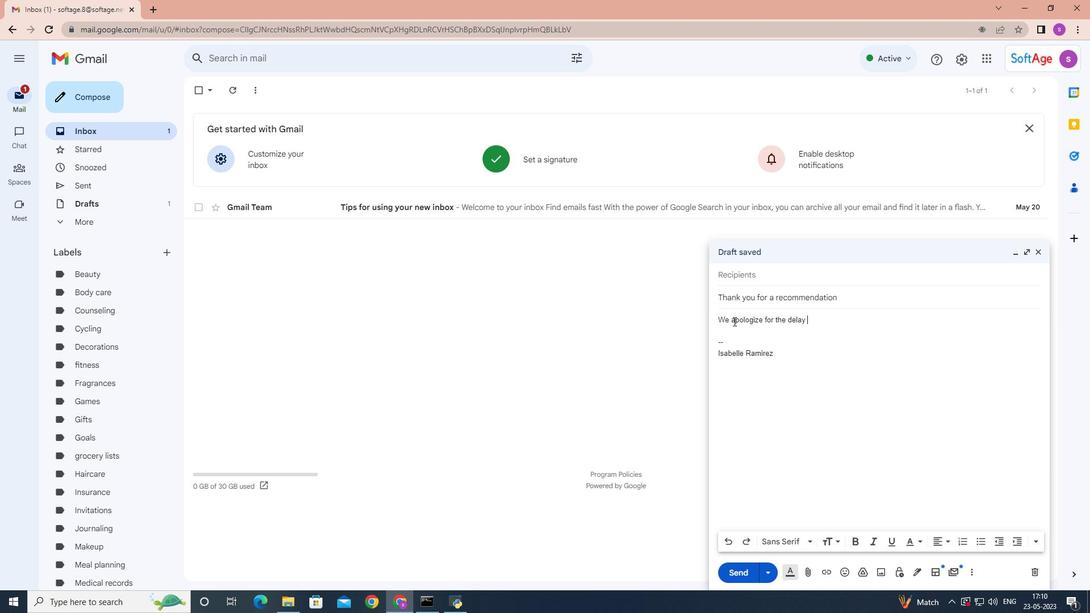 
Action: Mouse scrolled (908, 363) with delta (0, 0)
Screenshot: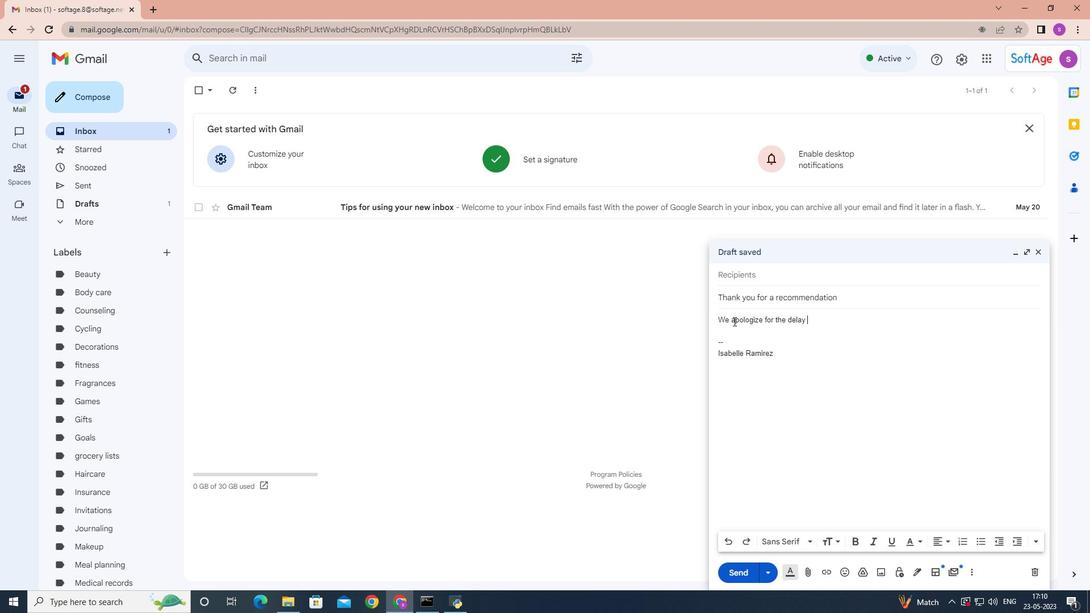 
Action: Mouse scrolled (908, 363) with delta (0, 0)
Screenshot: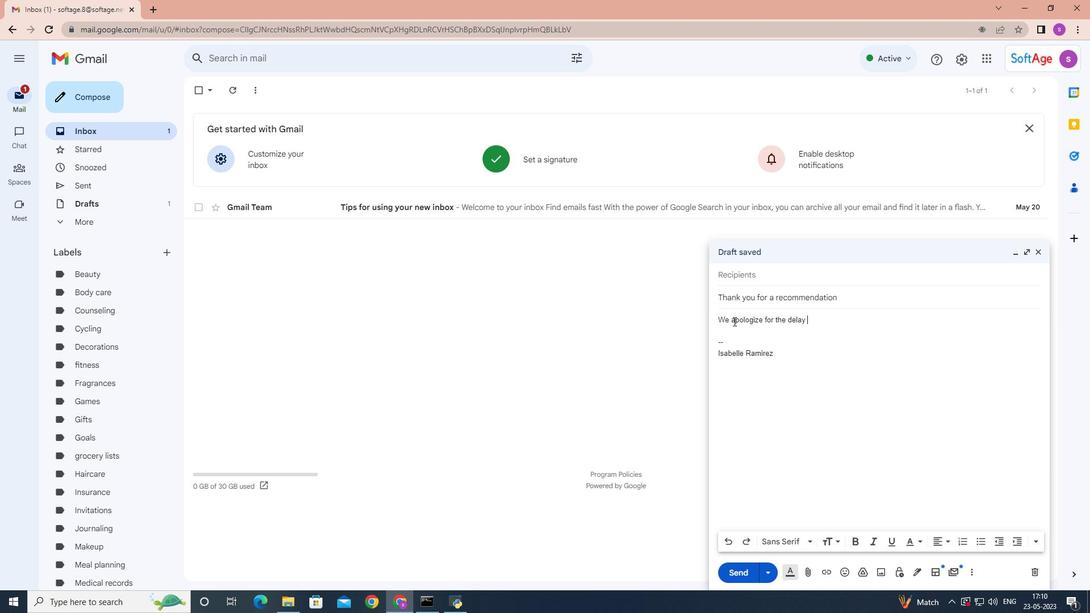 
Action: Mouse moved to (906, 362)
Screenshot: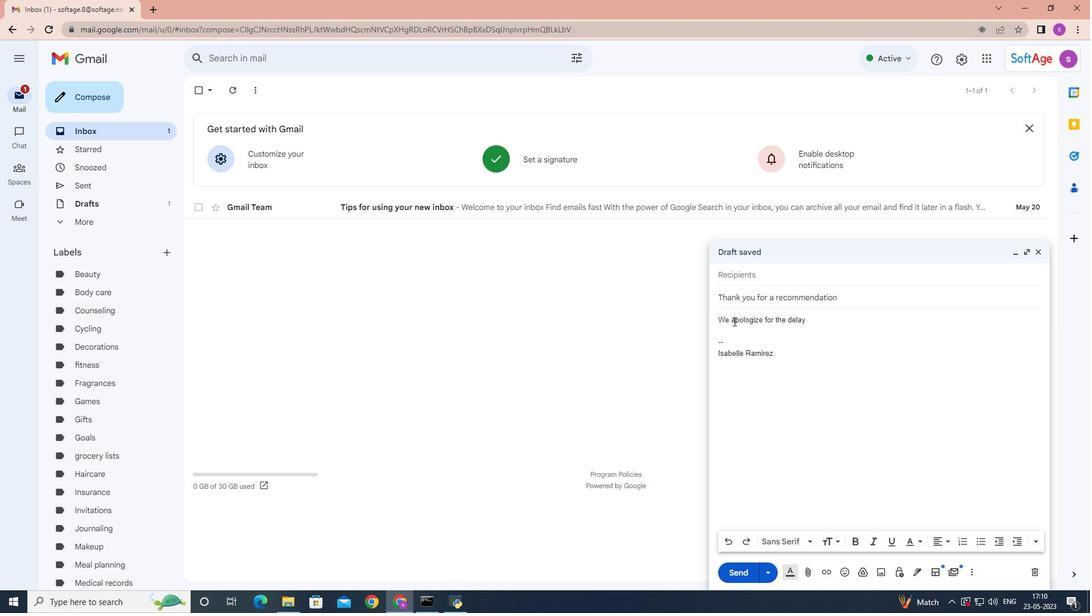 
Action: Mouse scrolled (906, 361) with delta (0, 0)
Screenshot: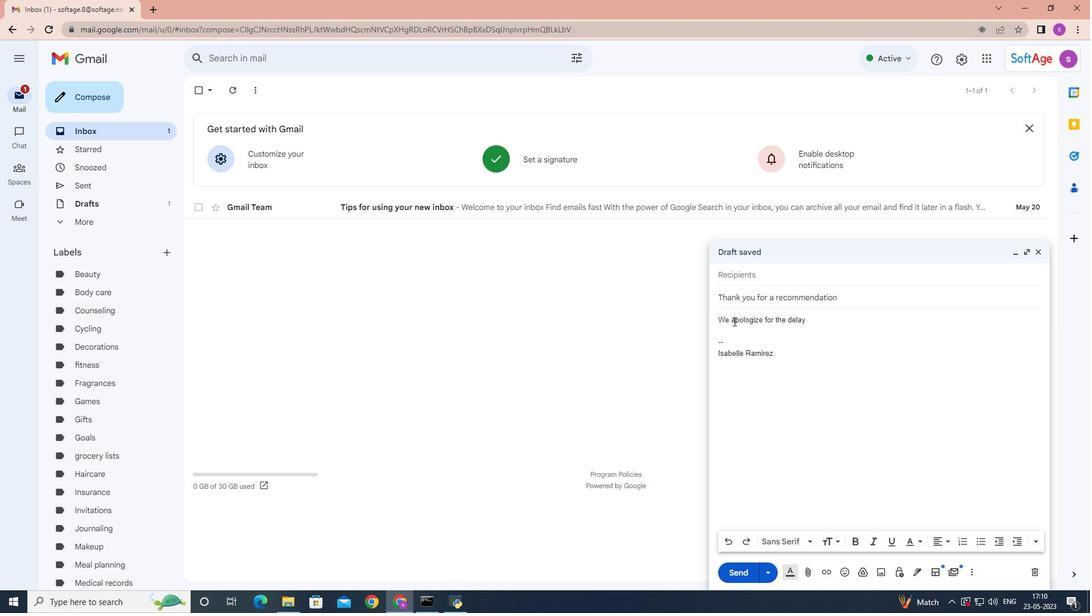 
Action: Mouse scrolled (906, 361) with delta (0, 0)
Screenshot: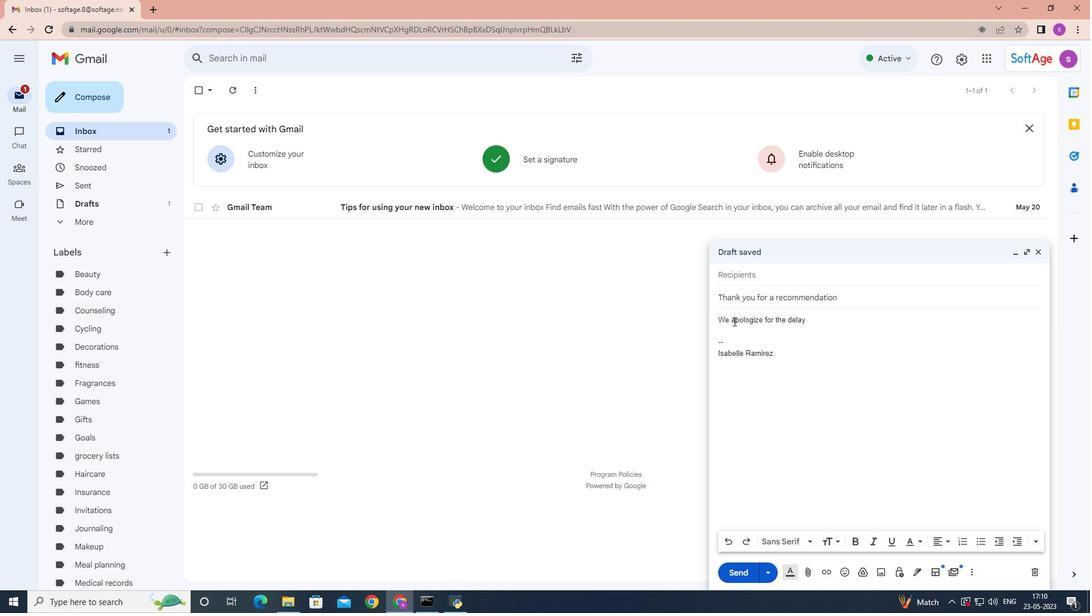 
Action: Mouse scrolled (906, 361) with delta (0, 0)
Screenshot: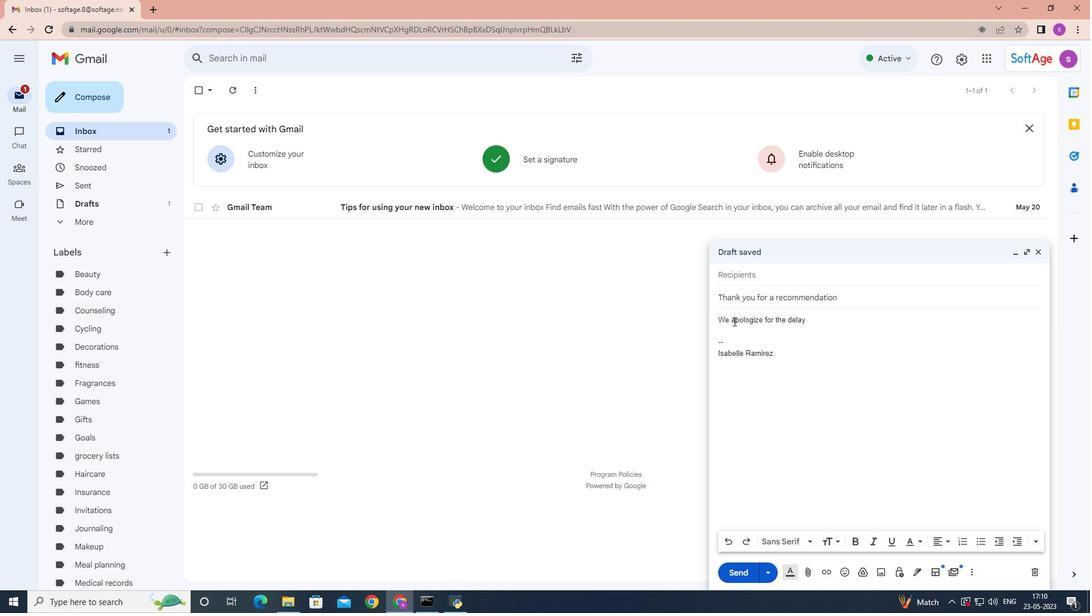 
Action: Mouse scrolled (906, 361) with delta (0, 0)
Screenshot: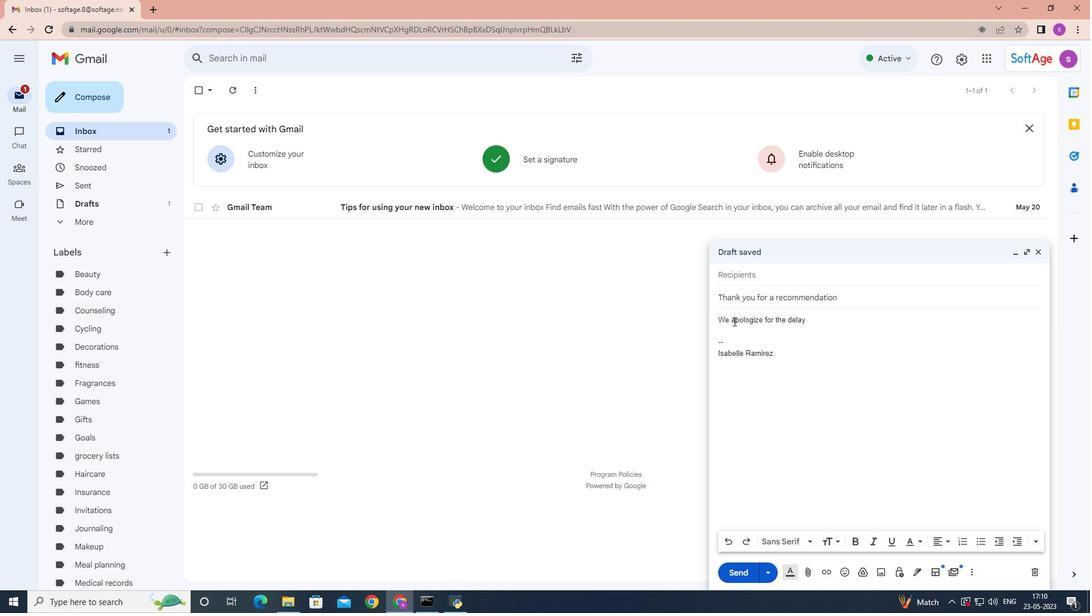 
Action: Mouse scrolled (906, 361) with delta (0, 0)
Screenshot: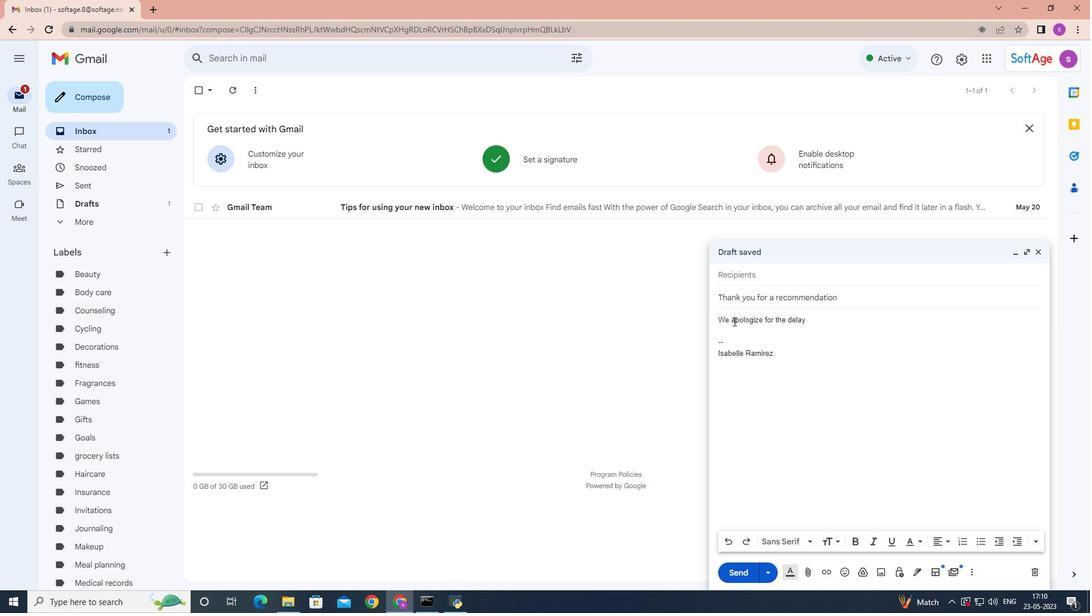 
Action: Mouse scrolled (906, 361) with delta (0, 0)
Screenshot: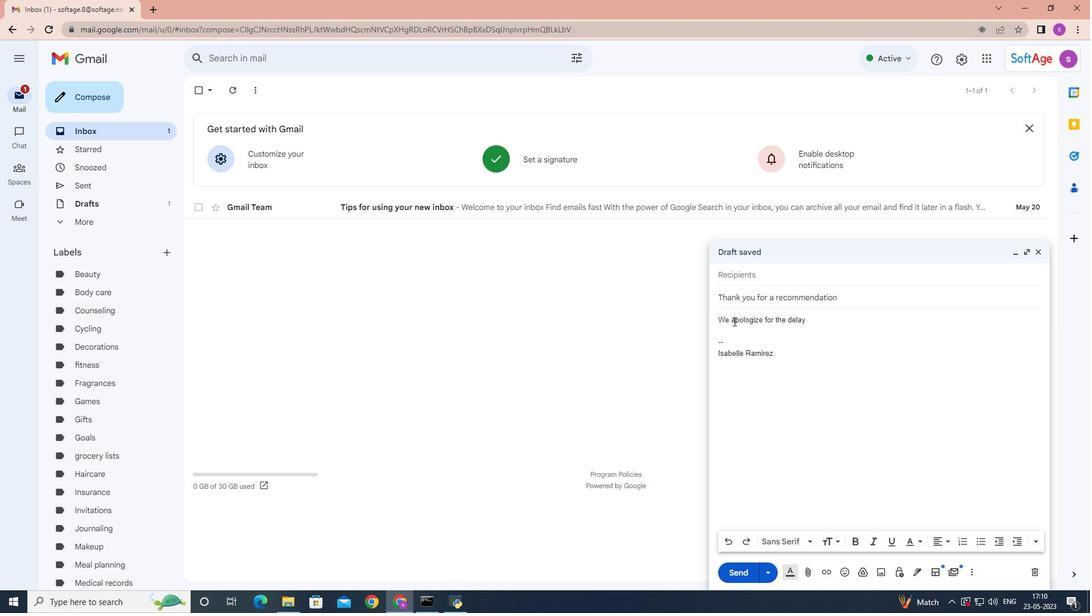 
Action: Mouse moved to (906, 362)
Screenshot: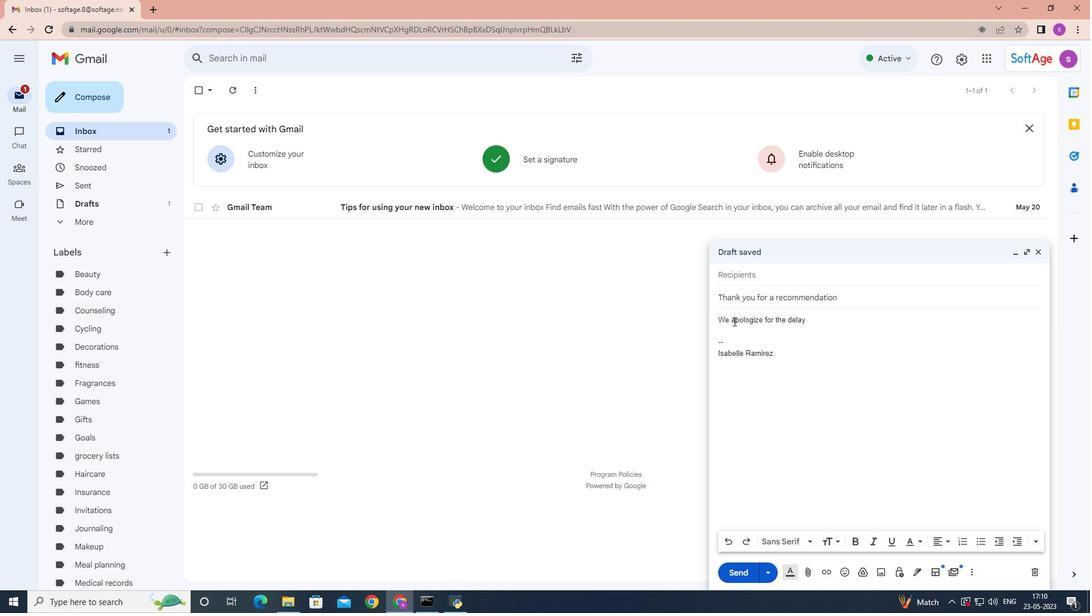 
Action: Mouse scrolled (906, 361) with delta (0, 0)
Screenshot: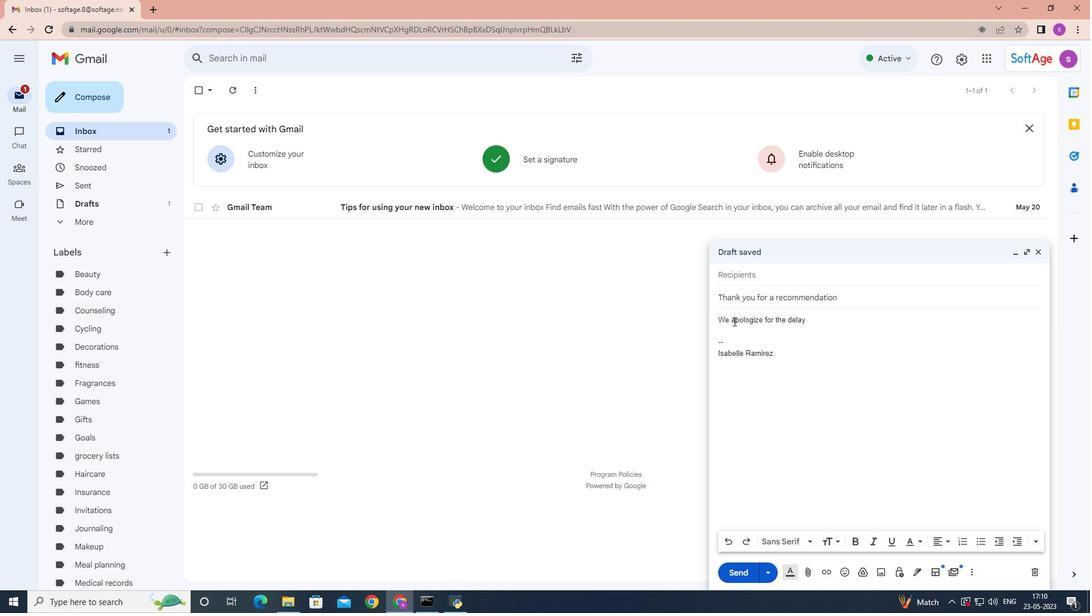 
Action: Mouse scrolled (906, 361) with delta (0, 0)
Screenshot: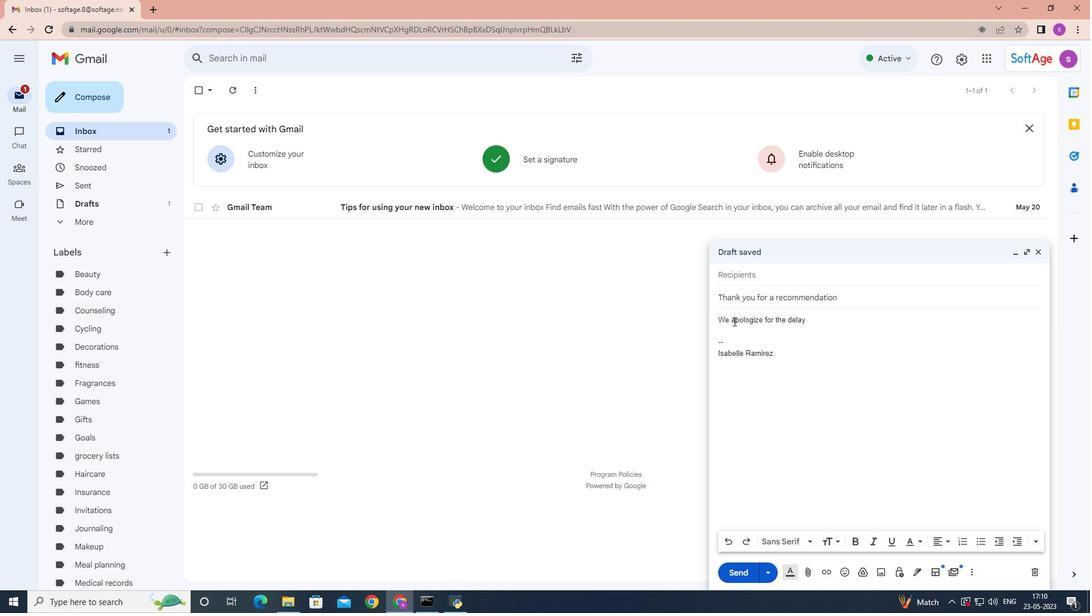 
Action: Mouse moved to (904, 362)
Screenshot: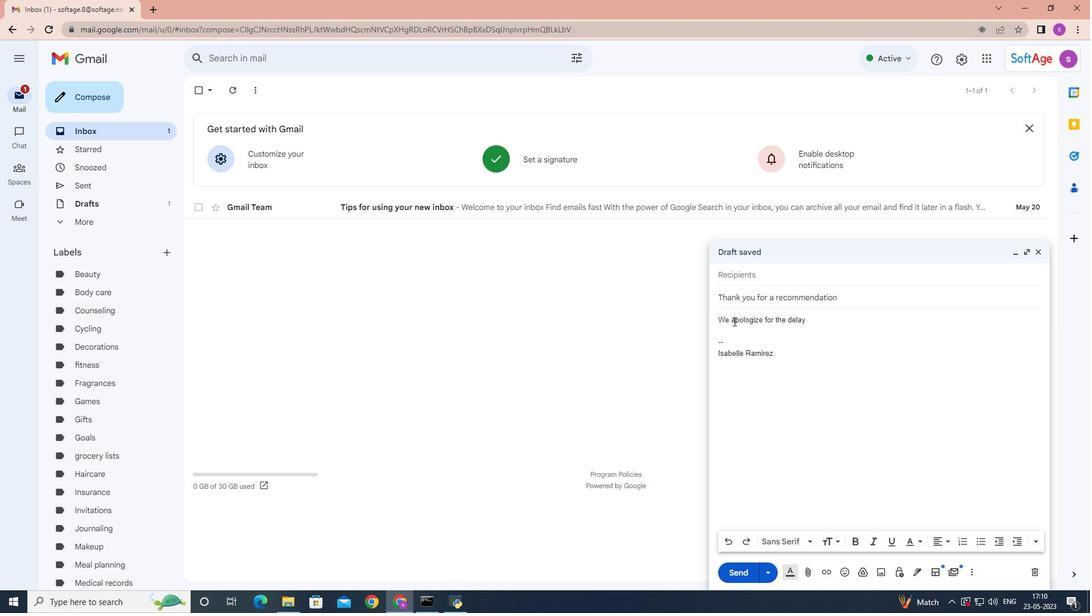 
Action: Mouse scrolled (904, 361) with delta (0, 0)
Screenshot: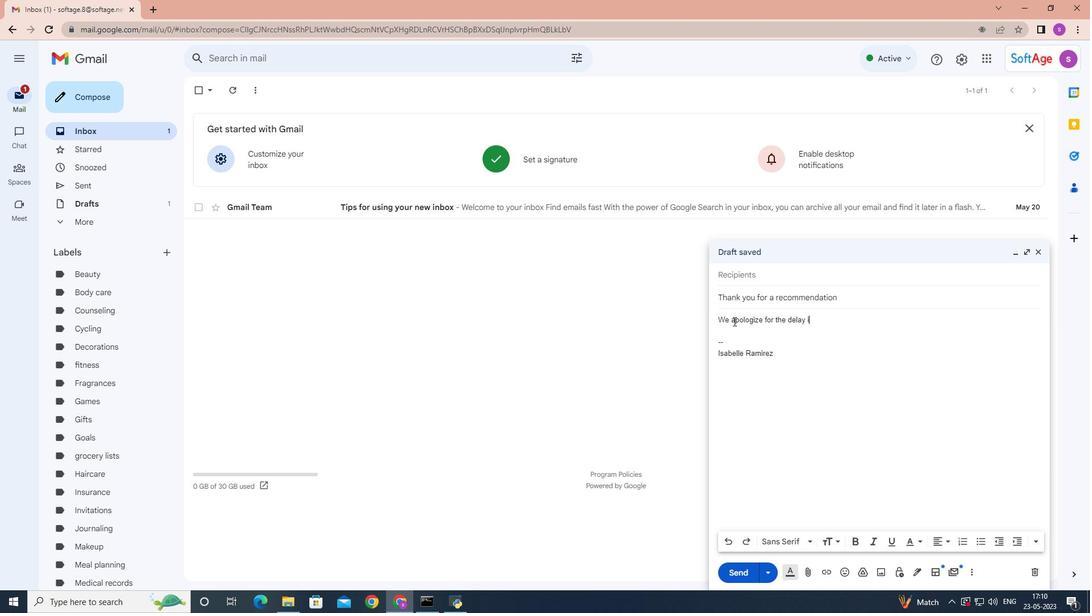 
Action: Mouse scrolled (904, 361) with delta (0, 0)
Screenshot: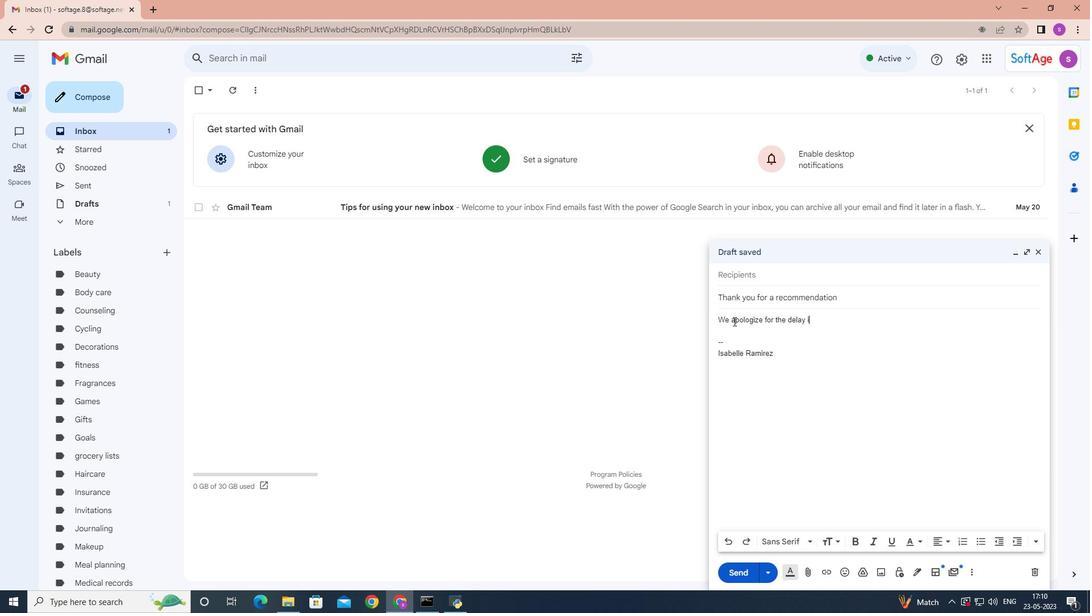 
Action: Mouse scrolled (904, 361) with delta (0, 0)
Screenshot: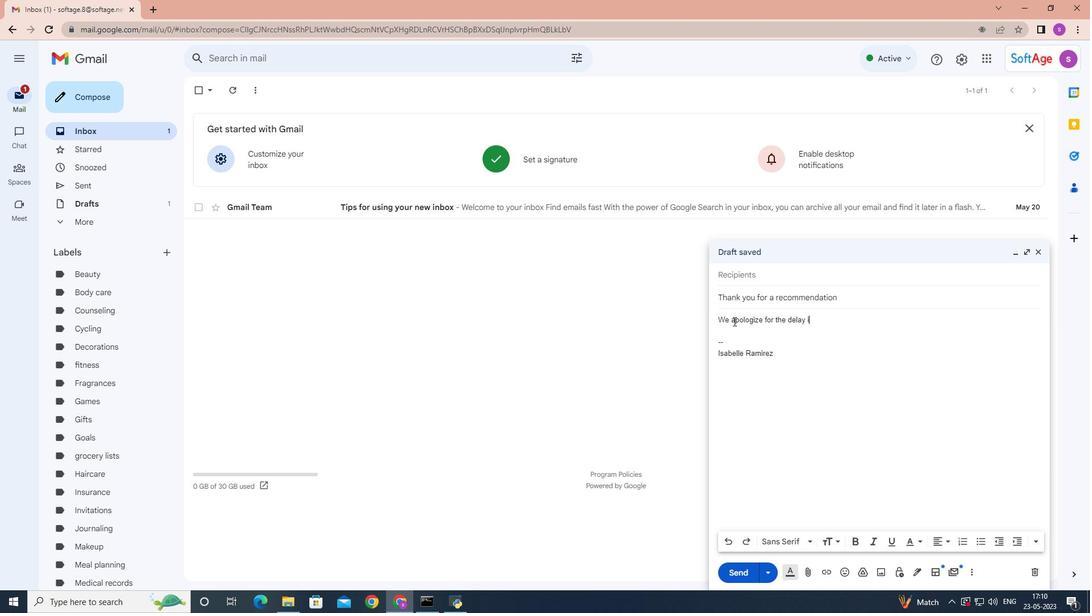 
Action: Mouse moved to (903, 362)
Screenshot: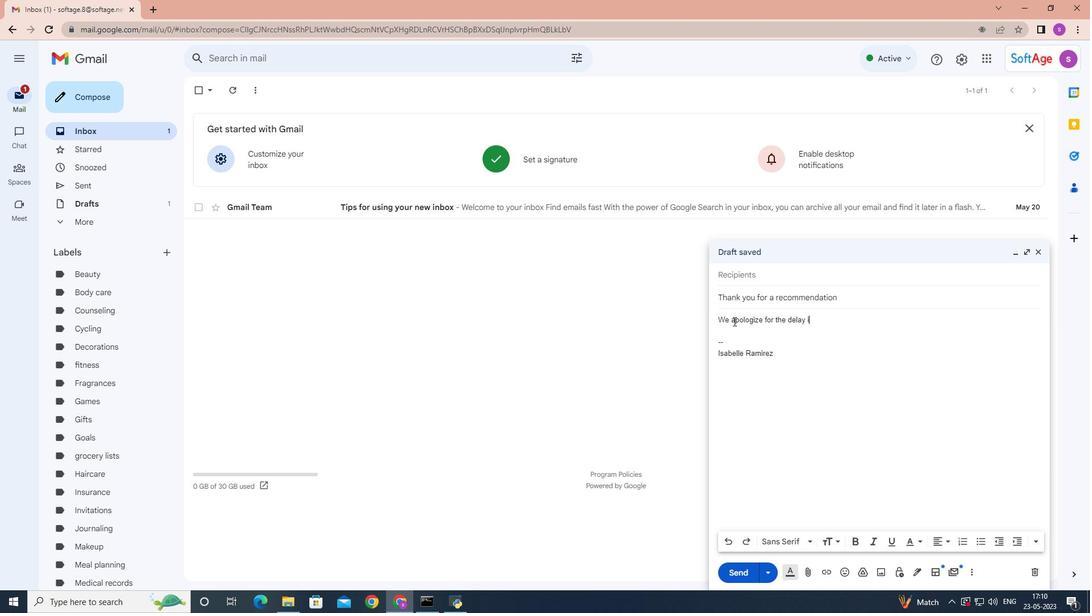
Action: Mouse scrolled (903, 361) with delta (0, 0)
Screenshot: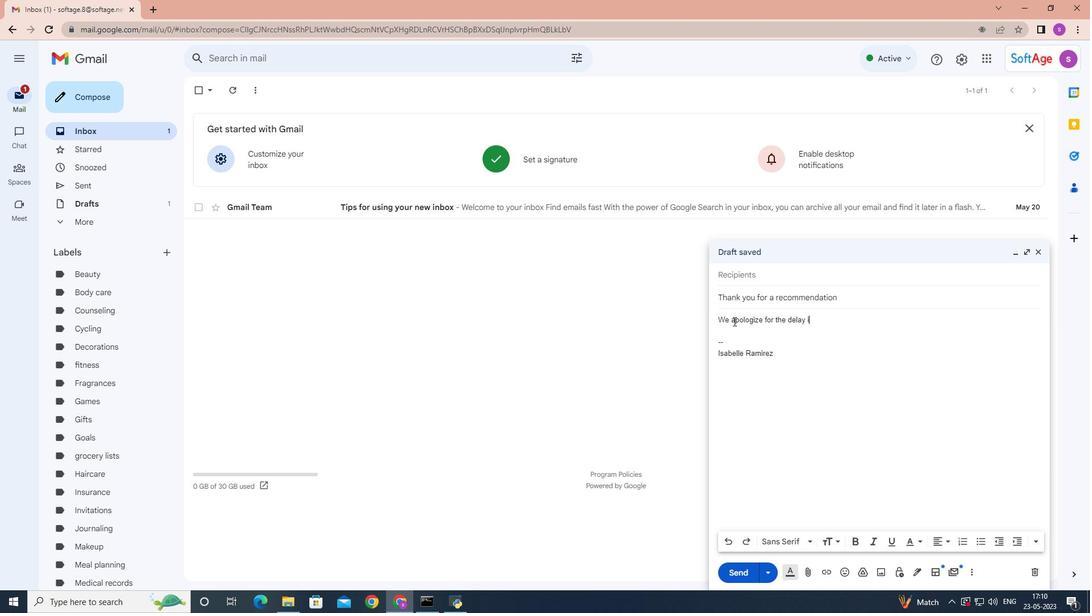 
Action: Mouse scrolled (903, 361) with delta (0, 0)
Screenshot: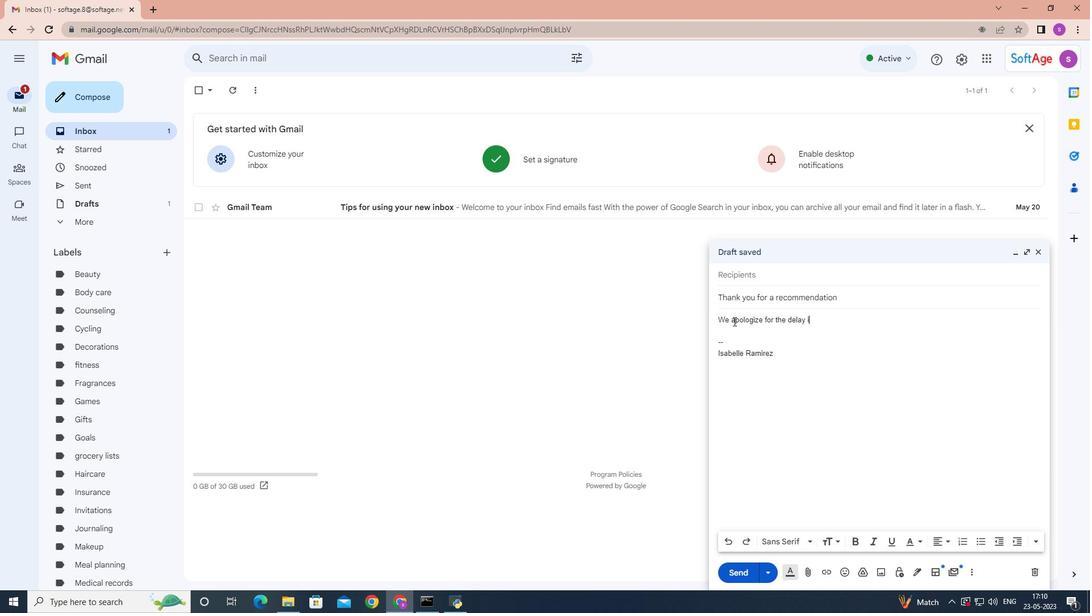 
Action: Mouse scrolled (903, 361) with delta (0, 0)
Screenshot: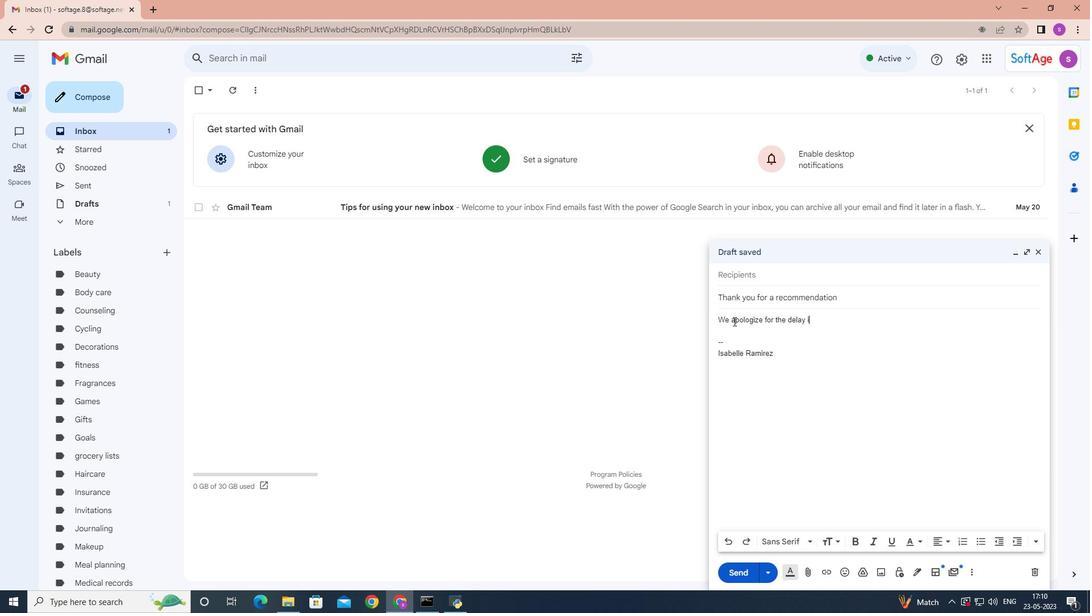 
Action: Mouse scrolled (903, 361) with delta (0, 0)
Screenshot: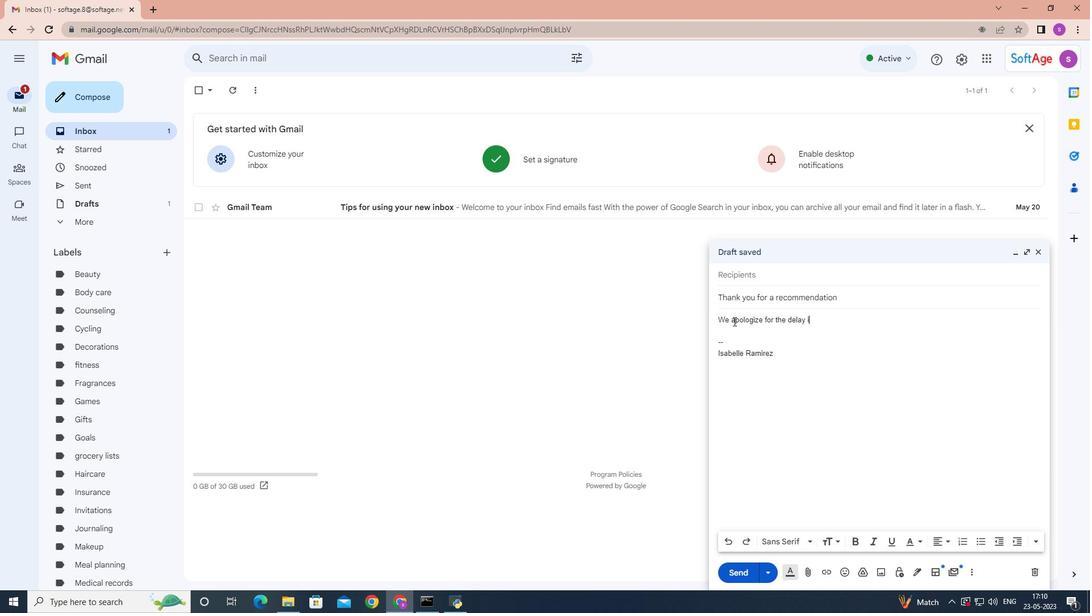 
Action: Mouse moved to (903, 361)
Screenshot: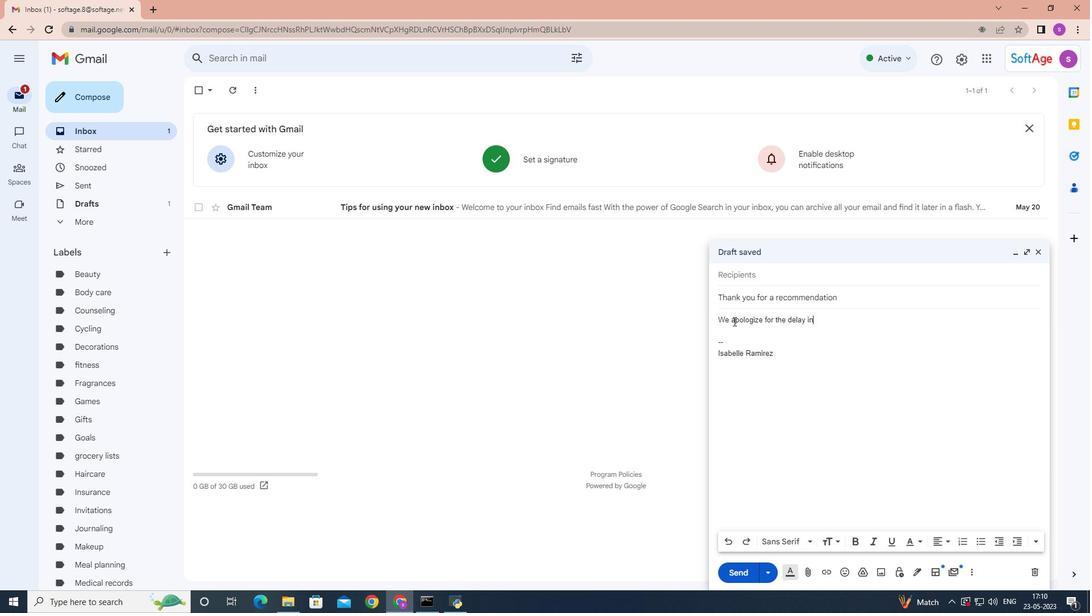 
Action: Mouse scrolled (903, 361) with delta (0, 0)
Screenshot: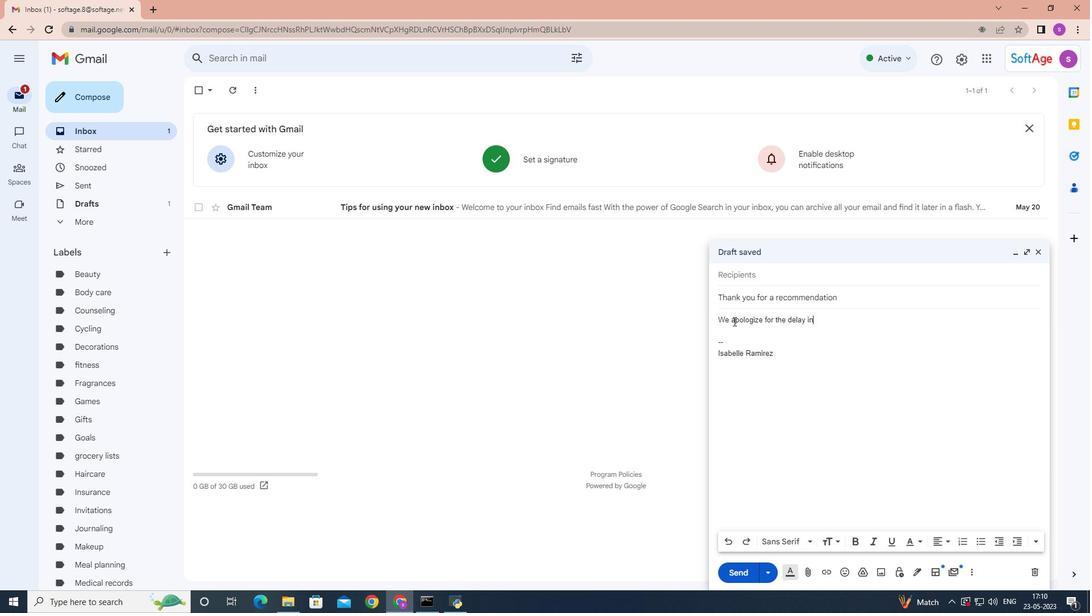 
Action: Mouse scrolled (903, 361) with delta (0, 0)
Screenshot: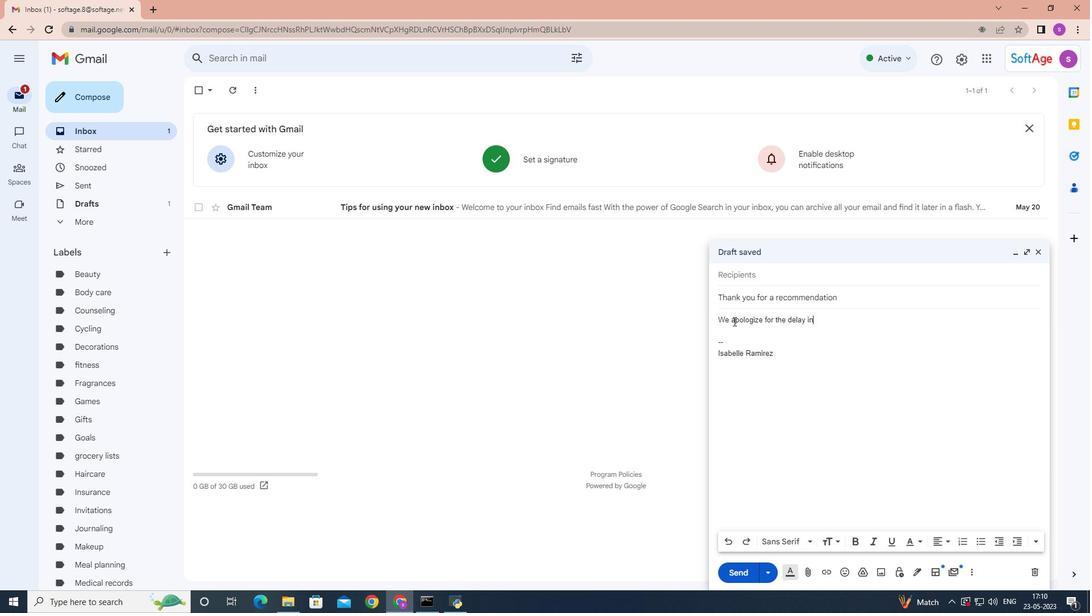 
Action: Mouse scrolled (903, 361) with delta (0, 0)
Screenshot: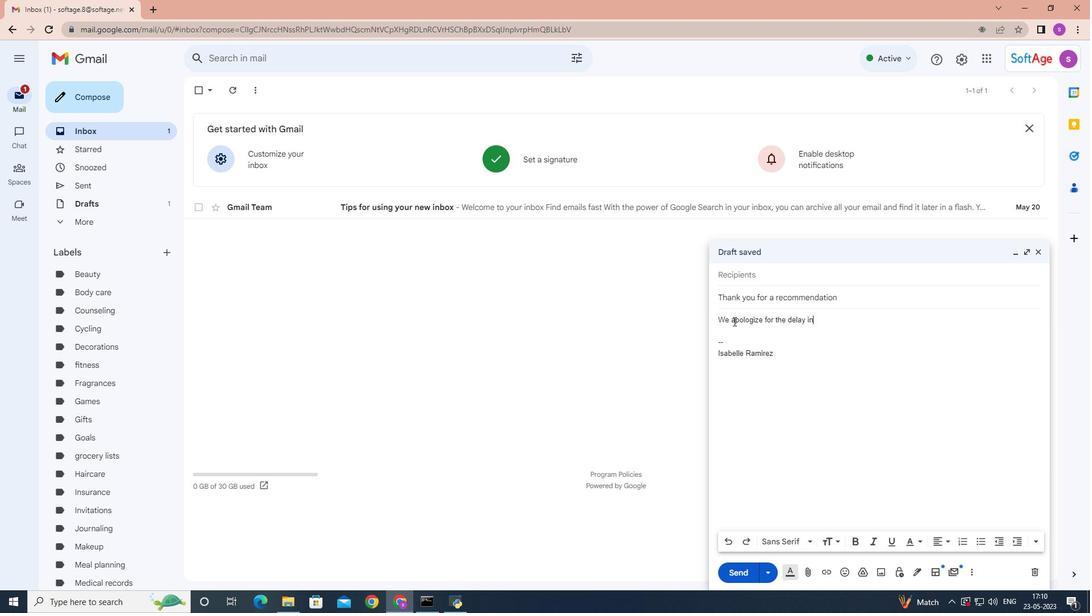 
Action: Mouse scrolled (903, 361) with delta (0, 0)
Screenshot: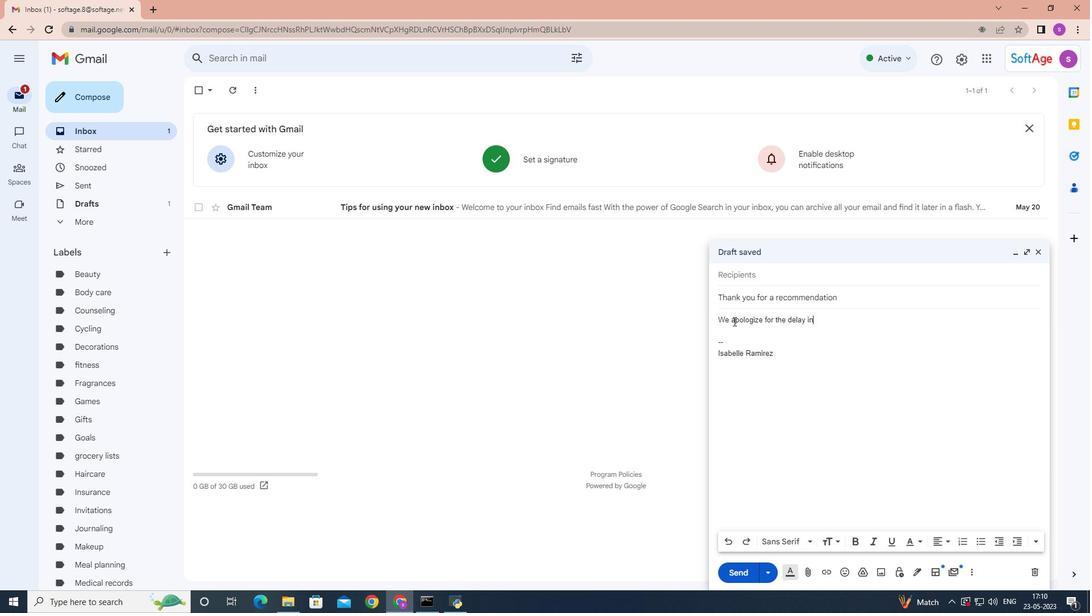 
Action: Mouse scrolled (903, 361) with delta (0, 0)
Screenshot: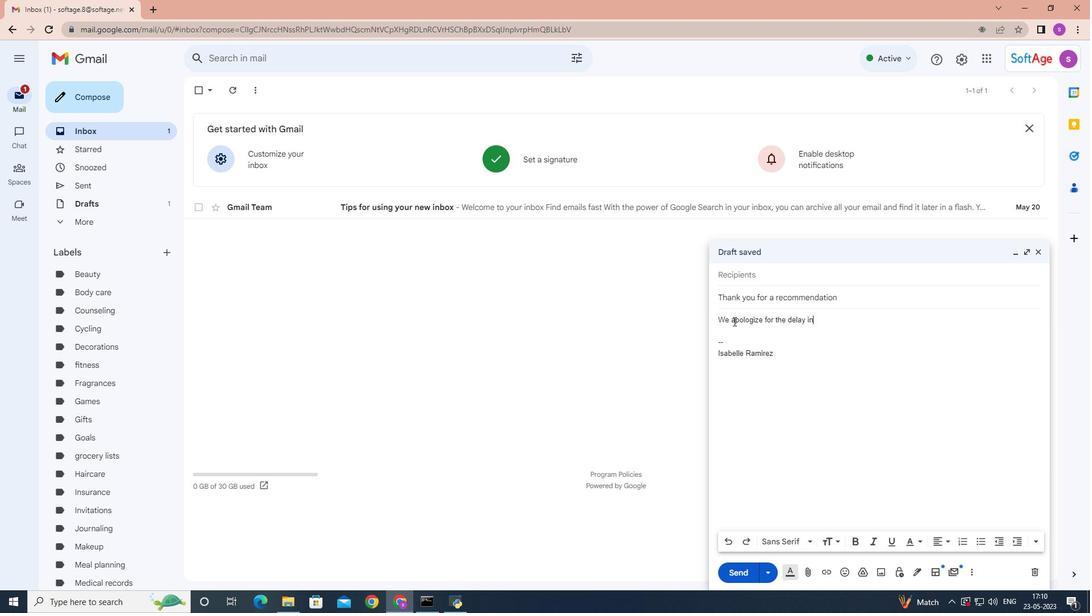 
Action: Mouse scrolled (903, 361) with delta (0, 0)
Screenshot: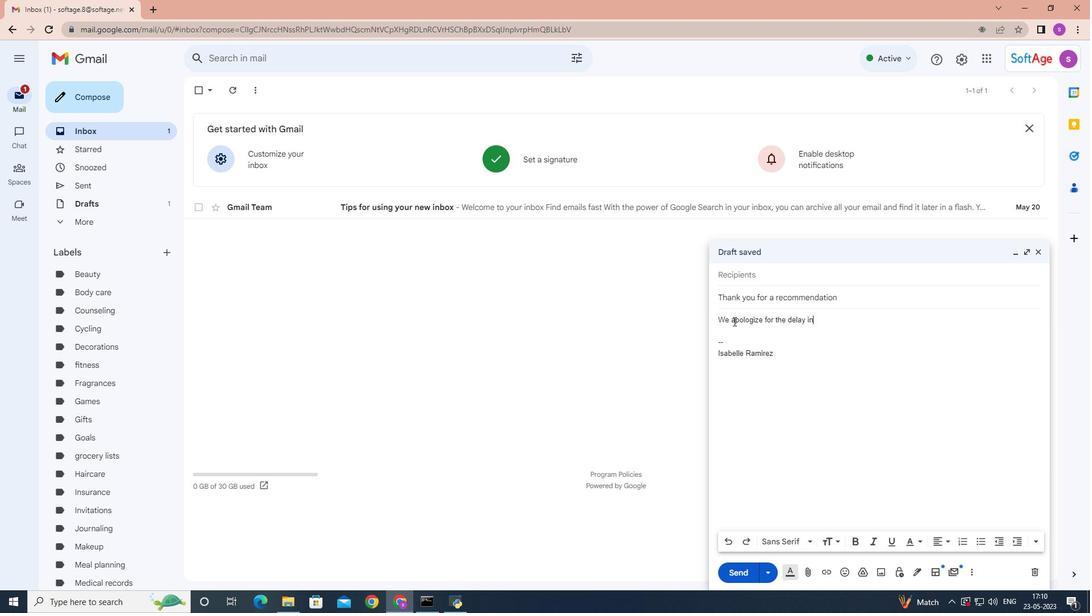 
Action: Mouse scrolled (903, 361) with delta (0, 0)
Screenshot: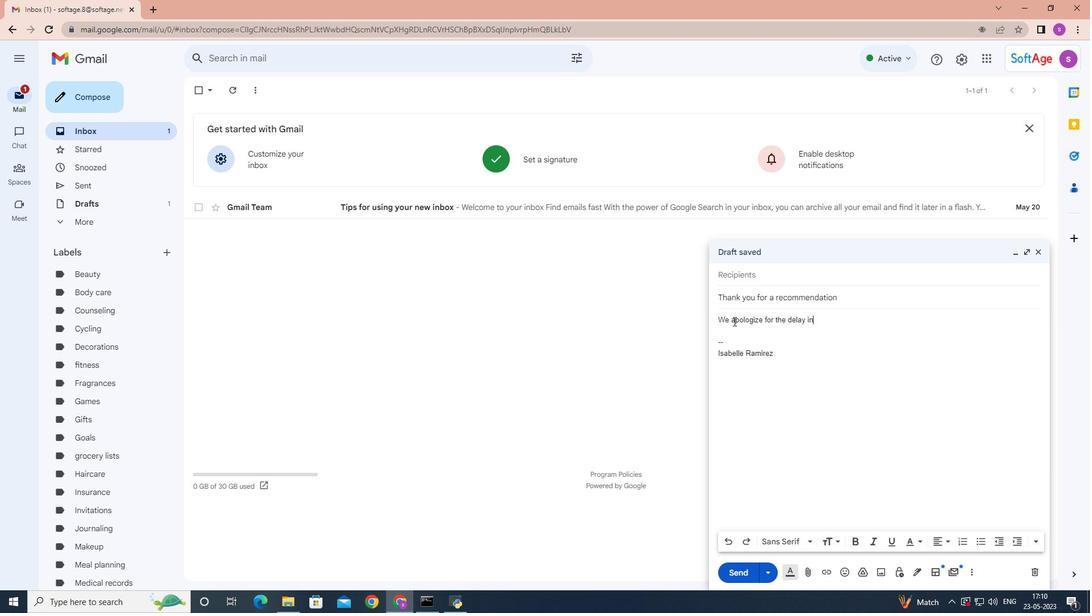 
Action: Mouse scrolled (903, 361) with delta (0, 0)
Screenshot: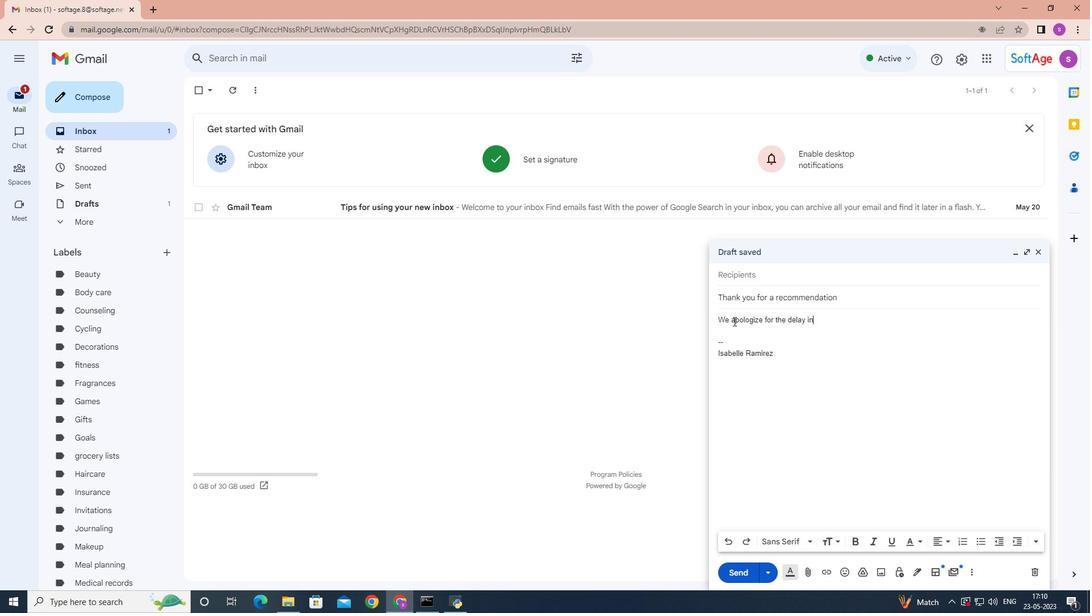 
Action: Mouse scrolled (903, 362) with delta (0, 0)
Screenshot: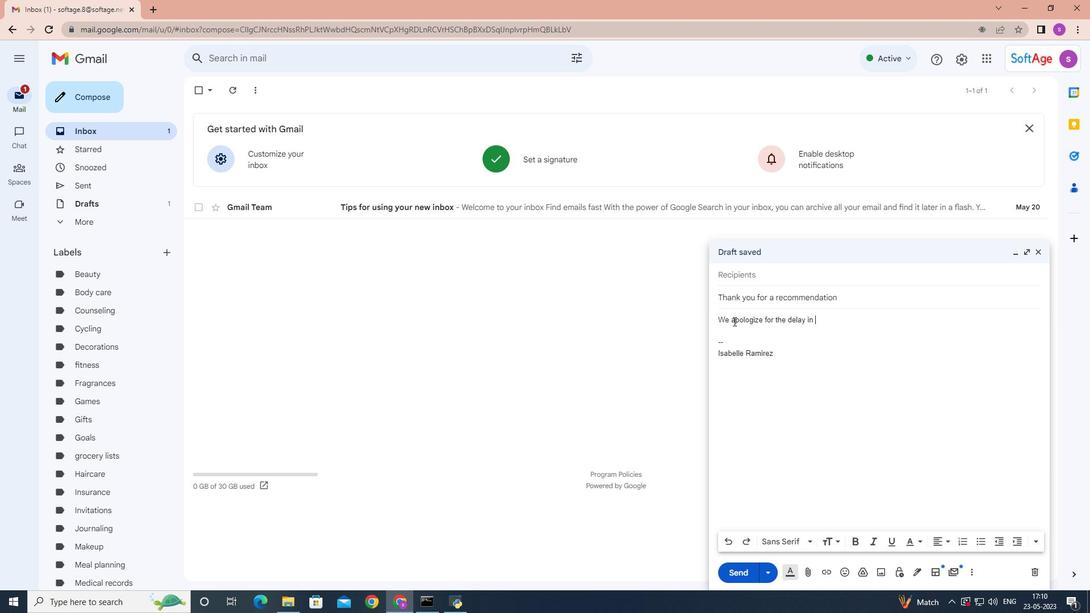 
Action: Mouse scrolled (903, 362) with delta (0, 0)
Screenshot: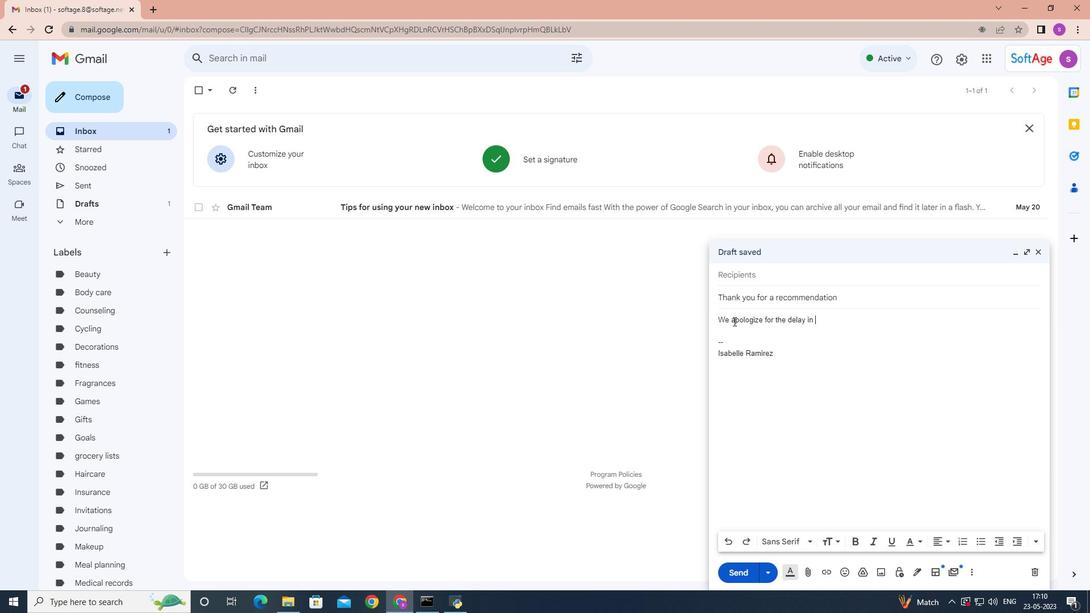 
Action: Mouse scrolled (903, 362) with delta (0, 0)
Screenshot: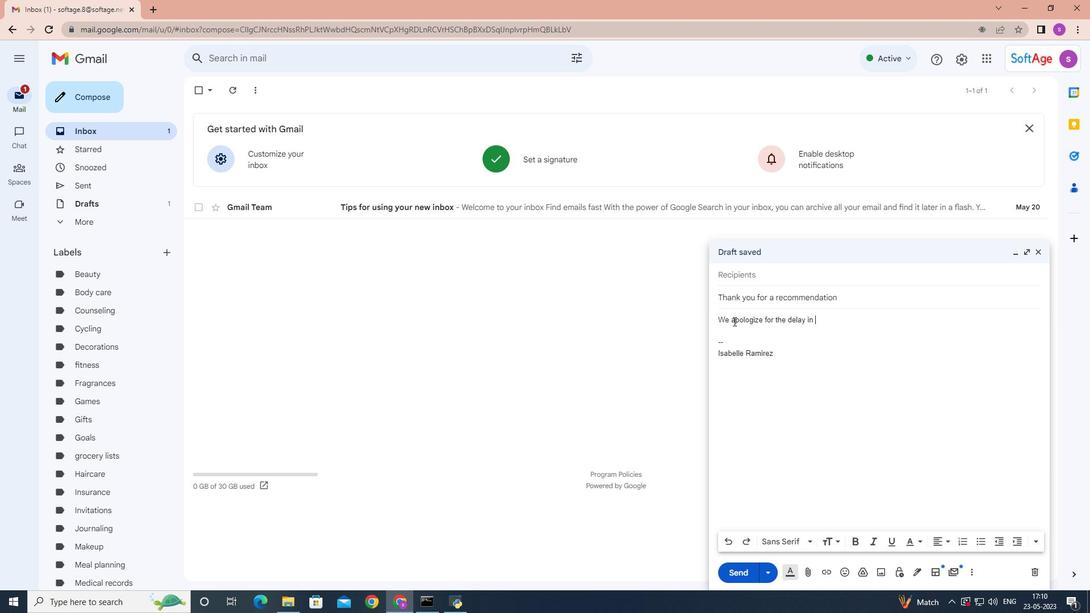 
Action: Mouse scrolled (903, 362) with delta (0, 0)
Screenshot: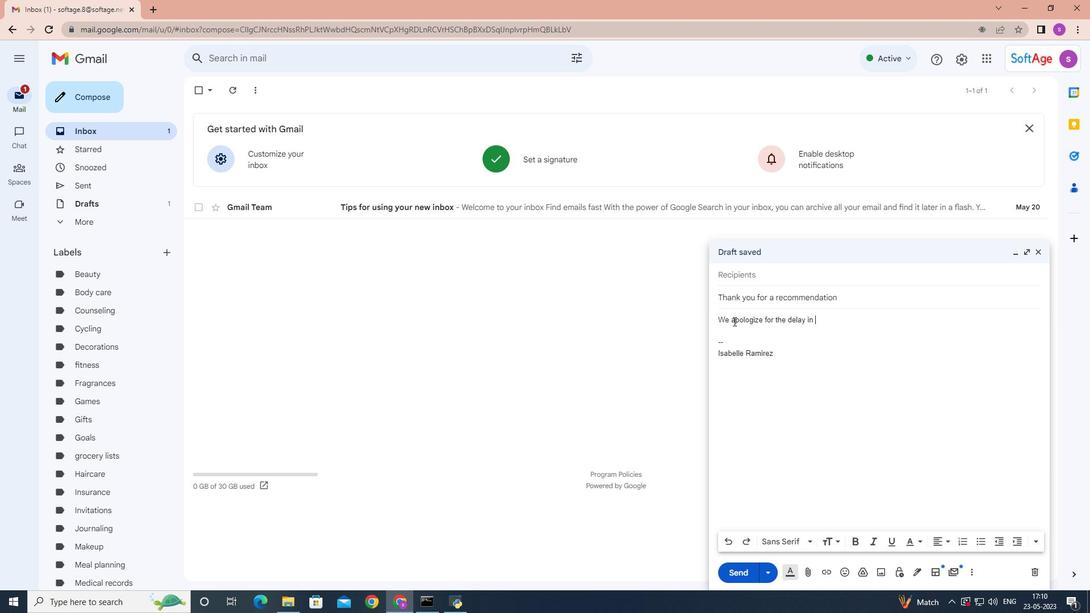 
Action: Mouse scrolled (903, 362) with delta (0, 0)
Screenshot: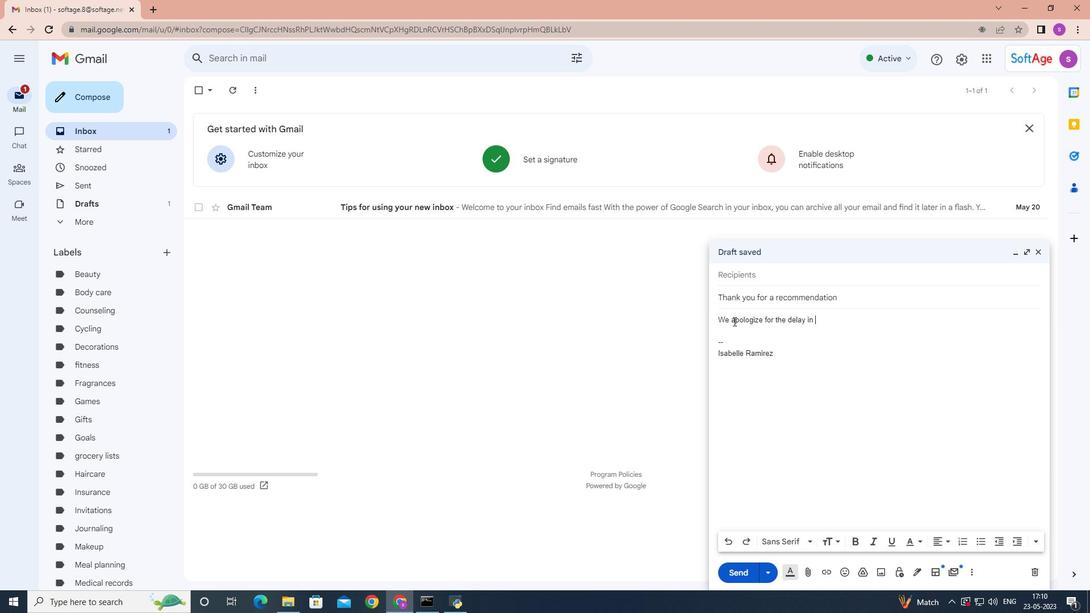 
Action: Mouse scrolled (903, 362) with delta (0, 0)
Screenshot: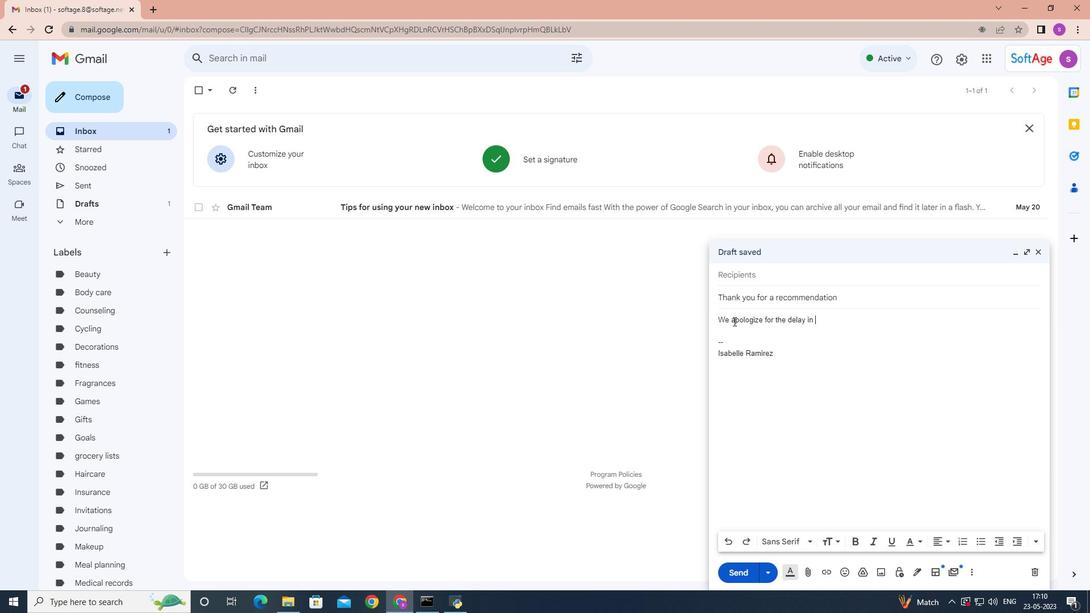 
Action: Mouse scrolled (903, 362) with delta (0, 0)
Screenshot: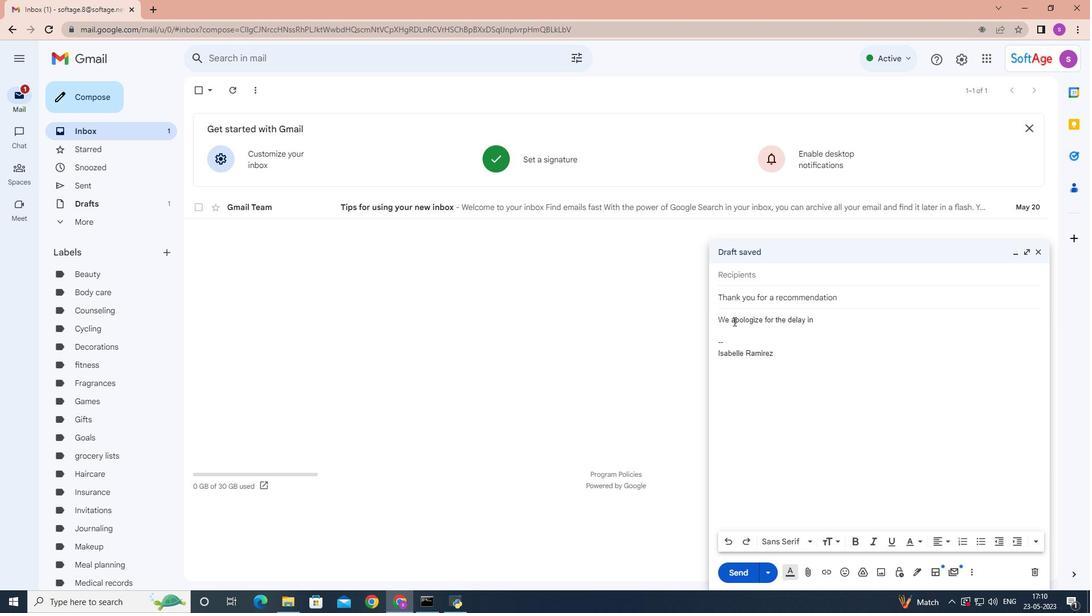 
Action: Mouse scrolled (903, 362) with delta (0, 0)
